 Task: Create a new address book entry with the given details.
Action: Mouse moved to (14, 109)
Screenshot: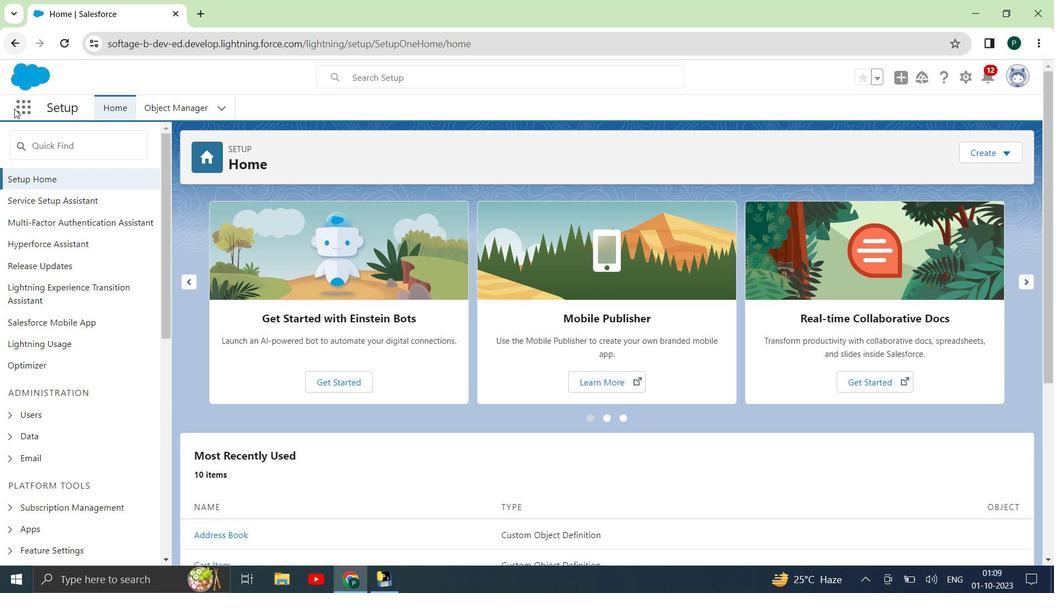 
Action: Mouse pressed left at (14, 109)
Screenshot: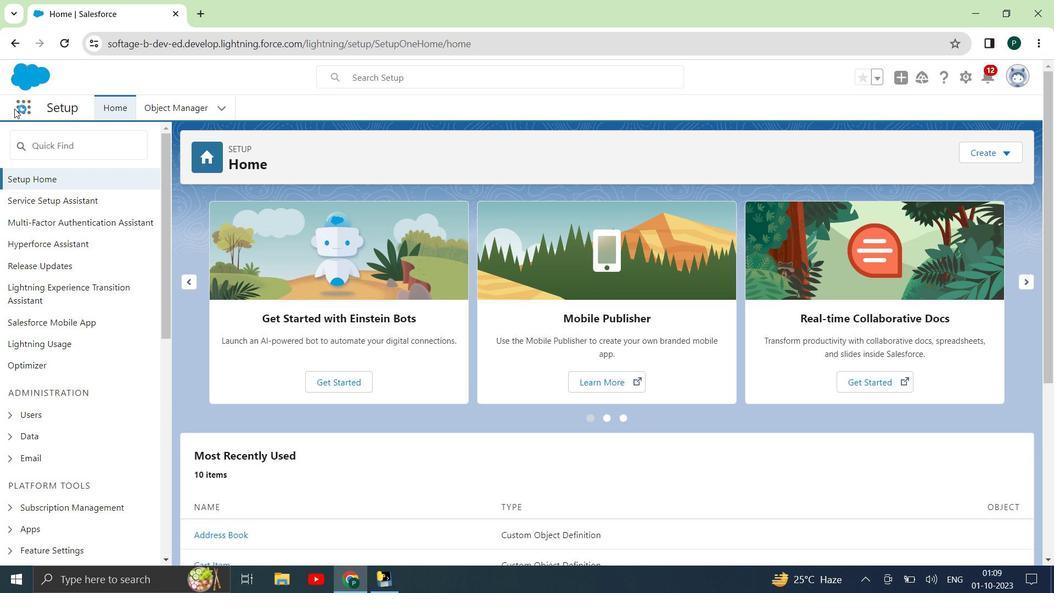 
Action: Mouse moved to (18, 108)
Screenshot: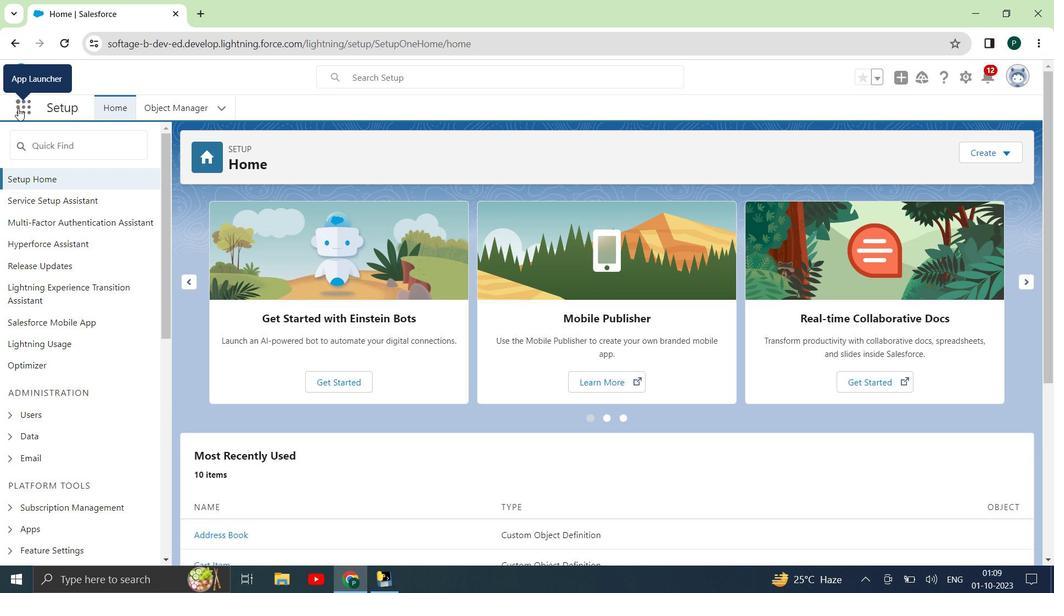 
Action: Mouse pressed left at (18, 108)
Screenshot: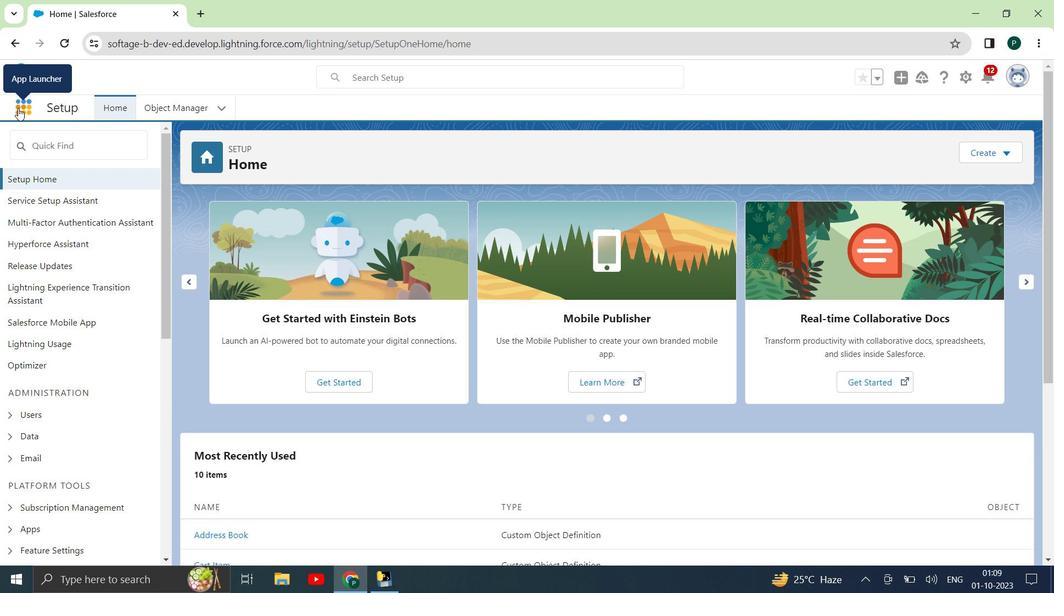 
Action: Mouse moved to (44, 349)
Screenshot: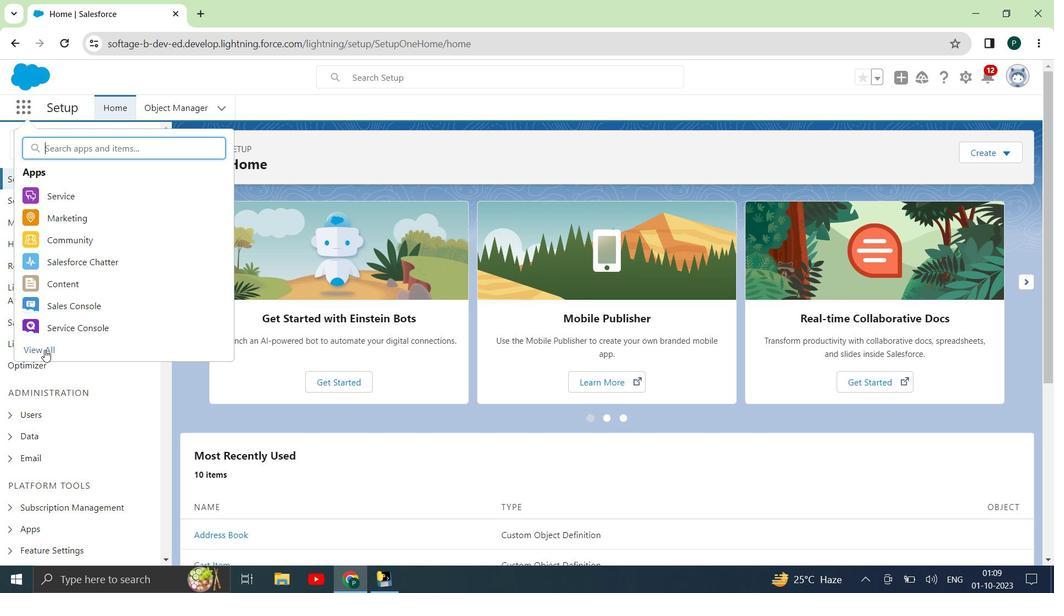 
Action: Mouse pressed left at (44, 349)
Screenshot: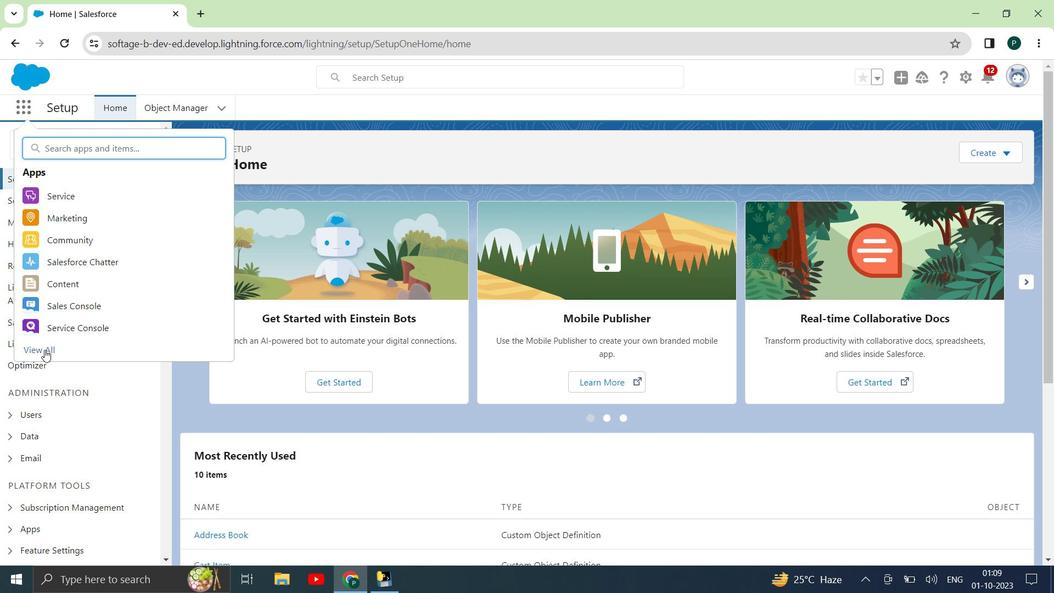 
Action: Mouse moved to (190, 370)
Screenshot: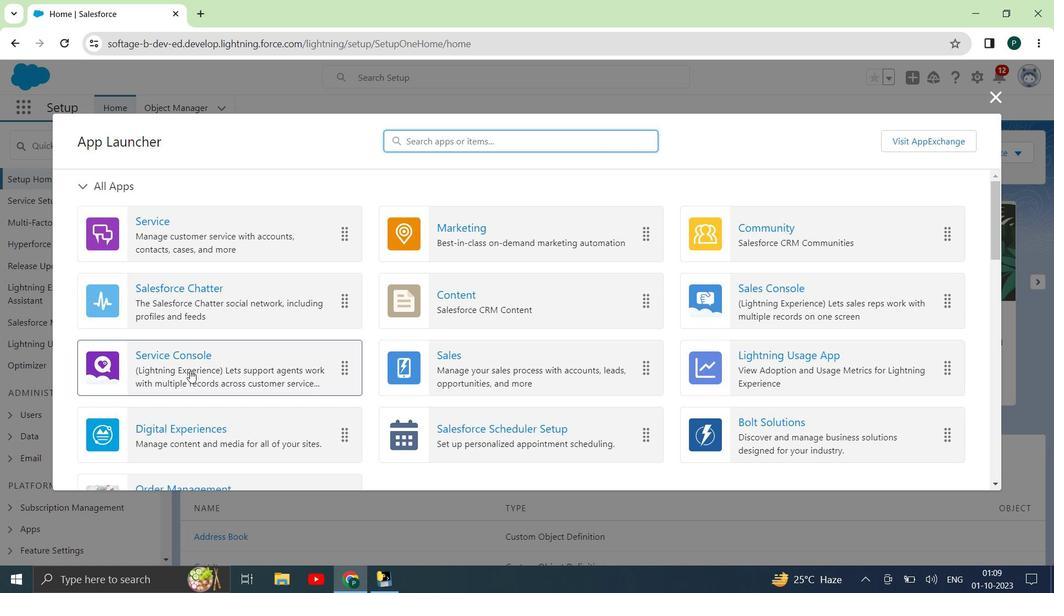 
Action: Mouse scrolled (190, 370) with delta (0, 0)
Screenshot: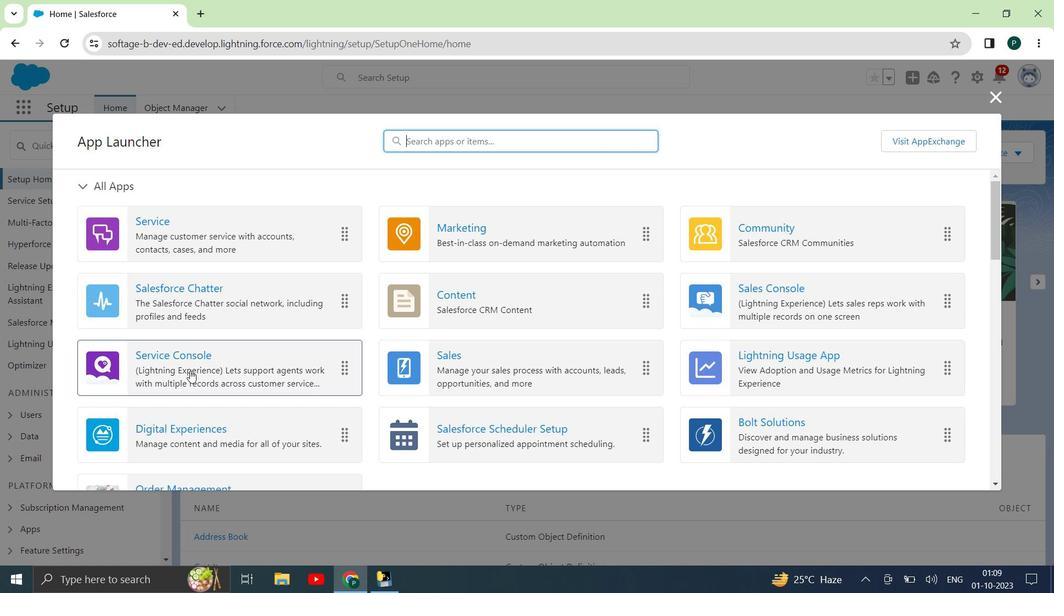 
Action: Mouse scrolled (190, 370) with delta (0, 0)
Screenshot: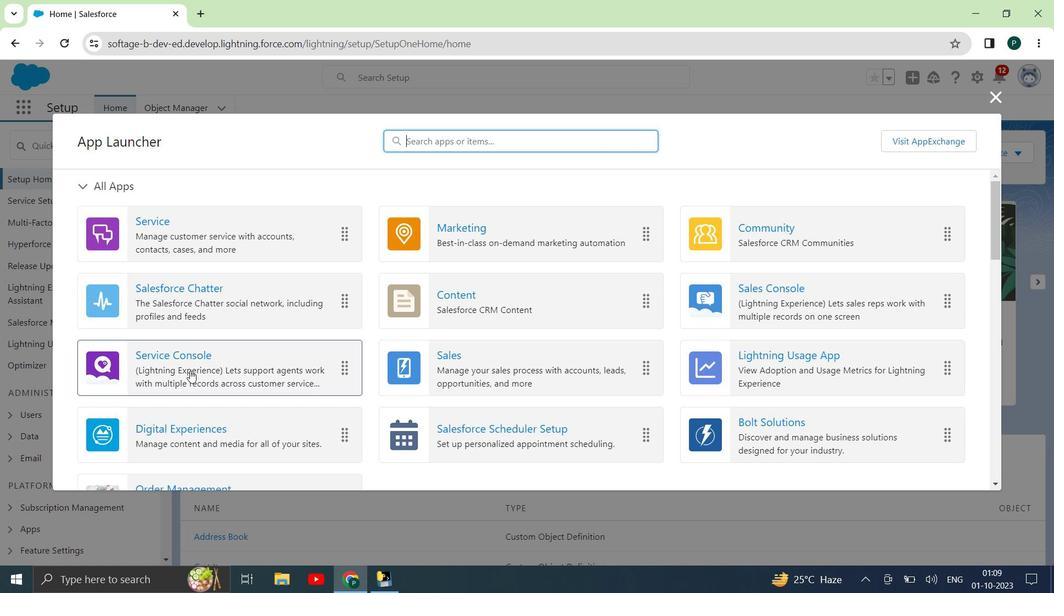 
Action: Mouse scrolled (190, 370) with delta (0, 0)
Screenshot: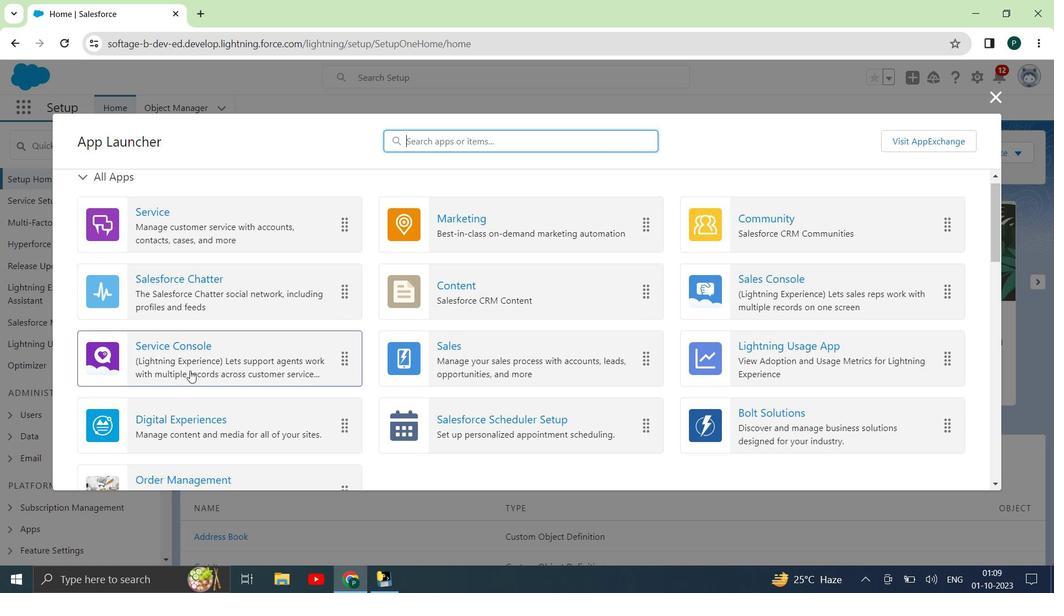 
Action: Mouse scrolled (190, 370) with delta (0, 0)
Screenshot: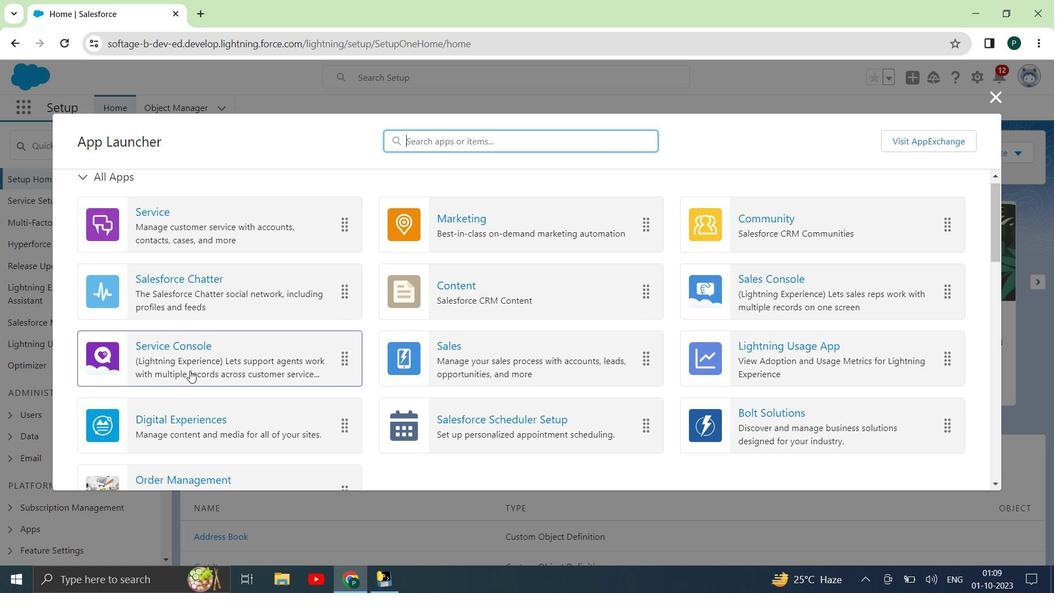 
Action: Mouse moved to (168, 213)
Screenshot: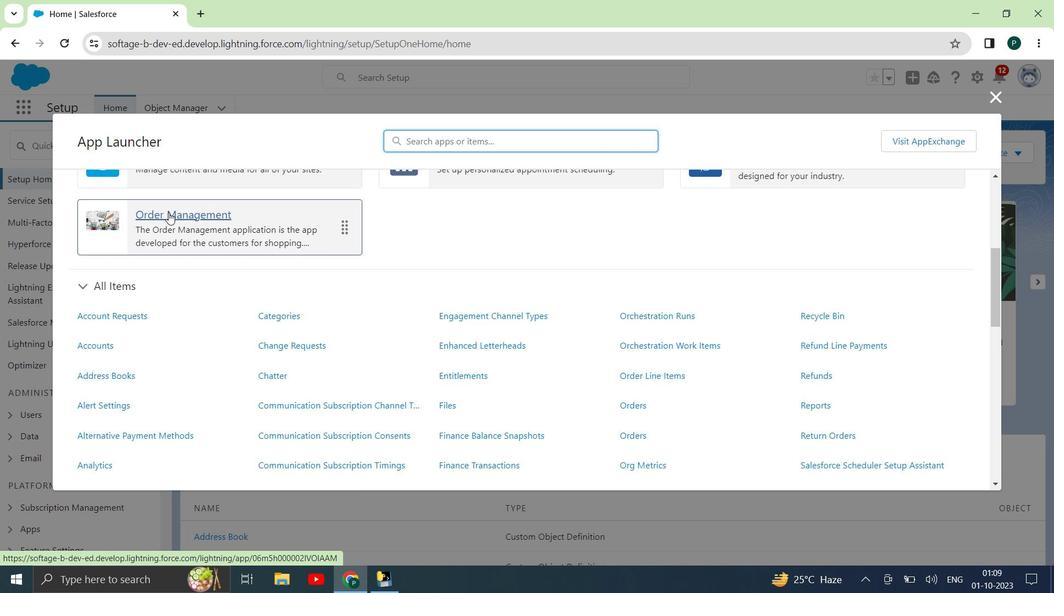 
Action: Mouse pressed left at (168, 213)
Screenshot: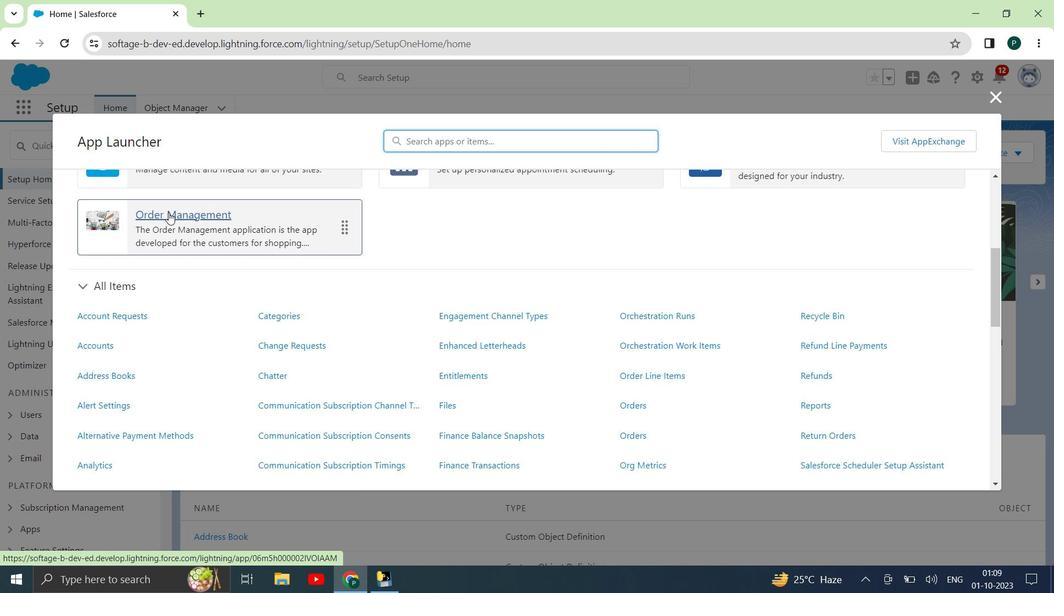 
Action: Mouse moved to (949, 180)
Screenshot: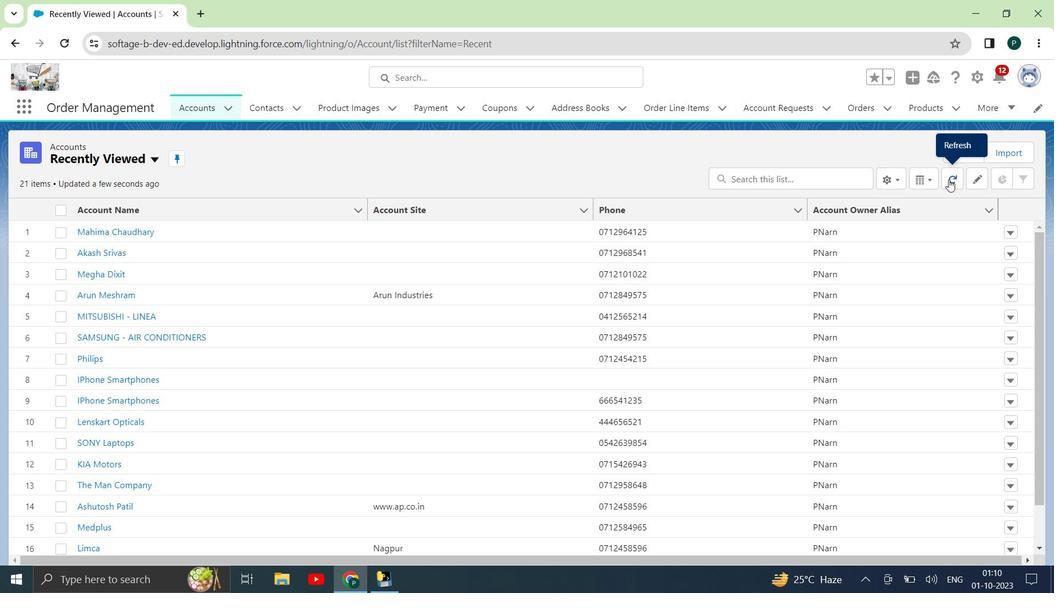 
Action: Mouse pressed left at (949, 180)
Screenshot: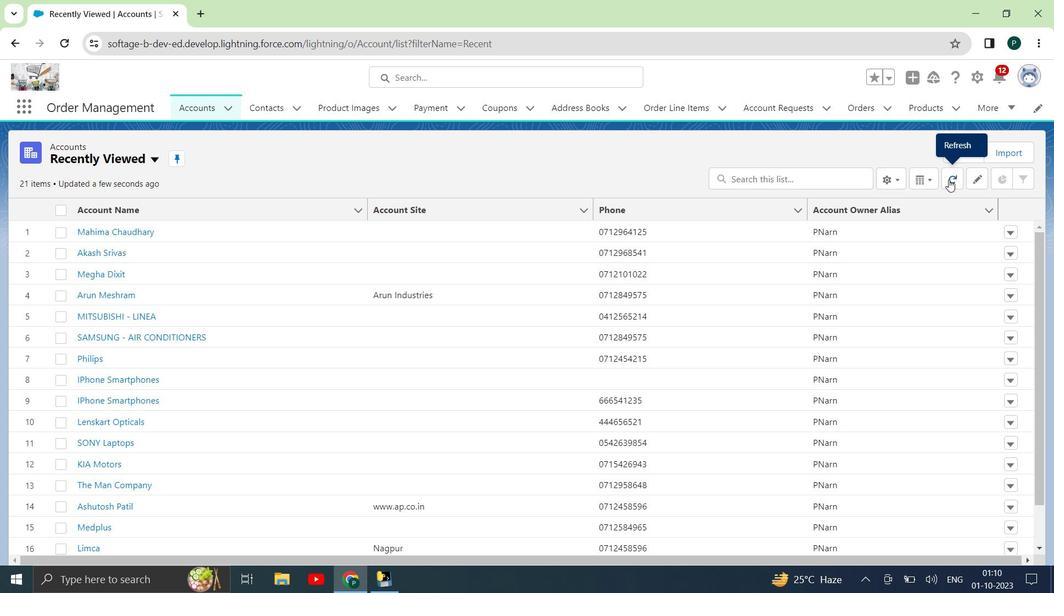 
Action: Mouse pressed left at (949, 180)
Screenshot: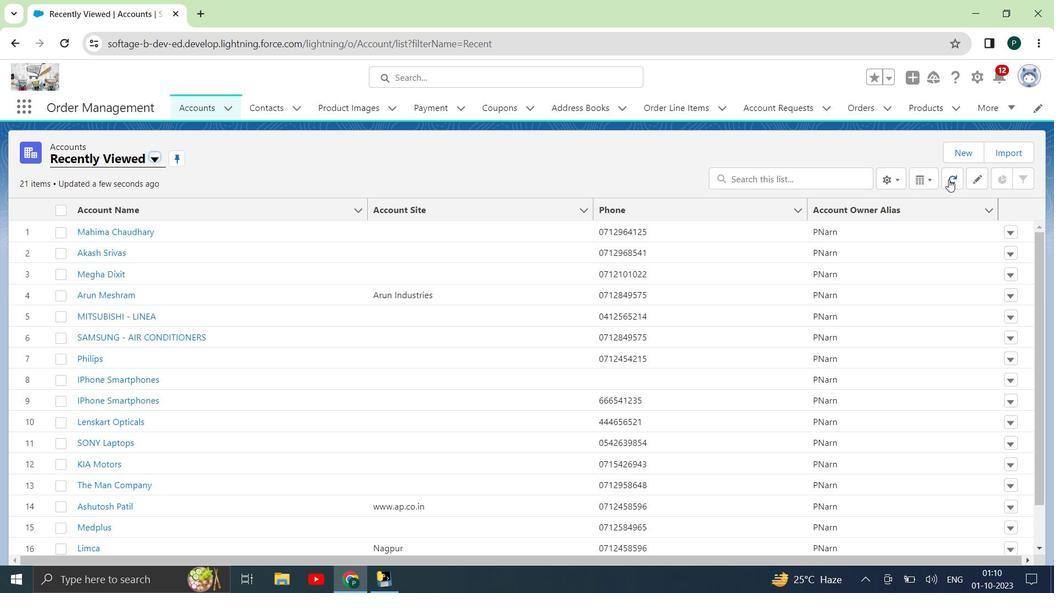 
Action: Mouse moved to (569, 108)
Screenshot: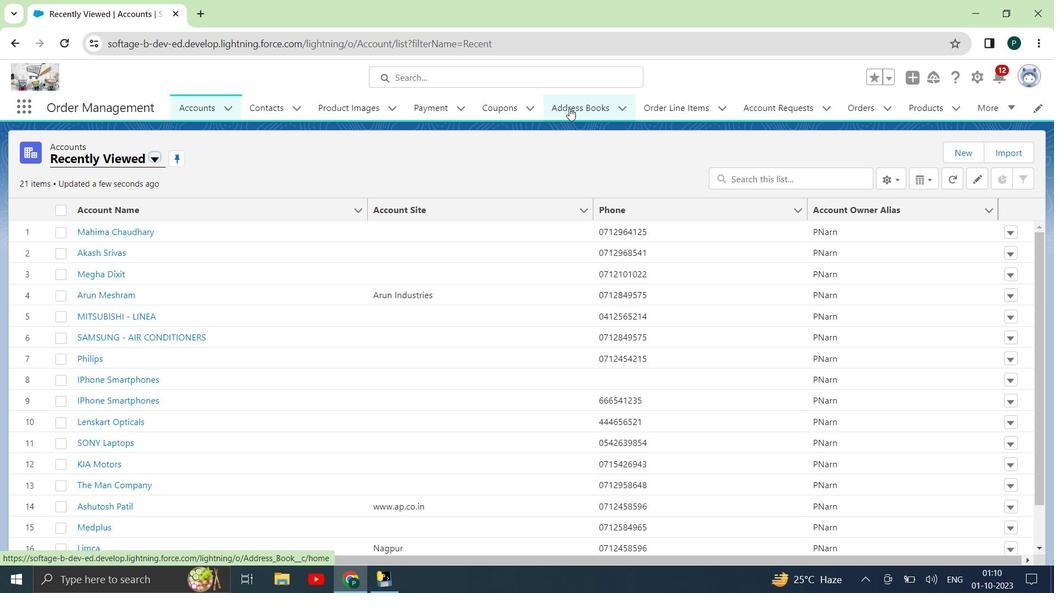 
Action: Mouse pressed left at (569, 108)
Screenshot: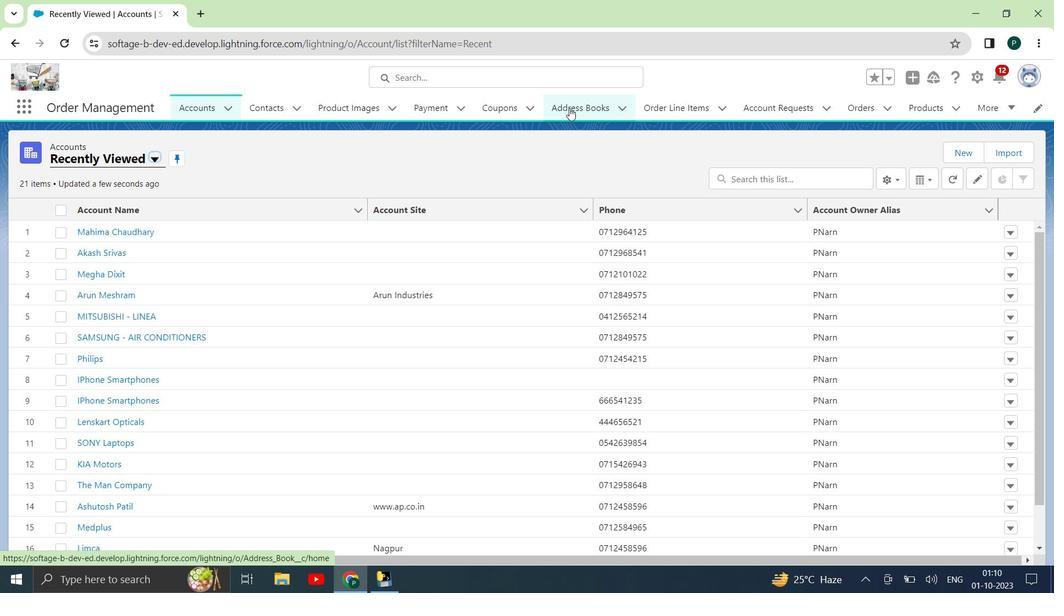 
Action: Mouse moved to (637, 246)
Screenshot: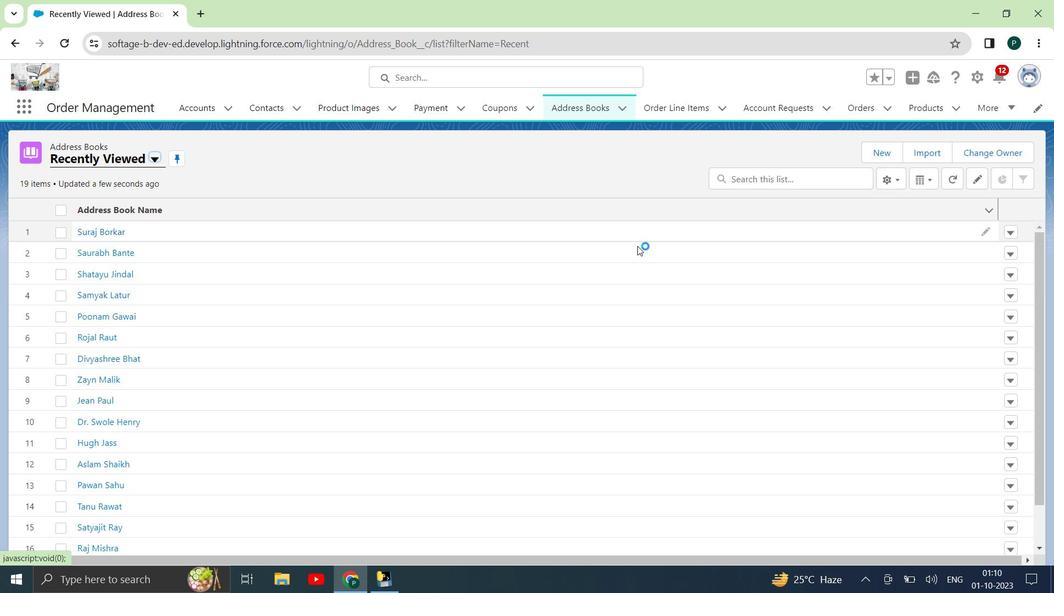 
Action: Mouse scrolled (637, 246) with delta (0, 0)
Screenshot: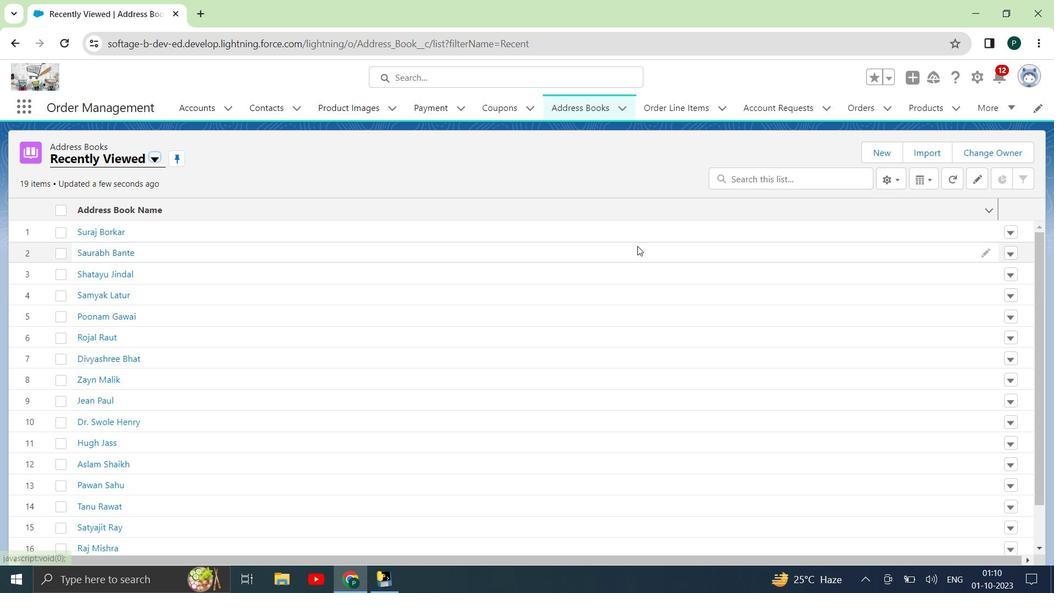 
Action: Mouse scrolled (637, 246) with delta (0, 0)
Screenshot: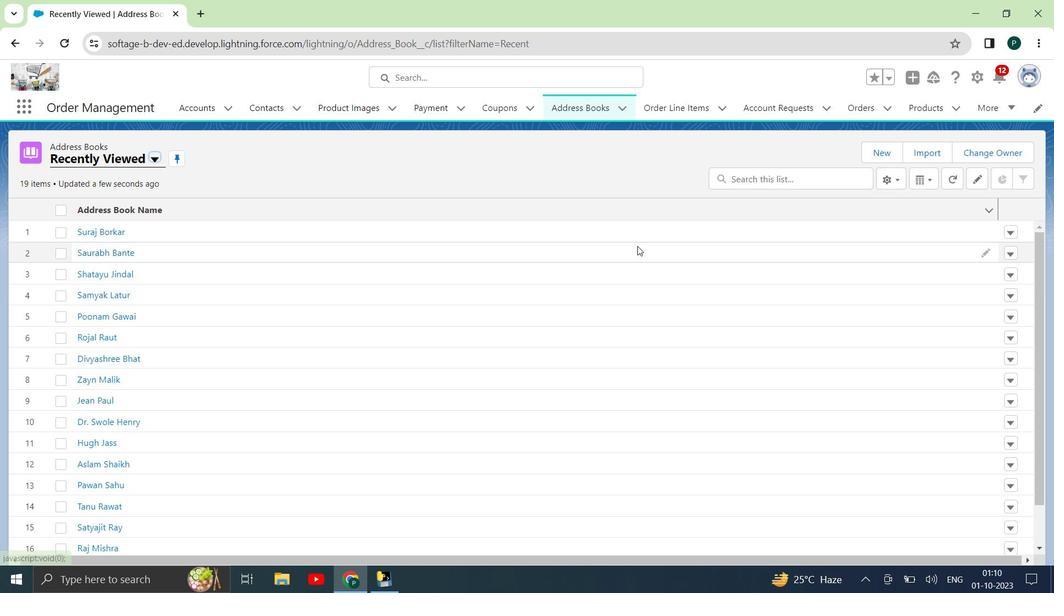 
Action: Mouse scrolled (637, 246) with delta (0, 0)
Screenshot: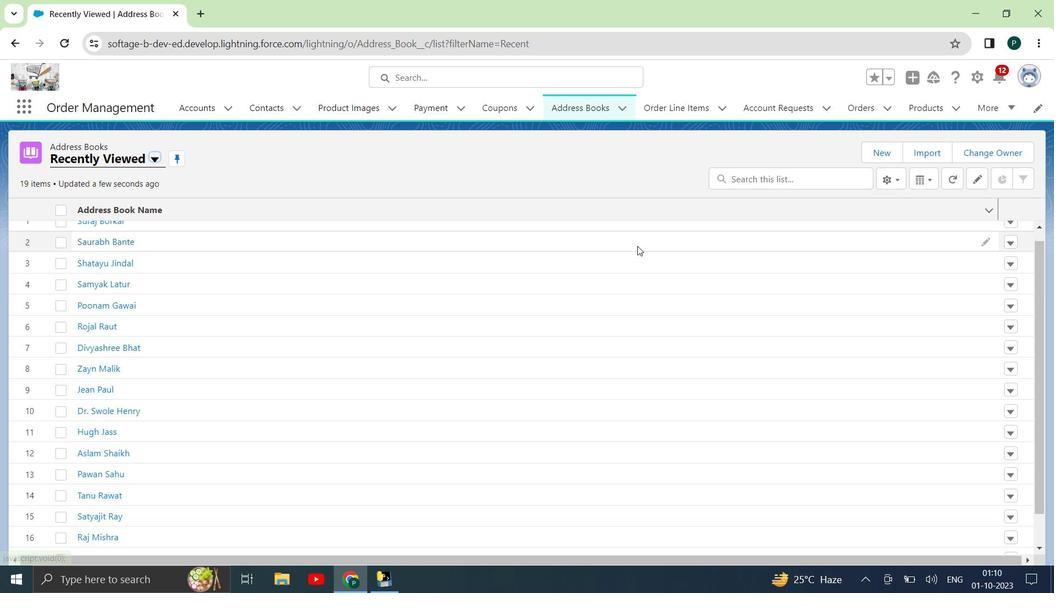 
Action: Mouse scrolled (637, 246) with delta (0, 0)
Screenshot: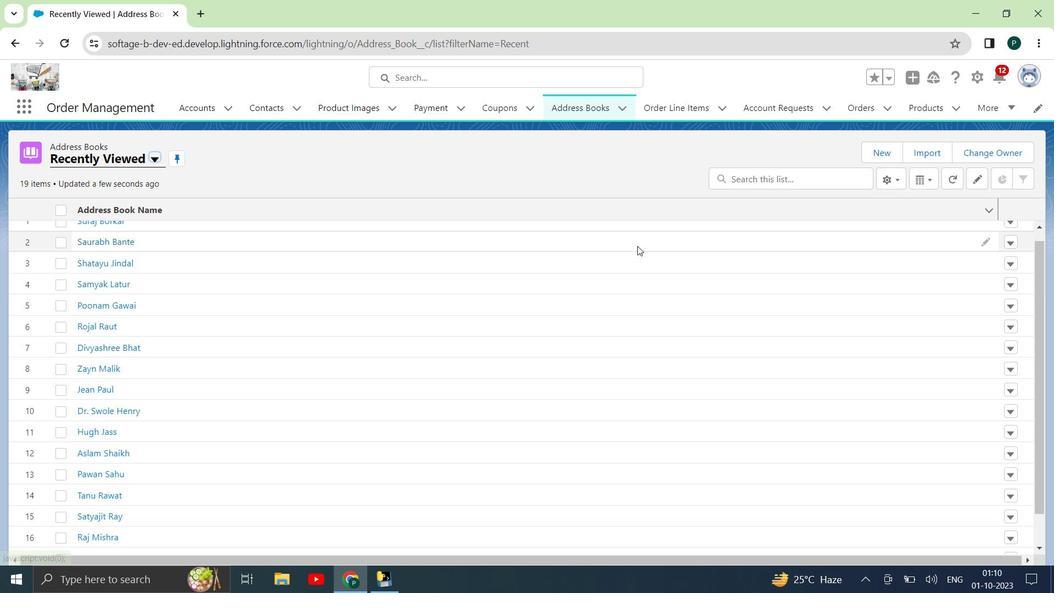 
Action: Mouse scrolled (637, 246) with delta (0, 0)
Screenshot: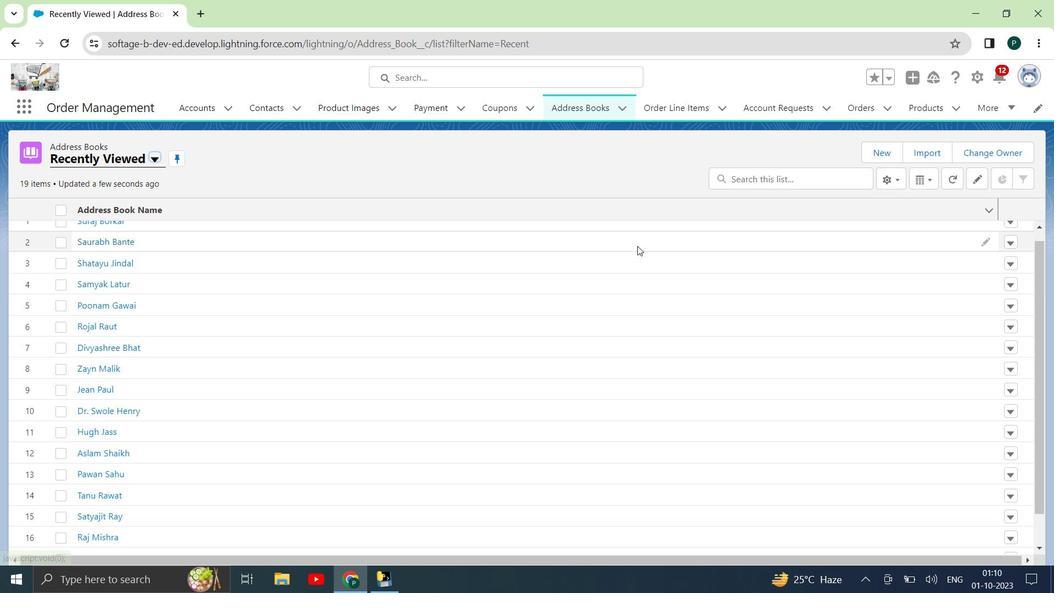 
Action: Mouse scrolled (637, 246) with delta (0, 0)
Screenshot: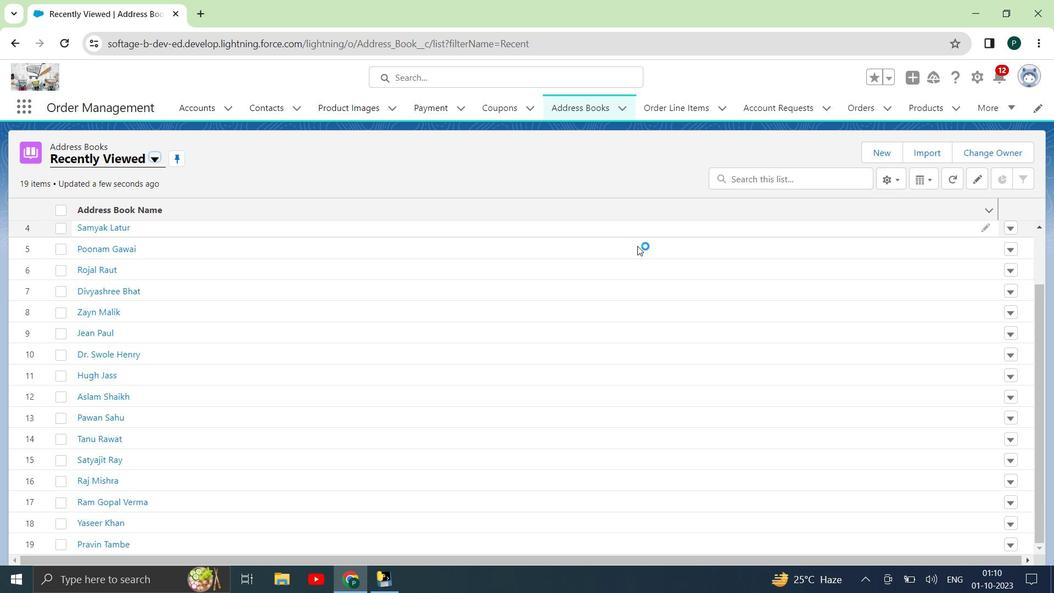 
Action: Mouse scrolled (637, 246) with delta (0, 0)
Screenshot: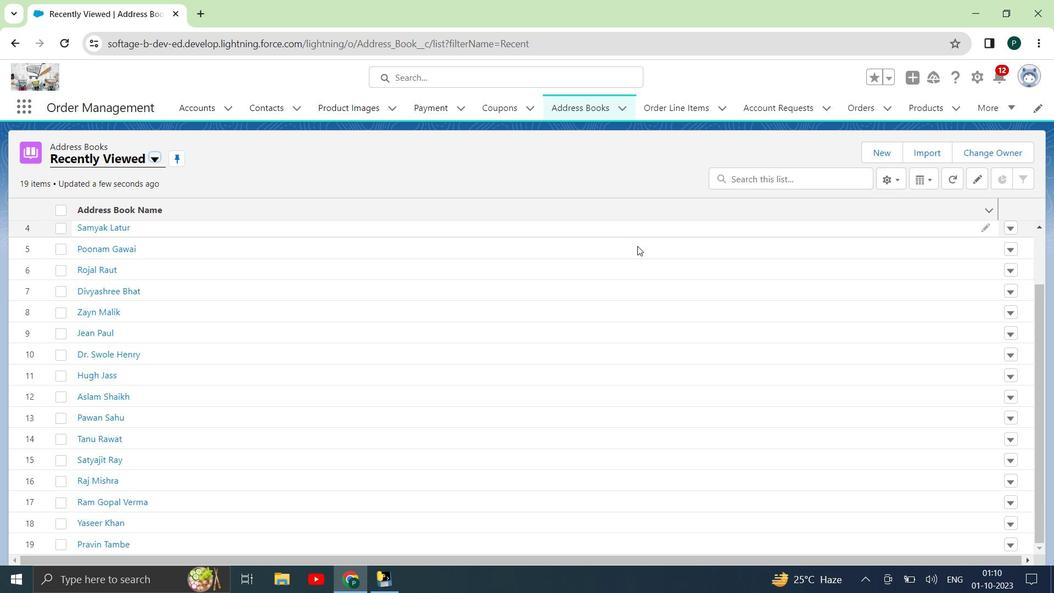 
Action: Mouse scrolled (637, 246) with delta (0, 0)
Screenshot: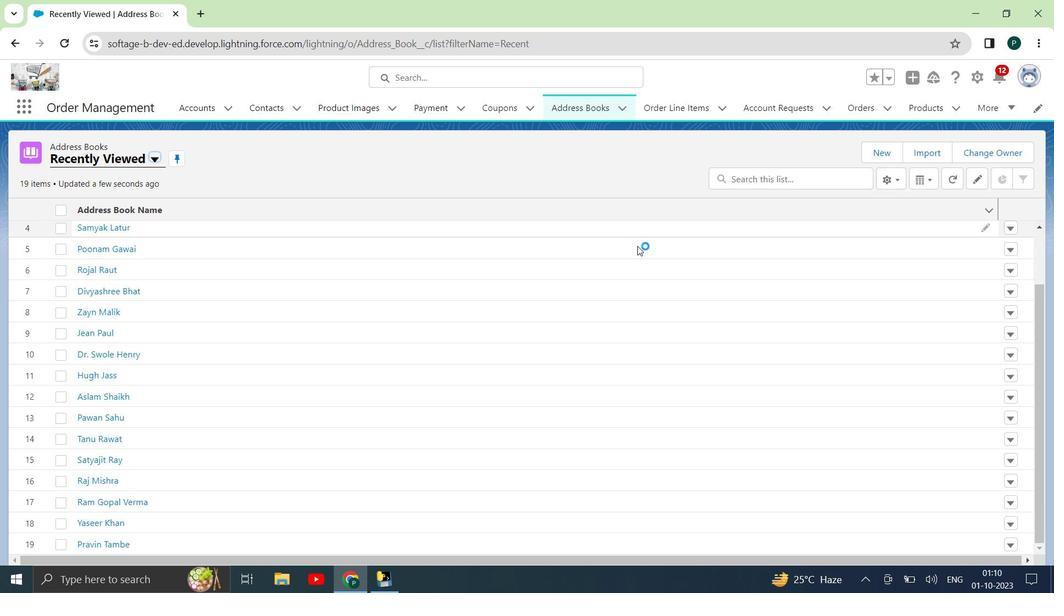 
Action: Mouse moved to (631, 260)
Screenshot: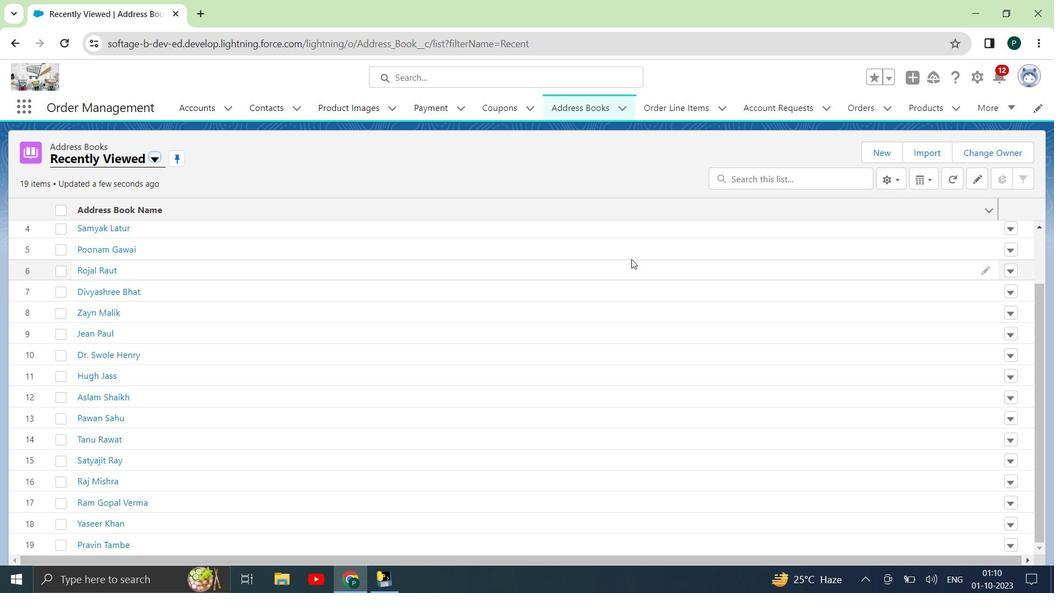 
Action: Mouse scrolled (631, 260) with delta (0, 0)
Screenshot: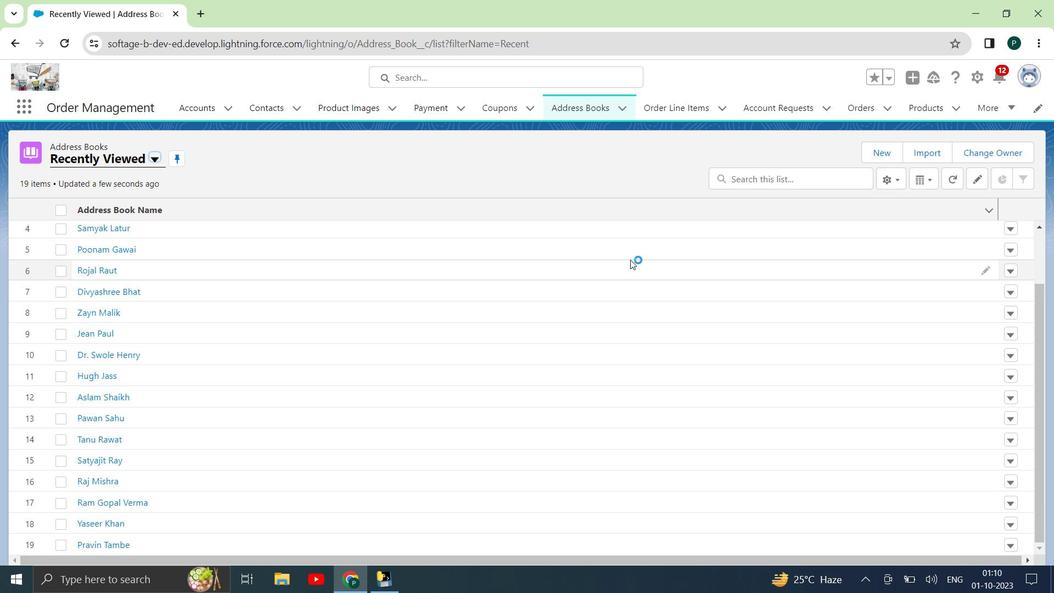 
Action: Mouse scrolled (631, 260) with delta (0, 0)
Screenshot: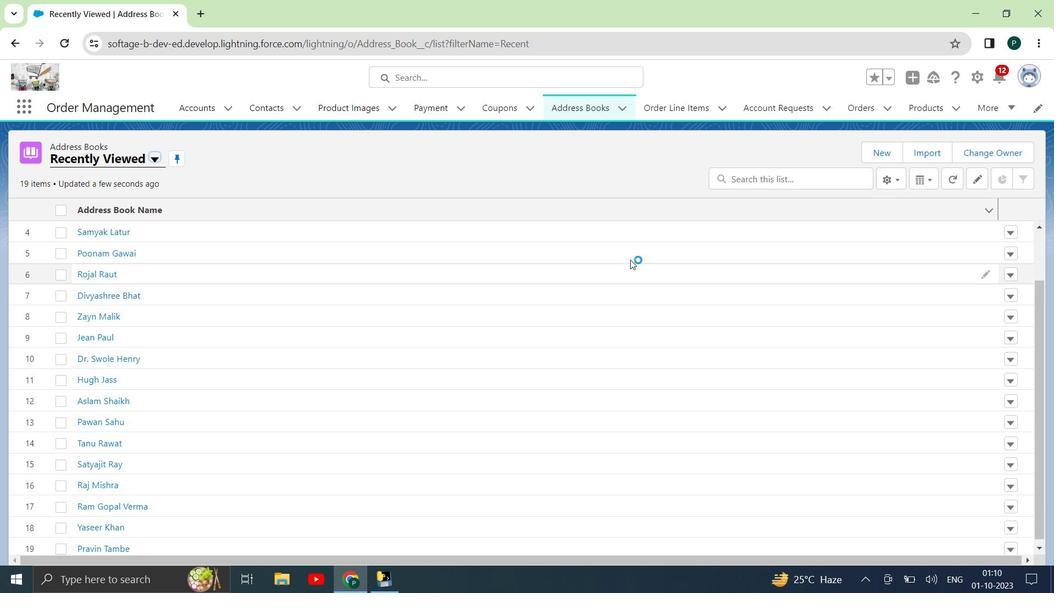 
Action: Mouse scrolled (631, 260) with delta (0, 0)
Screenshot: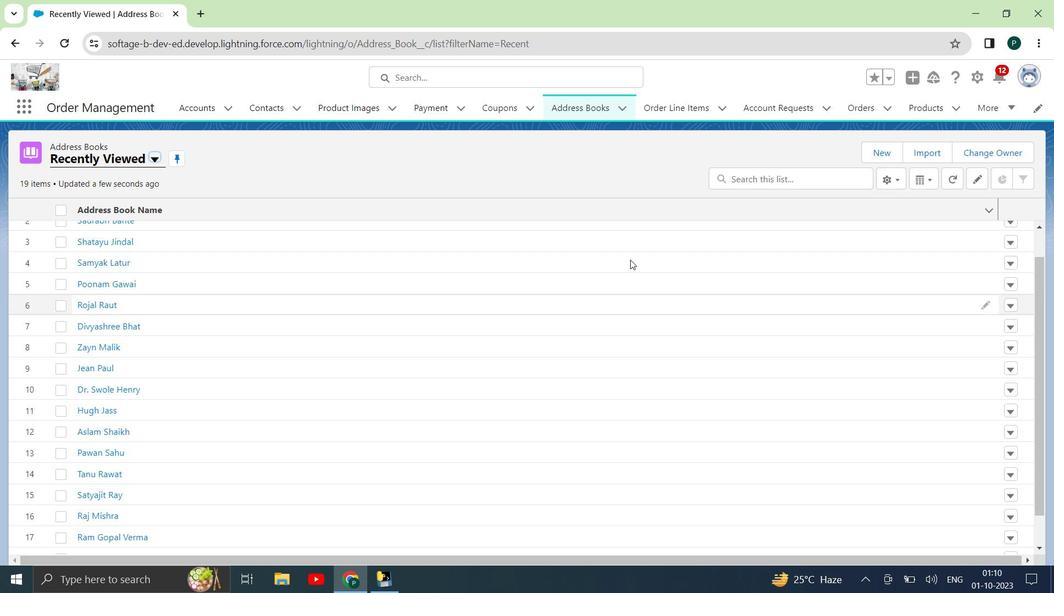 
Action: Mouse scrolled (631, 260) with delta (0, 0)
Screenshot: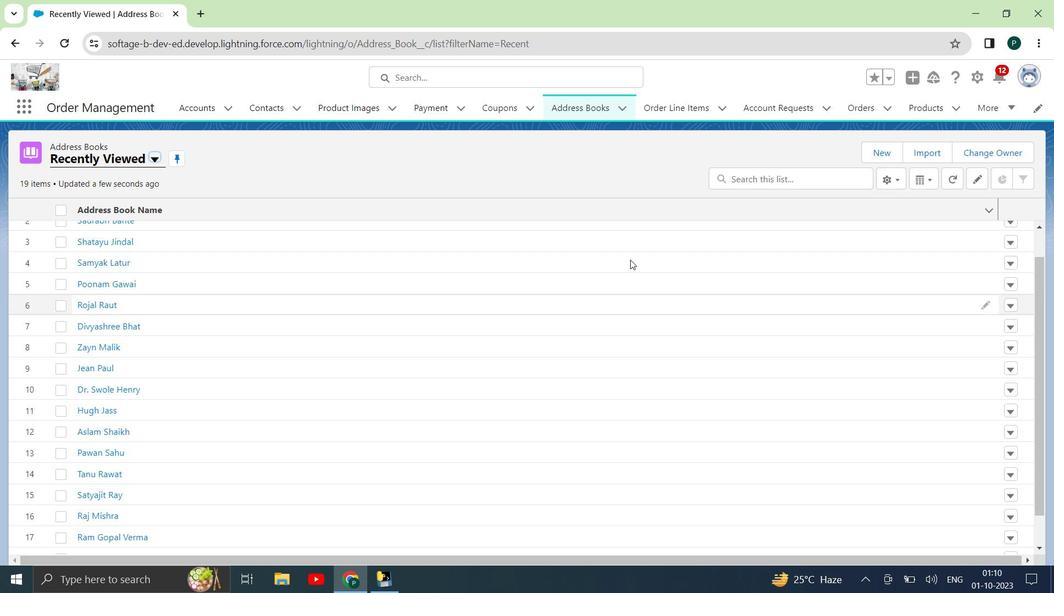 
Action: Mouse scrolled (631, 260) with delta (0, 0)
Screenshot: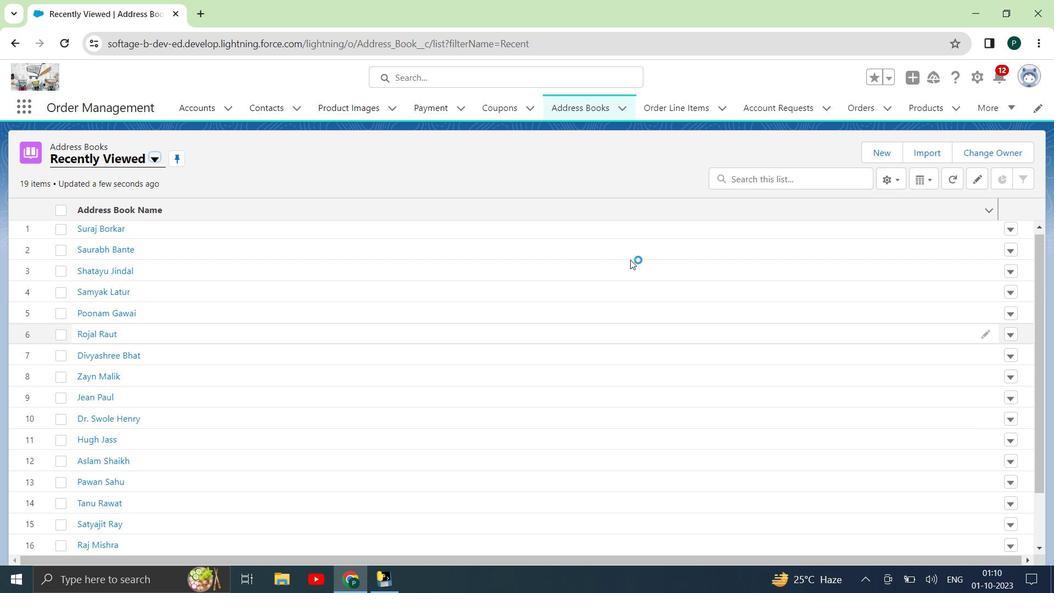 
Action: Mouse scrolled (631, 260) with delta (0, 0)
Screenshot: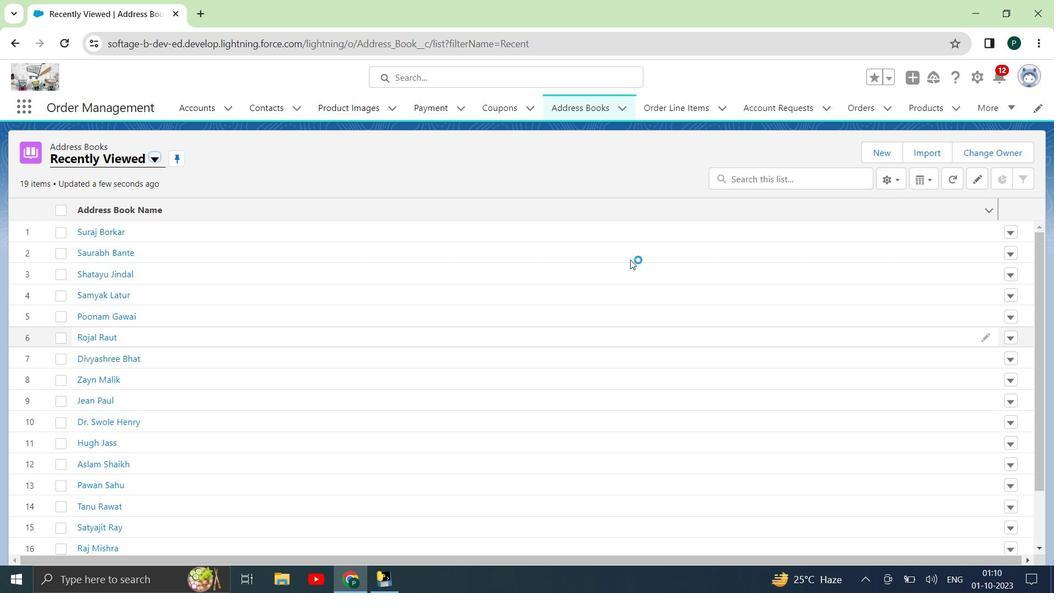 
Action: Mouse scrolled (631, 260) with delta (0, 0)
Screenshot: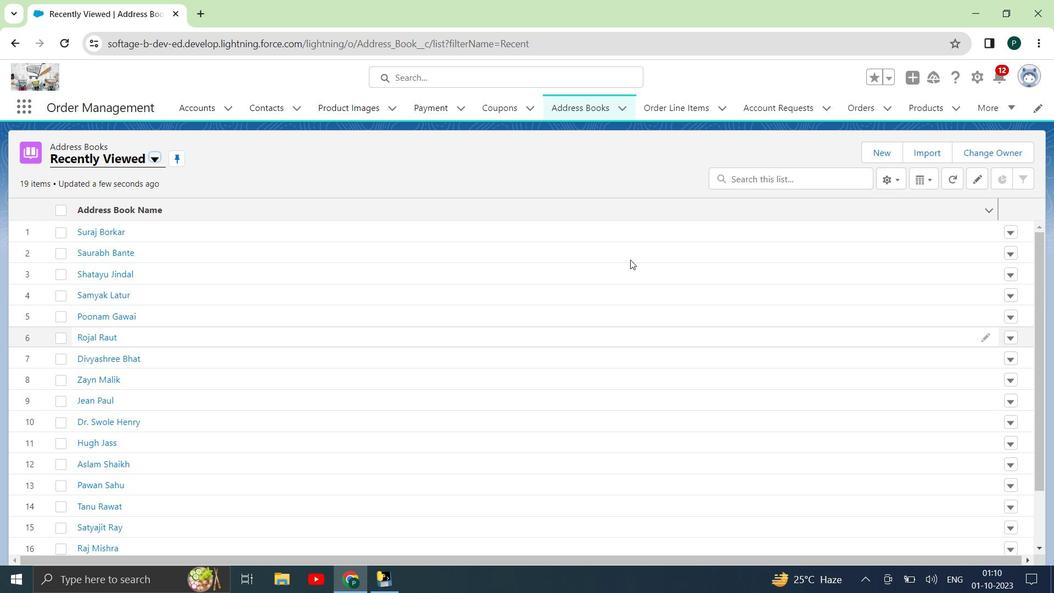 
Action: Mouse scrolled (631, 260) with delta (0, 0)
Screenshot: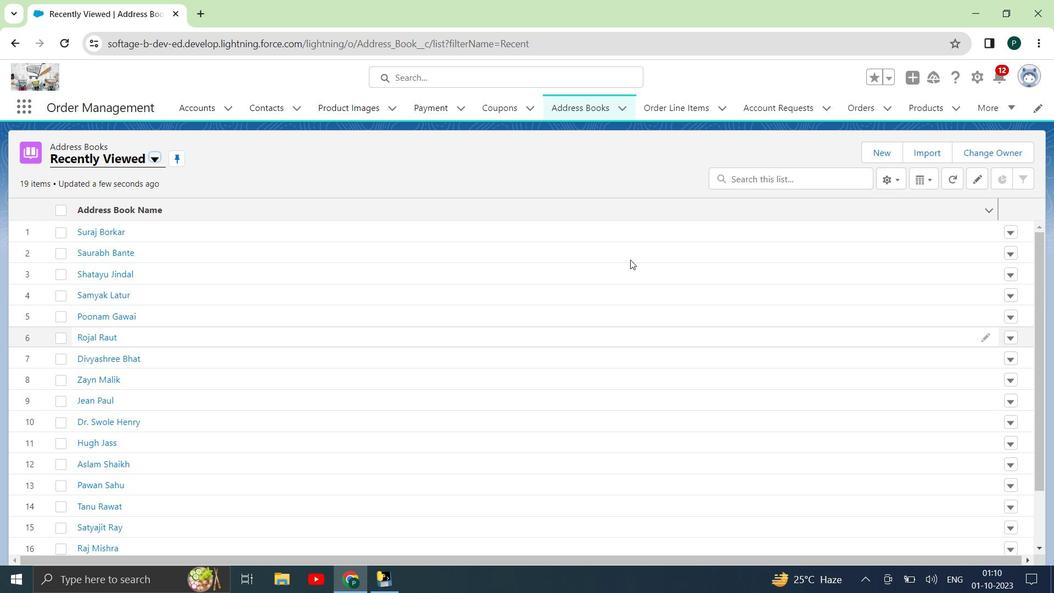 
Action: Mouse scrolled (631, 260) with delta (0, 0)
Screenshot: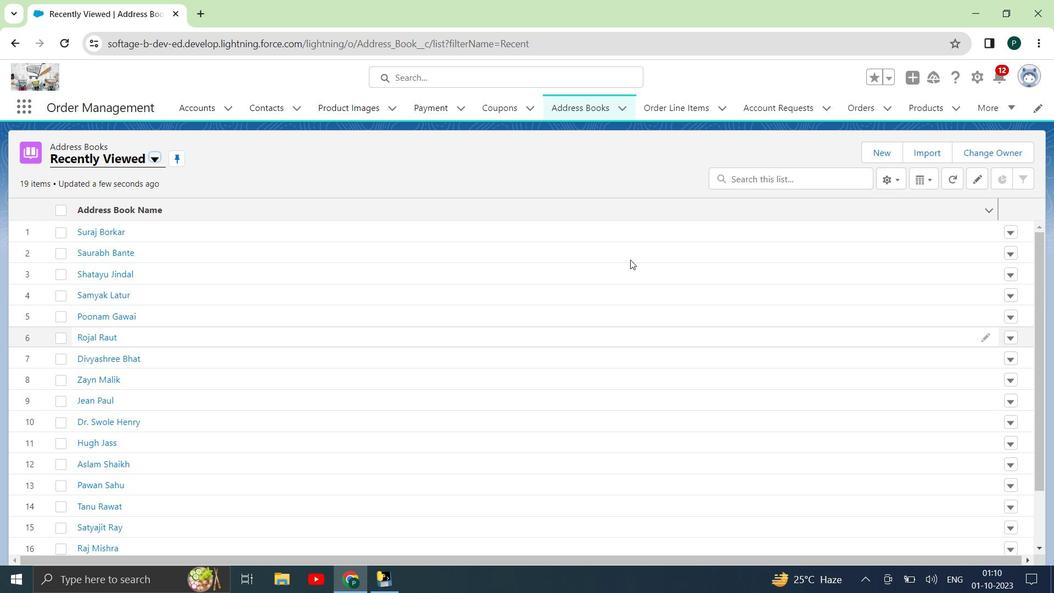 
Action: Mouse scrolled (631, 260) with delta (0, 0)
Screenshot: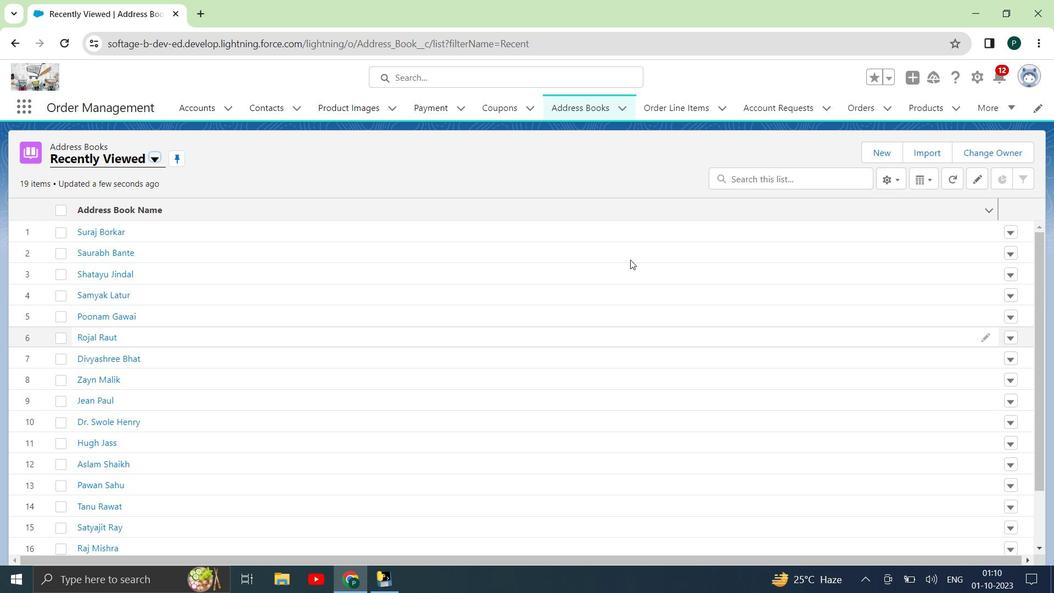 
Action: Mouse scrolled (631, 260) with delta (0, 0)
Screenshot: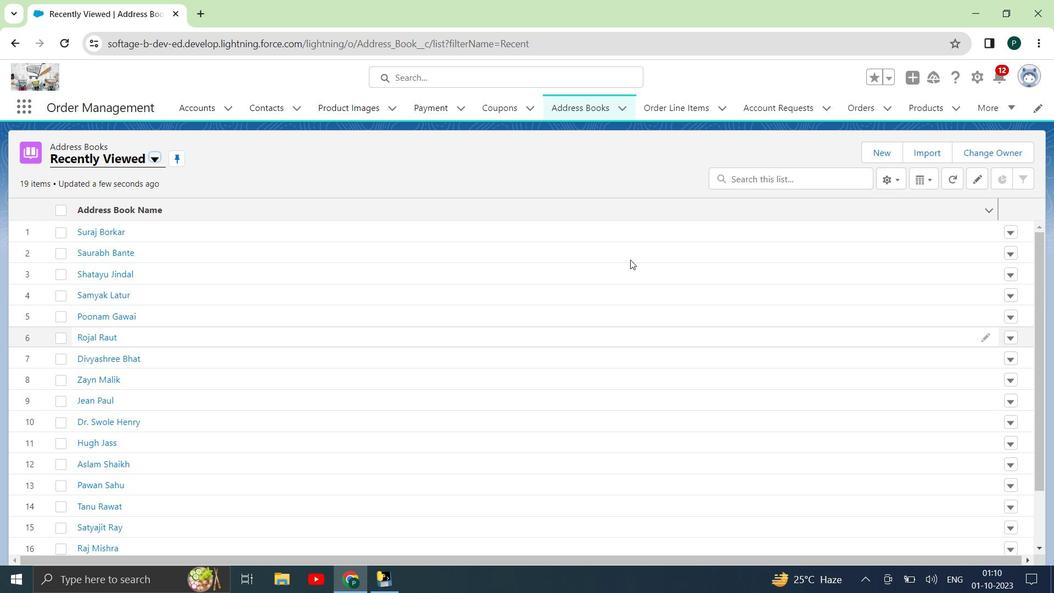
Action: Mouse moved to (885, 149)
Screenshot: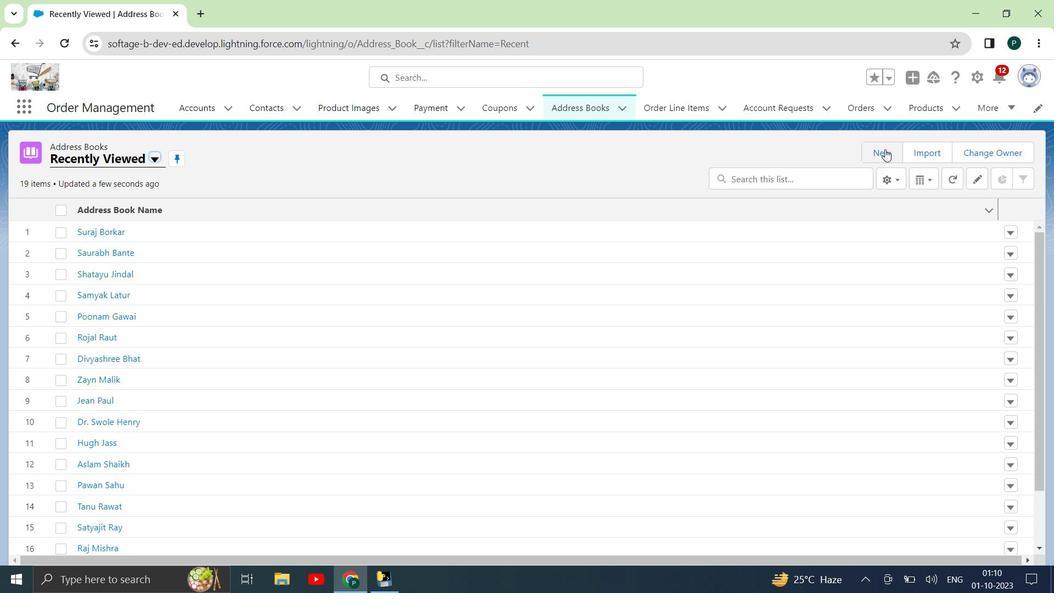 
Action: Mouse pressed left at (885, 149)
Screenshot: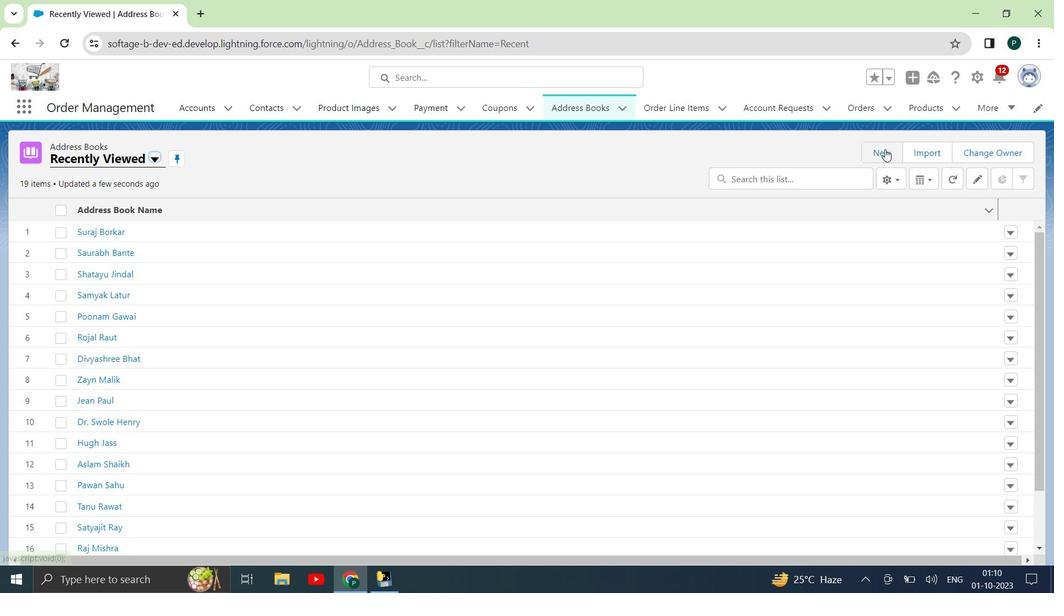 
Action: Mouse moved to (650, 261)
Screenshot: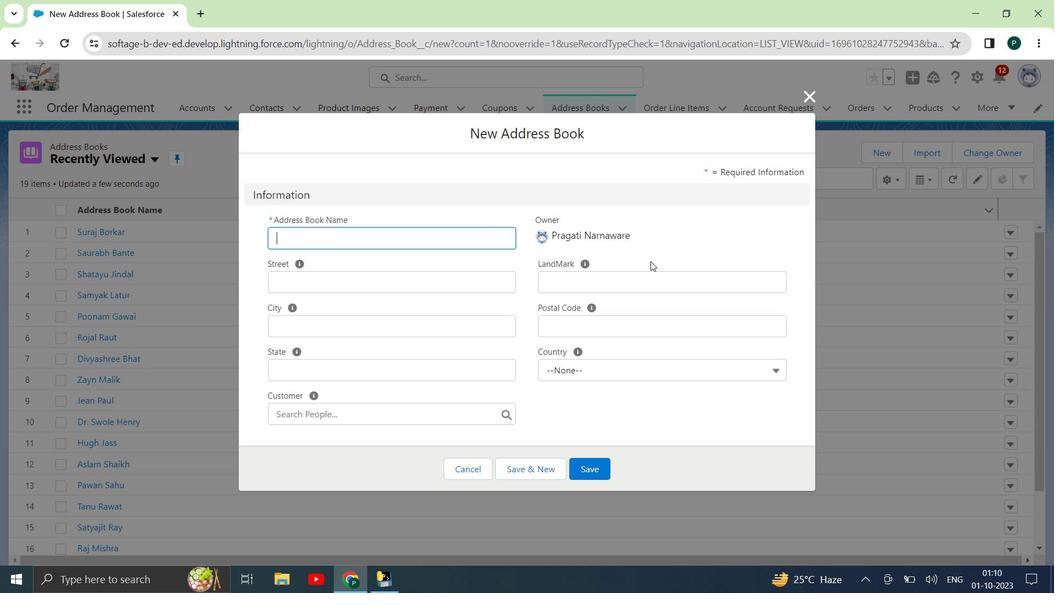 
Action: Mouse scrolled (650, 261) with delta (0, 0)
Screenshot: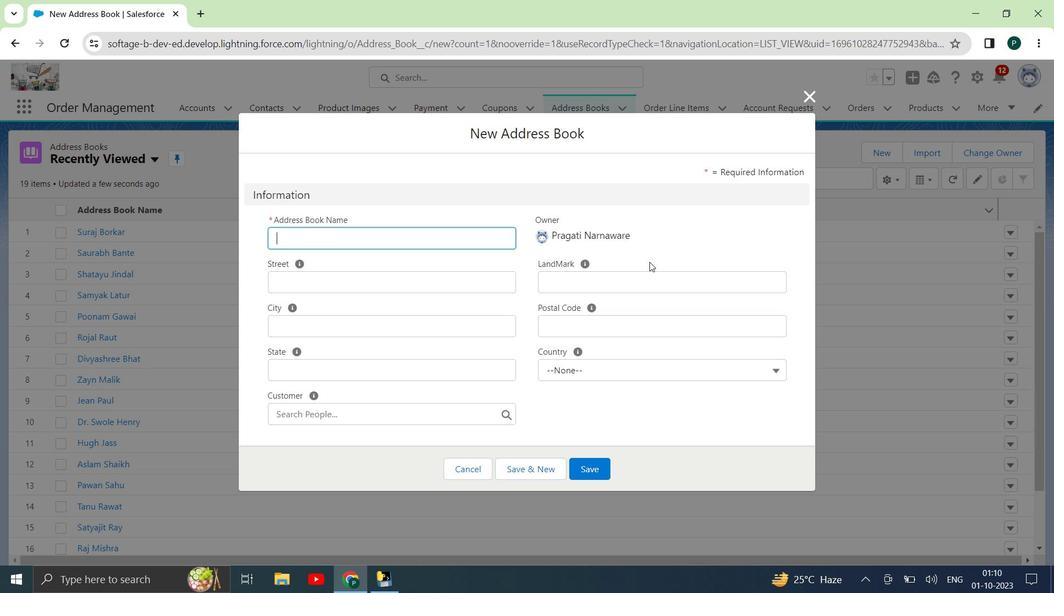 
Action: Mouse scrolled (650, 261) with delta (0, 0)
Screenshot: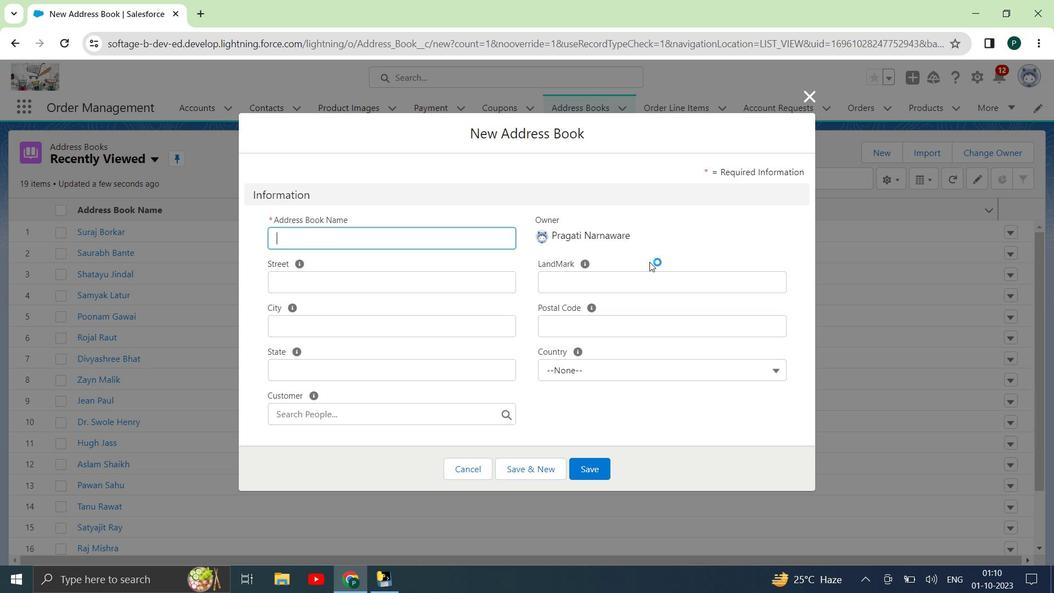 
Action: Mouse scrolled (650, 261) with delta (0, 0)
Screenshot: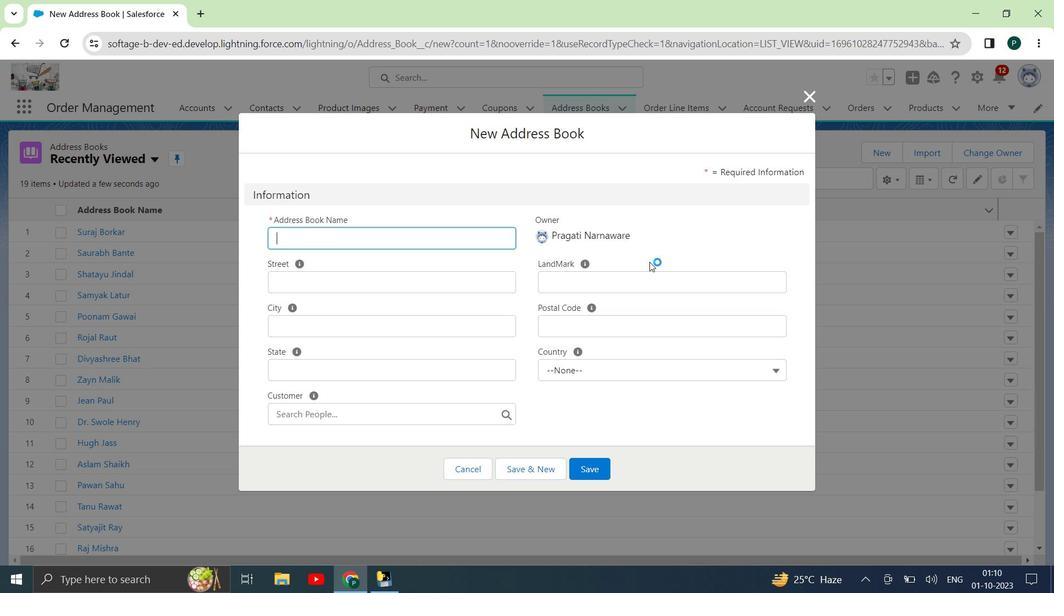 
Action: Mouse scrolled (650, 261) with delta (0, 0)
Screenshot: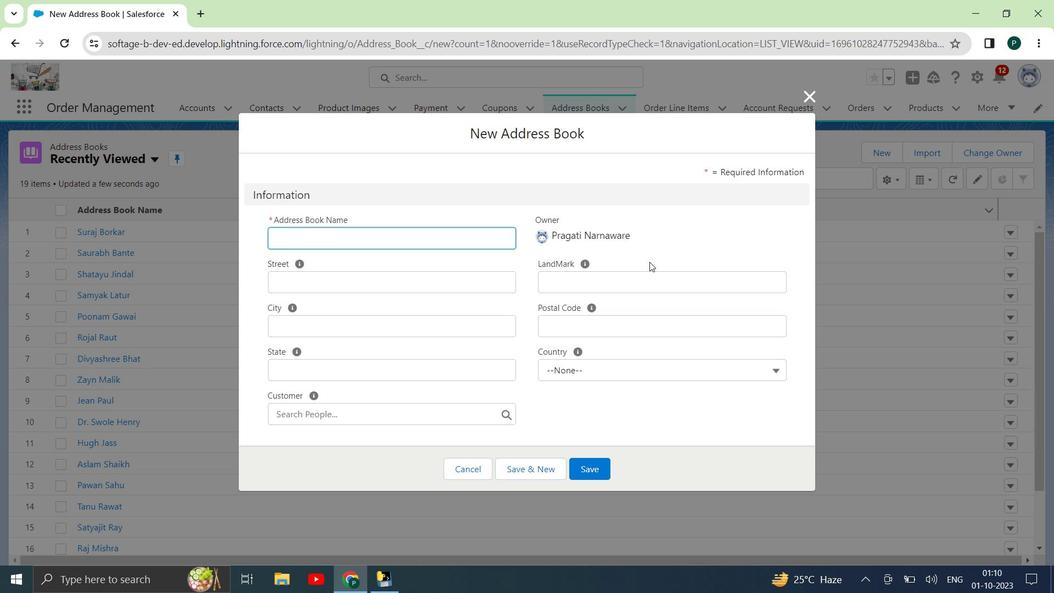 
Action: Mouse scrolled (650, 261) with delta (0, 0)
Screenshot: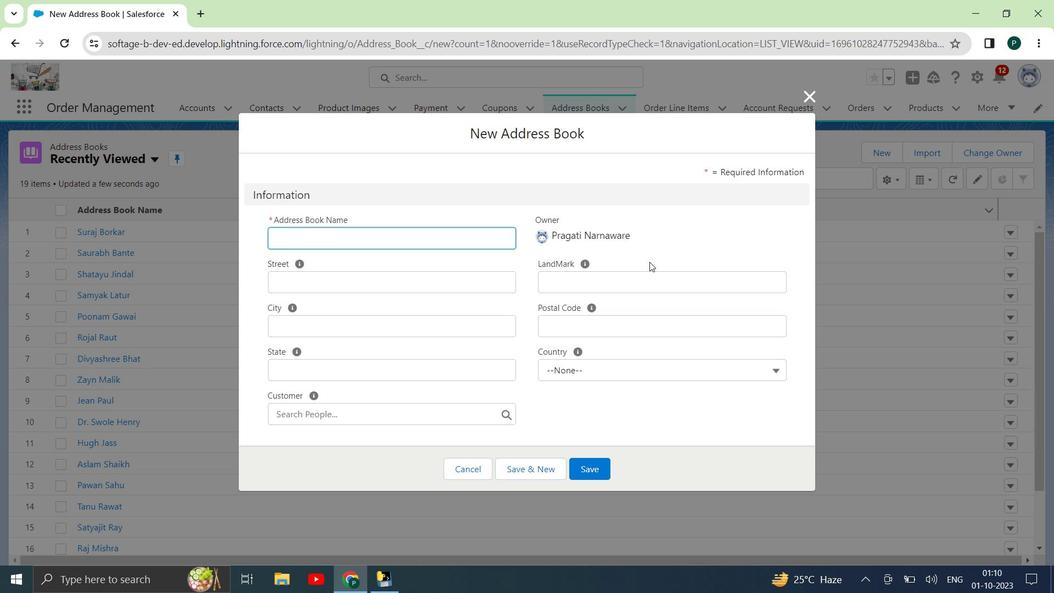 
Action: Mouse scrolled (650, 261) with delta (0, 0)
Screenshot: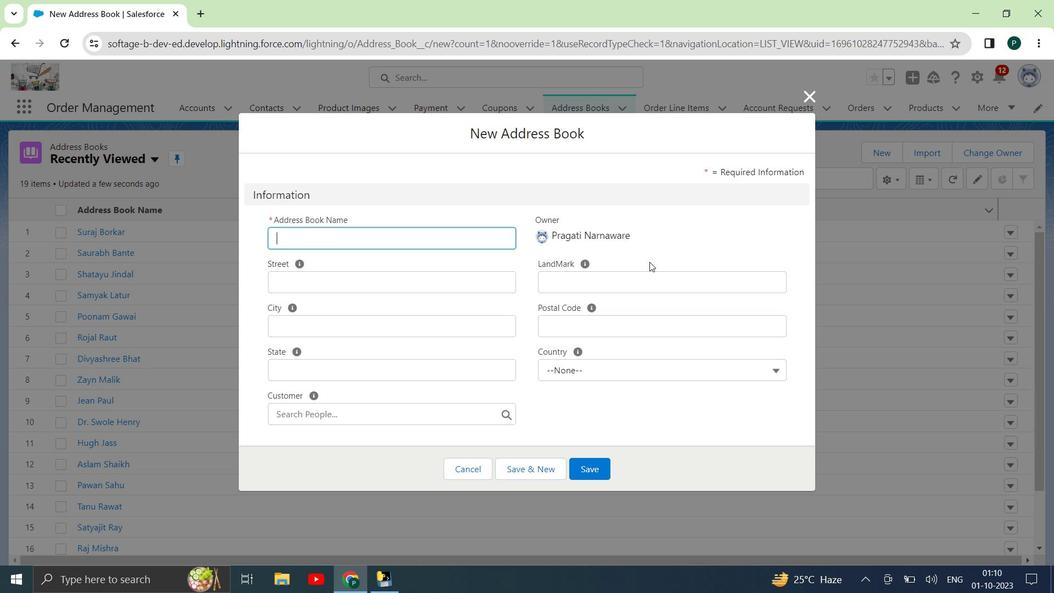 
Action: Mouse scrolled (650, 261) with delta (0, 0)
Screenshot: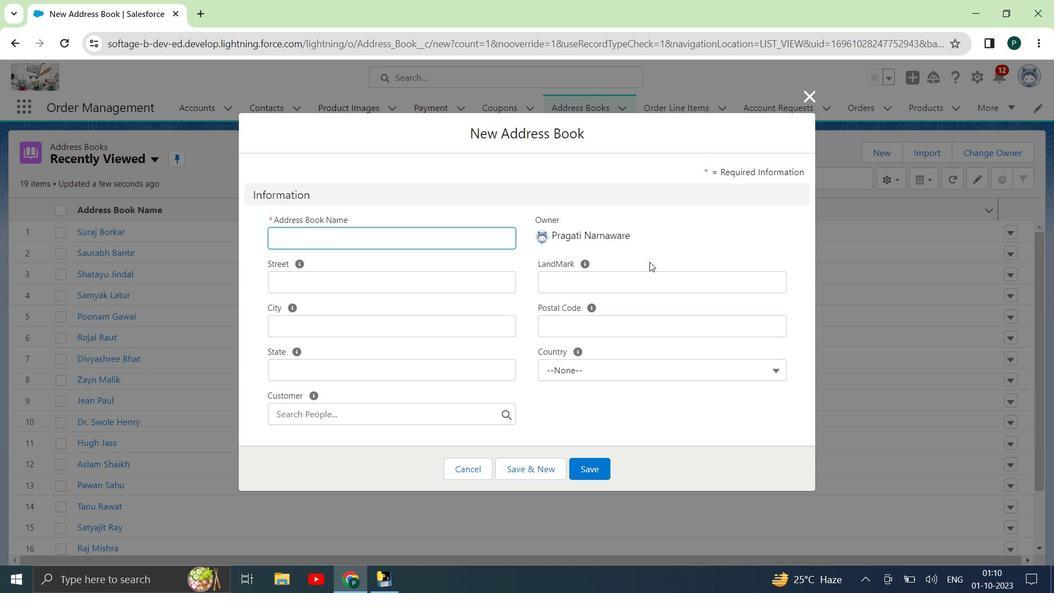 
Action: Mouse scrolled (650, 261) with delta (0, 0)
Screenshot: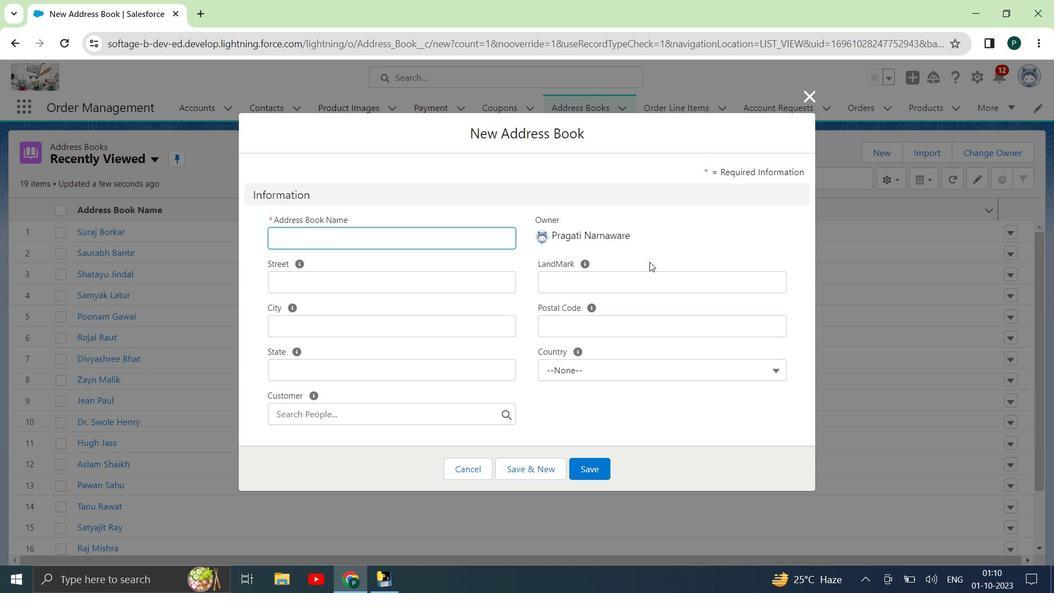 
Action: Mouse scrolled (650, 261) with delta (0, 0)
Screenshot: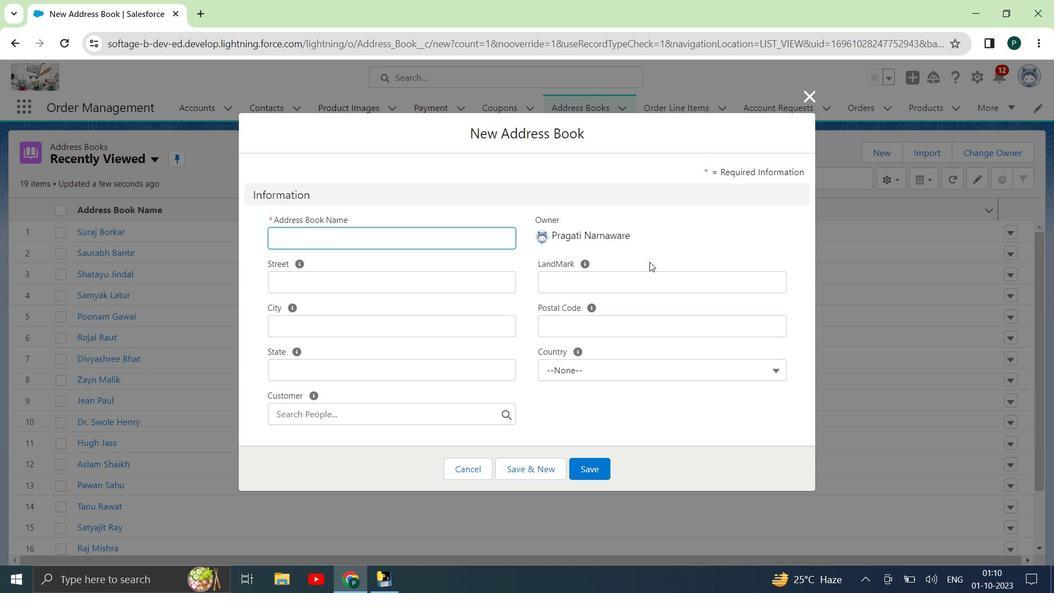 
Action: Mouse scrolled (650, 261) with delta (0, 0)
Screenshot: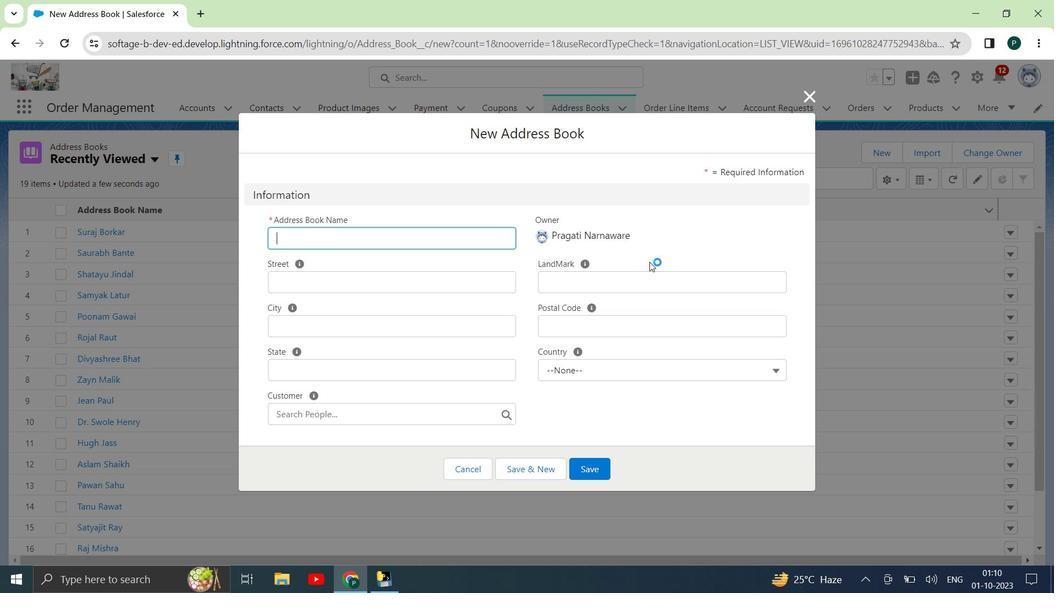 
Action: Mouse moved to (351, 239)
Screenshot: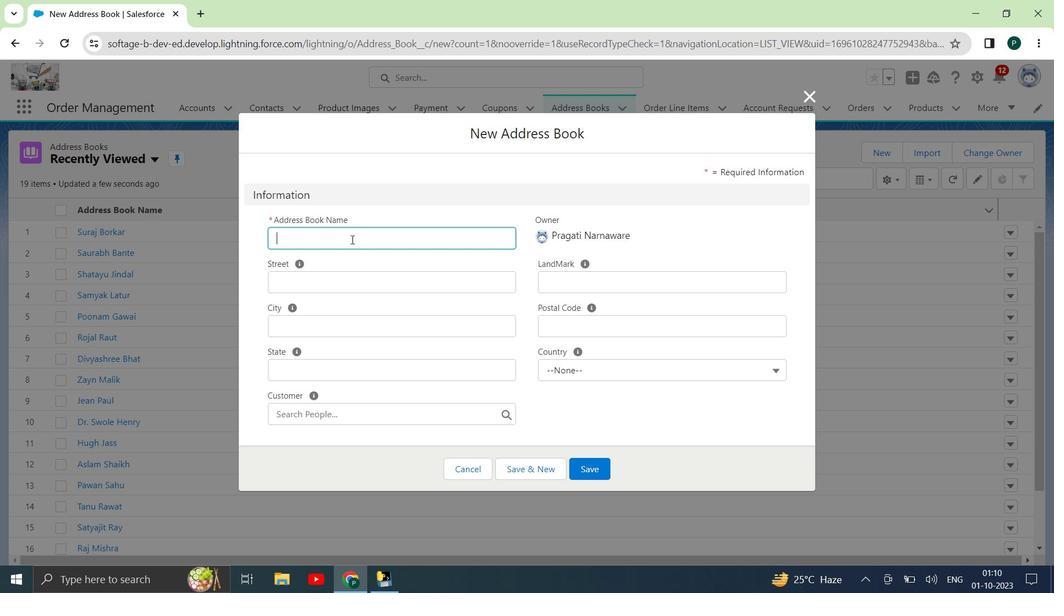 
Action: Mouse pressed left at (351, 239)
Screenshot: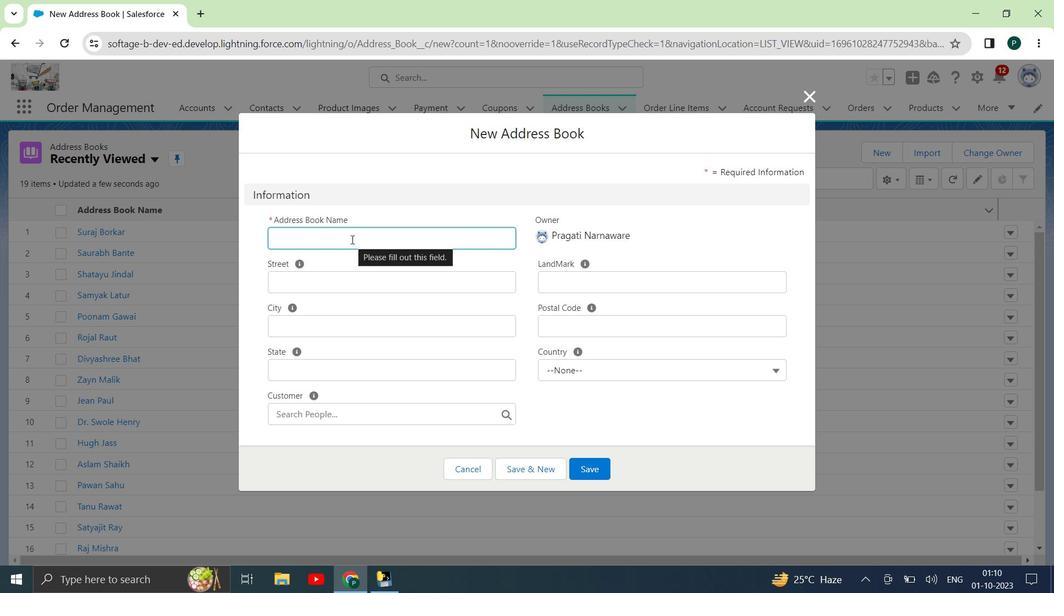 
Action: Key pressed <Key.shift><Key.shift><Key.shift><Key.shift><Key.shift><Key.shift><Key.shift><Key.shift><Key.shift><Key.shift><Key.shift>Barapatra<Key.space><Key.shift_r><Key.shift_r><Key.shift_r><Key.shift_r><Key.shift_r><Key.shift_r><Key.shift_r><Key.shift_r><Key.shift_r><Key.shift_r><Key.shift_r><Key.shift_r><Key.shift_r><Key.shift_r><Key.shift_r><Key.shift_r><Key.shift_r><Key.shift_r><Key.shift_r><Key.shift><Key.shift><Key.shift><Key.shift><Key.shift><Key.shift><Key.shift><Key.shift><Key.shift>Bante
Screenshot: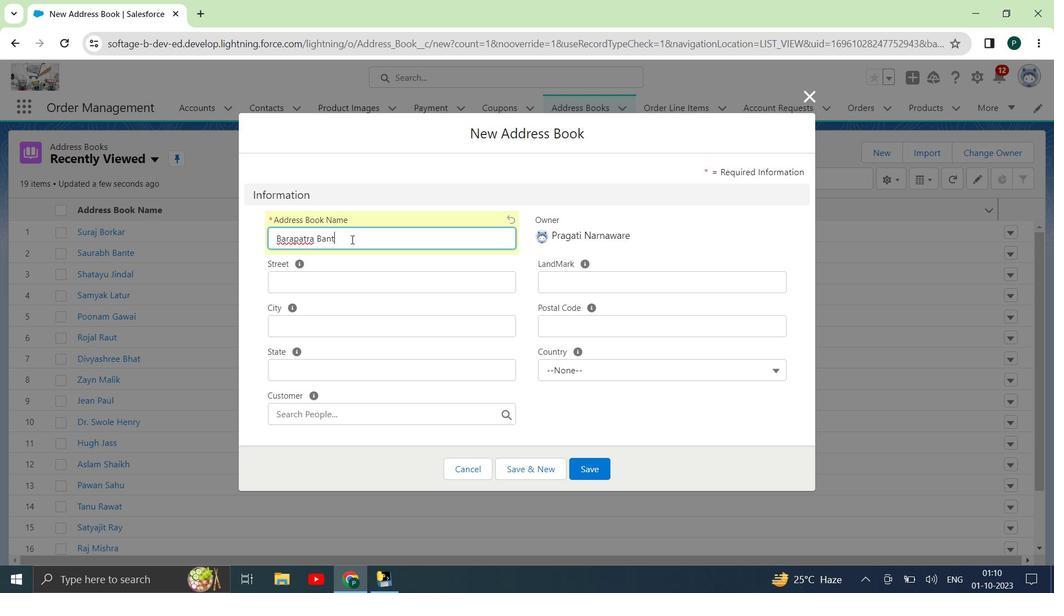
Action: Mouse moved to (355, 275)
Screenshot: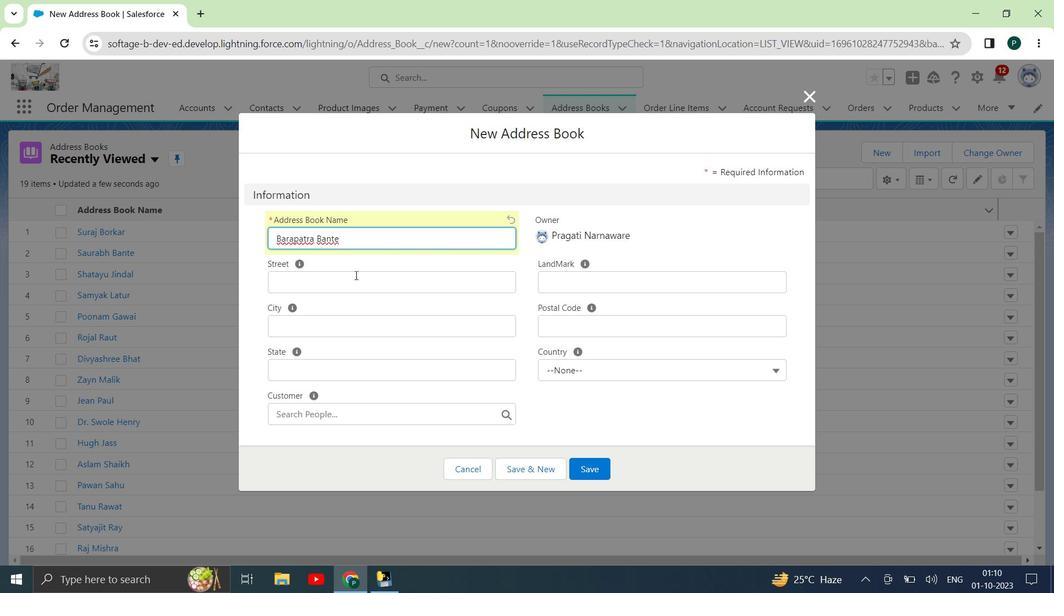 
Action: Mouse pressed left at (355, 275)
Screenshot: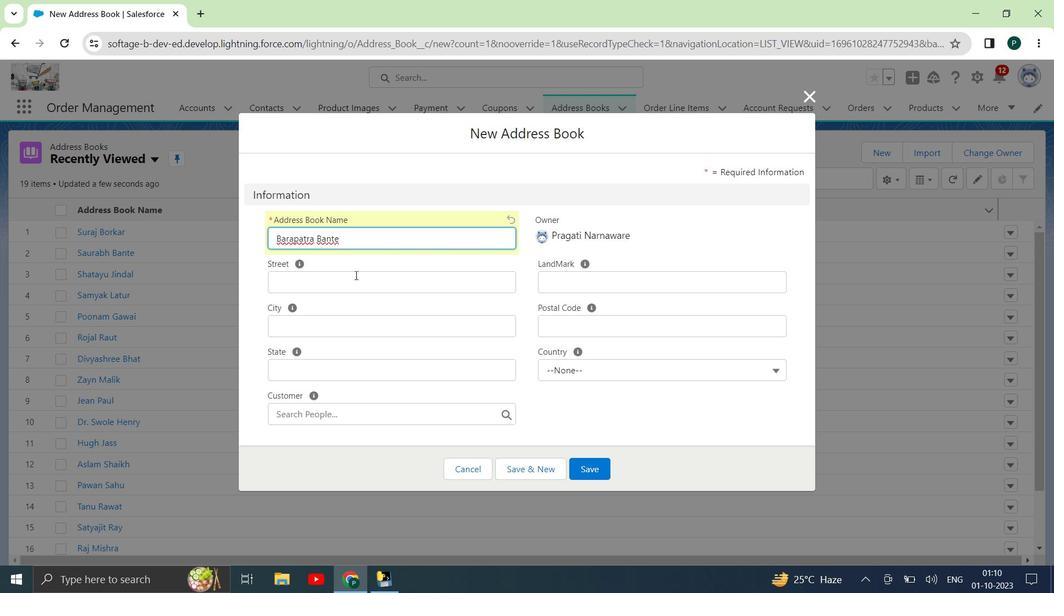 
Action: Mouse moved to (354, 279)
Screenshot: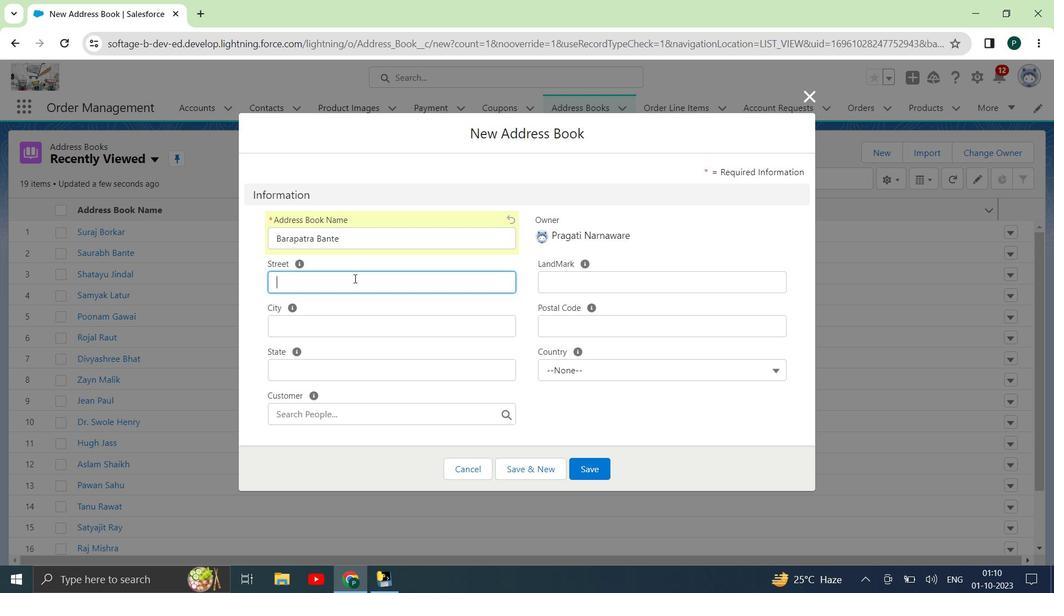 
Action: Key pressed <Key.shift><Key.shift><Key.shift><Key.shift><Key.shift><Key.shift>19/<Key.shift>A<Key.space><Key.shift><Key.shift><Key.shift><Key.shift><Key.shift><Key.shift><Key.shift><Key.shift>SA<Key.backspace>amtas<Key.backspace><Key.space><Key.shift_r>Layout<Key.space><Key.backspace>,<Key.space><Key.shift>North<Key.space><Key.shift><Key.shift><Key.shift><Key.shift><Key.shift><Key.shift><Key.shift><Key.shift><Key.shift><Key.shift><Key.shift><Key.shift><Key.shift><Key.shift><Key.shift><Key.shift><Key.shift><Key.shift>Ambazari<Key.space><Key.shift>Road
Screenshot: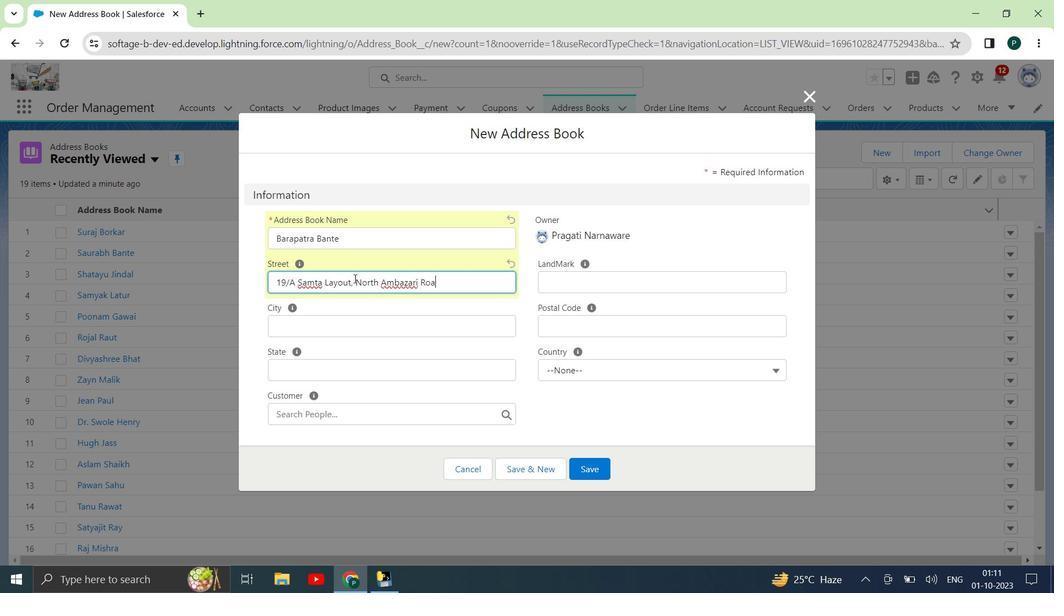 
Action: Mouse moved to (402, 332)
Screenshot: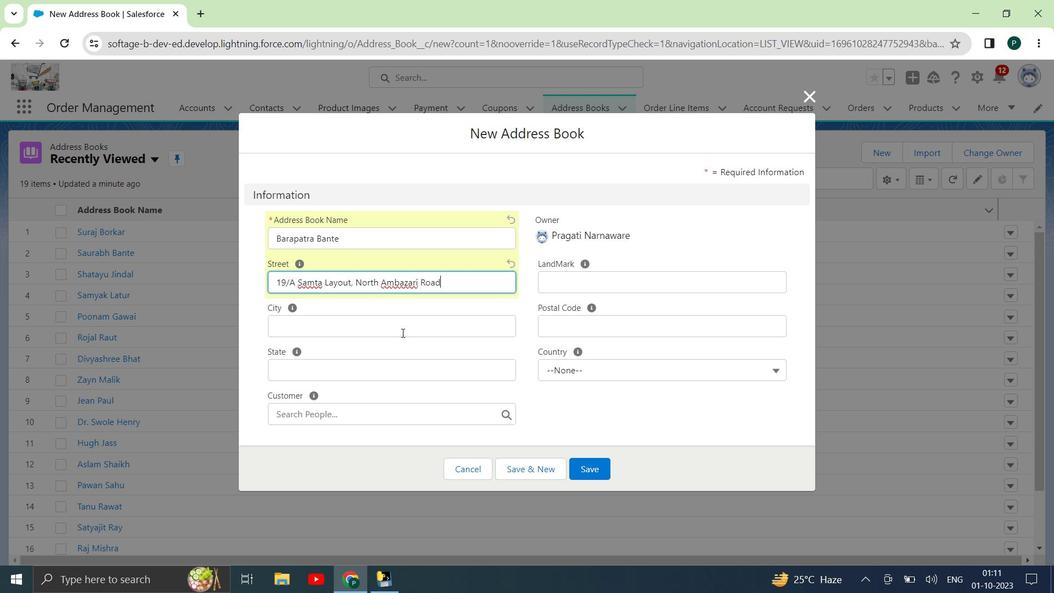 
Action: Mouse pressed left at (402, 332)
Screenshot: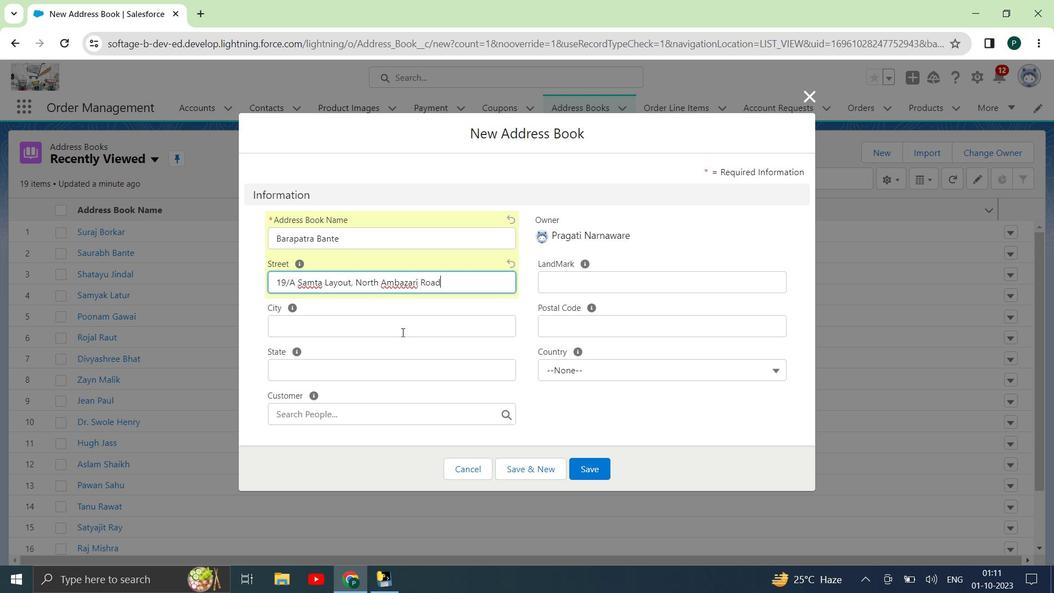 
Action: Key pressed <Key.shift>Nagpur
Screenshot: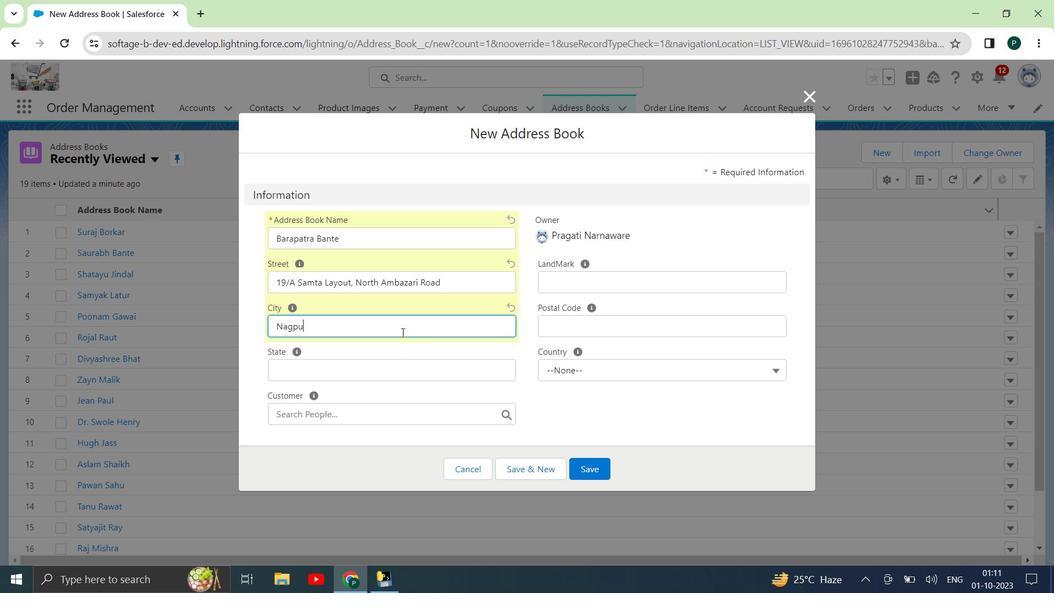 
Action: Mouse moved to (381, 373)
Screenshot: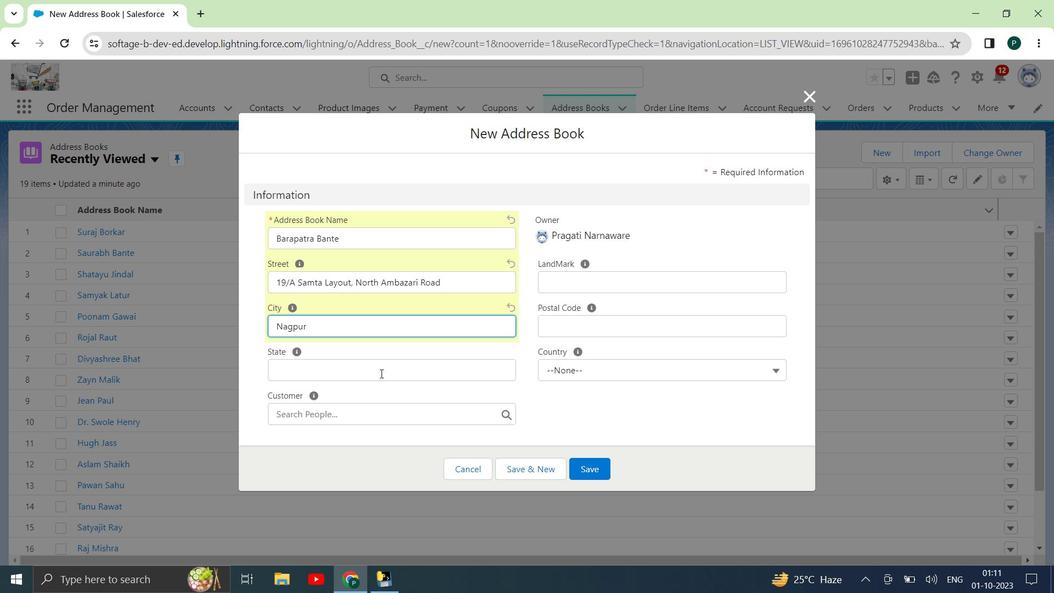 
Action: Mouse pressed left at (381, 373)
Screenshot: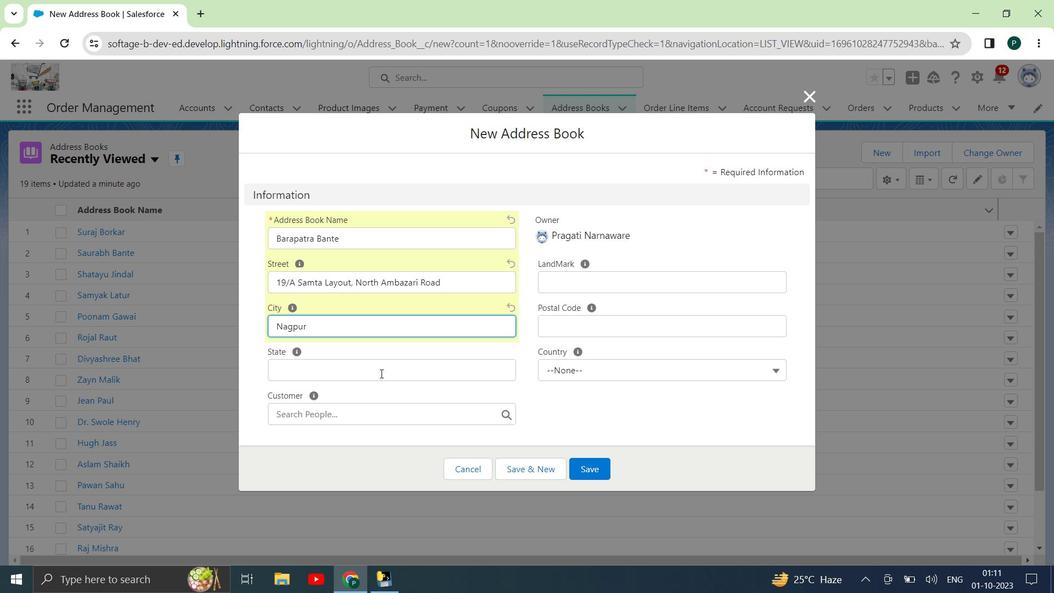 
Action: Key pressed <Key.shift>Maharashtra
Screenshot: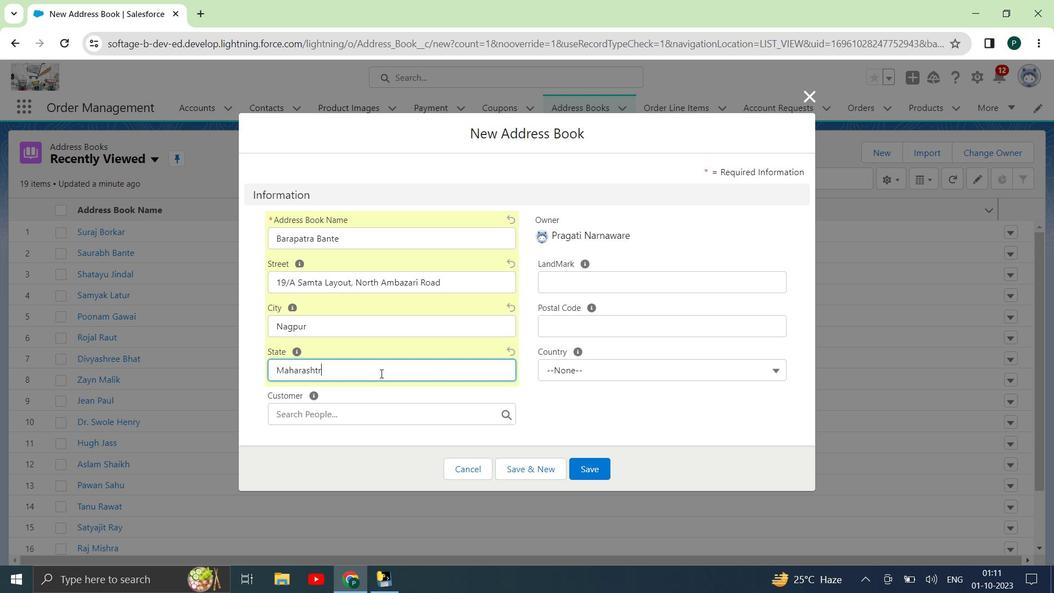 
Action: Mouse moved to (342, 419)
Screenshot: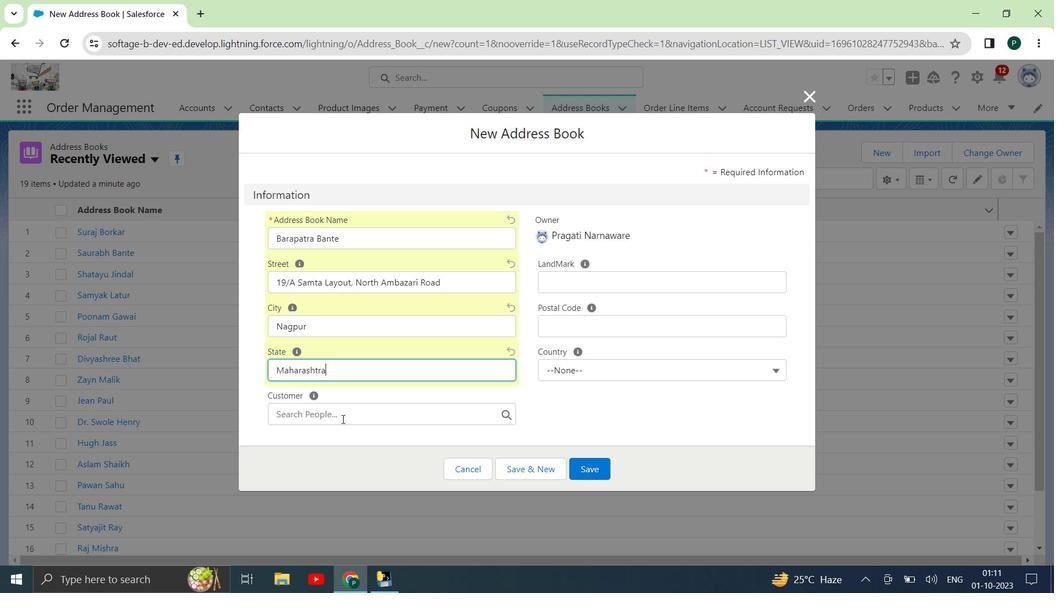
Action: Mouse pressed left at (342, 419)
Screenshot: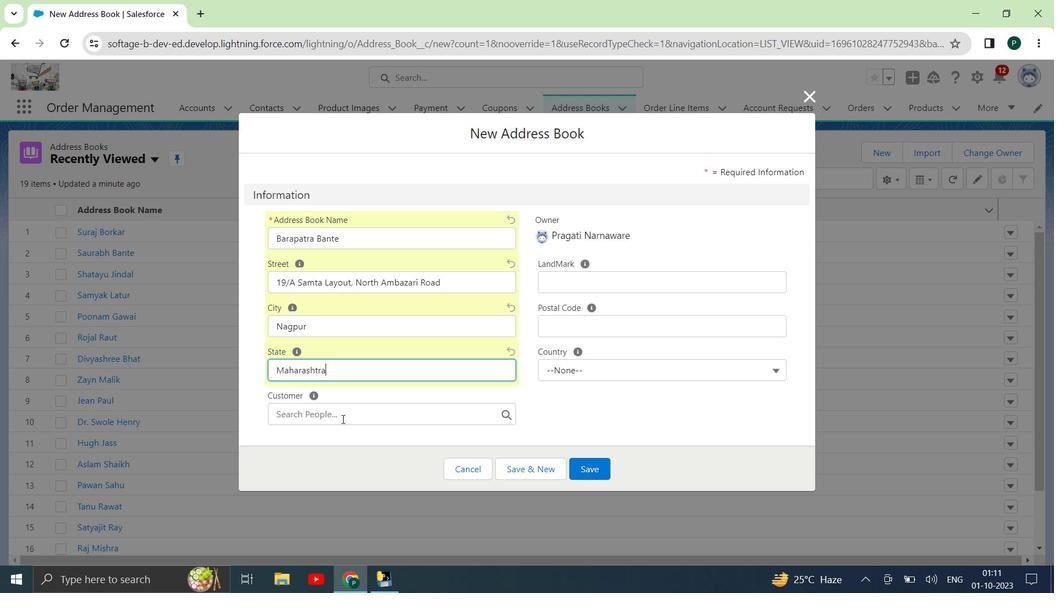 
Action: Mouse scrolled (342, 419) with delta (0, 0)
Screenshot: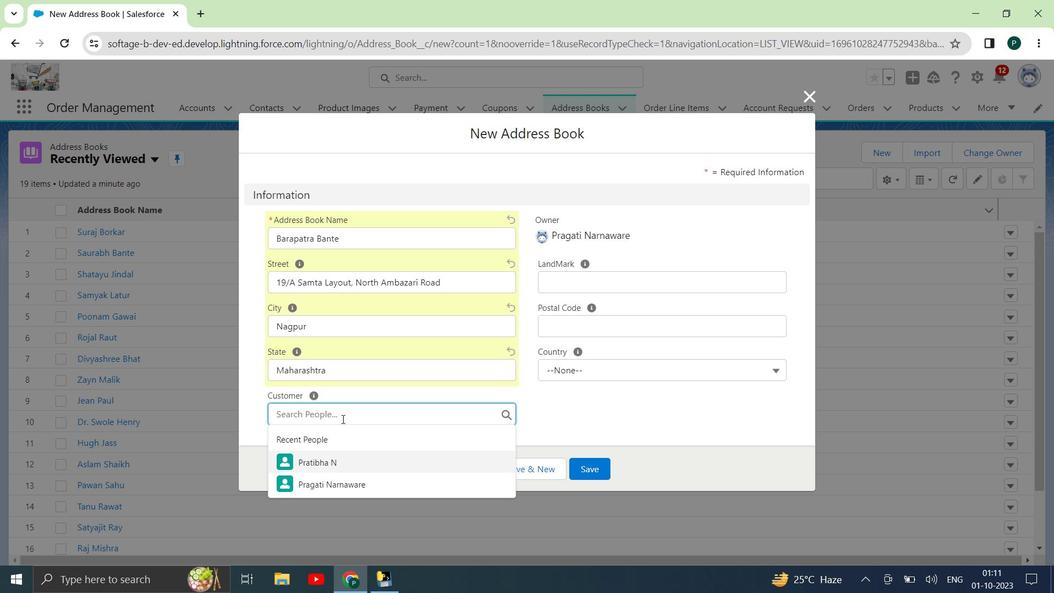 
Action: Mouse scrolled (342, 419) with delta (0, 0)
Screenshot: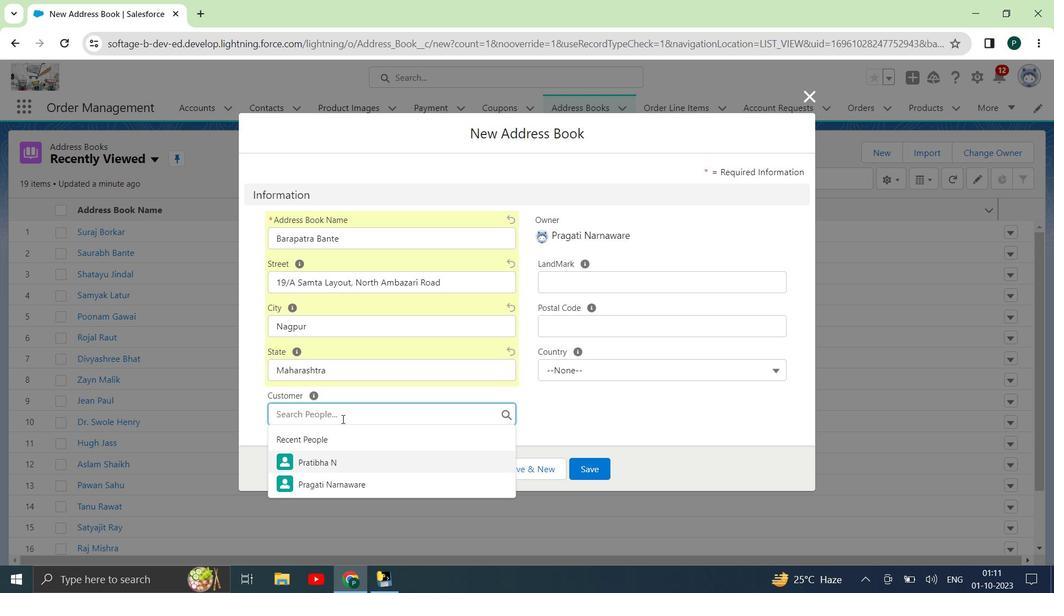 
Action: Mouse moved to (382, 414)
Screenshot: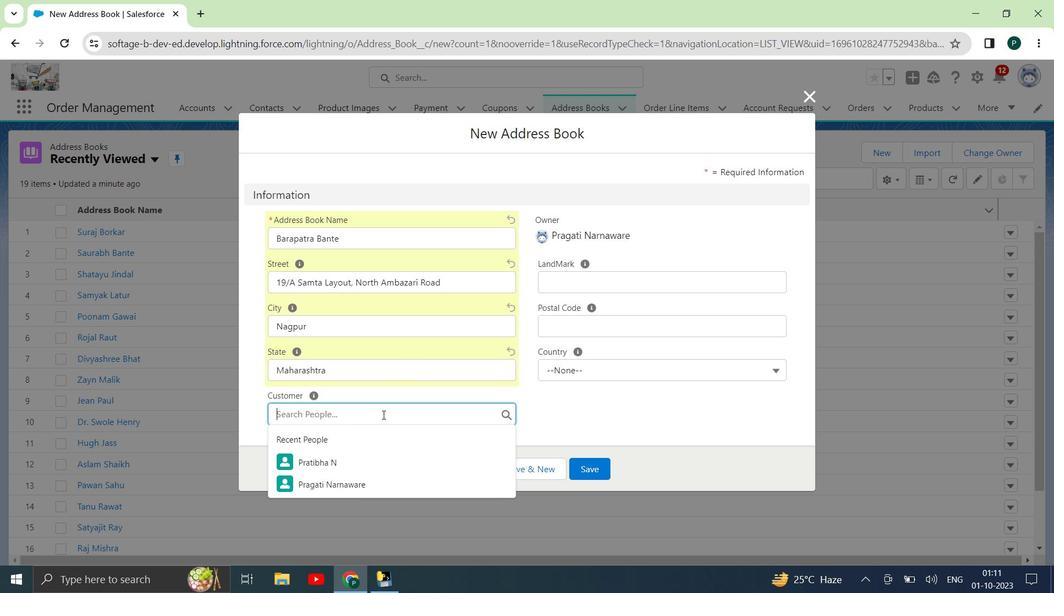 
Action: Mouse pressed left at (382, 414)
Screenshot: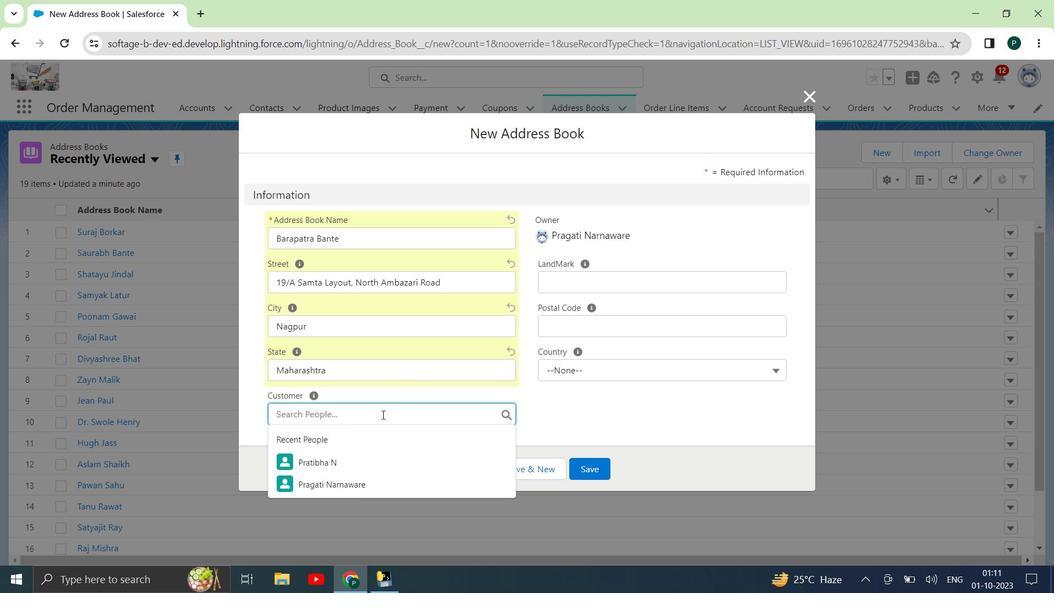 
Action: Mouse moved to (566, 275)
Screenshot: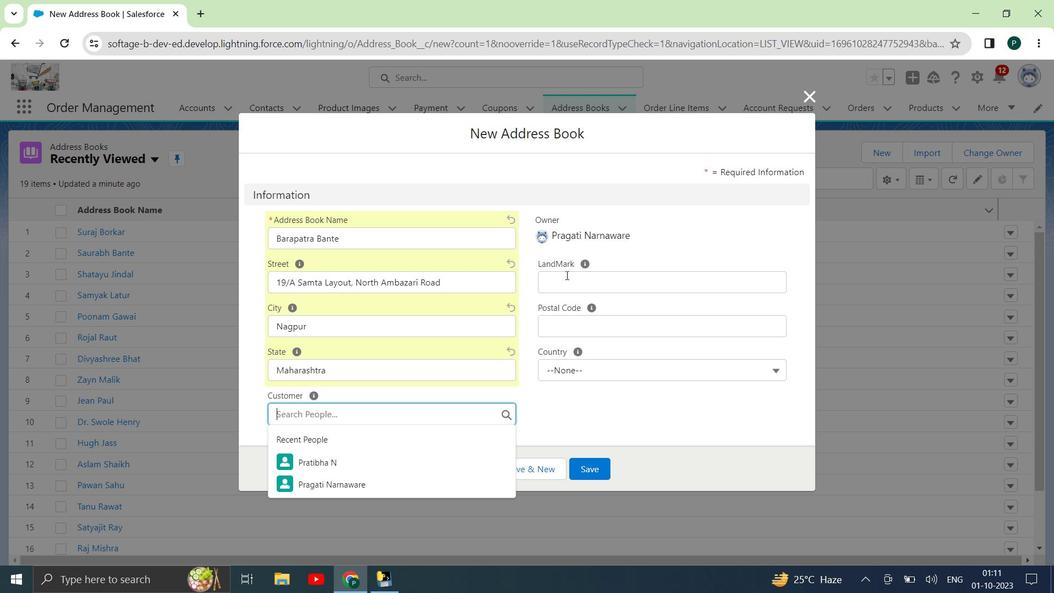 
Action: Mouse pressed left at (566, 275)
Screenshot: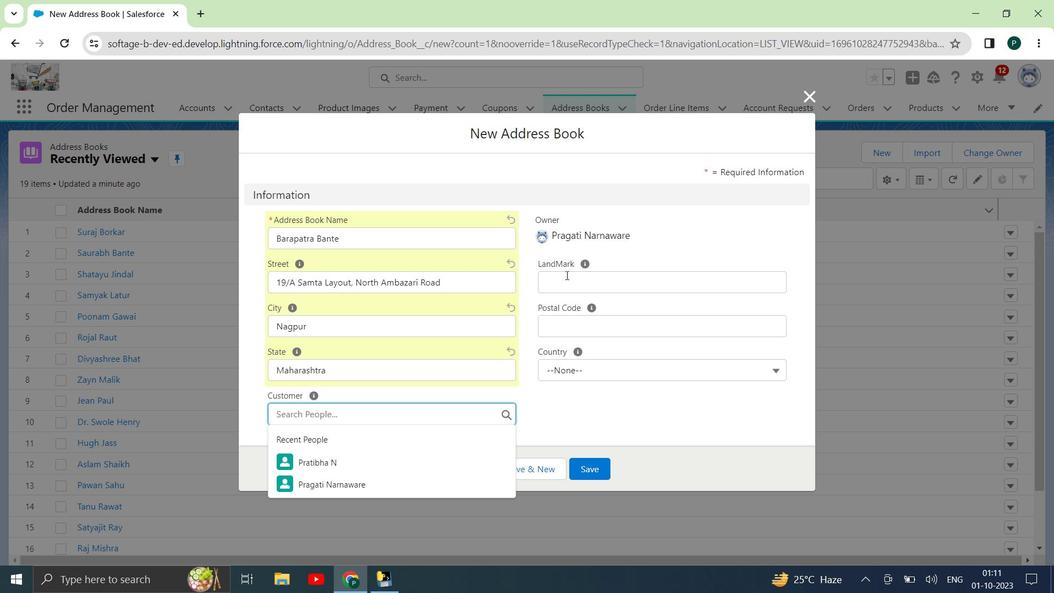 
Action: Key pressed <Key.shift><Key.shift><Key.shift>Nit<Key.space><Key.shift>Swimming<Key.space><Key.shift>Pool
Screenshot: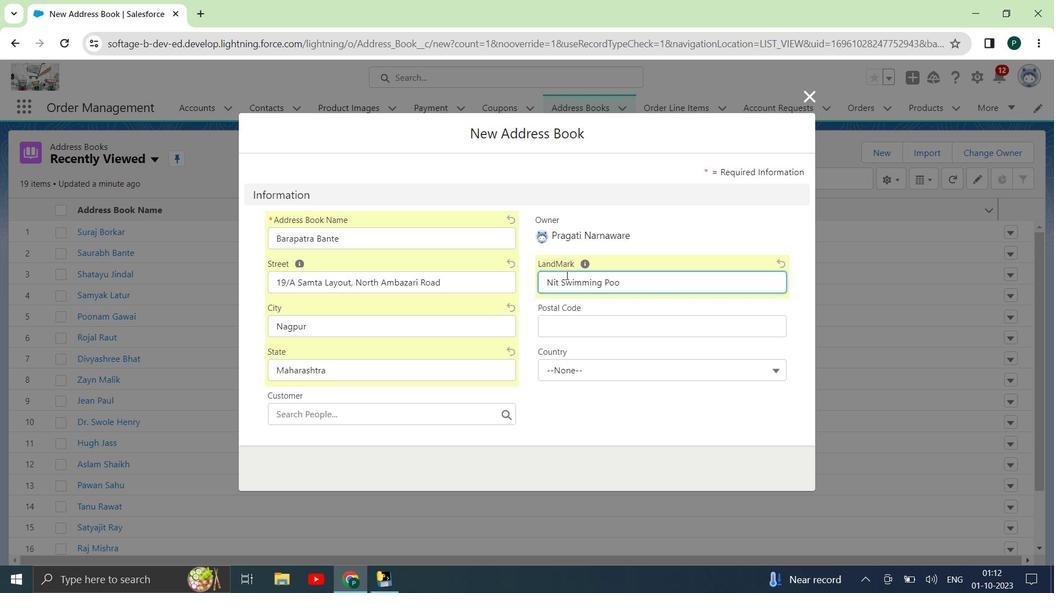 
Action: Mouse moved to (620, 327)
Screenshot: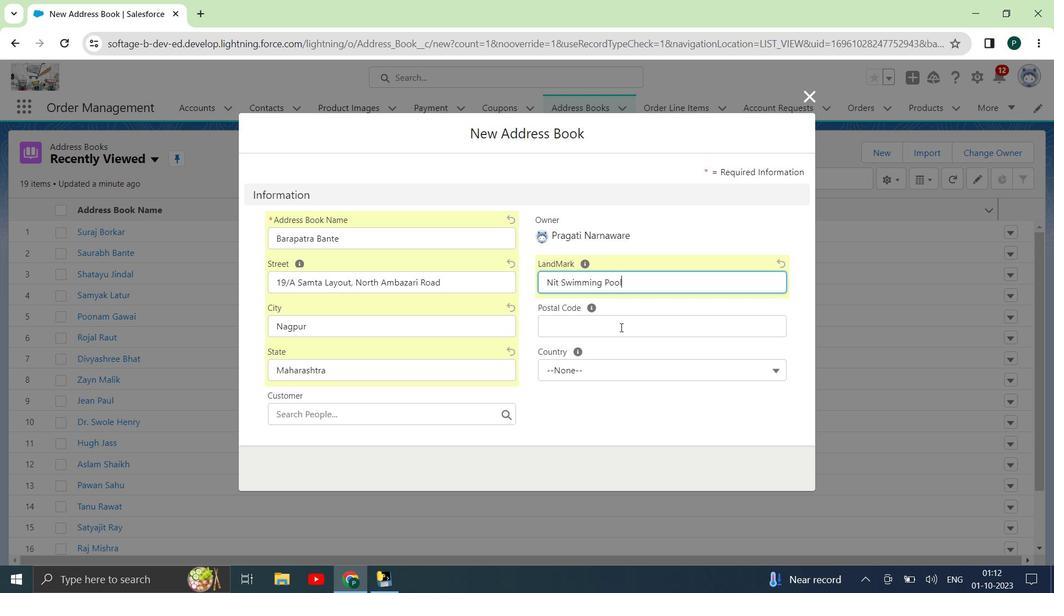 
Action: Mouse pressed left at (620, 327)
Screenshot: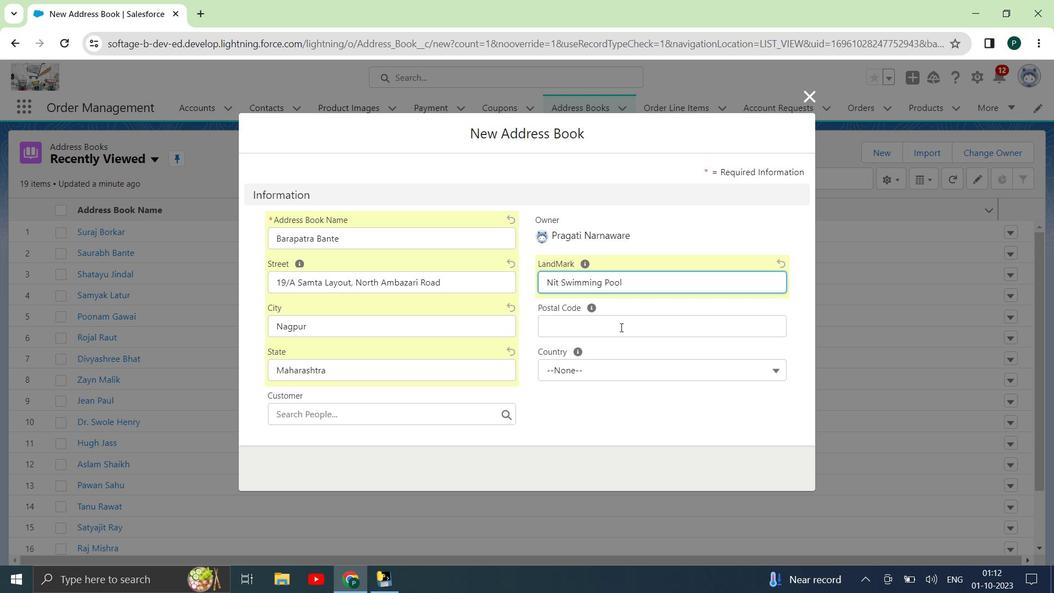 
Action: Key pressed 441120
Screenshot: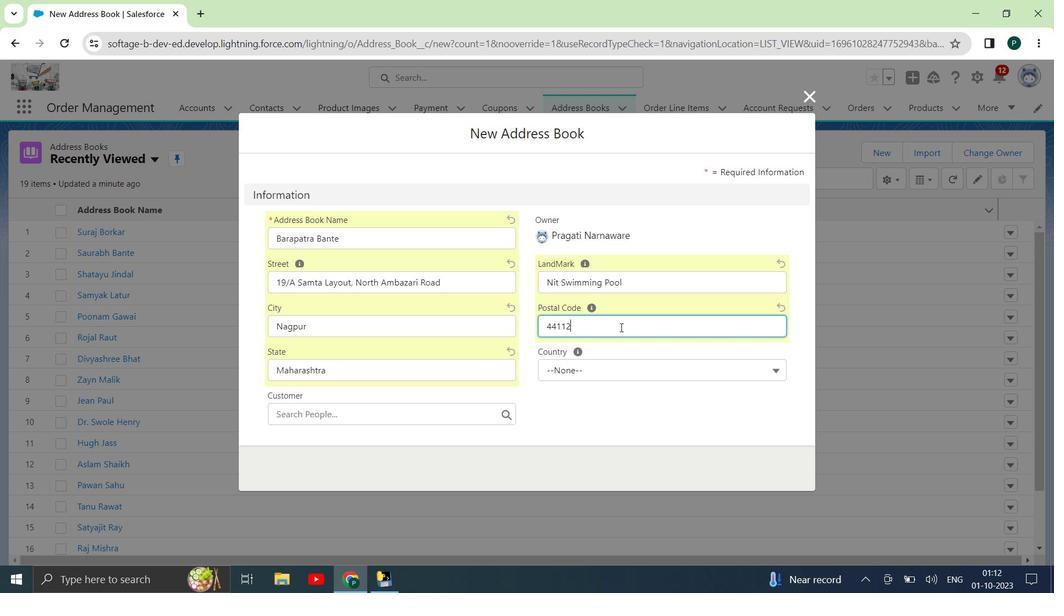
Action: Mouse moved to (599, 364)
Screenshot: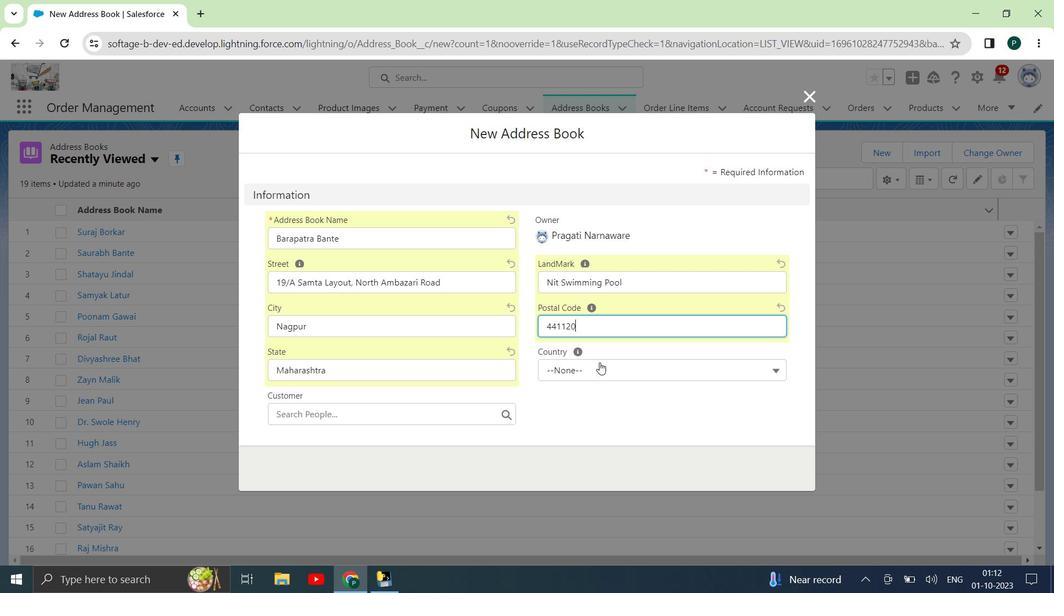 
Action: Mouse pressed left at (599, 364)
Screenshot: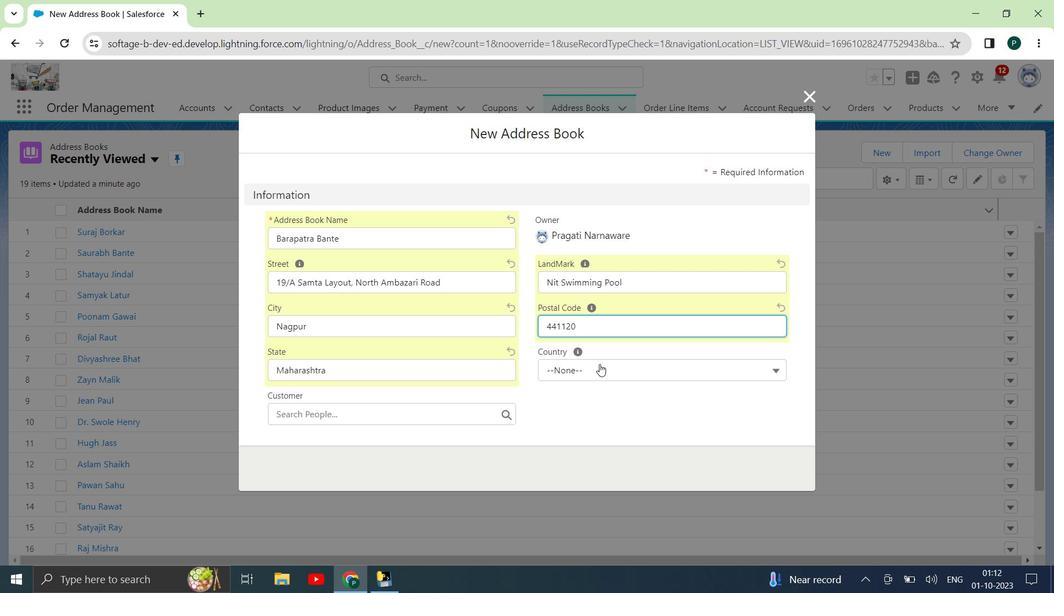 
Action: Mouse moved to (594, 194)
Screenshot: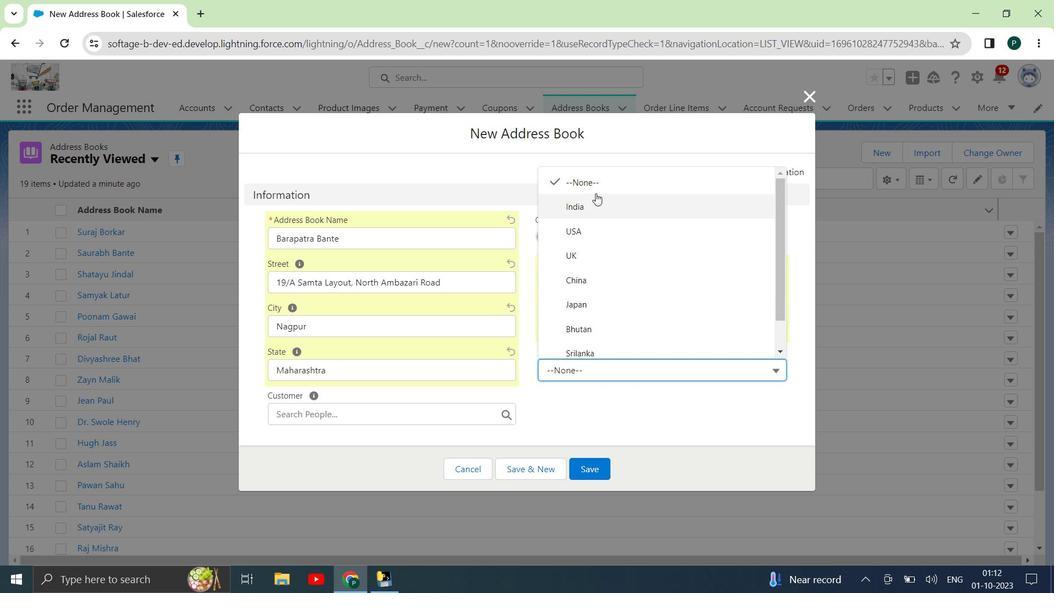 
Action: Mouse pressed left at (594, 194)
Screenshot: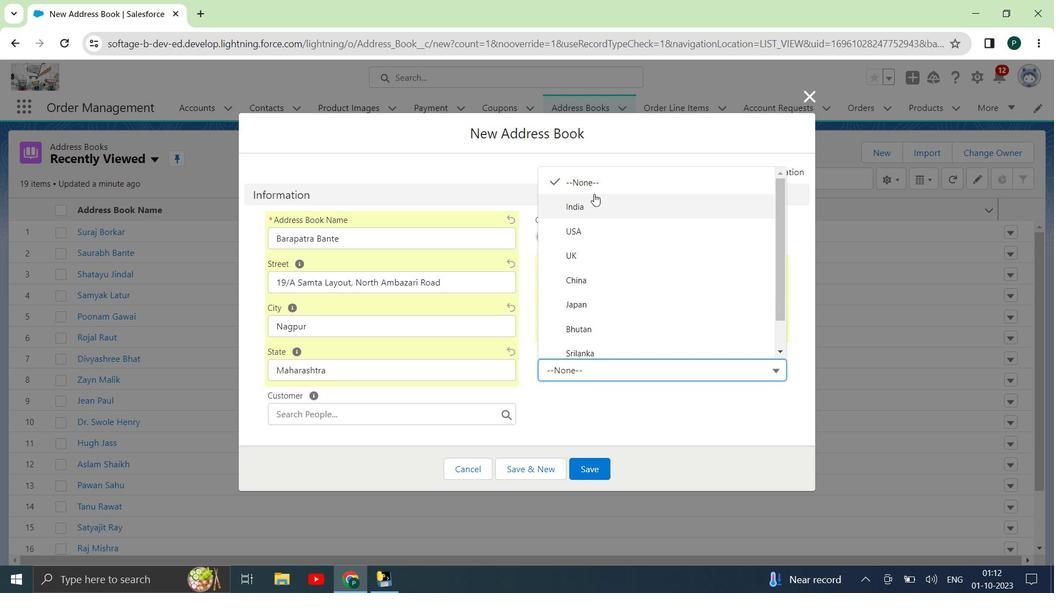 
Action: Mouse moved to (458, 286)
Screenshot: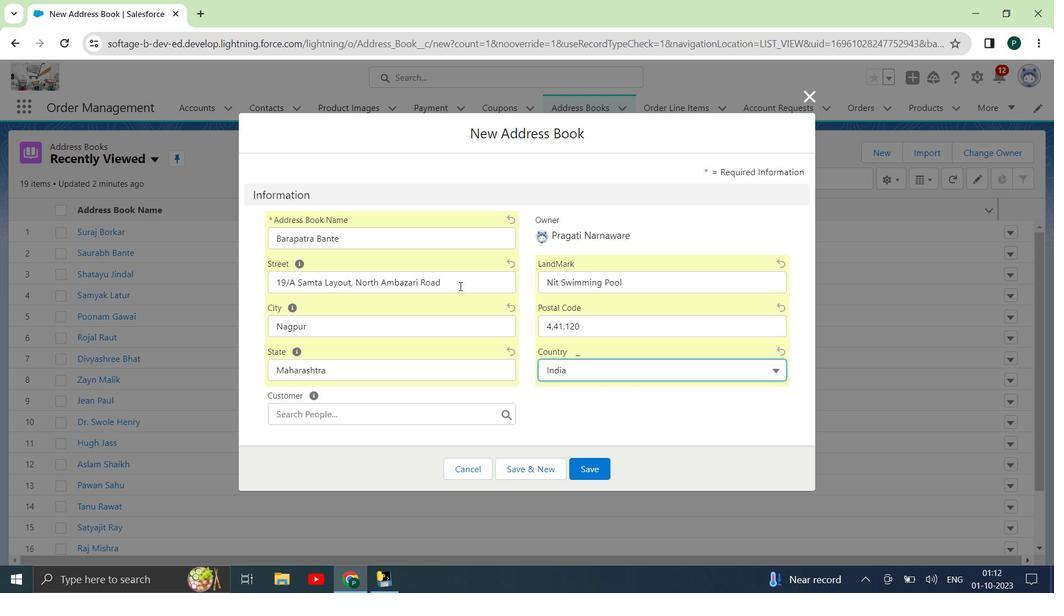 
Action: Mouse scrolled (458, 286) with delta (0, 0)
Screenshot: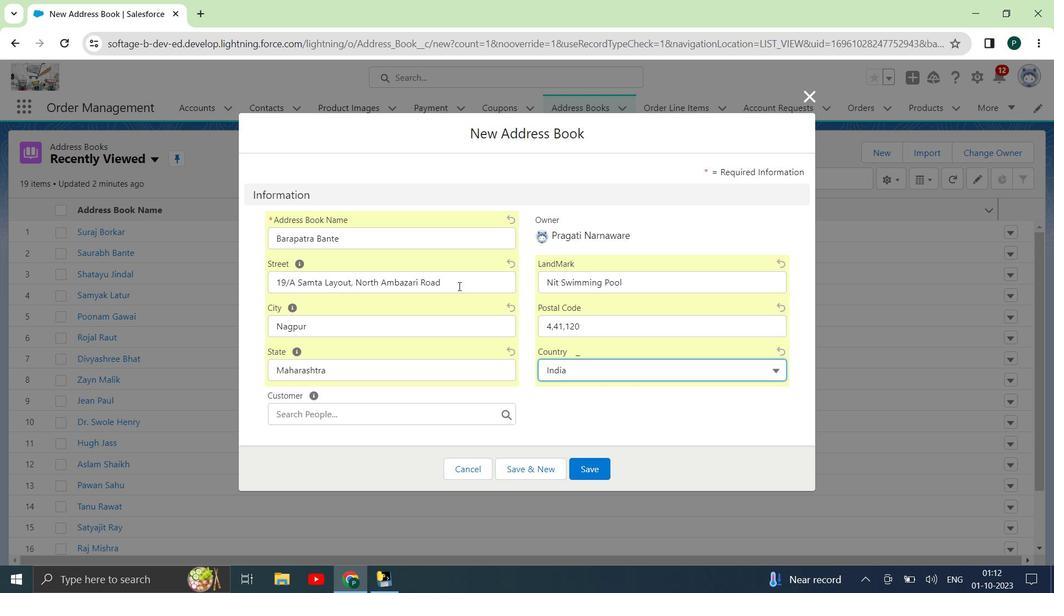 
Action: Mouse scrolled (458, 286) with delta (0, 0)
Screenshot: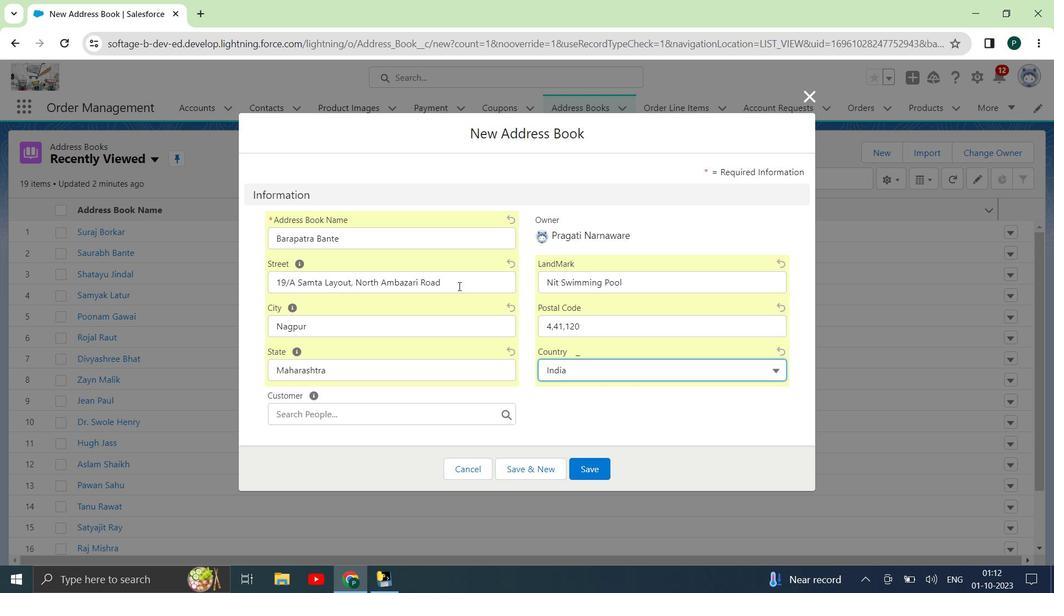 
Action: Mouse scrolled (458, 286) with delta (0, 0)
Screenshot: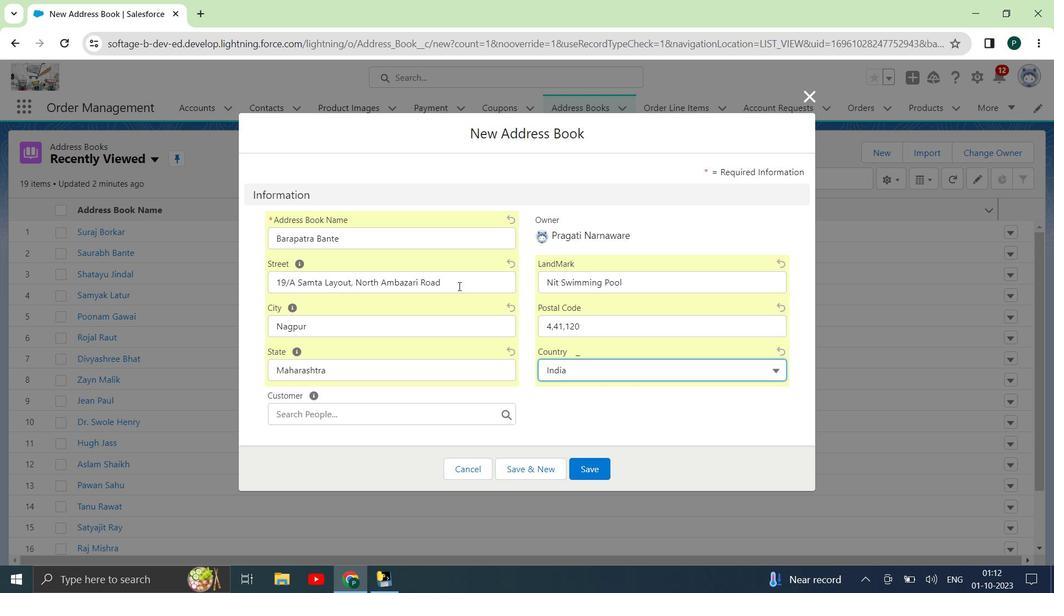 
Action: Mouse scrolled (458, 286) with delta (0, 0)
Screenshot: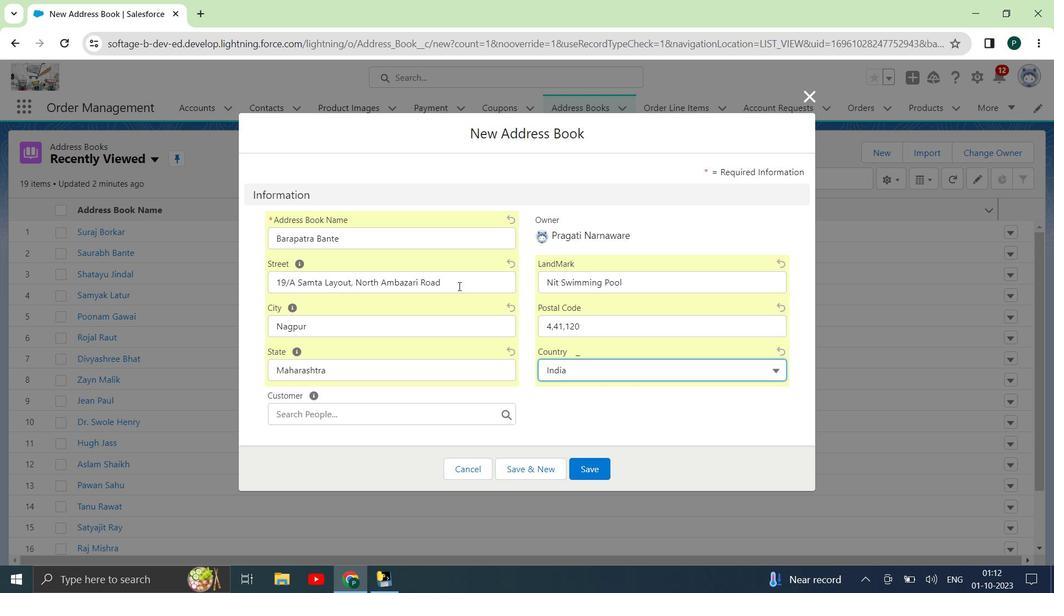 
Action: Mouse scrolled (458, 286) with delta (0, 0)
Screenshot: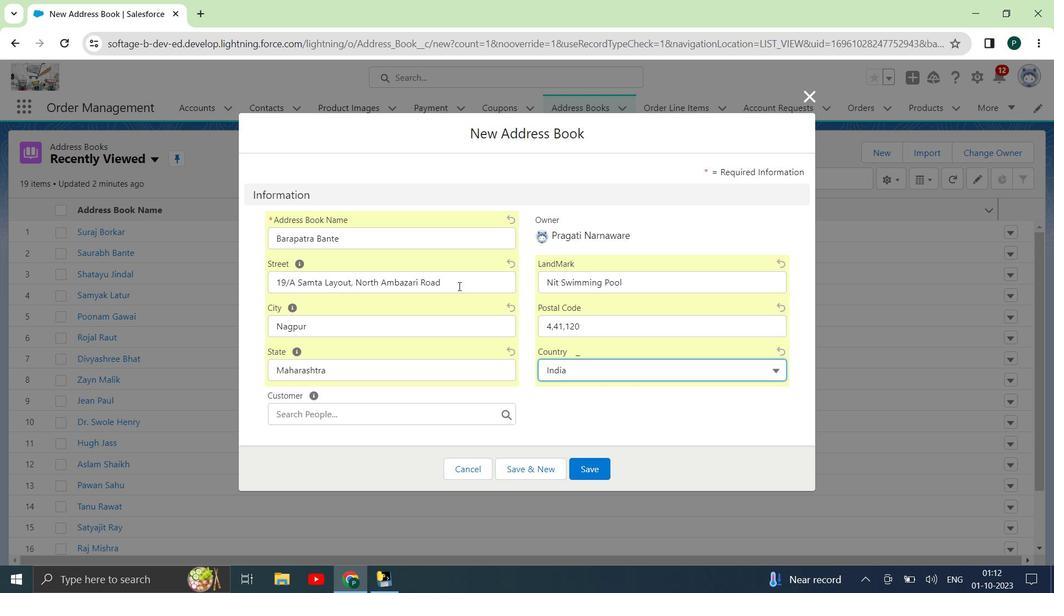 
Action: Mouse scrolled (458, 285) with delta (0, 0)
Screenshot: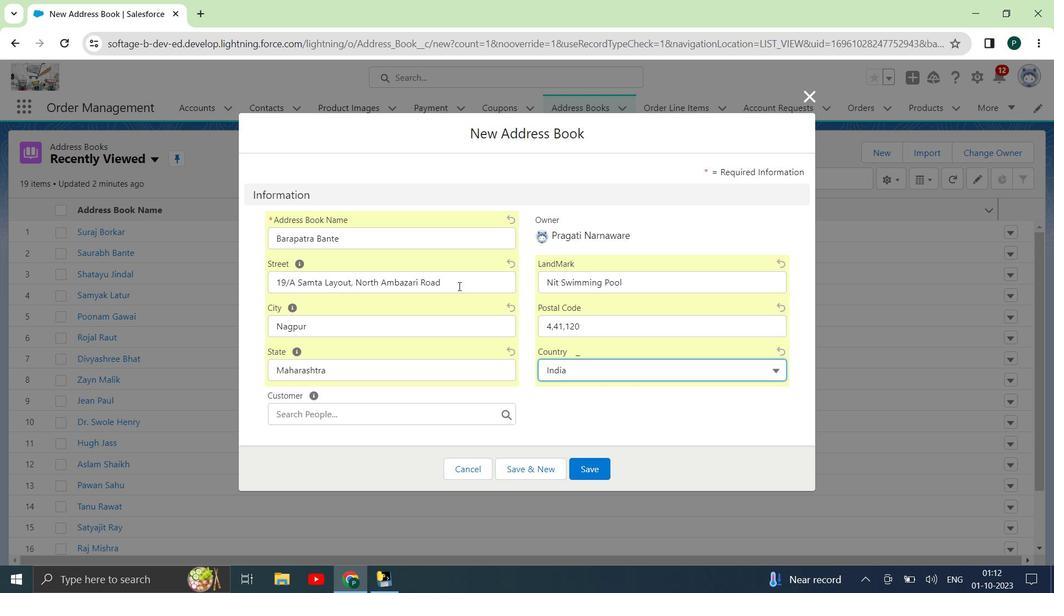 
Action: Mouse scrolled (458, 285) with delta (0, 0)
Screenshot: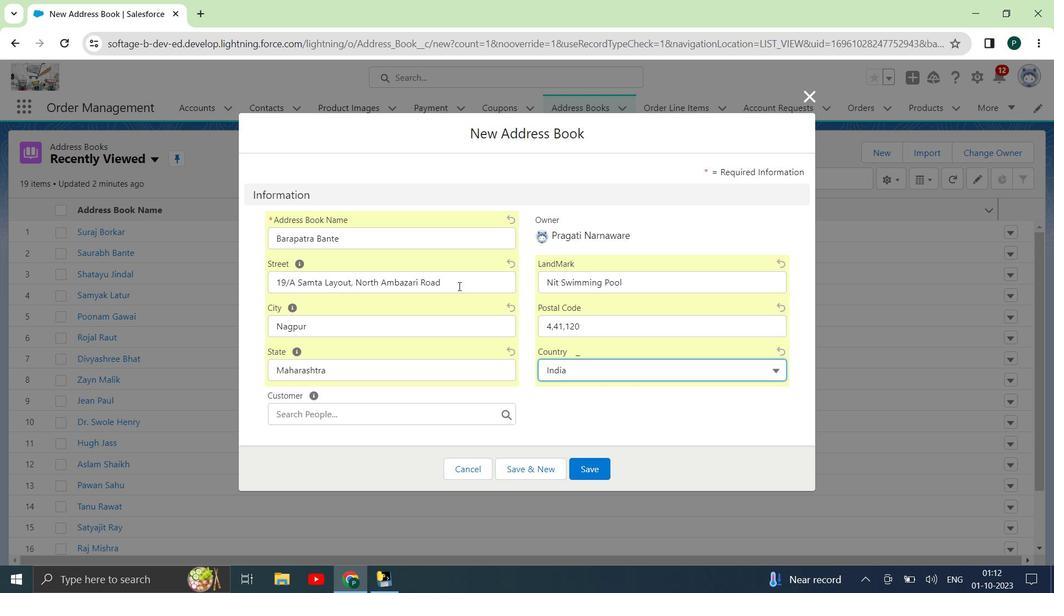 
Action: Mouse scrolled (458, 285) with delta (0, 0)
Screenshot: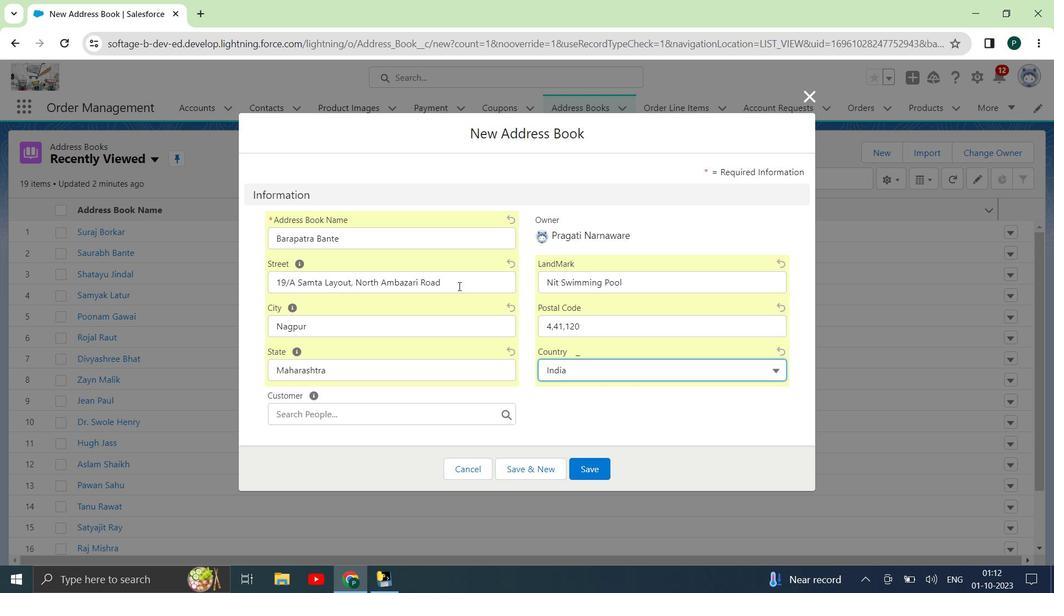 
Action: Mouse scrolled (458, 285) with delta (0, 0)
Screenshot: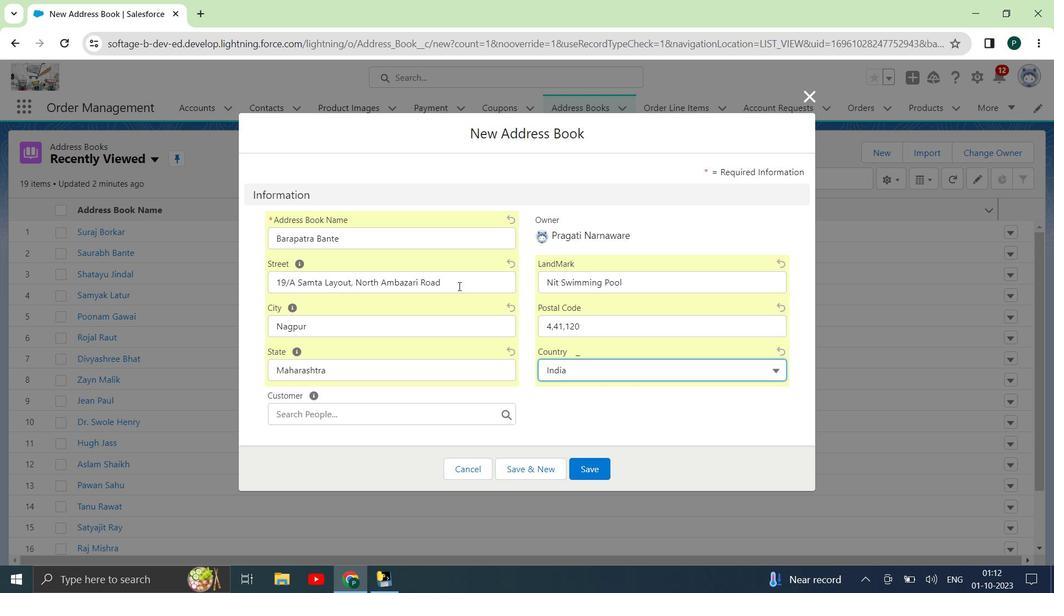 
Action: Mouse scrolled (458, 285) with delta (0, 0)
Screenshot: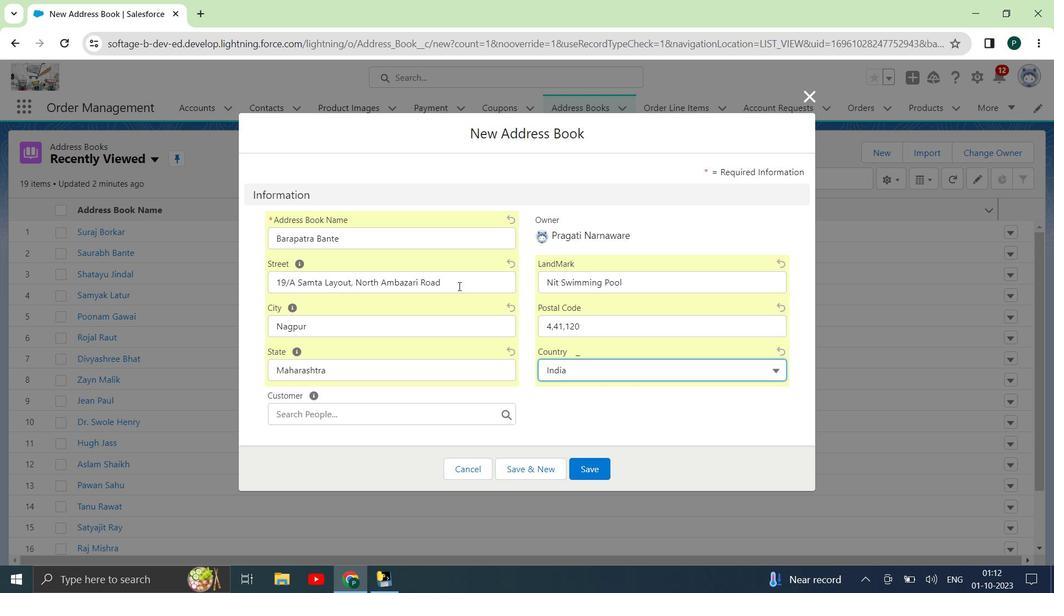 
Action: Mouse moved to (601, 469)
Screenshot: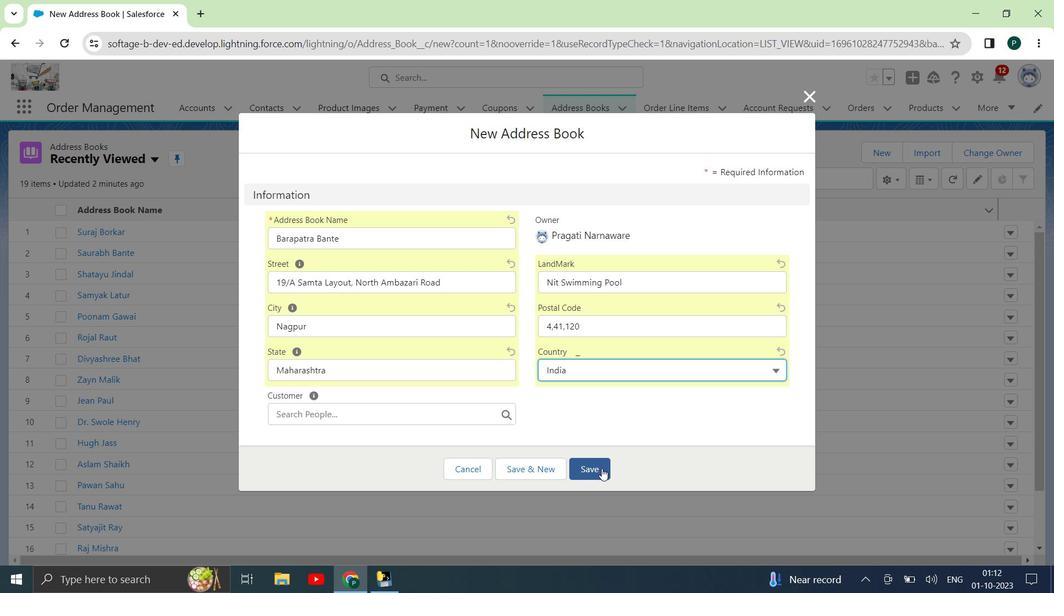 
Action: Mouse pressed left at (601, 469)
Screenshot: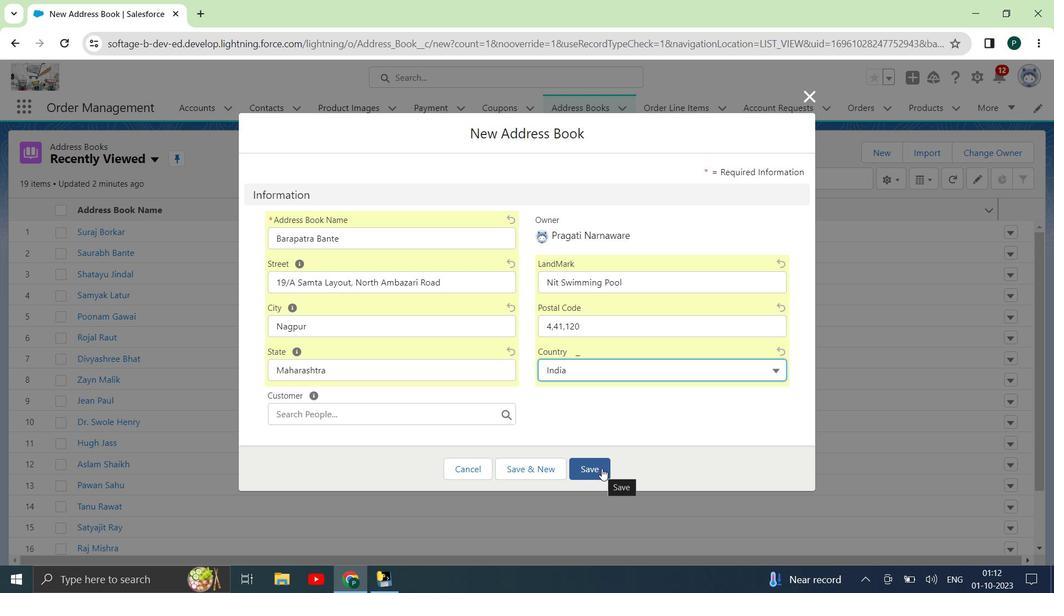 
Action: Mouse moved to (336, 397)
Screenshot: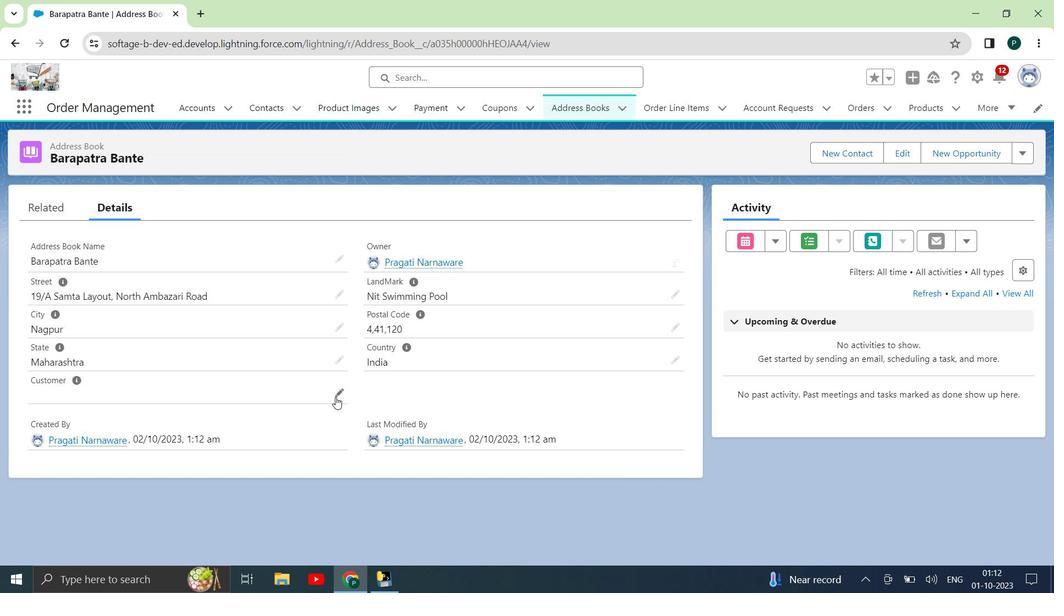 
Action: Mouse pressed left at (336, 397)
Screenshot: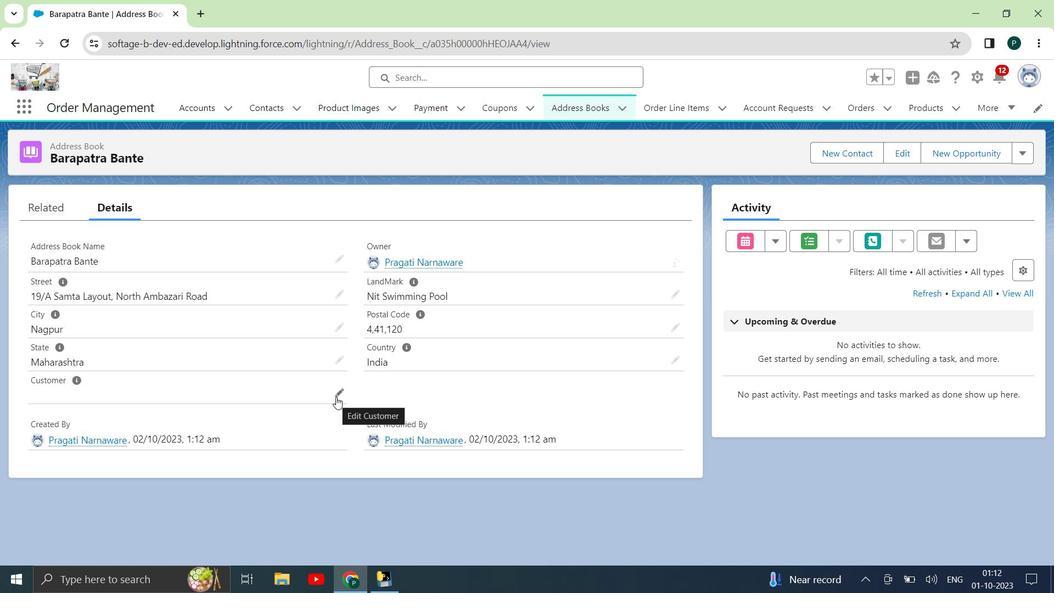
Action: Mouse moved to (209, 432)
Screenshot: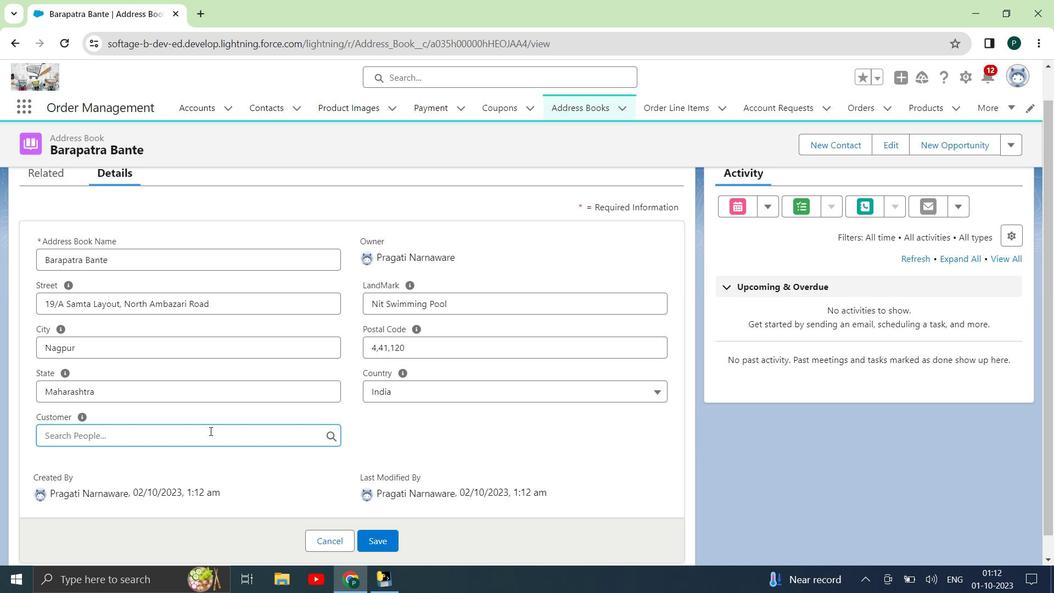 
Action: Mouse pressed left at (209, 432)
Screenshot: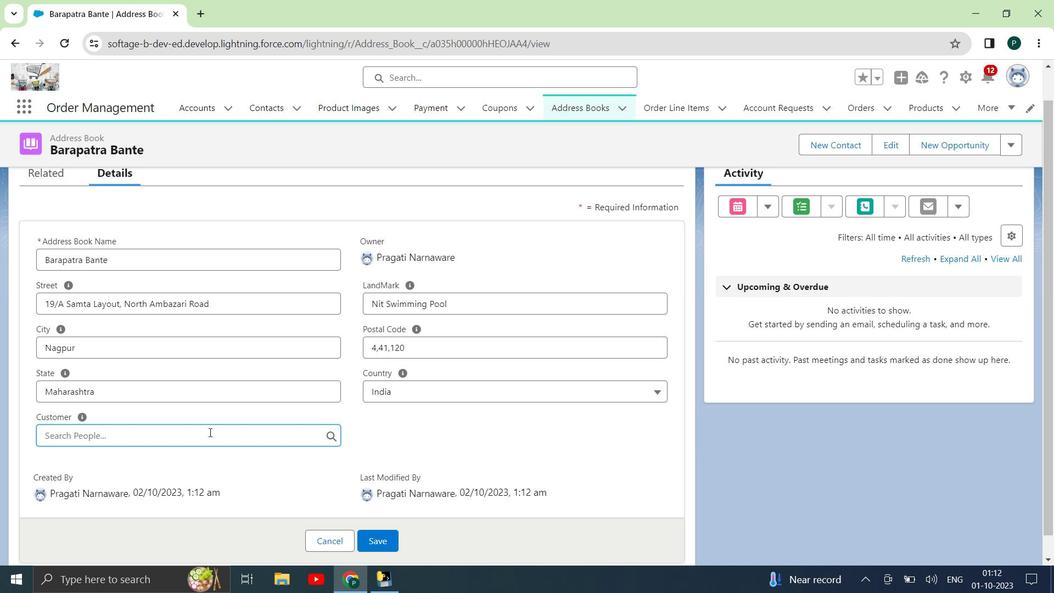
Action: Mouse moved to (307, 432)
Screenshot: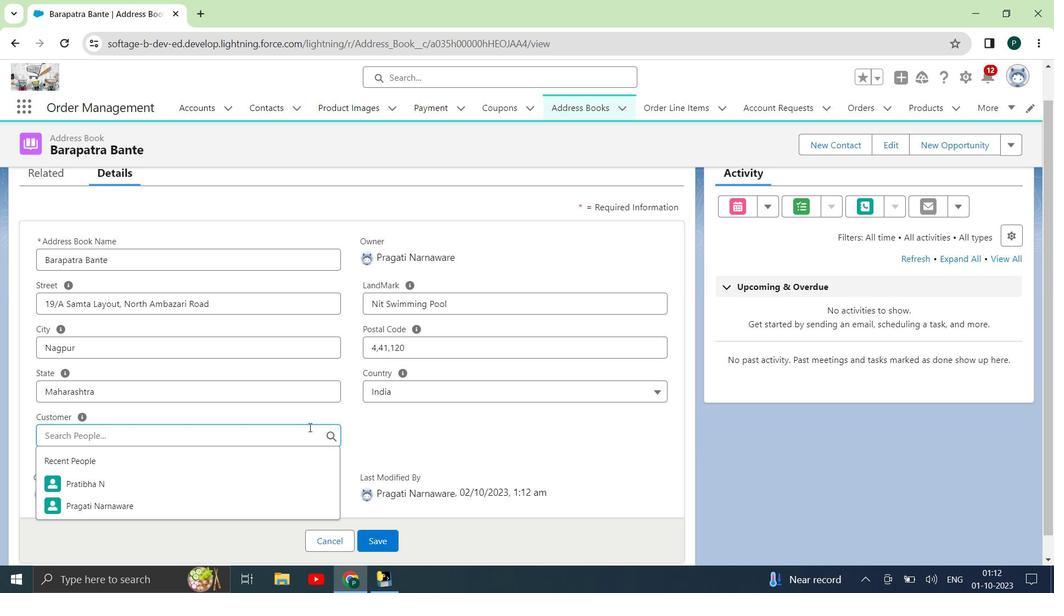 
Action: Mouse pressed left at (307, 432)
Screenshot: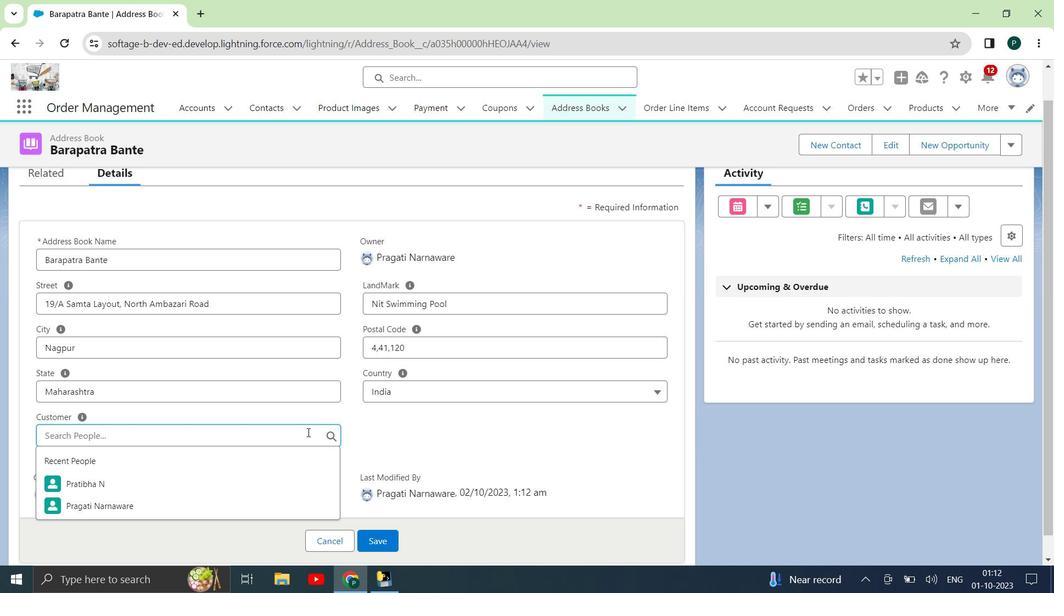 
Action: Mouse moved to (376, 539)
Screenshot: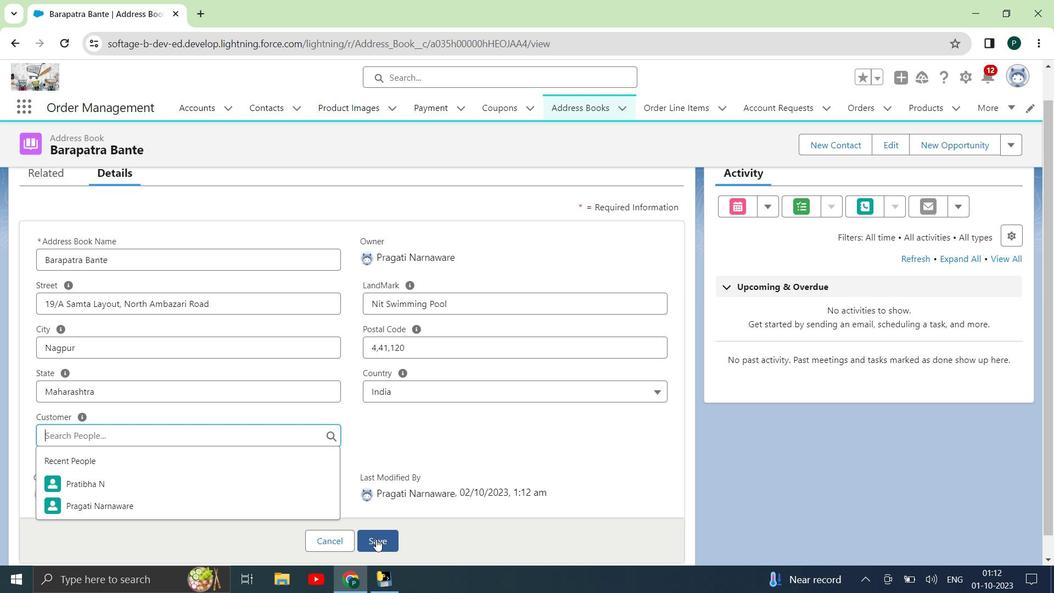 
Action: Mouse pressed left at (376, 539)
Screenshot: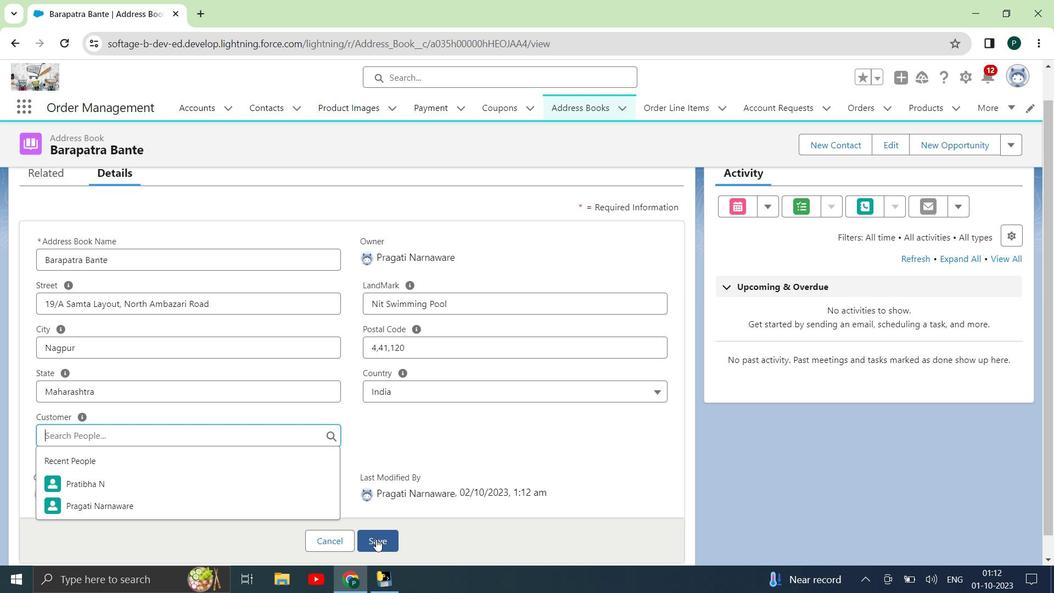
Action: Mouse moved to (589, 102)
Screenshot: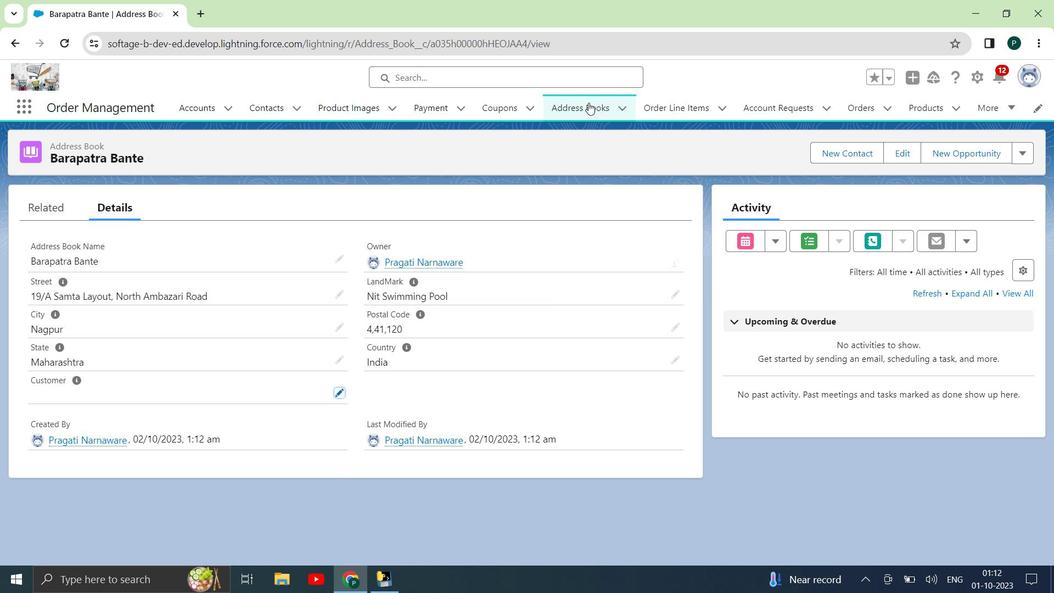 
Action: Mouse pressed left at (589, 102)
Screenshot: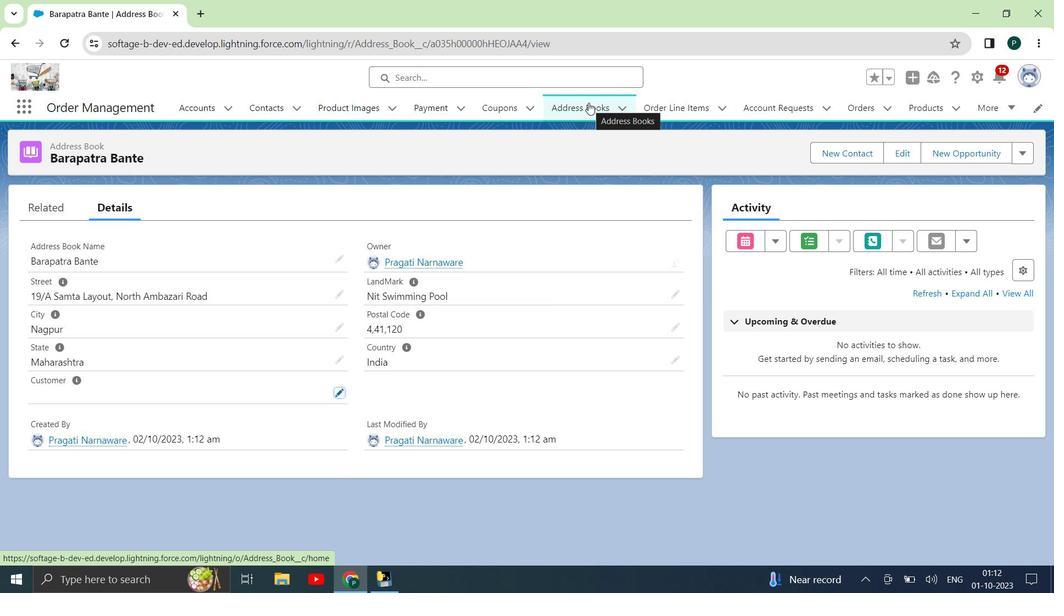 
Action: Mouse moved to (878, 150)
Screenshot: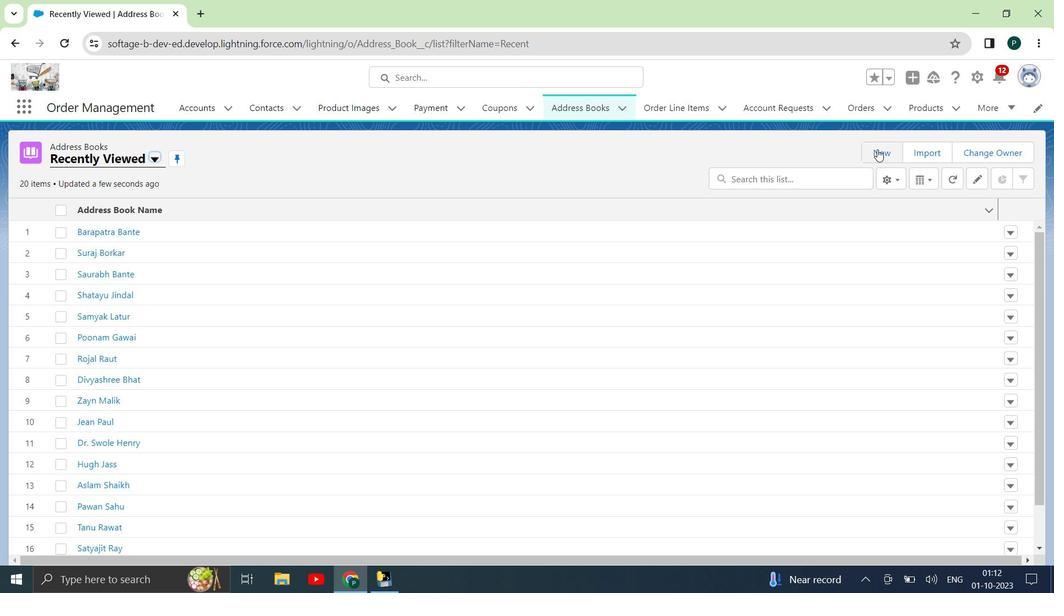 
Action: Mouse pressed left at (878, 150)
Screenshot: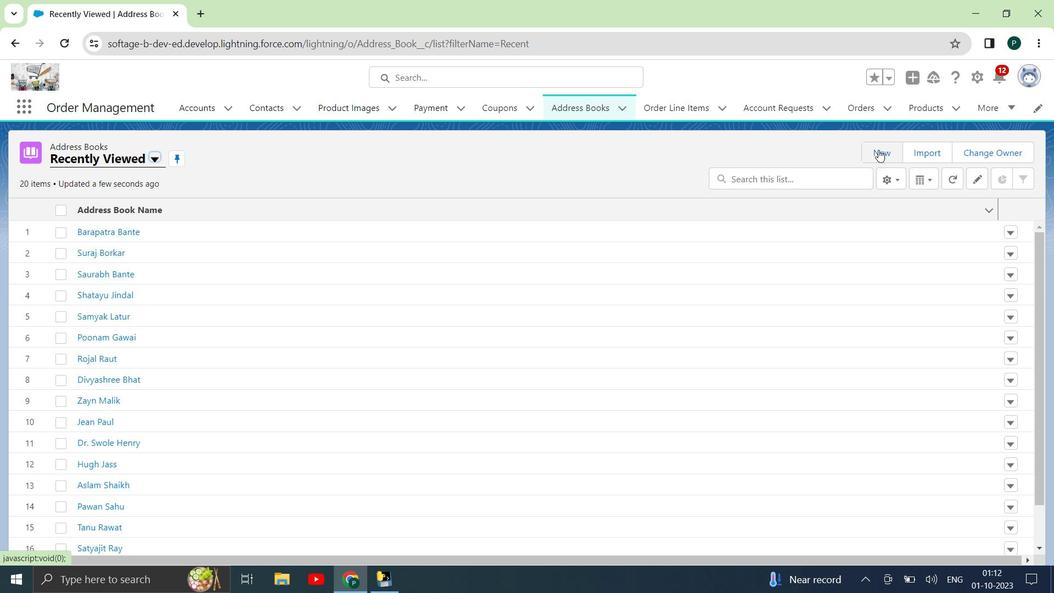 
Action: Mouse moved to (360, 233)
Screenshot: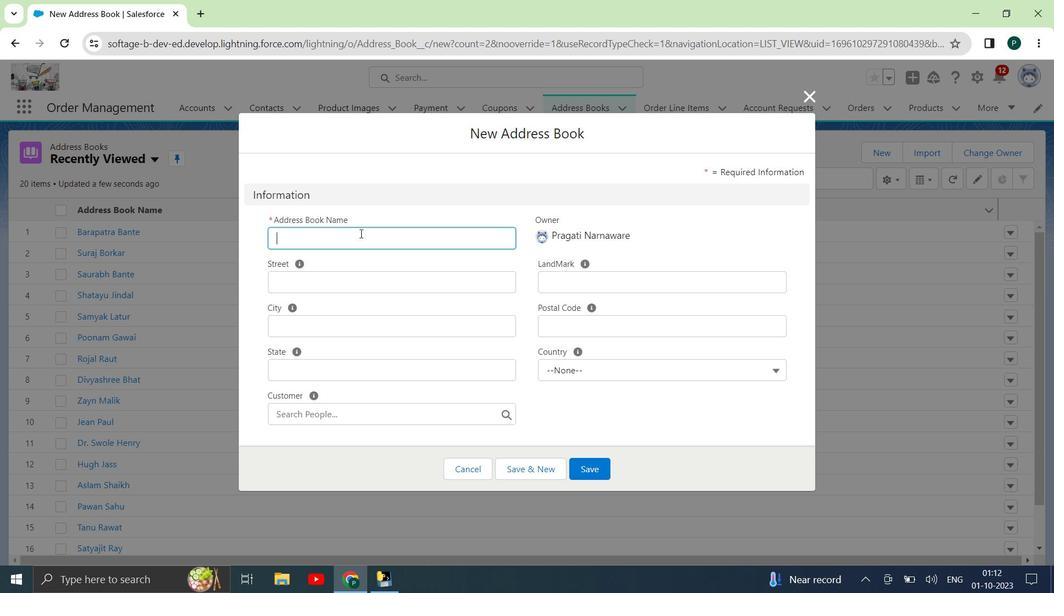 
Action: Mouse pressed left at (360, 233)
Screenshot: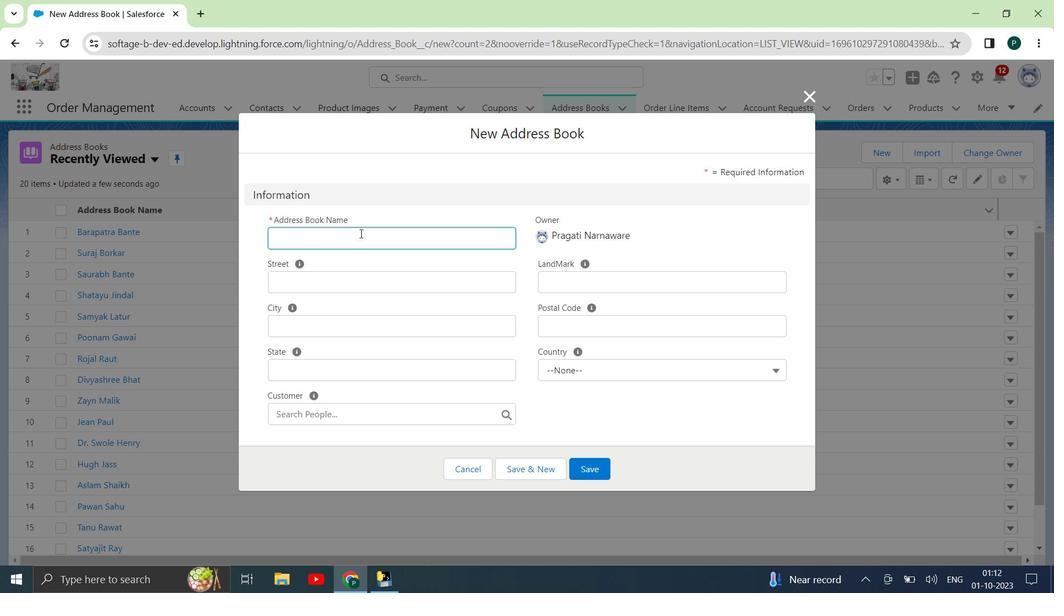 
Action: Key pressed <Key.shift>Tarak<Key.space><Key.shift>Mehta
Screenshot: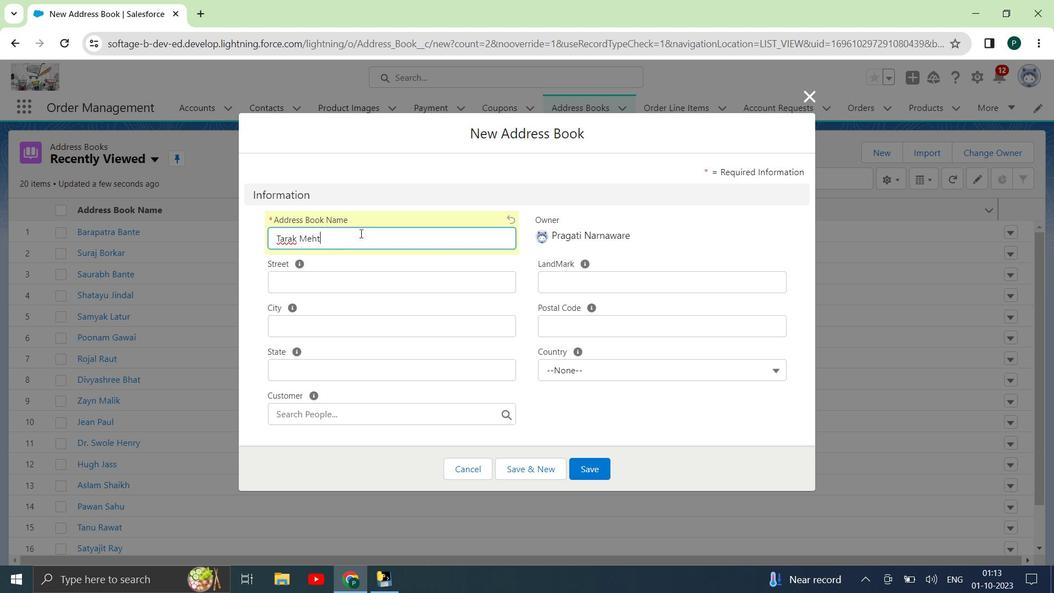 
Action: Mouse moved to (355, 291)
Screenshot: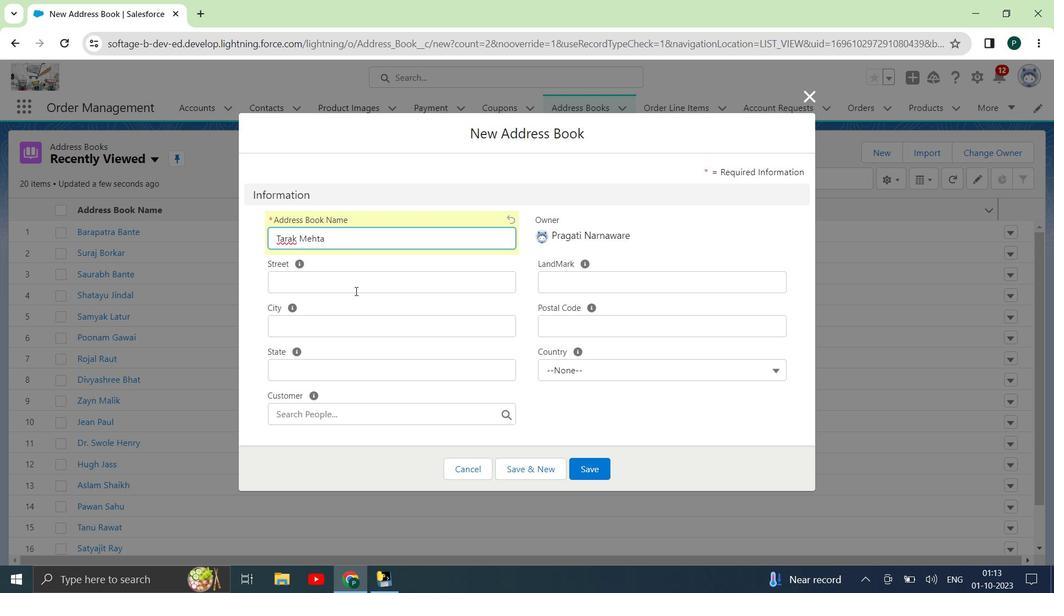 
Action: Mouse pressed left at (355, 291)
Screenshot: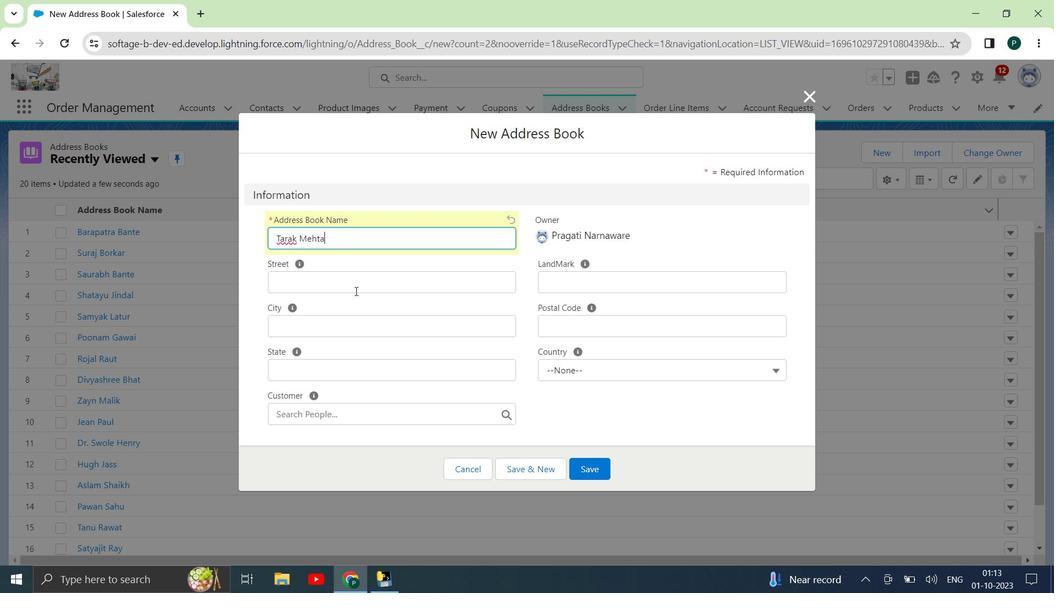 
Action: Key pressed <Key.shift><Key.shift><Key.shift><Key.shift><Key.shift><Key.shift><Key.shift><Key.shift><Key.shift><Key.shift><Key.shift><Key.shift><Key.shift><Key.shift><Key.shift><Key.shift><Key.shift><Key.shift><Key.shift><Key.shift><Key.shift><Key.shift><Key.shift>(8<Key.backspace><Key.backspace>98/<Key.shift>F<Key.space><Key.shift>Gokuldham<Key.space><Key.shift>Society,<Key.space><Key.shift>Goregaon<Key.space><Key.shift><Key.shift><Key.shift><Key.shift><Key.shift><Key.shift><Key.shift><Key.shift><Key.shift><Key.shift><Key.shift><Key.shift><Key.shift><Key.shift><Key.shift><Key.shift><Key.shift><Key.shift><Key.shift><Key.shift><Key.shift><Key.shift><Key.shift><Key.shift><Key.shift><Key.shift><Key.shift><Key.shift><Key.shift><Key.shift><Key.shift><Key.shift><Key.shift><Key.shift><Key.shift><Key.shift><Key.shift><Key.shift><Key.shift><Key.shift><Key.shift><Key.shift><Key.shift><Key.shift><Key.shift><Key.shift><Key.shift><Key.shift><Key.shift><Key.shift><Key.shift><Key.shift><Key.shift><Key.shift><Key.shift><Key.shift><Key.shift><Key.shift><Key.shift><Key.shift><Key.shift><Key.shift><Key.shift><Key.shift><Key.shift><Key.shift><Key.shift><Key.shift><Key.shift><Key.shift><Key.shift><Key.shift><Key.shift><Key.shift><Key.shift><Key.shift><Key.shift><Key.shift><Key.backspace>.<Key.space><Key.shift>Forest<Key.space><Key.shift><Key.shift><Key.shift><Key.shift><Key.shift><Key.shift><Key.shift><Key.shift><Key.shift><Key.shift>Gaurd<Key.space><Key.backspace><Key.backspace><Key.backspace><Key.backspace><Key.backspace>uard<Key.space><Key.shift>Gate<Key.space>n<Key.backspace><Key.shift>Number<Key.space>54
Screenshot: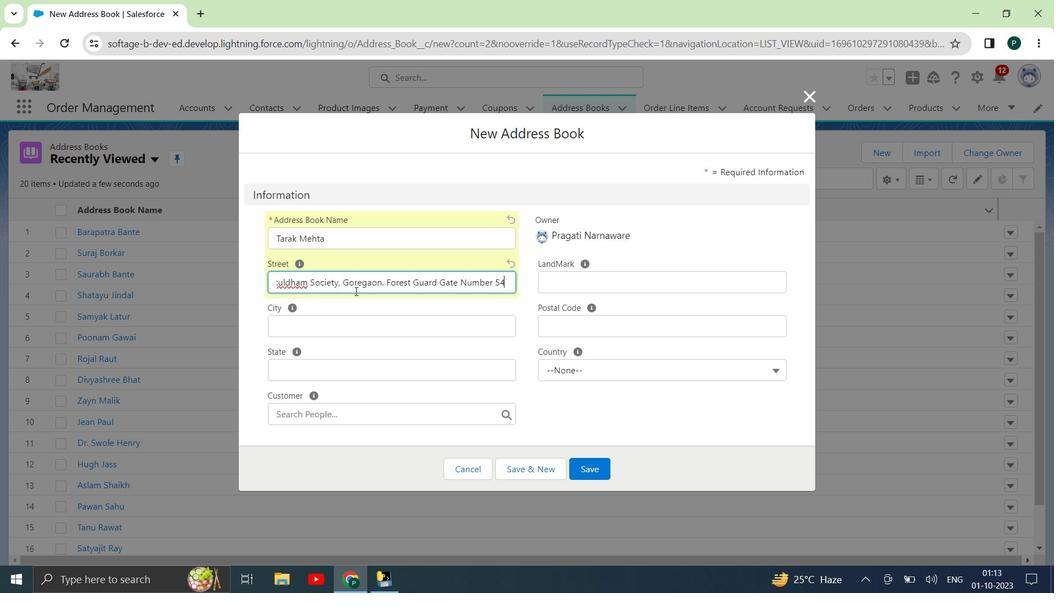 
Action: Mouse moved to (561, 283)
Screenshot: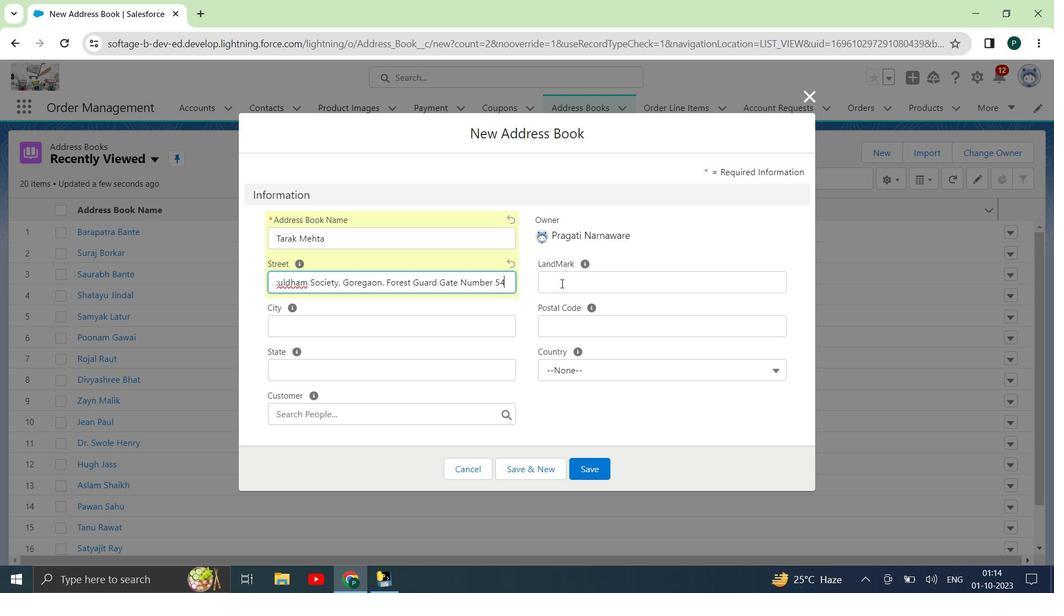 
Action: Mouse pressed left at (561, 283)
Screenshot: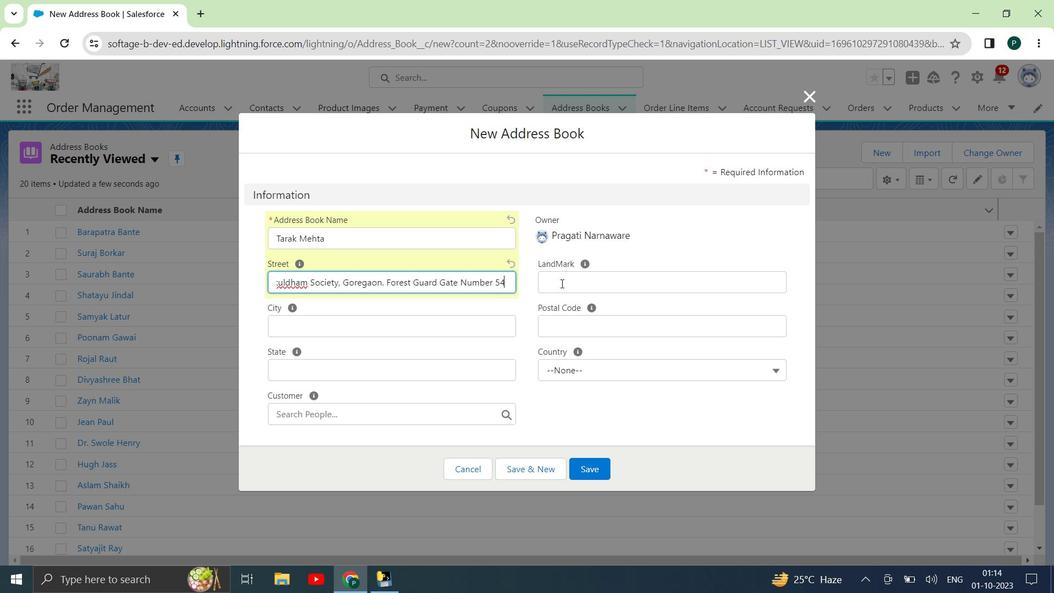 
Action: Key pressed <Key.shift_r><Key.shift_r><Key.shift_r><Key.shift_r><Key.shift_r><Key.shift_r>KL<Key.backspace><Key.backspace><Key.shift_r>LI<Key.shift_r>?<Key.backspace><Key.shift><Key.shift><Key.shift><Key.shift><Key.shift><Key.shift>C<Key.space><Key.shift>S<Key.shift><Key.shift><Key.shift><Key.shift><Key.shift><Key.shift><Key.shift><Key.shift><Key.shift><Key.shift><Key.shift><Key.shift><Key.shift><Key.shift><Key.shift><Key.shift>Q<Key.caps_lock>UARE
Screenshot: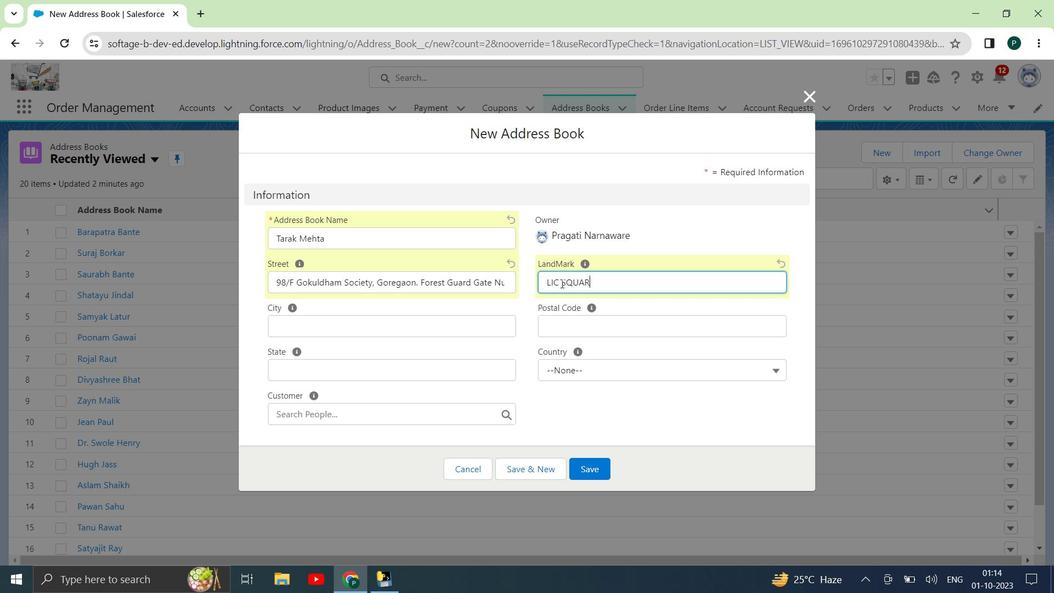 
Action: Mouse moved to (424, 322)
Screenshot: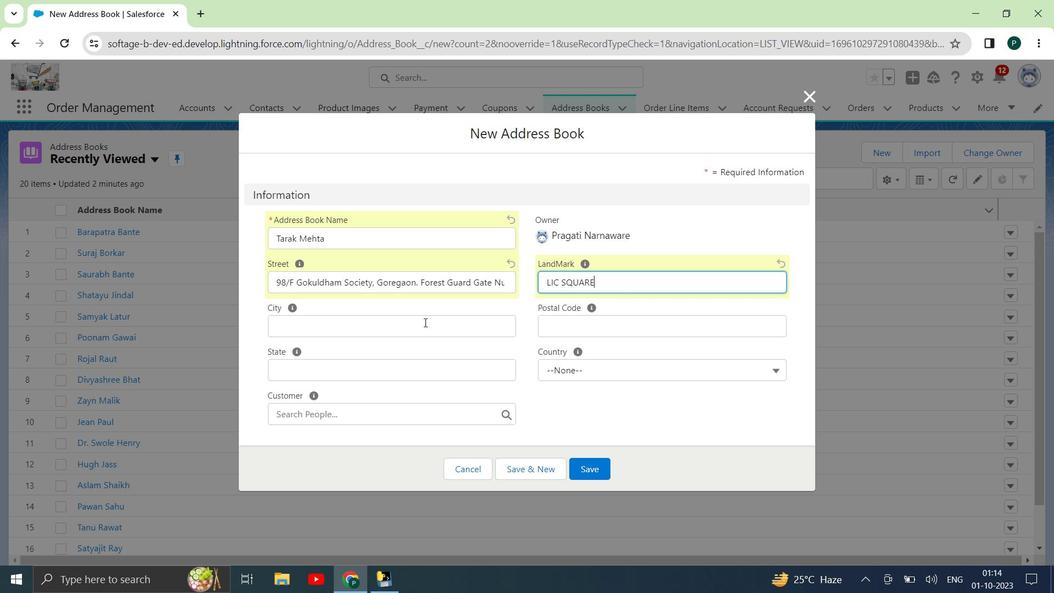 
Action: Mouse pressed left at (424, 322)
Screenshot: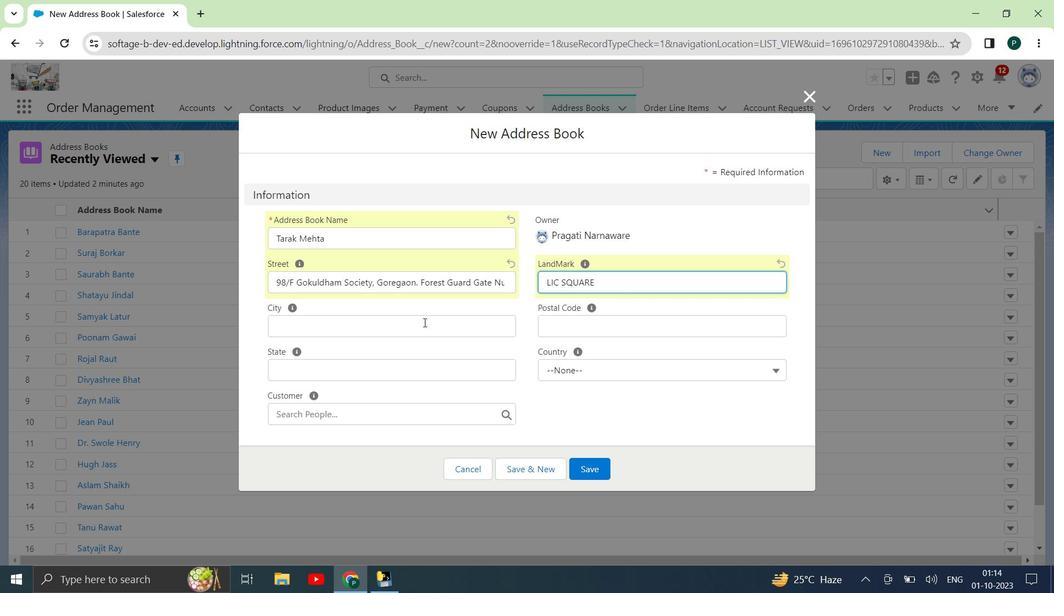 
Action: Key pressed <Key.shift>kANPUR<Key.backspace><Key.backspace><Key.backspace><Key.backspace><Key.backspace><Key.backspace><Key.backspace><Key.backspace><Key.backspace><Key.backspace><Key.backspace><Key.backspace><Key.backspace><Key.backspace><Key.backspace><Key.backspace><Key.backspace><Key.backspace><Key.caps_lock>k<Key.backspace><Key.shift>Kanpur
Screenshot: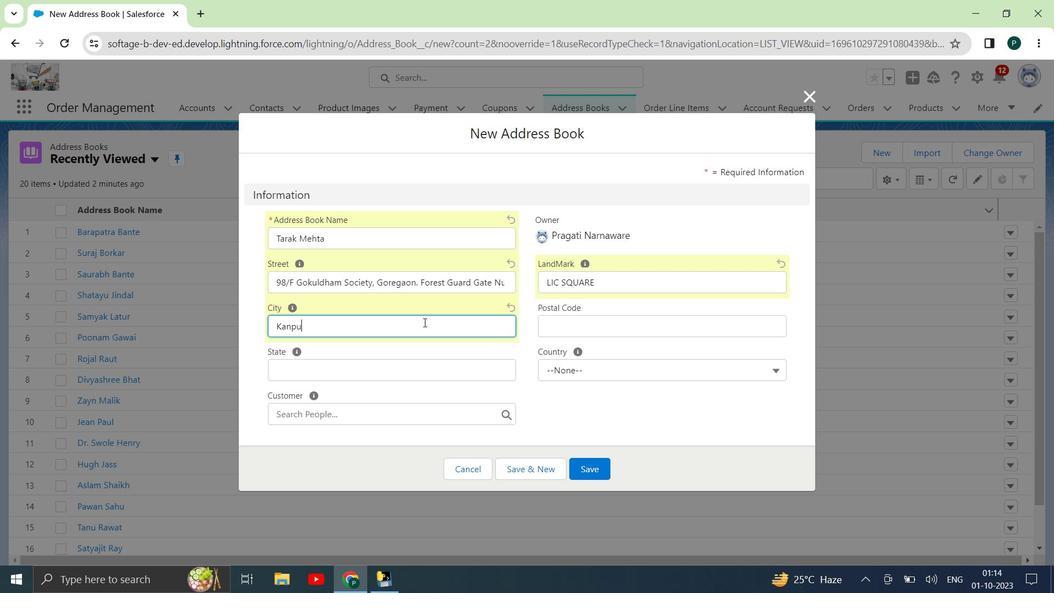 
Action: Mouse moved to (661, 332)
Screenshot: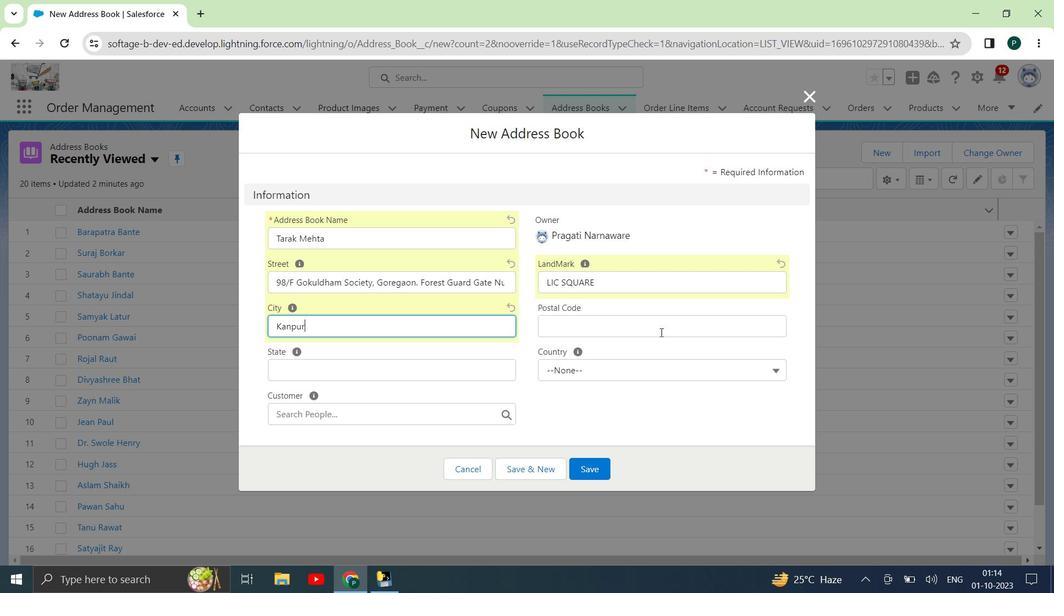 
Action: Mouse pressed left at (661, 332)
Screenshot: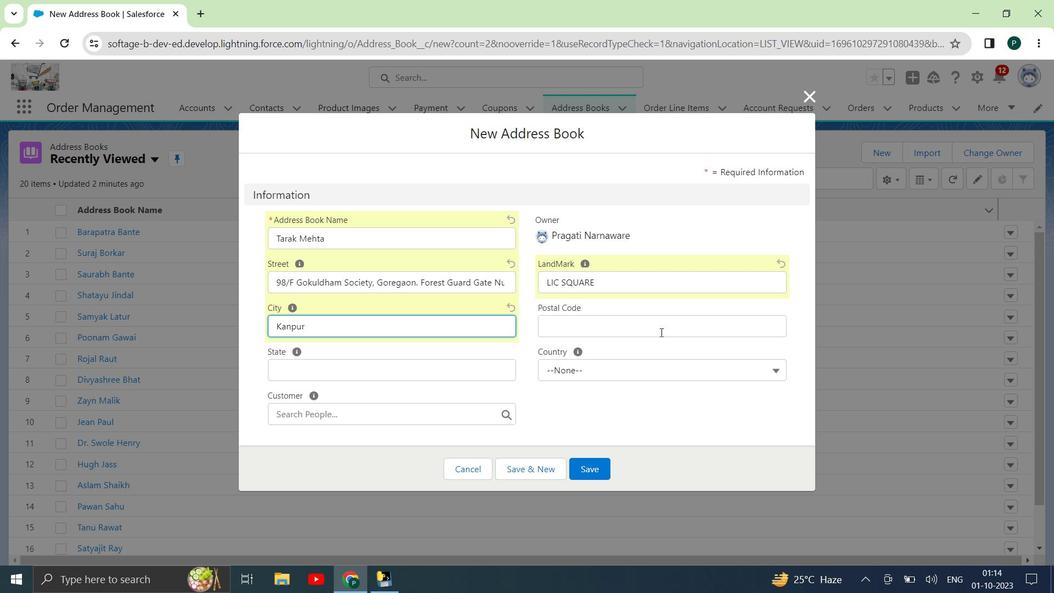 
Action: Key pressed 778510
Screenshot: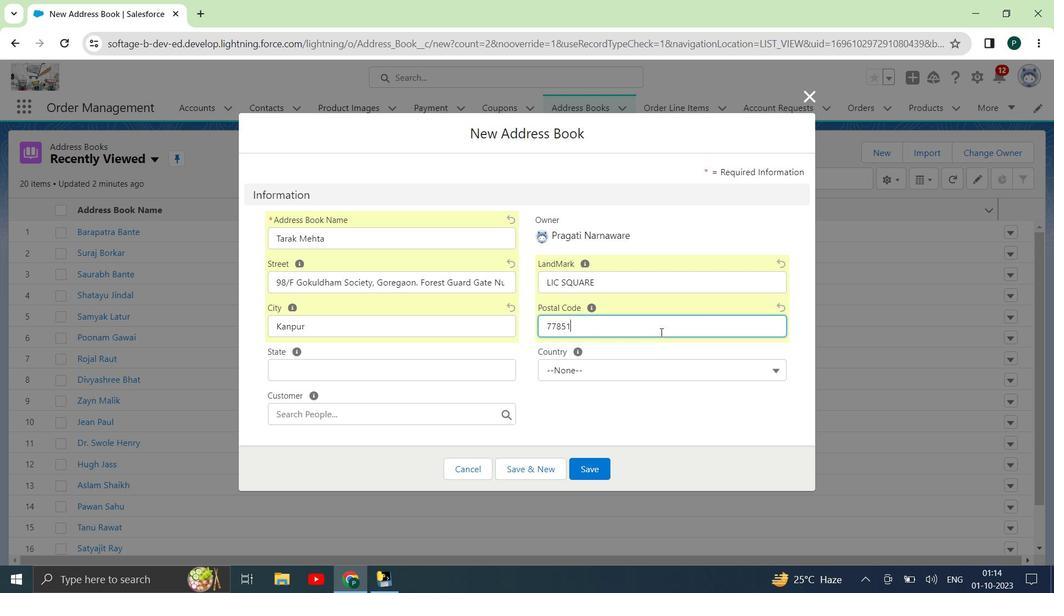 
Action: Mouse moved to (458, 367)
Screenshot: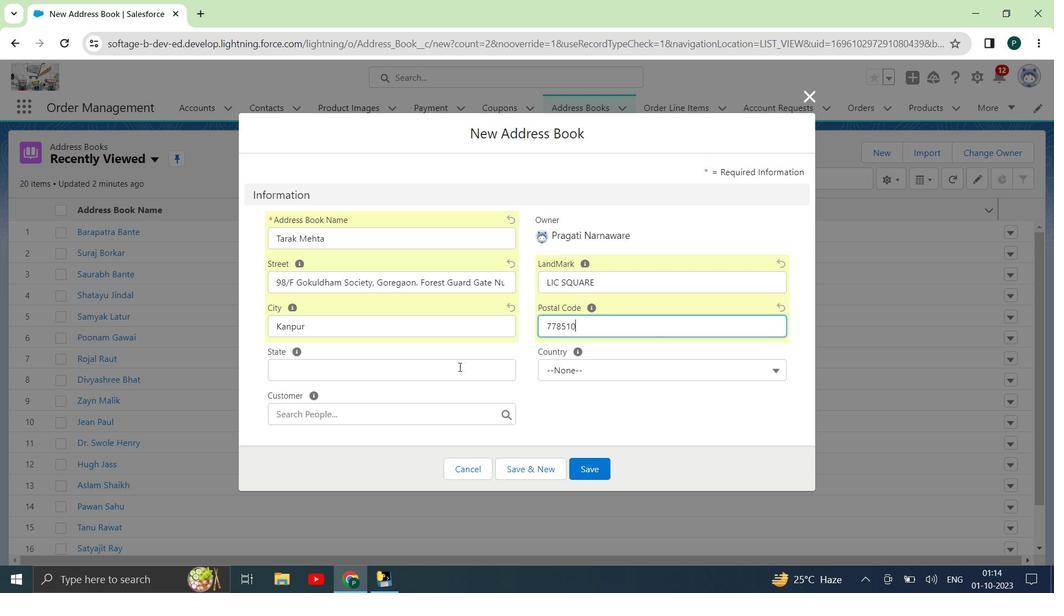 
Action: Mouse pressed left at (458, 367)
Screenshot: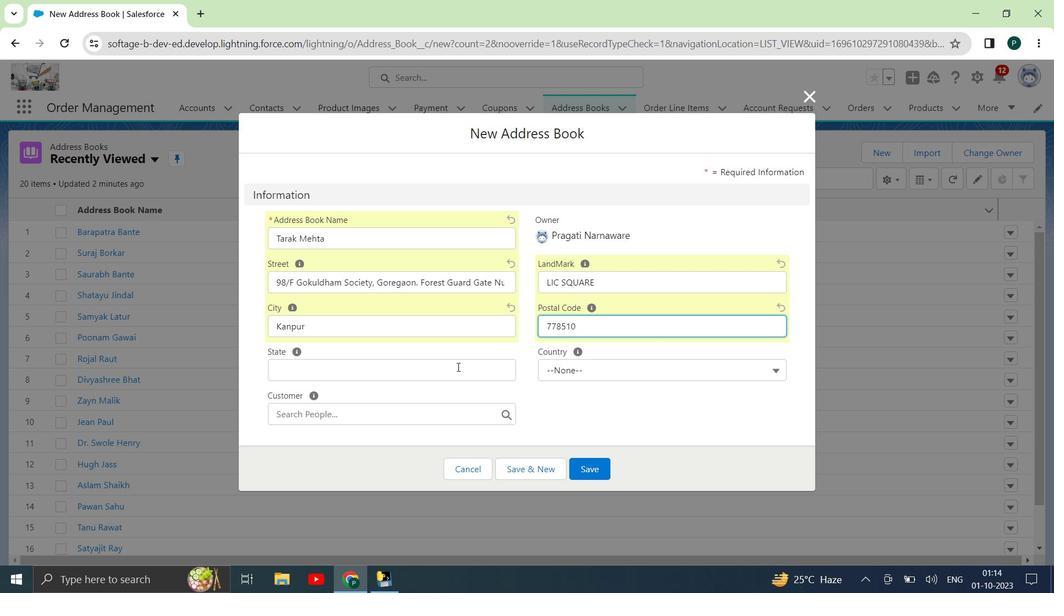 
Action: Key pressed <Key.shift>Uttar<Key.space><Key.shift>Pradesh
Screenshot: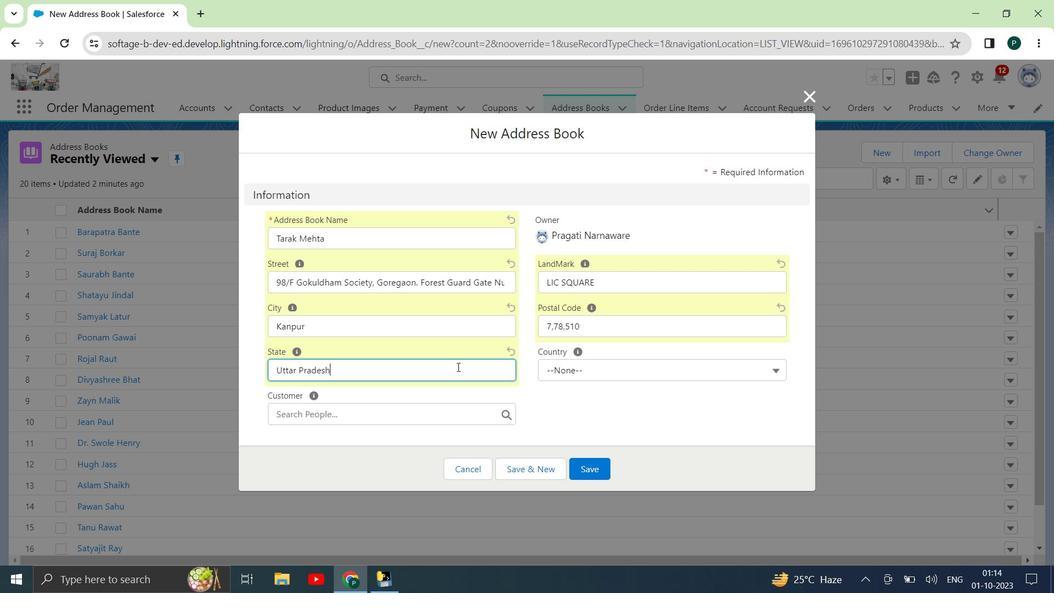 
Action: Mouse moved to (649, 365)
Screenshot: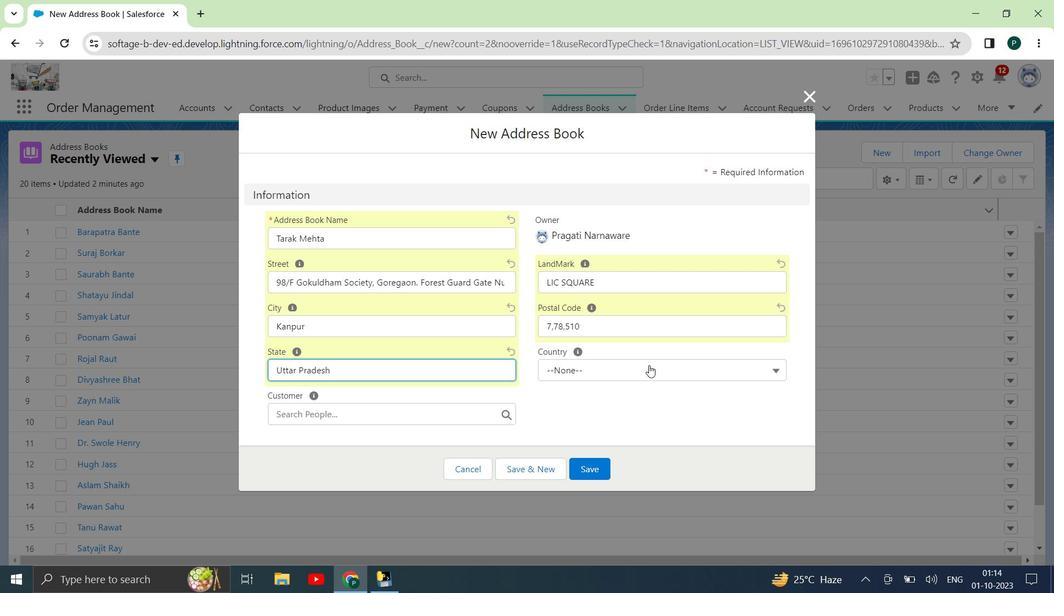 
Action: Mouse pressed left at (649, 365)
Screenshot: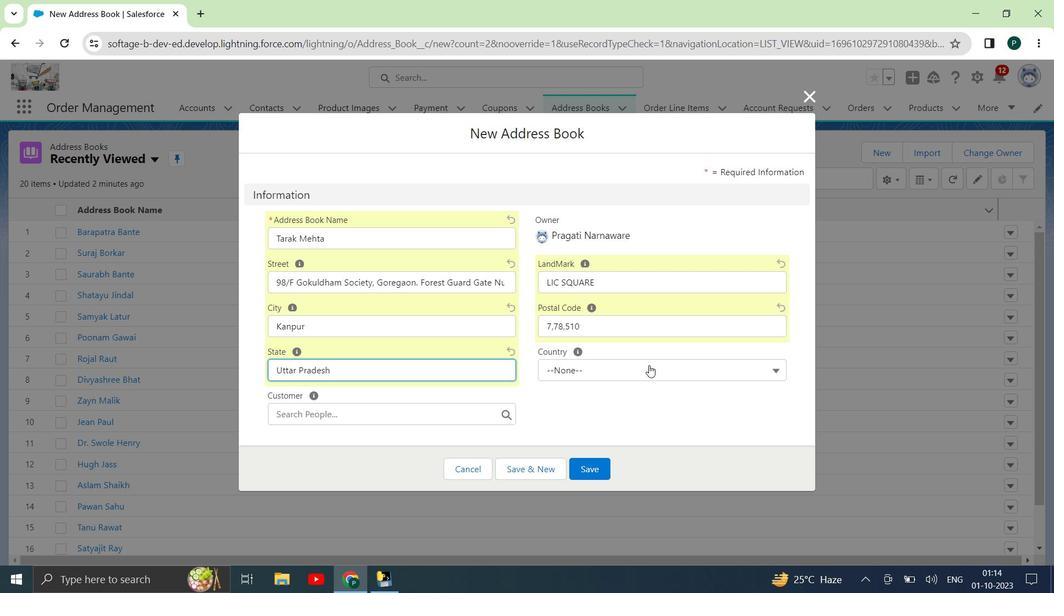 
Action: Mouse moved to (612, 214)
Screenshot: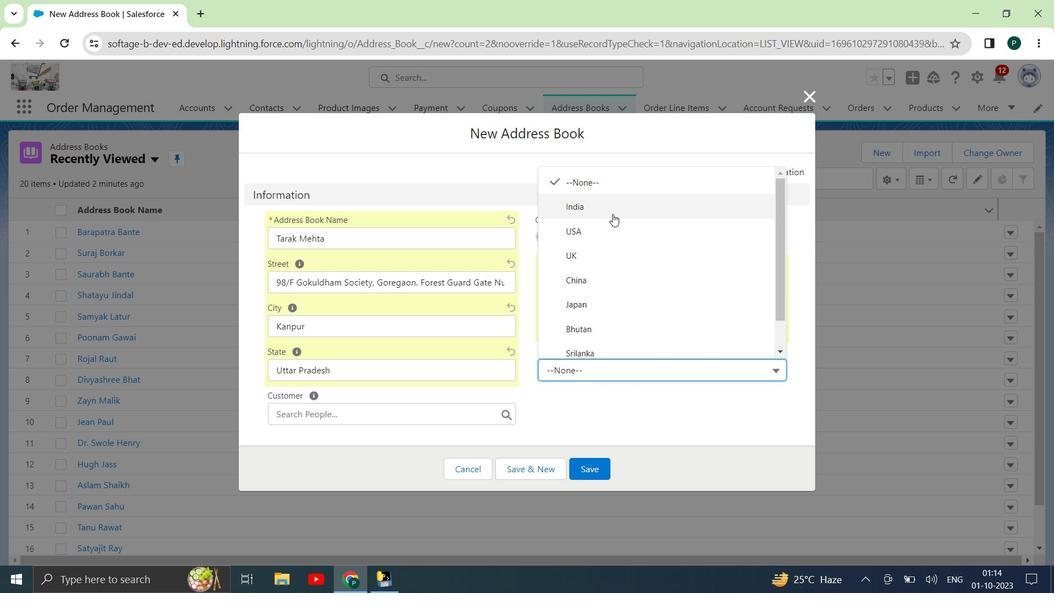 
Action: Mouse pressed left at (612, 214)
Screenshot: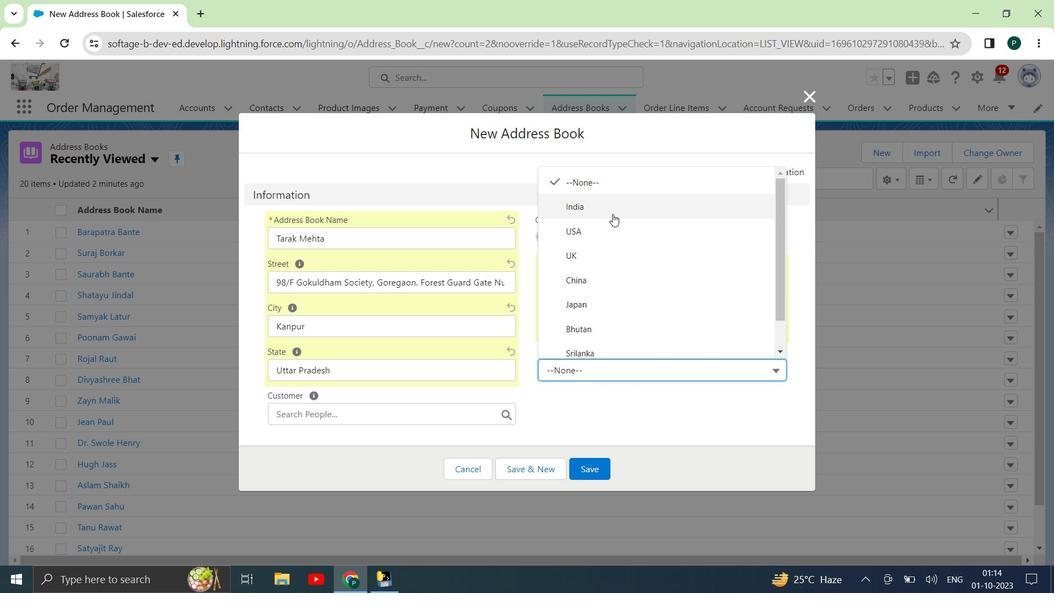 
Action: Mouse moved to (606, 469)
Screenshot: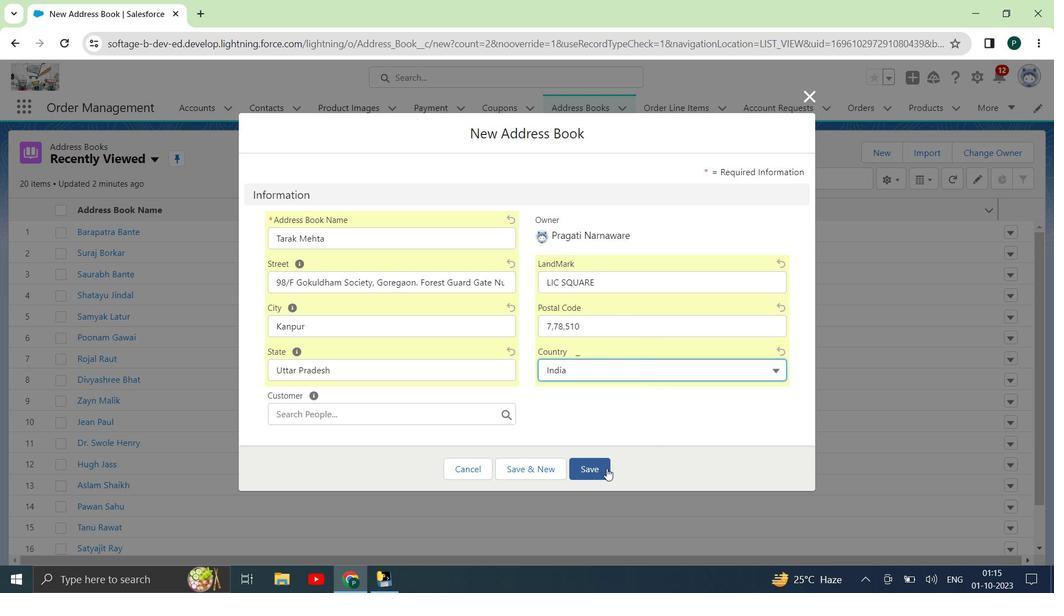 
Action: Mouse pressed left at (606, 469)
Screenshot: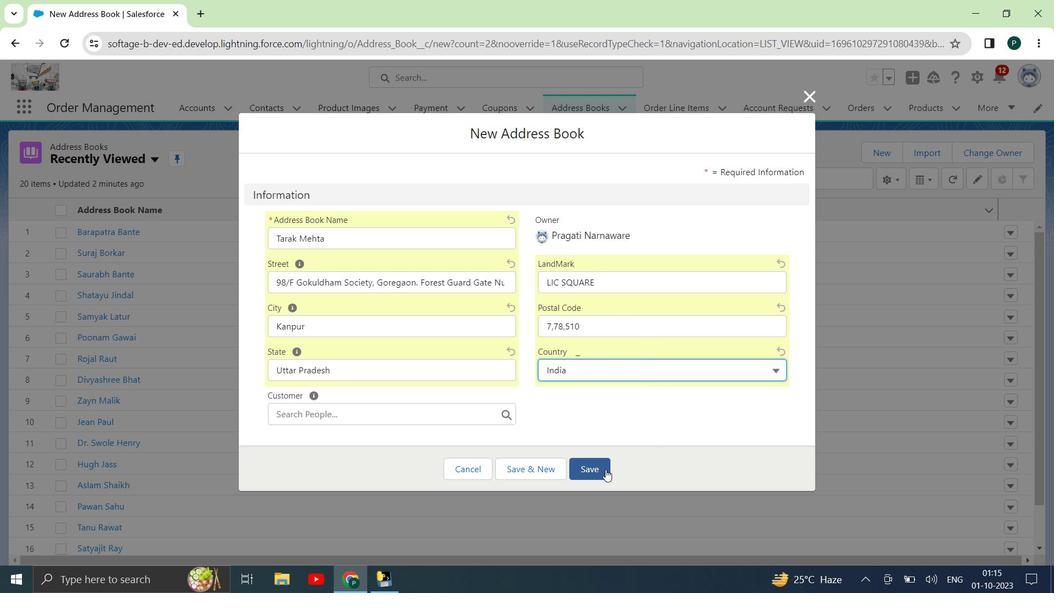 
Action: Mouse moved to (580, 107)
Screenshot: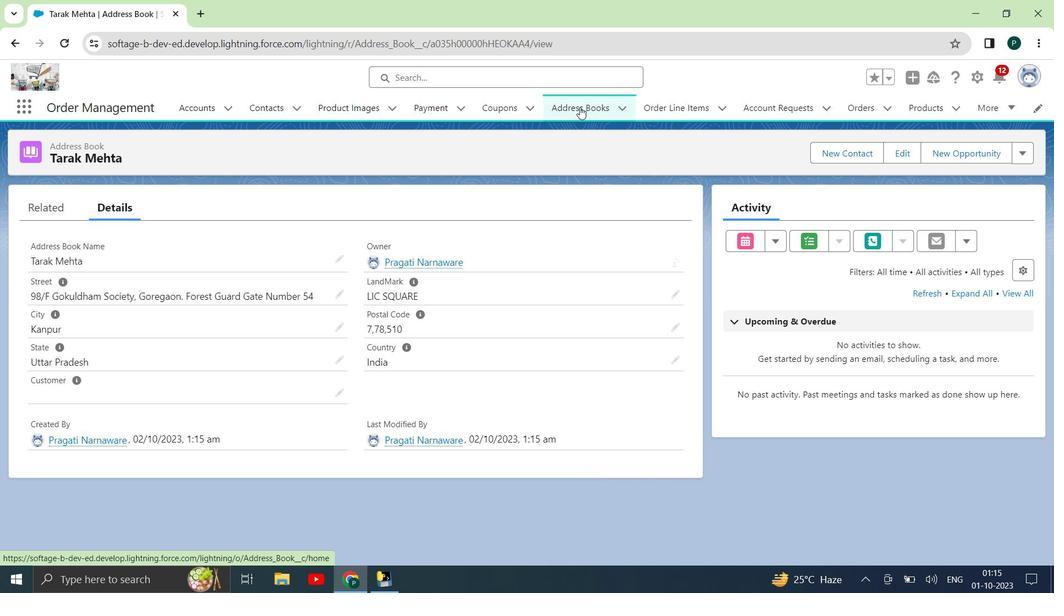 
Action: Mouse pressed left at (580, 107)
Screenshot: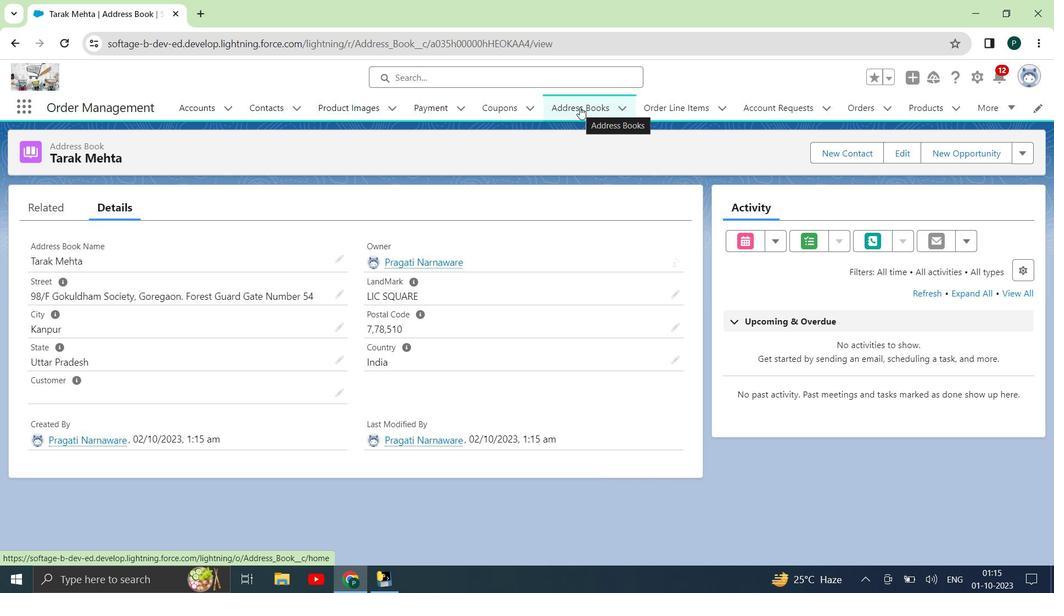 
Action: Mouse moved to (617, 252)
Screenshot: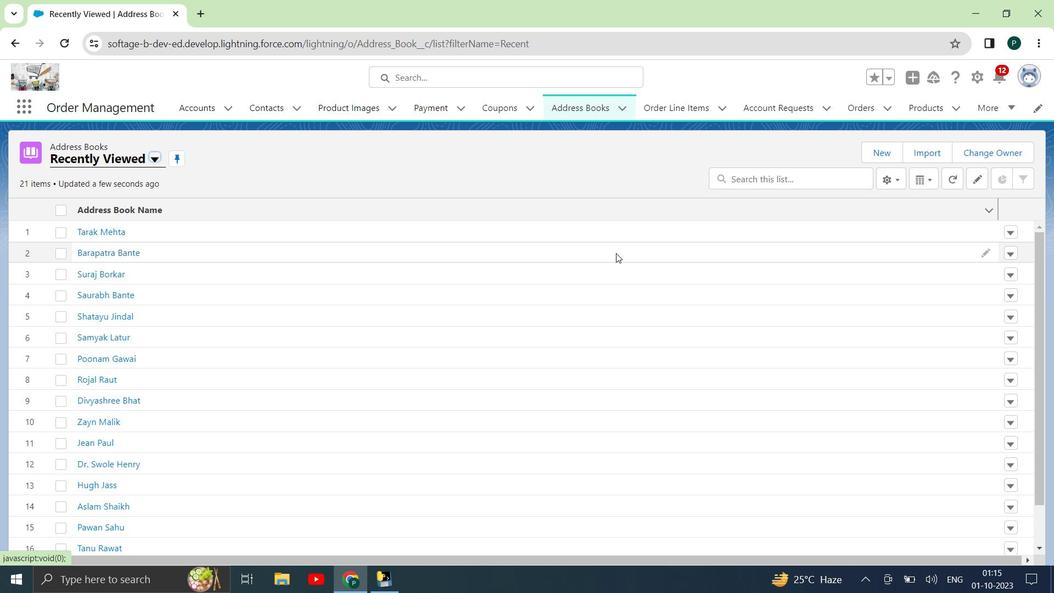 
Action: Mouse scrolled (617, 253) with delta (0, 0)
Screenshot: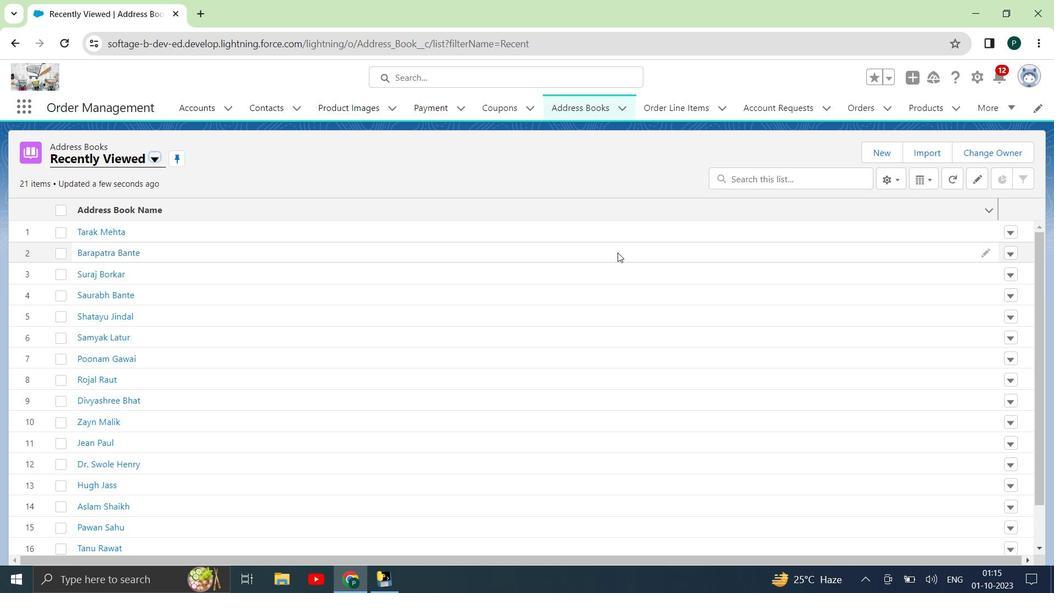 
Action: Mouse scrolled (617, 253) with delta (0, 0)
Screenshot: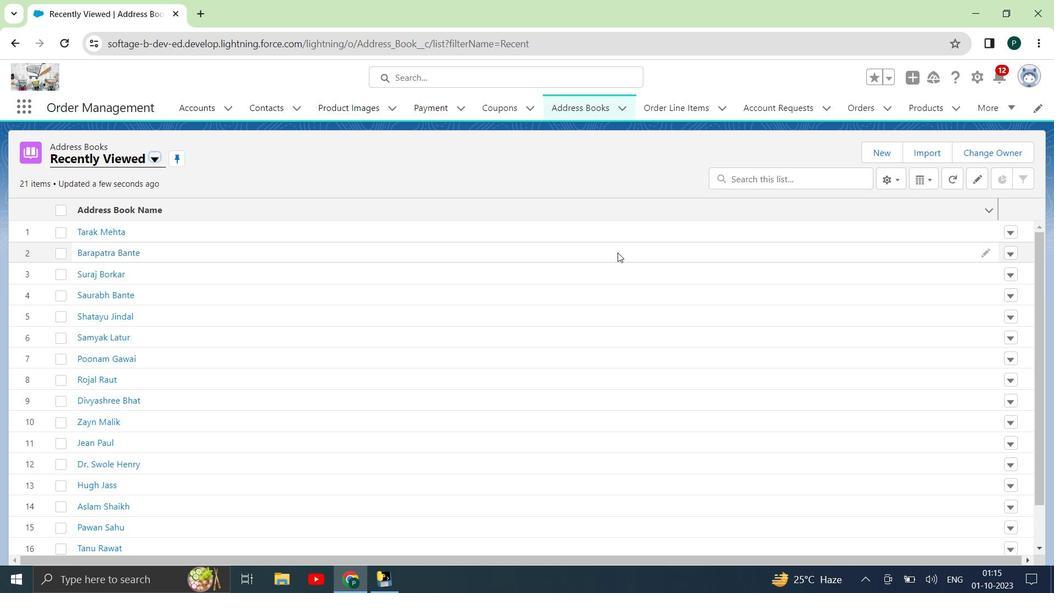 
Action: Mouse scrolled (617, 253) with delta (0, 0)
Screenshot: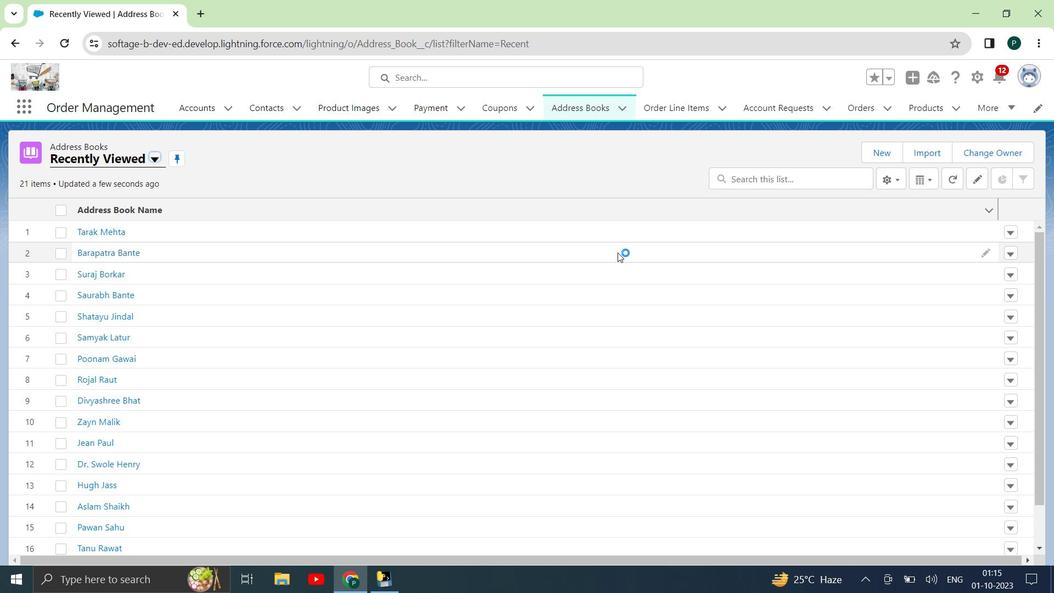 
Action: Mouse scrolled (617, 253) with delta (0, 0)
Screenshot: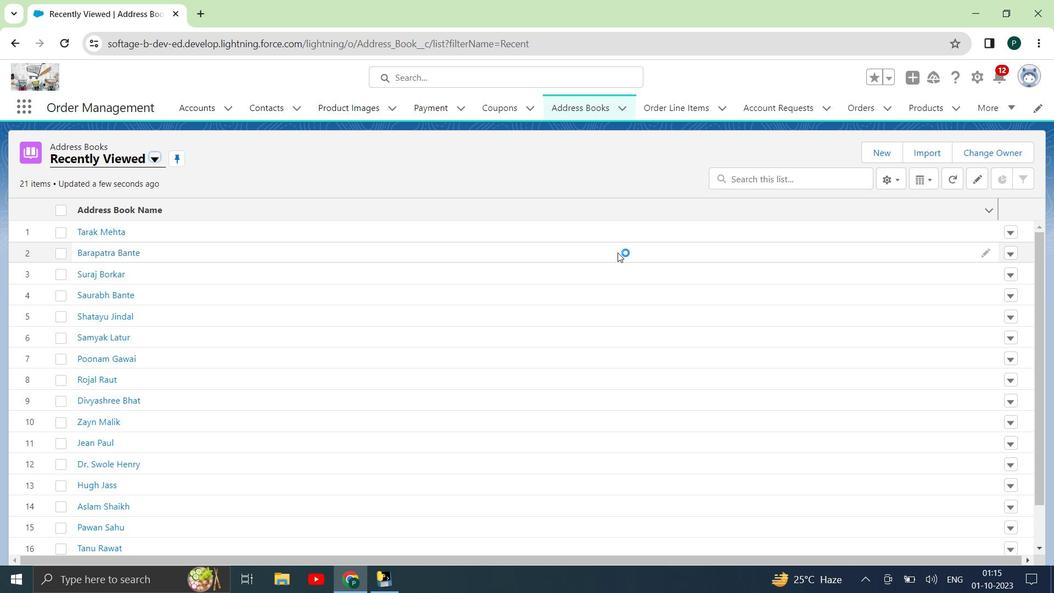 
Action: Mouse scrolled (617, 253) with delta (0, 0)
Screenshot: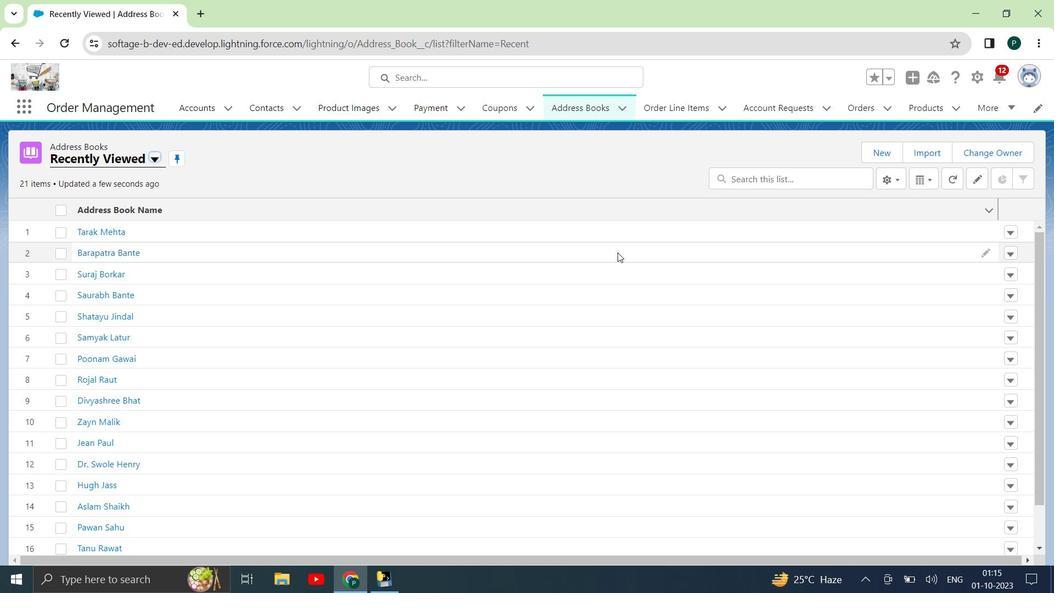 
Action: Mouse scrolled (617, 253) with delta (0, 0)
Screenshot: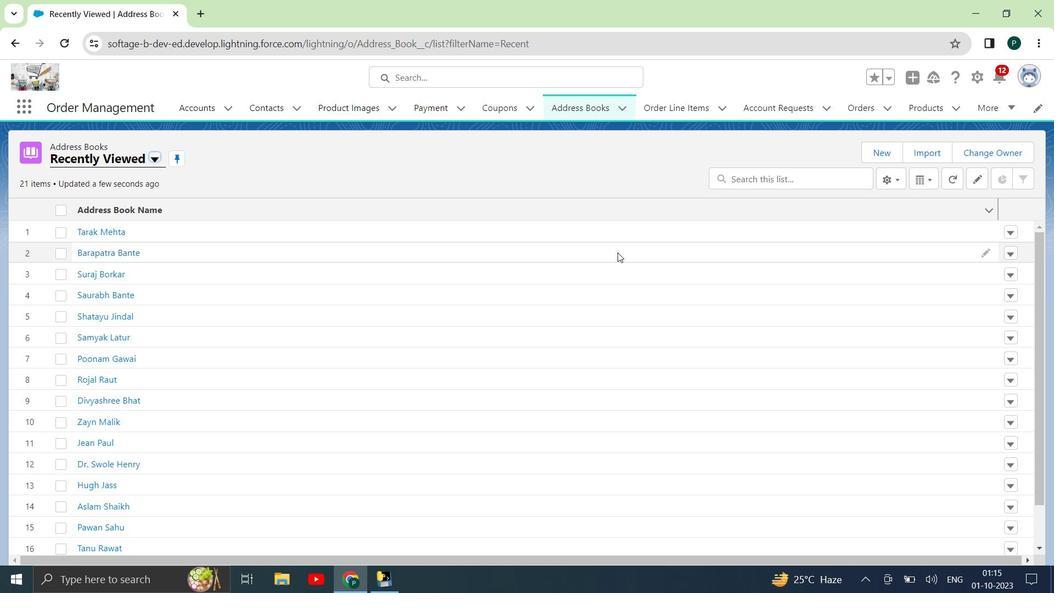 
Action: Mouse moved to (952, 181)
Screenshot: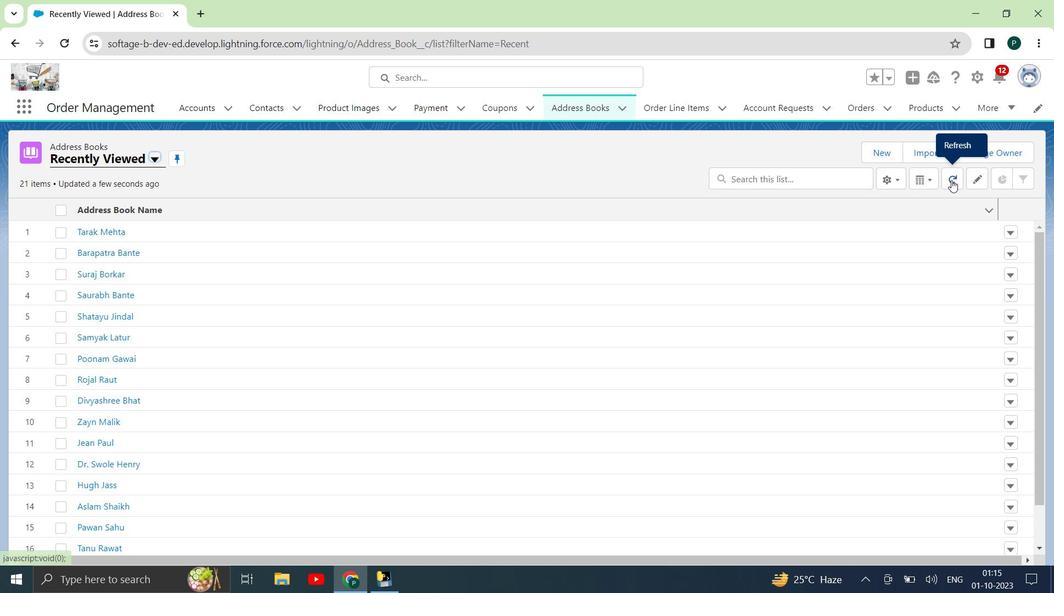 
Action: Mouse pressed left at (952, 181)
Screenshot: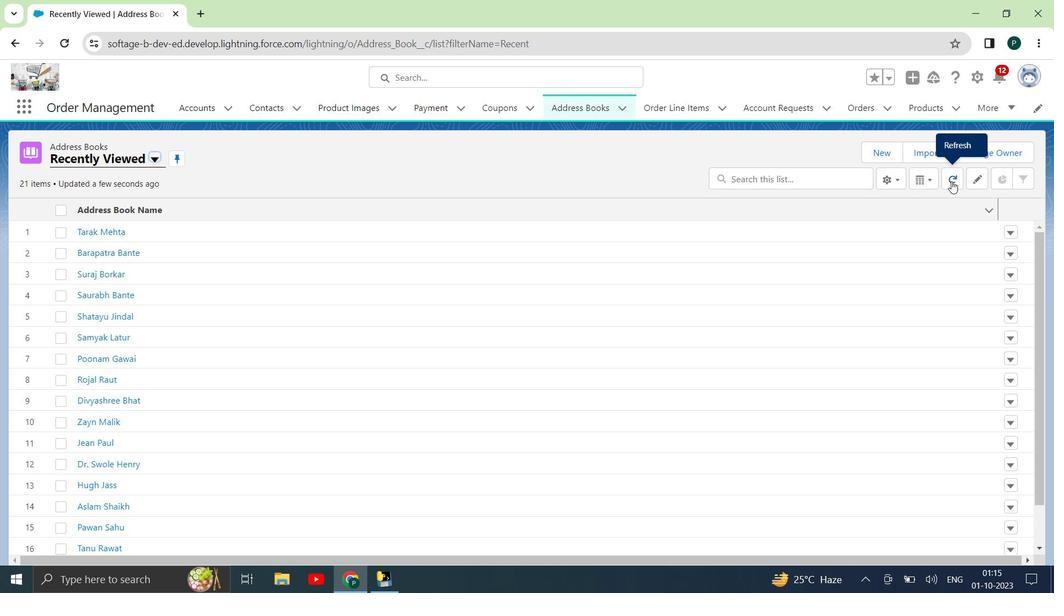 
Action: Mouse moved to (873, 156)
Screenshot: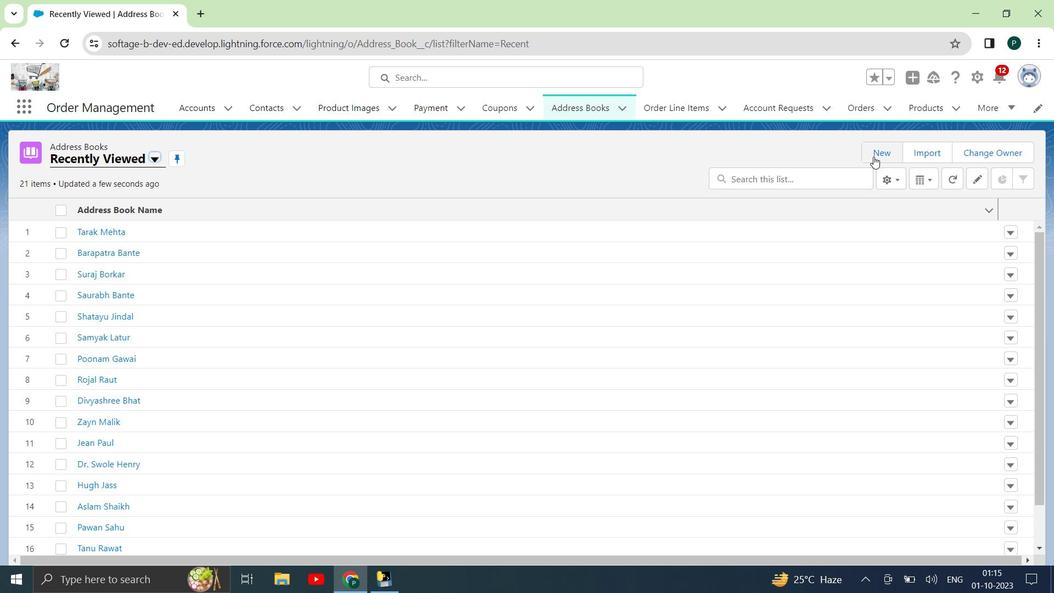
Action: Mouse pressed left at (873, 156)
Screenshot: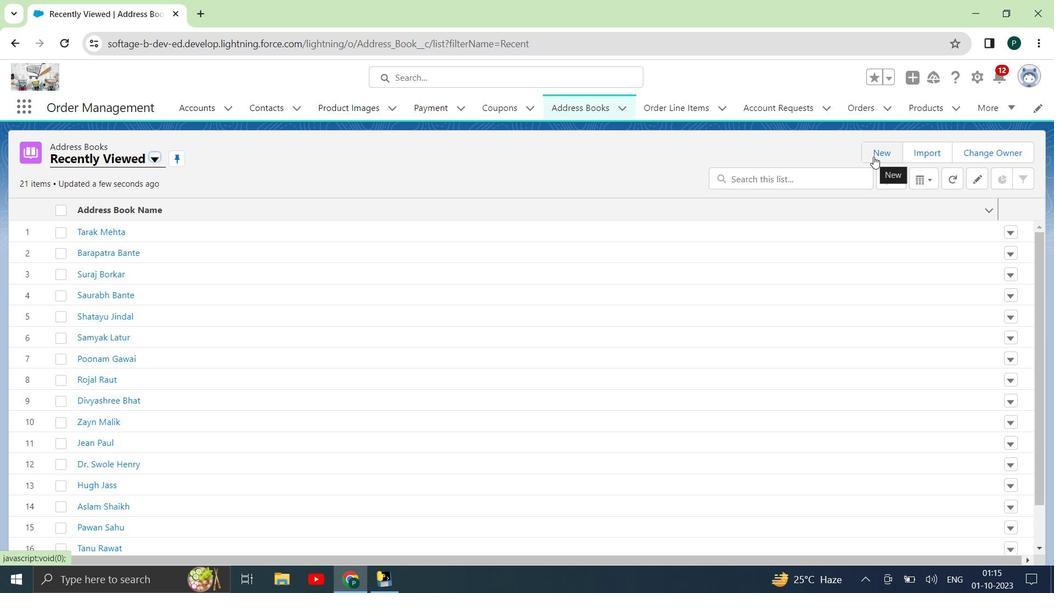 
Action: Mouse moved to (356, 238)
Screenshot: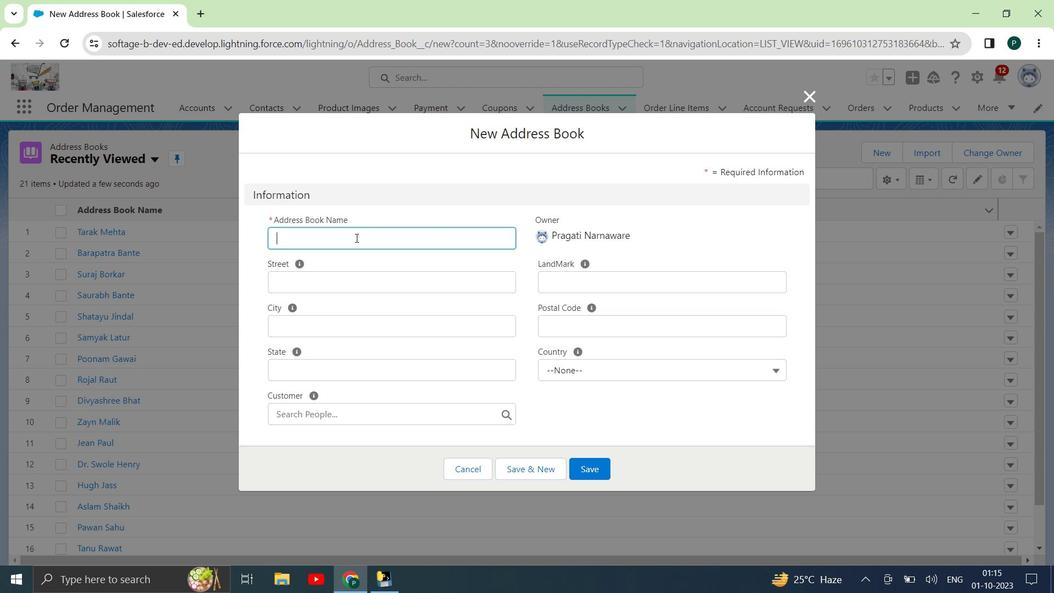 
Action: Mouse pressed left at (356, 238)
Screenshot: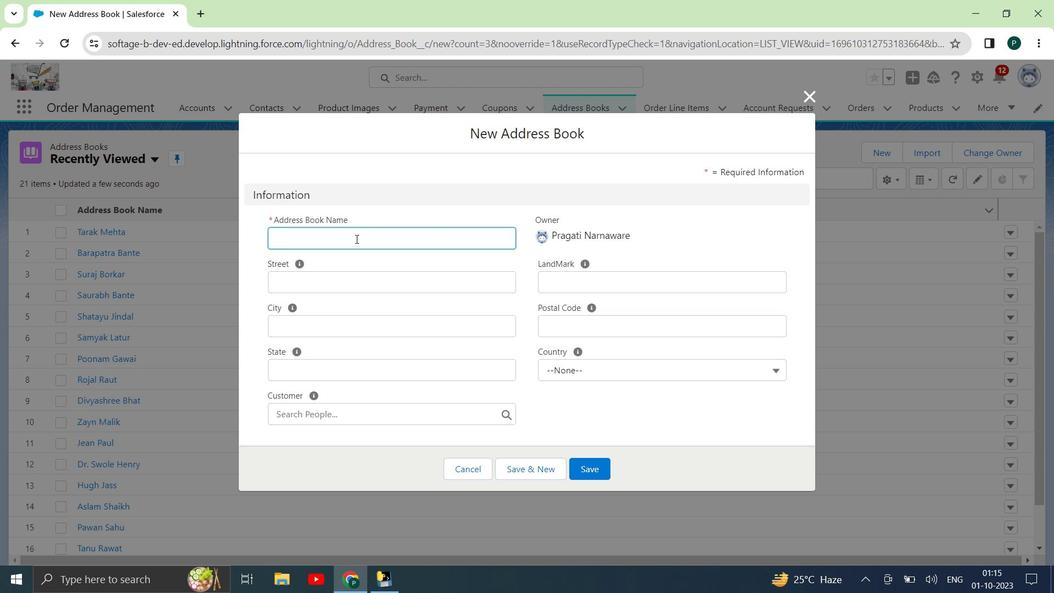 
Action: Key pressed <Key.shift>Iyer<Key.space><Key.shift><Key.shift><Key.shift>Mehta
Screenshot: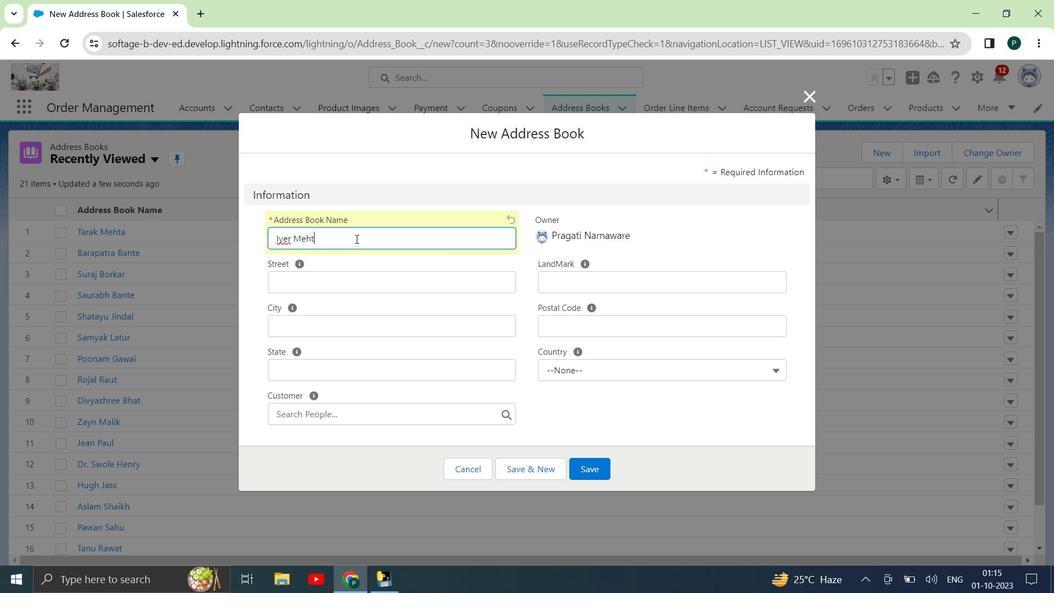 
Action: Mouse moved to (392, 283)
Screenshot: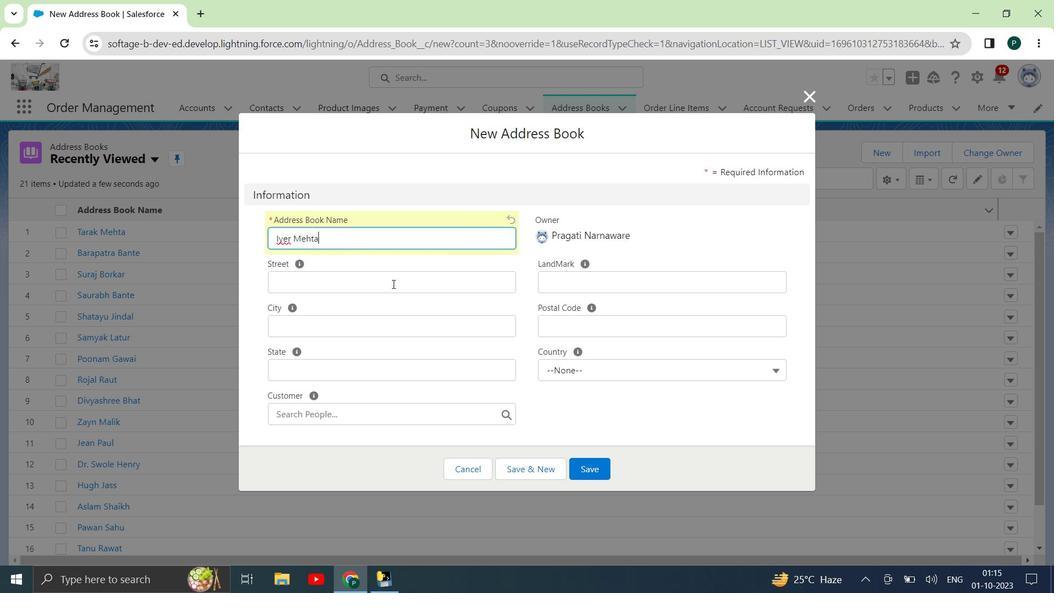 
Action: Mouse pressed left at (392, 283)
Screenshot: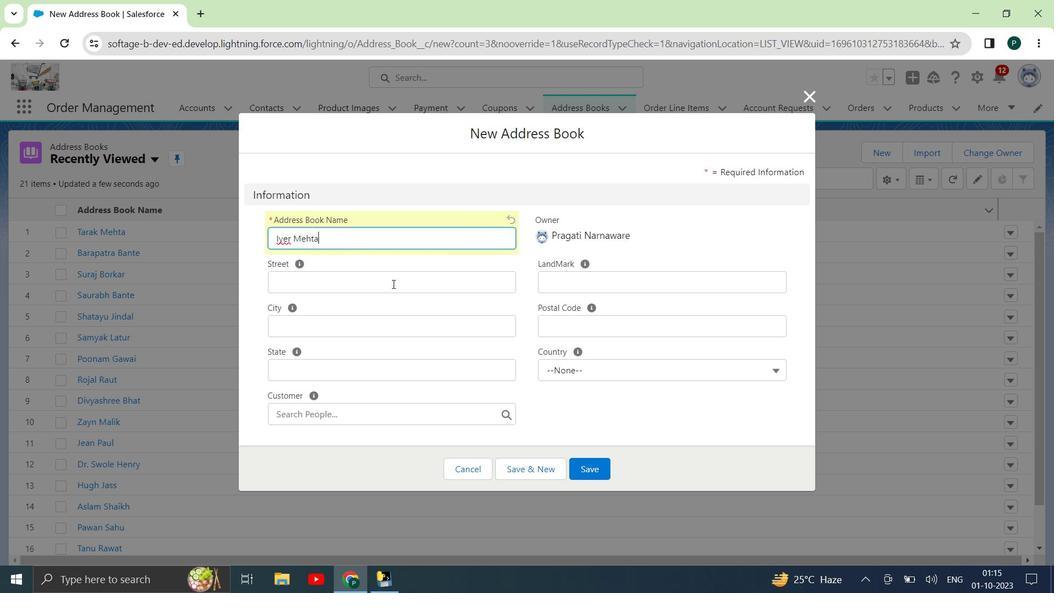 
Action: Key pressed 75/<Key.shift>J<Key.space><Key.shift><Key.shift><Key.shift><Key.shift><Key.shift><Key.shift><Key.shift><Key.shift><Key.shift><Key.shift><Key.shift><Key.shift><Key.shift><Key.shift><Key.shift><Key.shift><Key.shift><Key.shift><Key.shift><Key.shift><Key.shift>Jaipur<Key.space><Key.shift>Complex,<Key.space><Key.shift><Key.shift><Key.shift><Key.shift><Key.shift><Key.shift>Ran<Key.backspace>mson<Key.space>and<Key.space><Key.shift>Ware
Screenshot: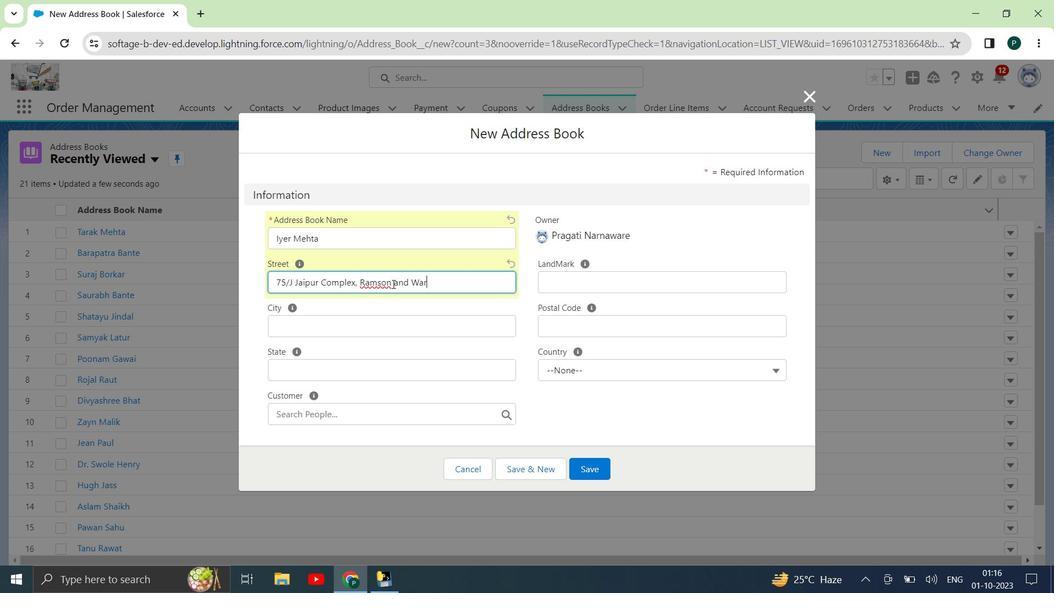 
Action: Mouse moved to (462, 322)
Screenshot: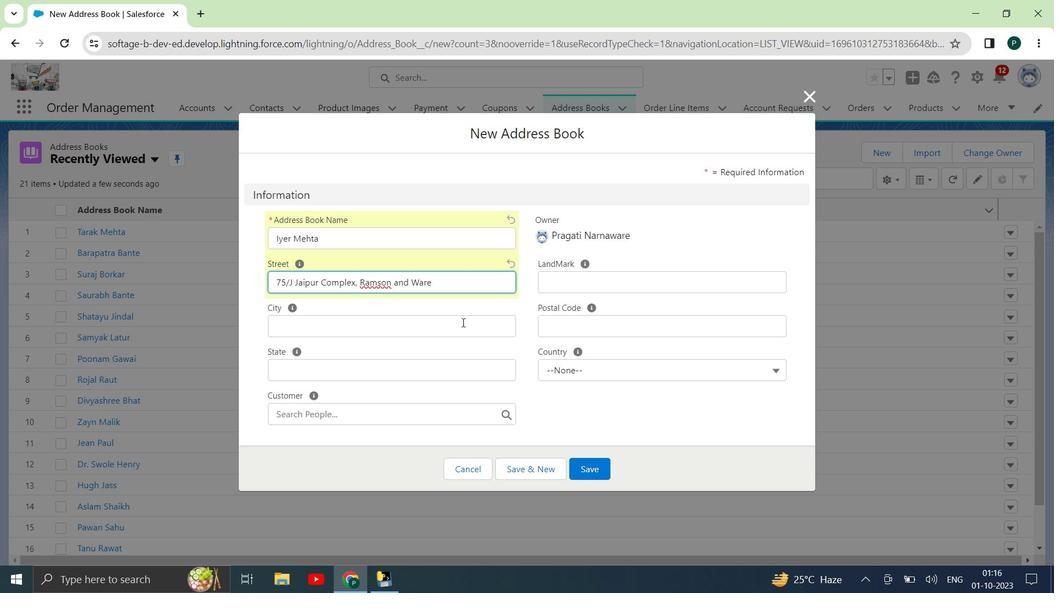 
Action: Mouse pressed left at (462, 322)
Screenshot: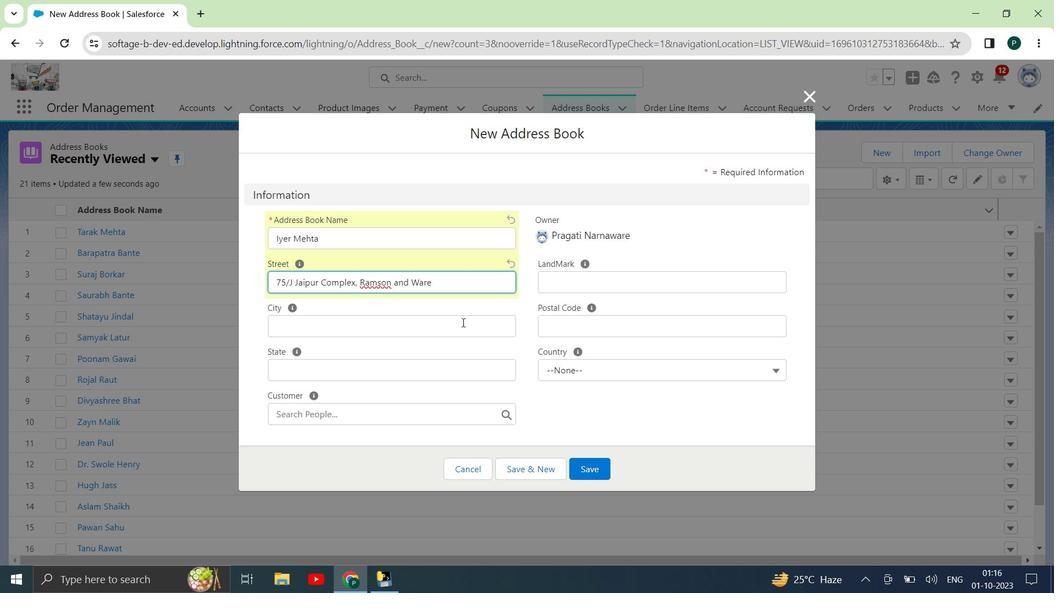 
Action: Key pressed <Key.shift>Bhopal
Screenshot: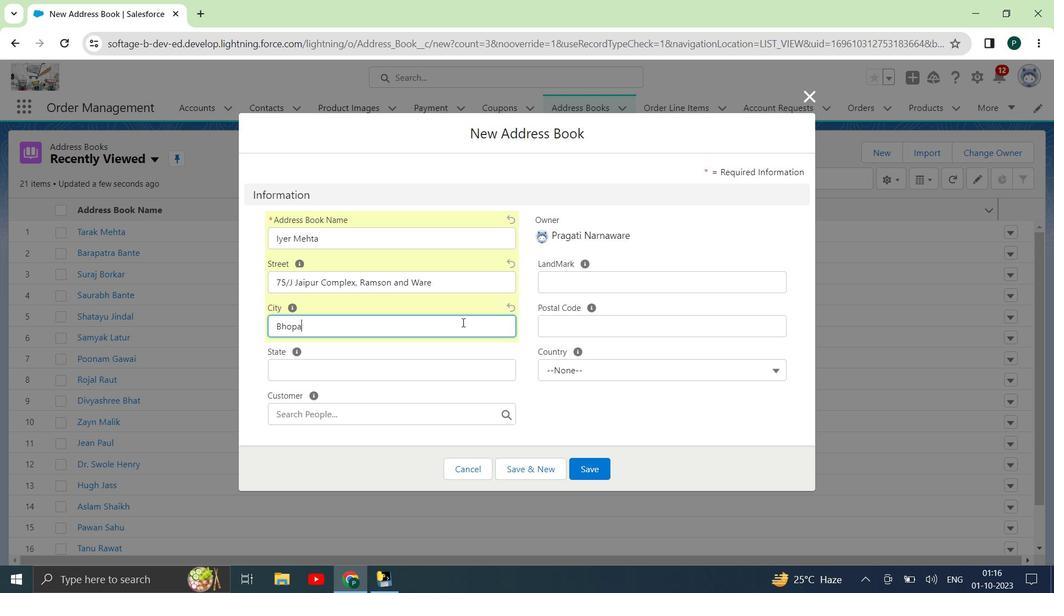 
Action: Mouse moved to (334, 375)
Screenshot: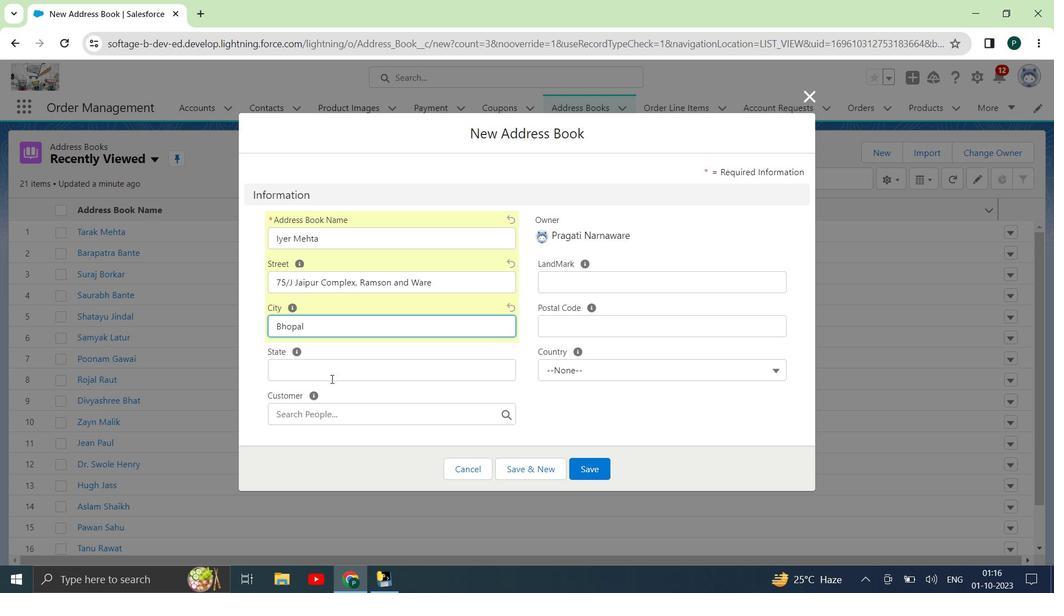
Action: Mouse pressed left at (334, 375)
Screenshot: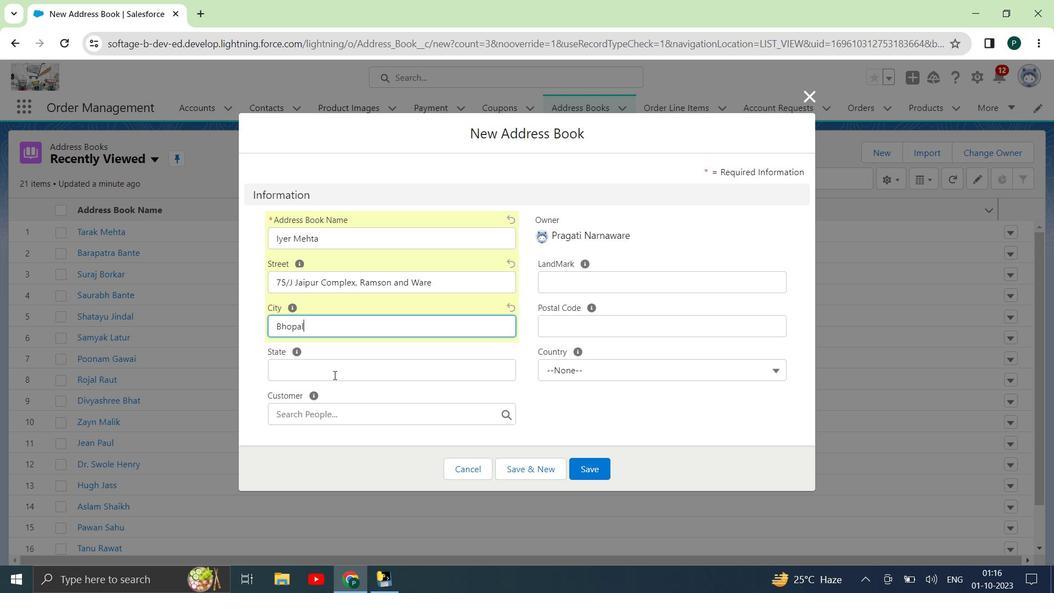 
Action: Key pressed <Key.shift><Key.shift><Key.shift><Key.shift><Key.shift><Key.shift><Key.shift>Madhya<Key.space><Key.shift>Pradesh
Screenshot: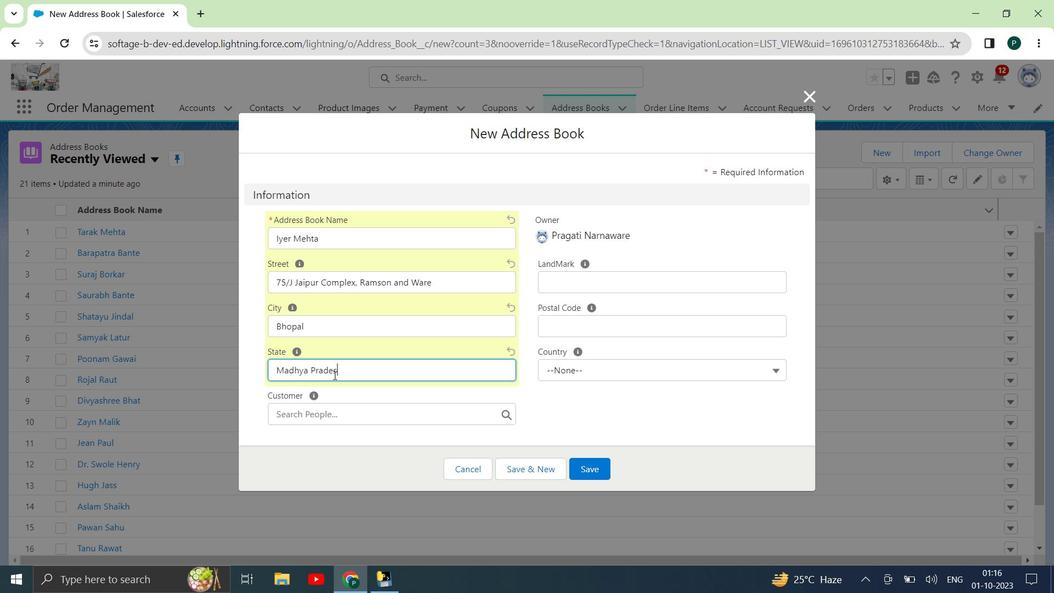 
Action: Mouse moved to (576, 277)
Screenshot: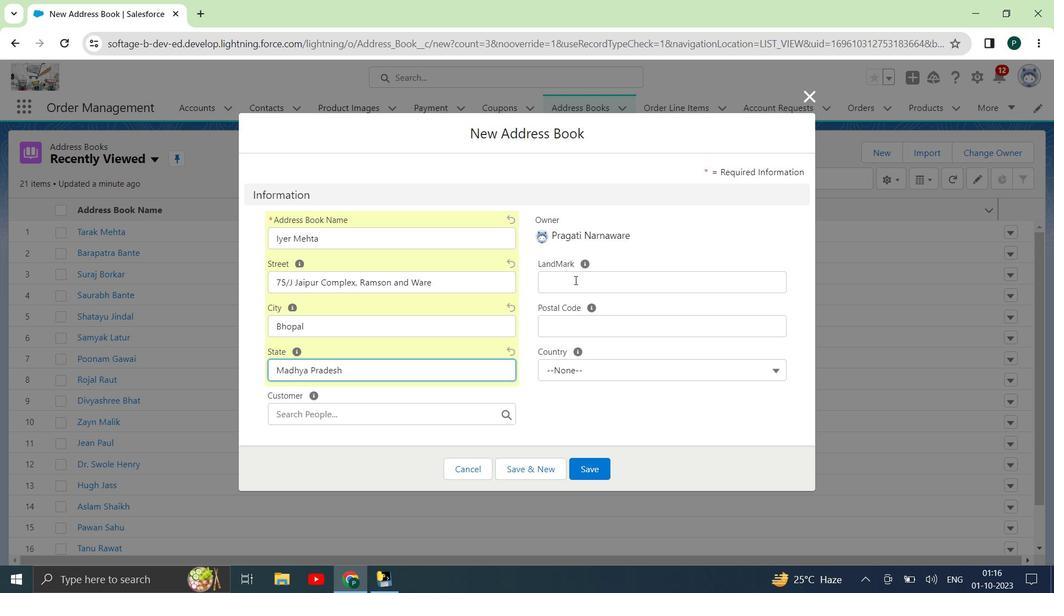 
Action: Mouse pressed left at (576, 277)
Screenshot: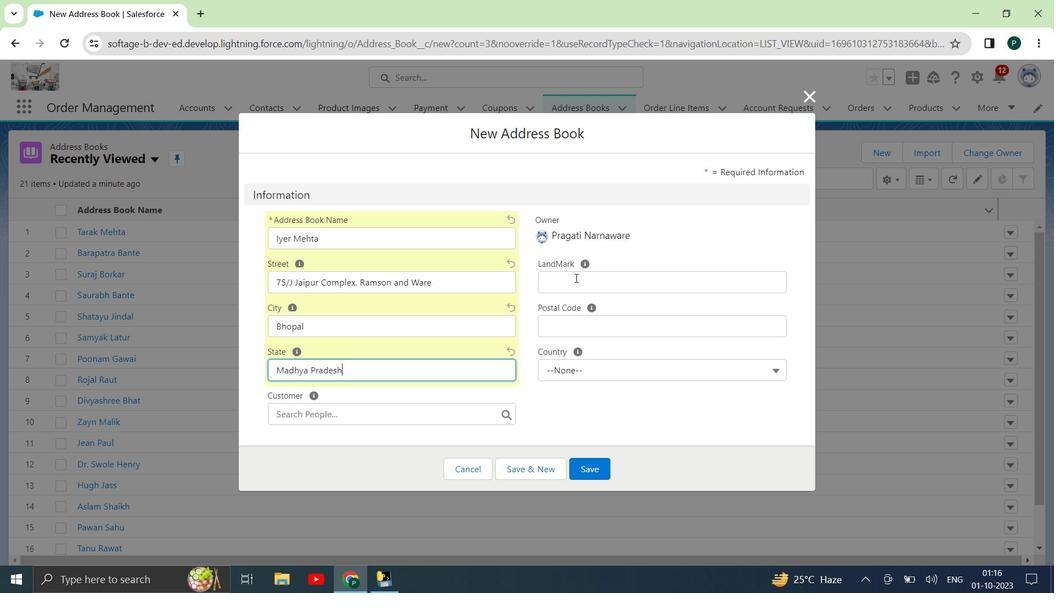 
Action: Key pressed <Key.shift><Key.shift><Key.shift><Key.shift><Key.shift><Key.shift><Key.shift><Key.shift><Key.shift><Key.shift><Key.shift><Key.shift><Key.shift><Key.shift><Key.shift><Key.shift><Key.shift><Key.shift><Key.shift><Key.shift><Key.shift><Key.shift><Key.shift><Key.shift><Key.shift><Key.shift><Key.shift><Key.shift><Key.shift><Key.shift><Key.shift><Key.shift><Key.shift><Key.shift><Key.shift><Key.shift><Key.shift><Key.shift><Key.shift><Key.shift><Key.shift><Key.shift><Key.shift><Key.shift><Key.shift><Key.shift><Key.shift><Key.shift><Key.shift><Key.shift><Key.shift><Key.shift><Key.shift><Key.shift><Key.shift><Key.shift><Key.shift><Key.shift><Key.shift><Key.shift><Key.shift><Key.shift><Key.shift><Key.shift><Key.shift><Key.shift><Key.shift><Key.shift><Key.shift><Key.shift><Key.shift>Hawa<Key.space><Key.shift><Key.shift><Key.shift><Key.shift><Key.shift><Key.shift><Key.shift><Key.shift><Key.shift>Mahal
Screenshot: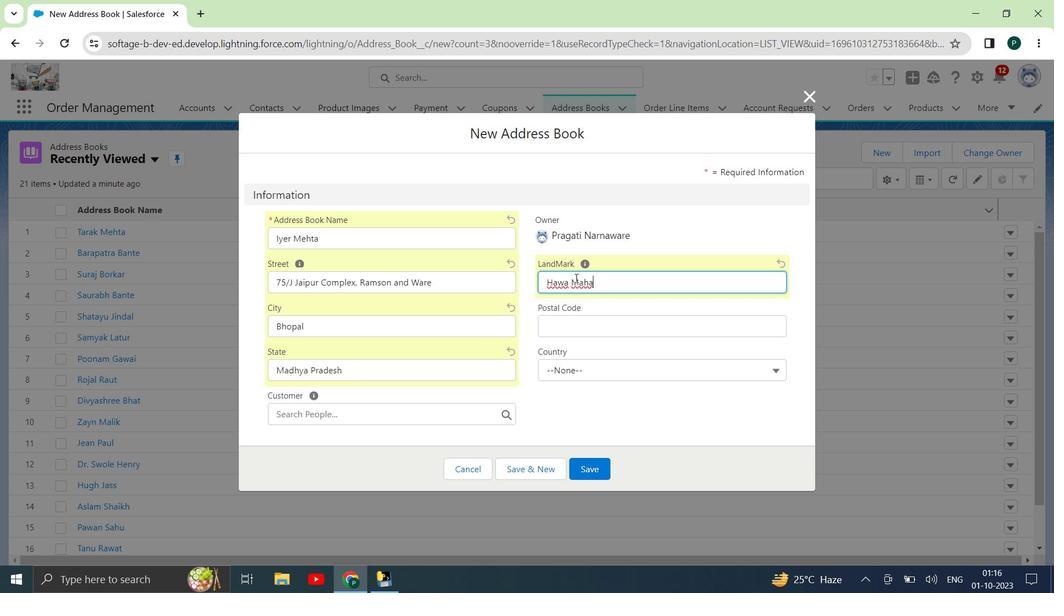 
Action: Mouse moved to (622, 330)
Screenshot: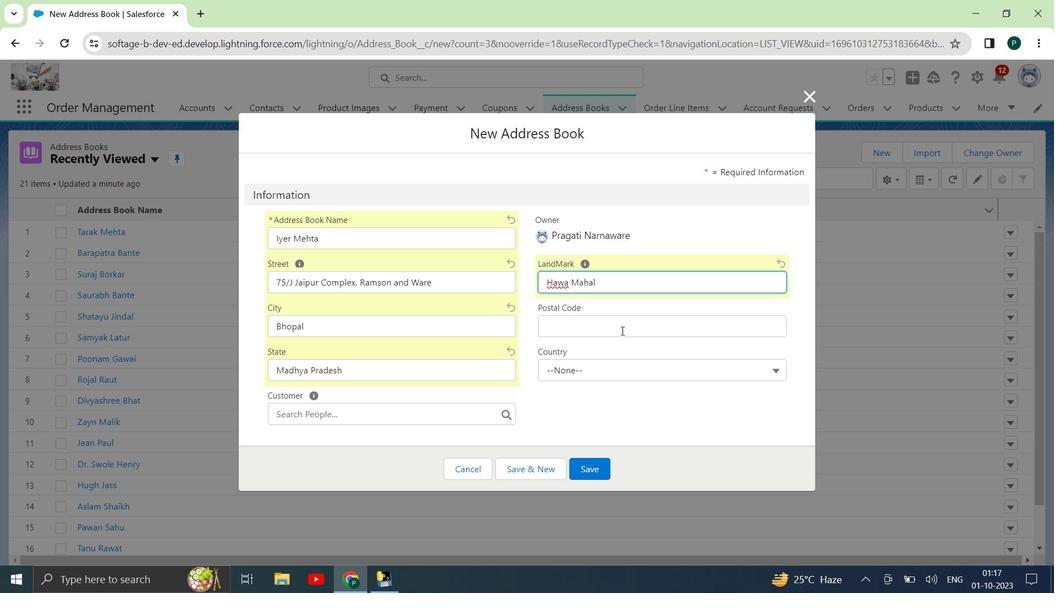
Action: Mouse pressed left at (622, 330)
Screenshot: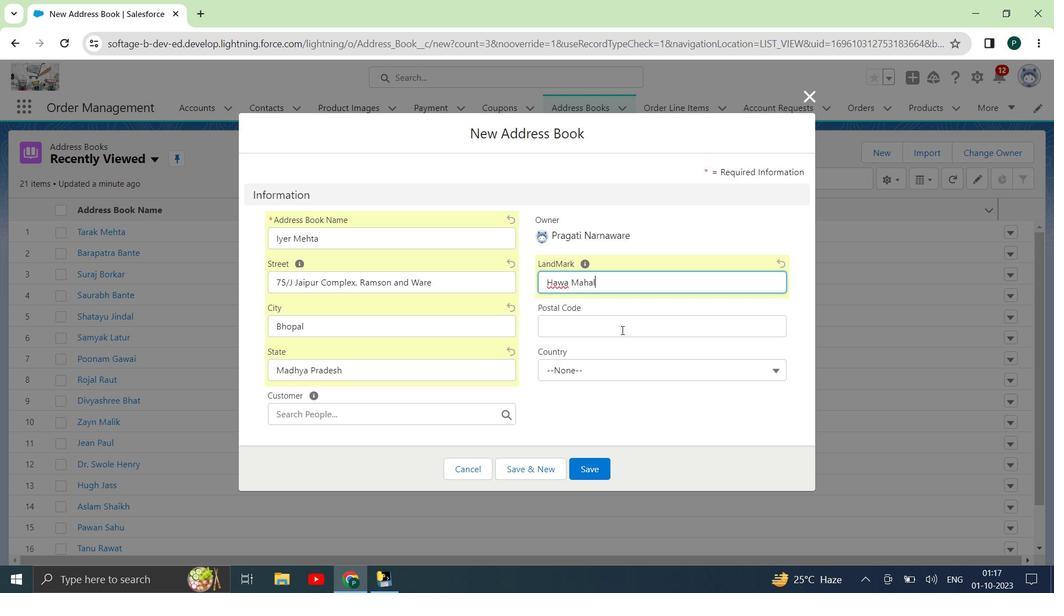 
Action: Key pressed 759510
Screenshot: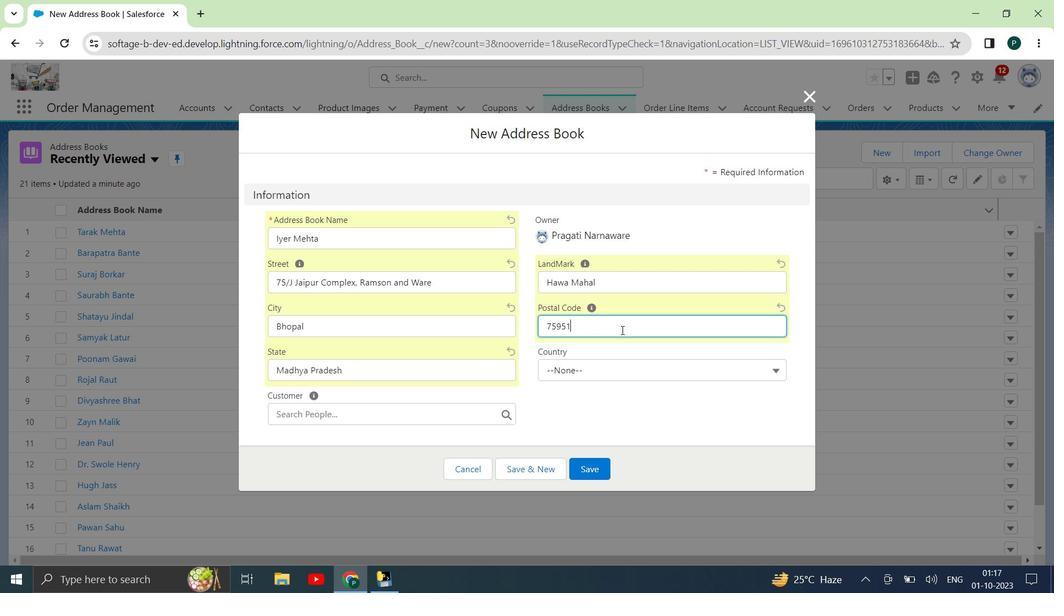 
Action: Mouse moved to (619, 368)
Screenshot: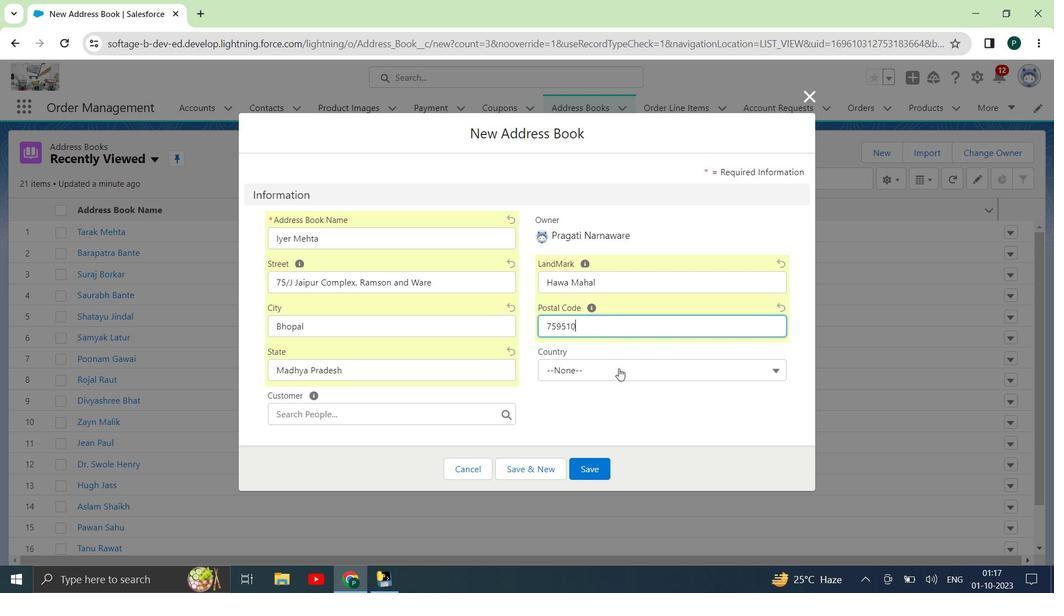 
Action: Mouse pressed left at (619, 368)
Screenshot: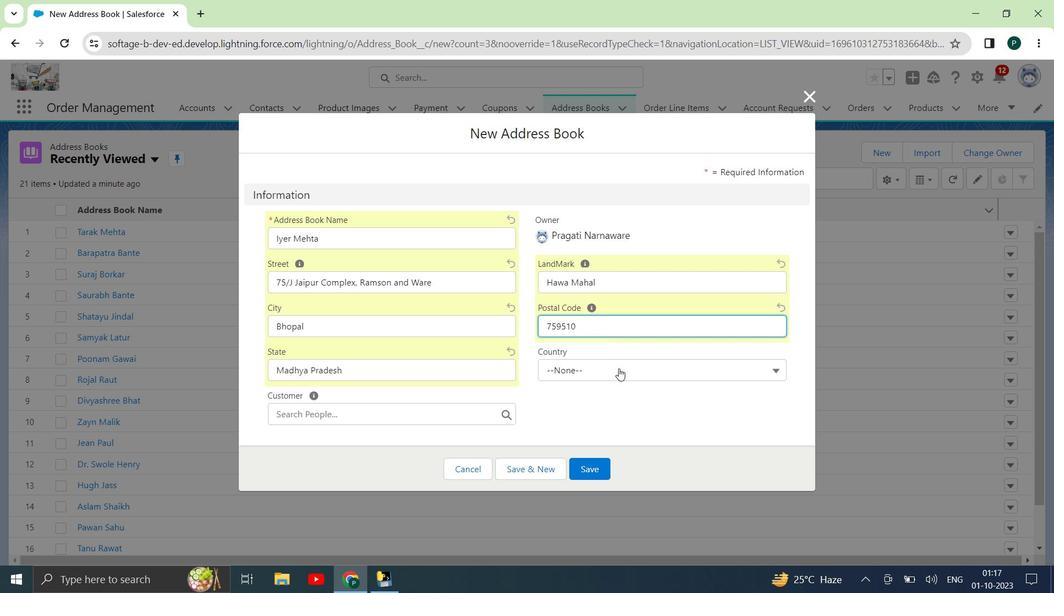 
Action: Mouse moved to (650, 208)
Screenshot: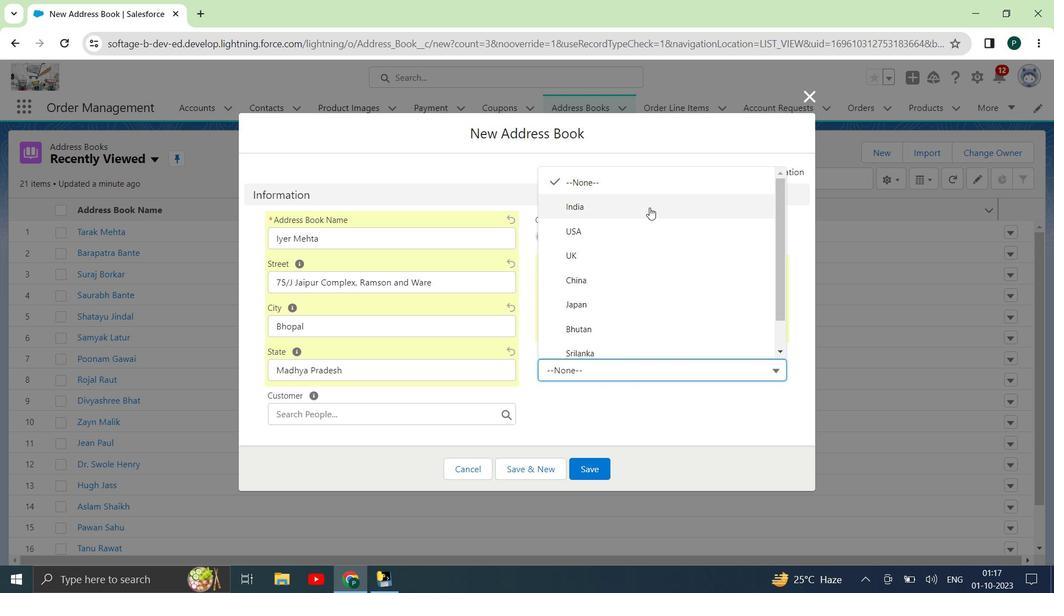 
Action: Mouse pressed left at (650, 208)
Screenshot: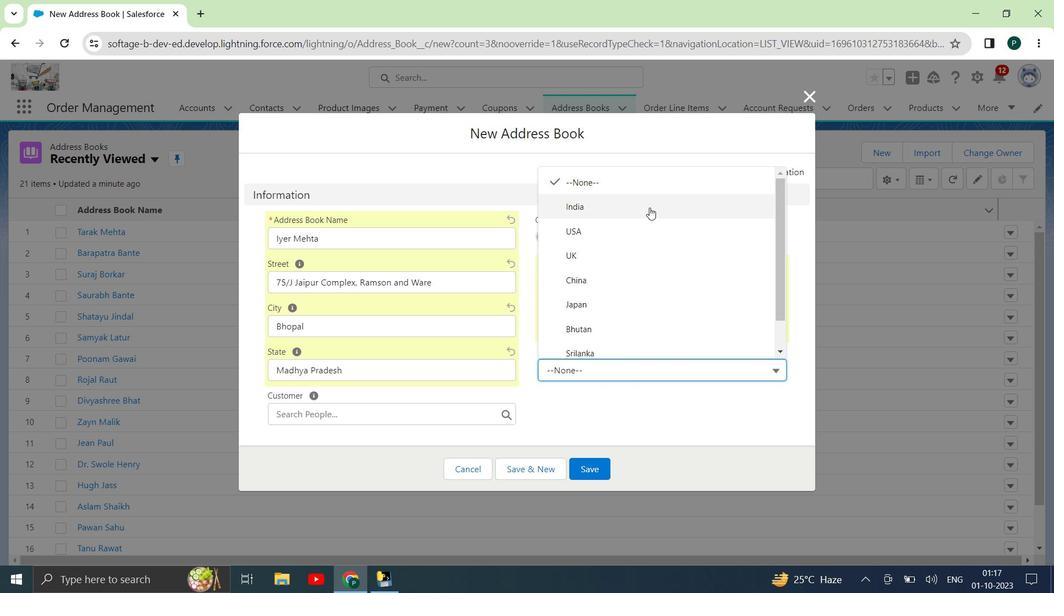 
Action: Mouse moved to (578, 472)
Screenshot: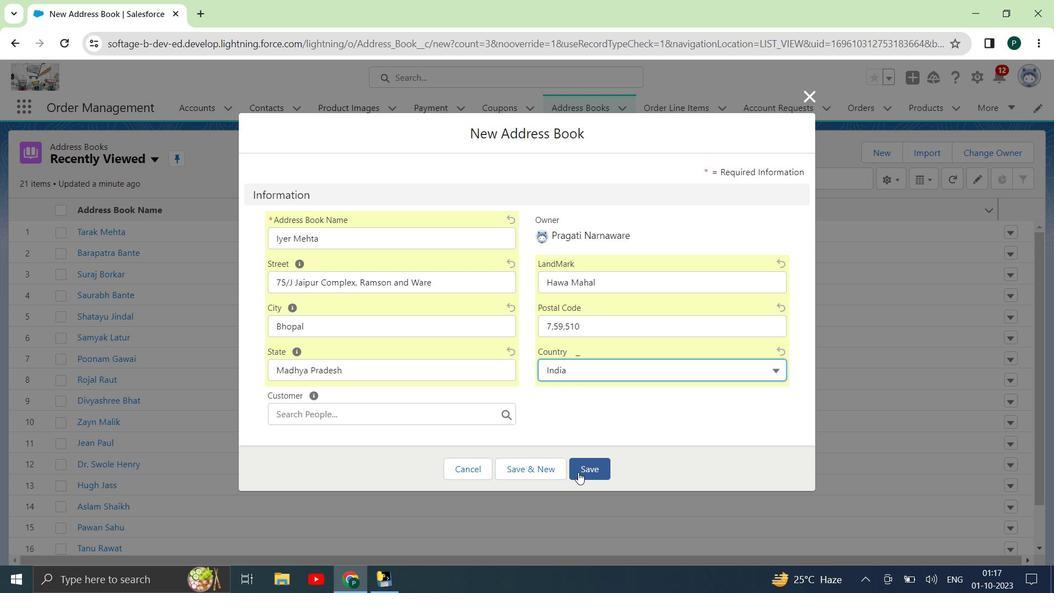 
Action: Mouse pressed left at (578, 472)
Screenshot: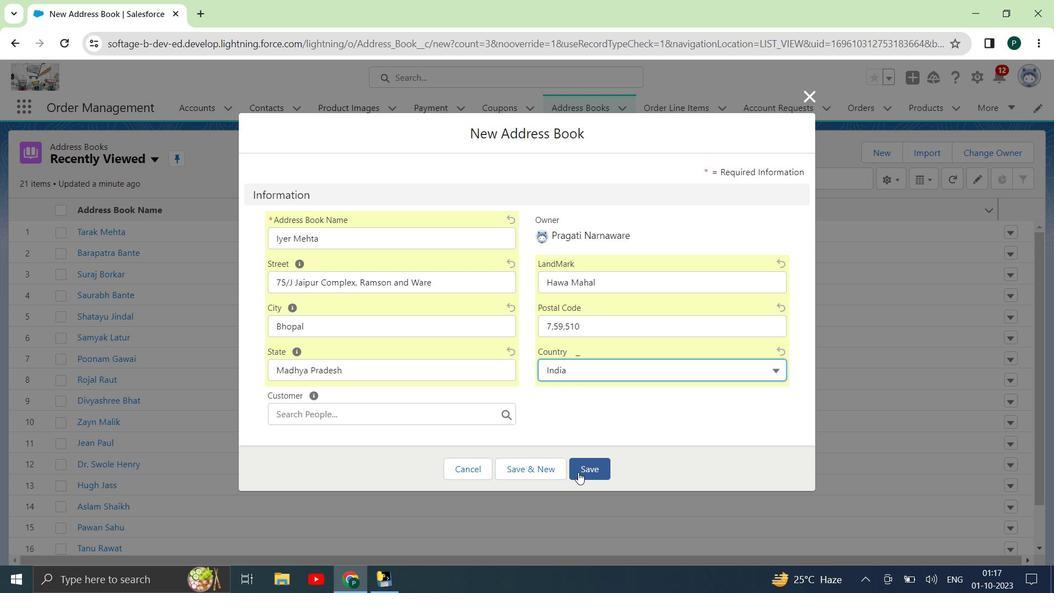 
Action: Mouse moved to (843, 149)
Screenshot: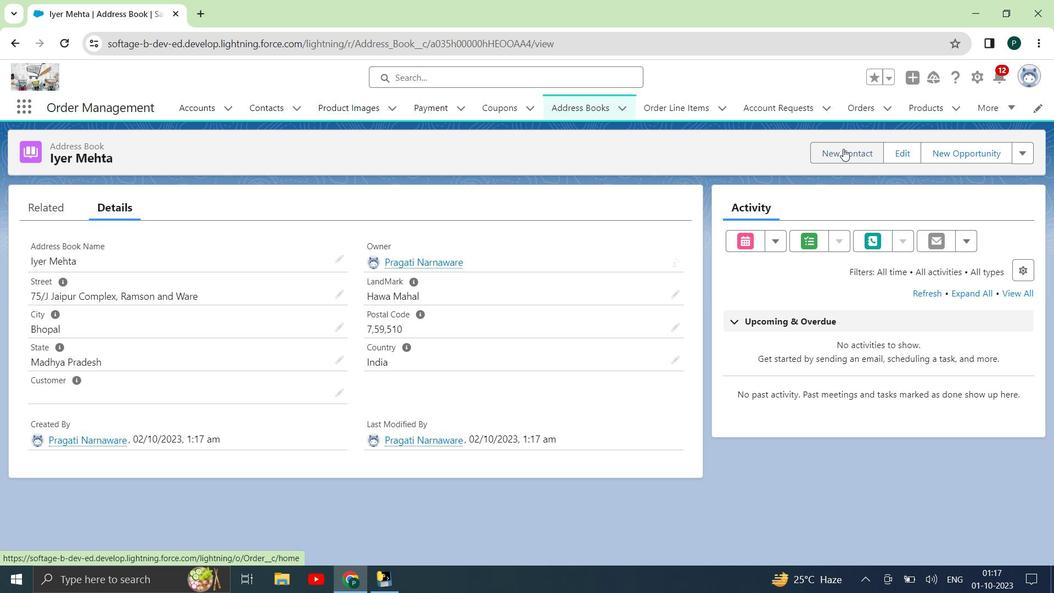 
Action: Mouse pressed left at (843, 149)
Screenshot: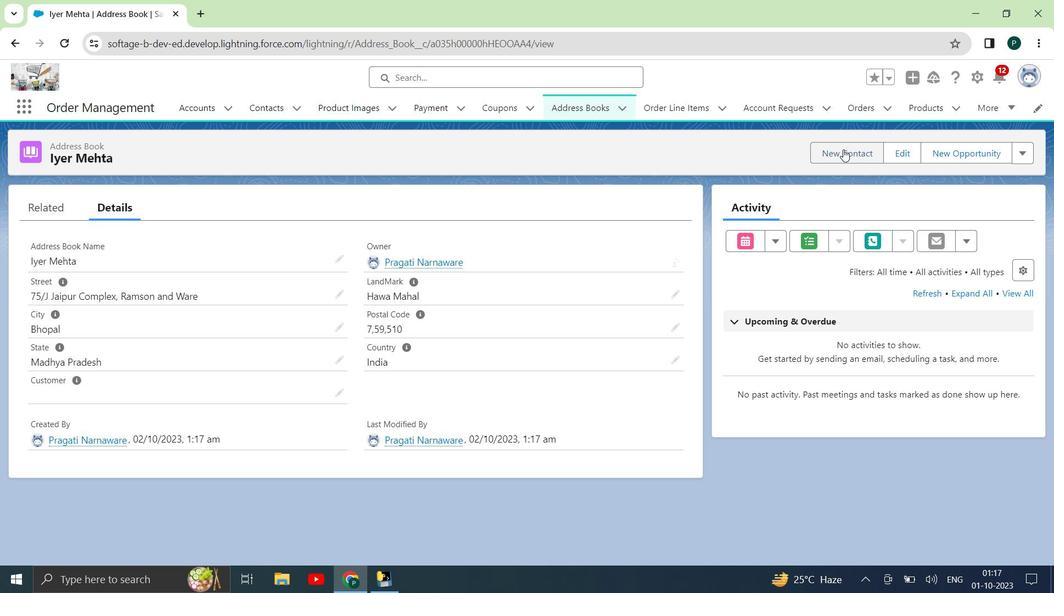 
Action: Mouse moved to (669, 287)
Screenshot: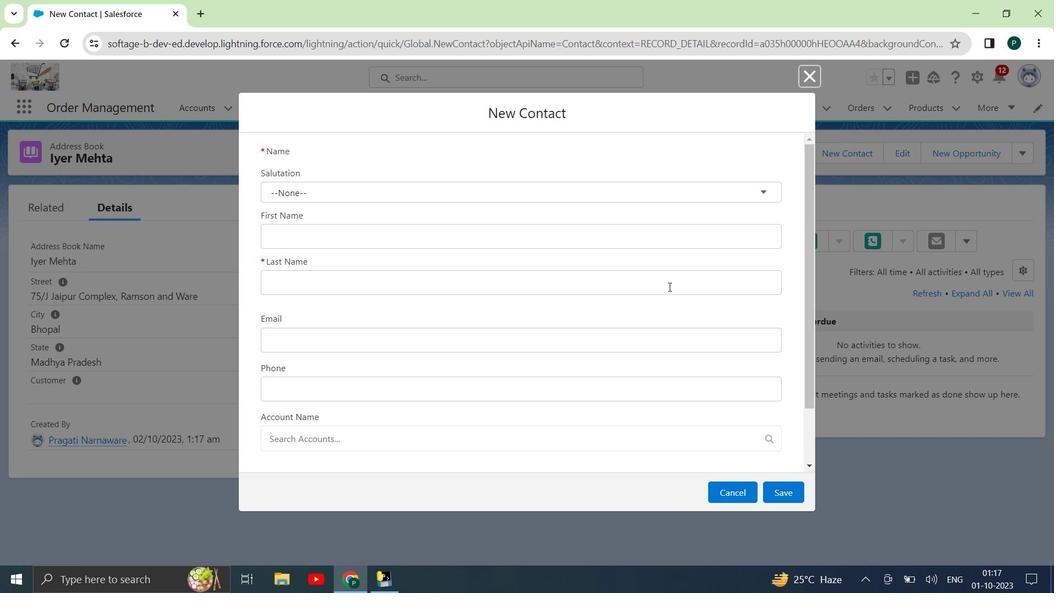 
Action: Mouse scrolled (669, 286) with delta (0, 0)
Screenshot: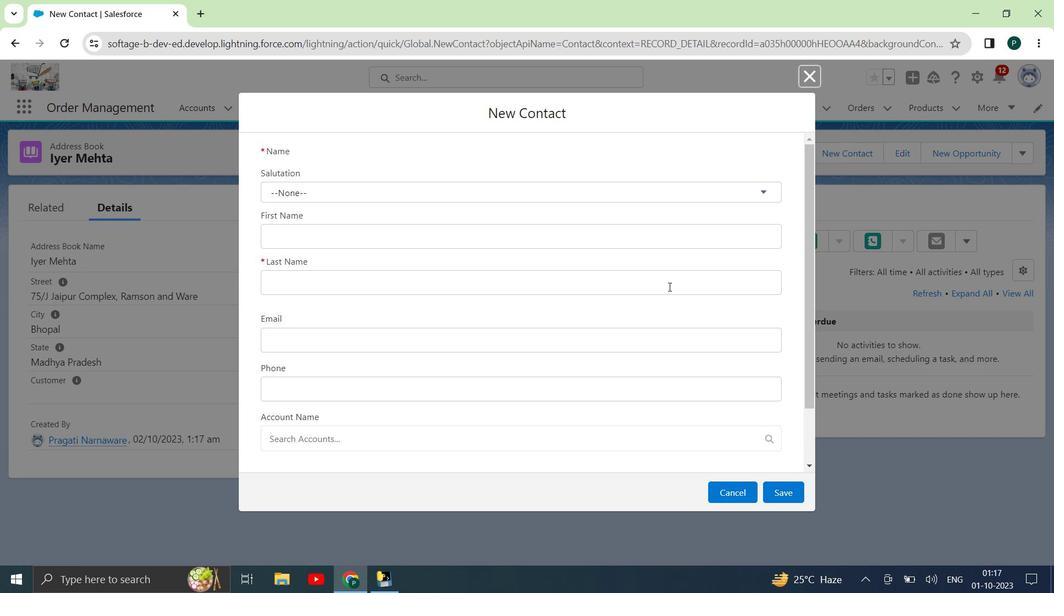 
Action: Mouse scrolled (669, 286) with delta (0, 0)
Screenshot: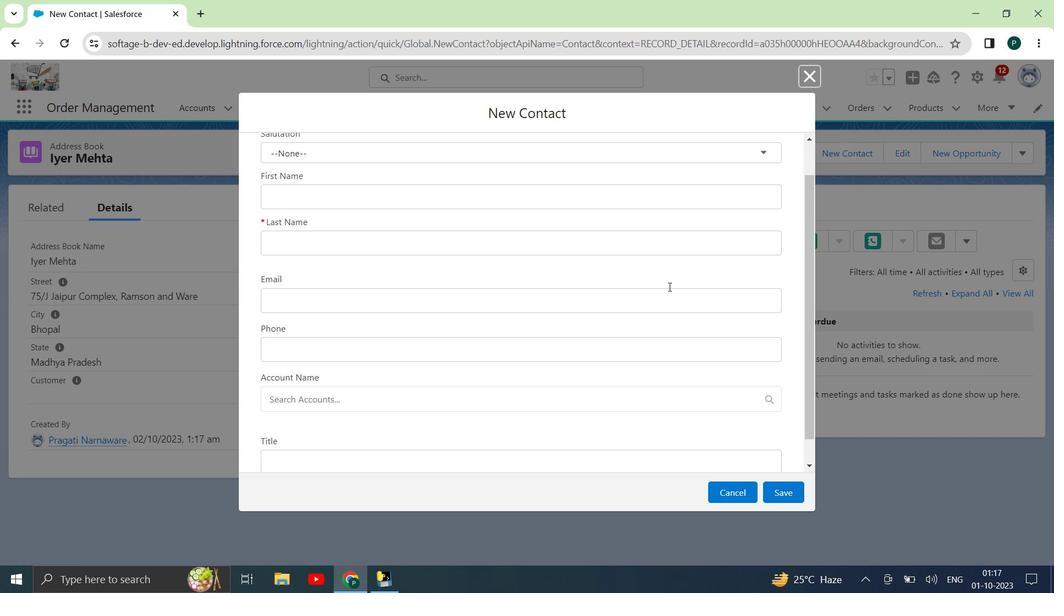 
Action: Mouse scrolled (669, 286) with delta (0, 0)
Screenshot: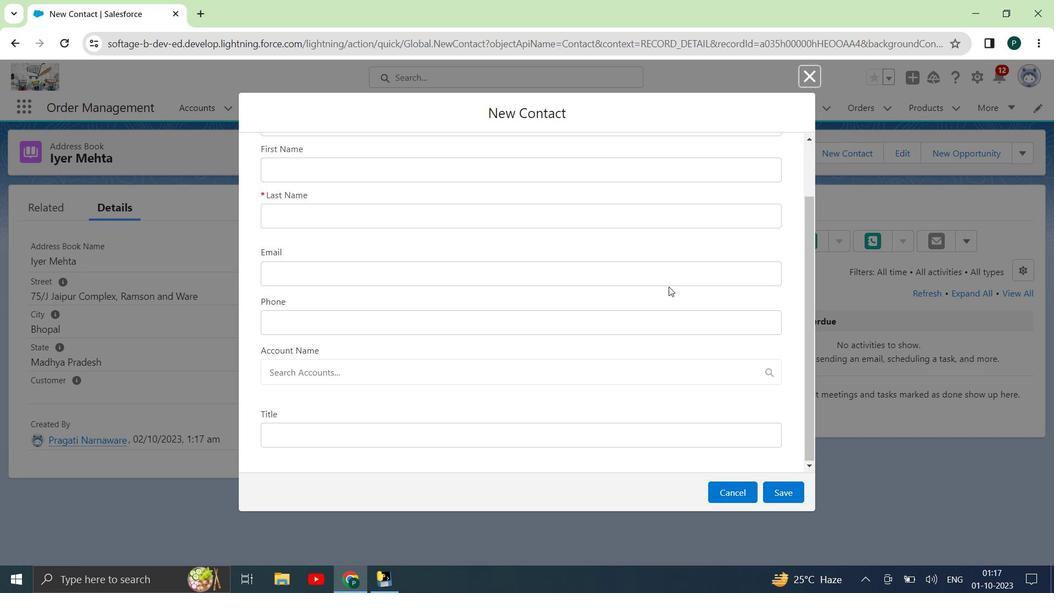 
Action: Mouse scrolled (669, 286) with delta (0, 0)
Screenshot: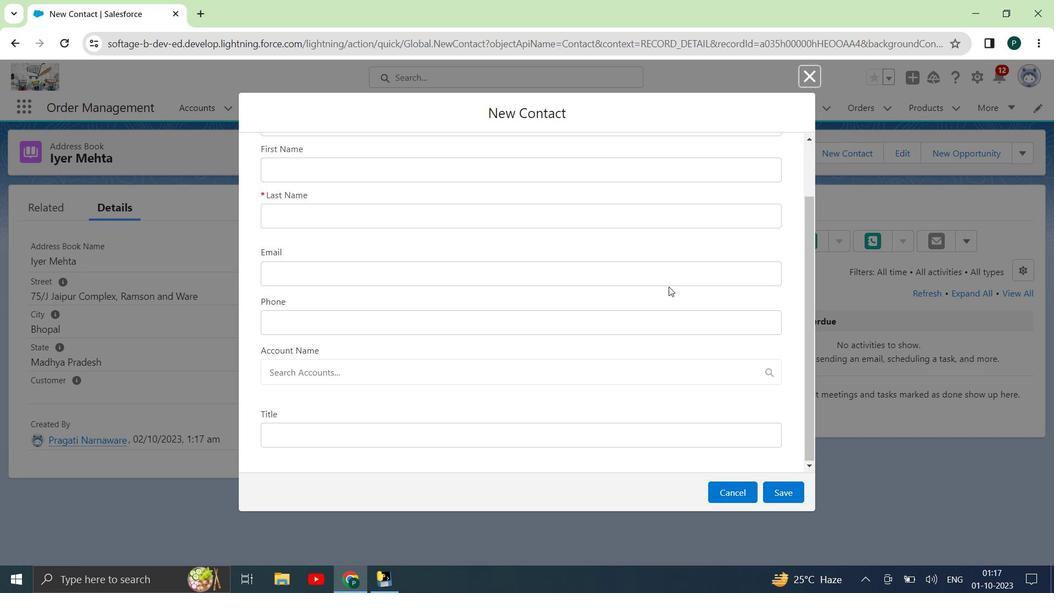 
Action: Mouse scrolled (669, 286) with delta (0, 0)
Screenshot: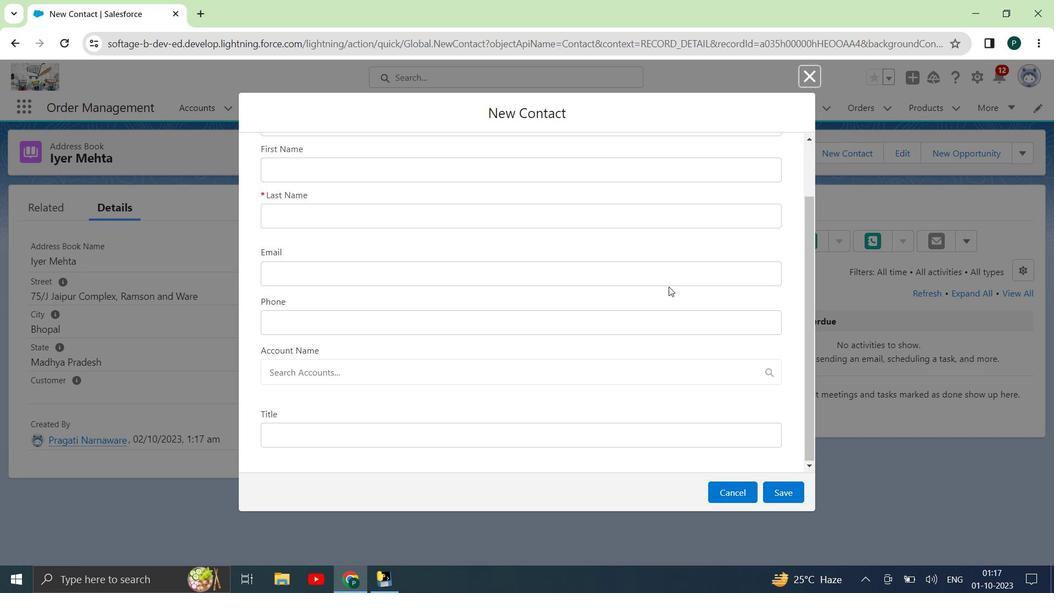 
Action: Mouse scrolled (669, 286) with delta (0, 0)
Screenshot: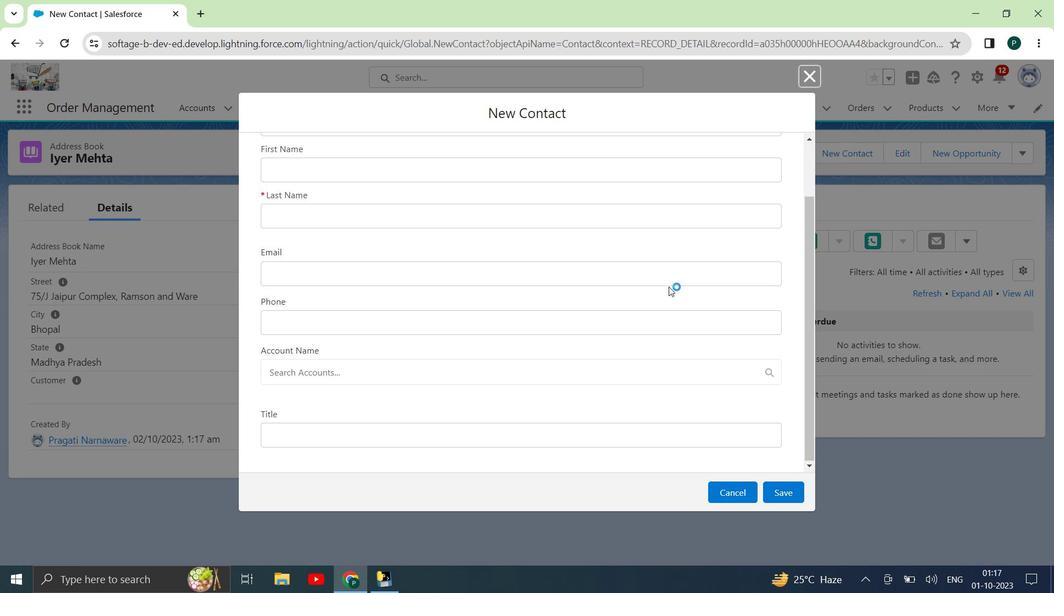 
Action: Mouse scrolled (669, 286) with delta (0, 0)
Screenshot: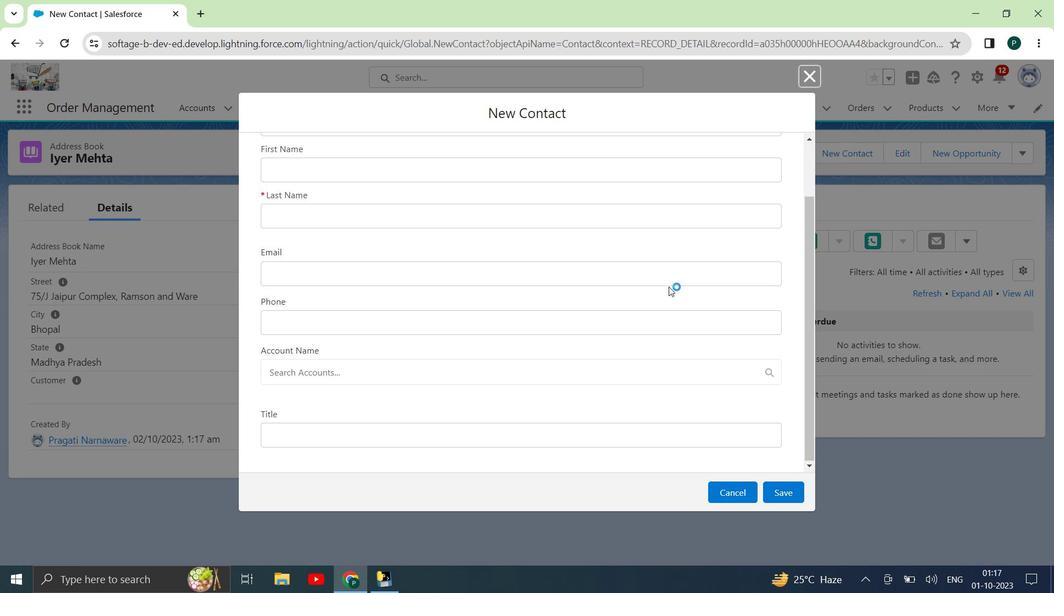 
Action: Mouse scrolled (669, 287) with delta (0, 0)
Screenshot: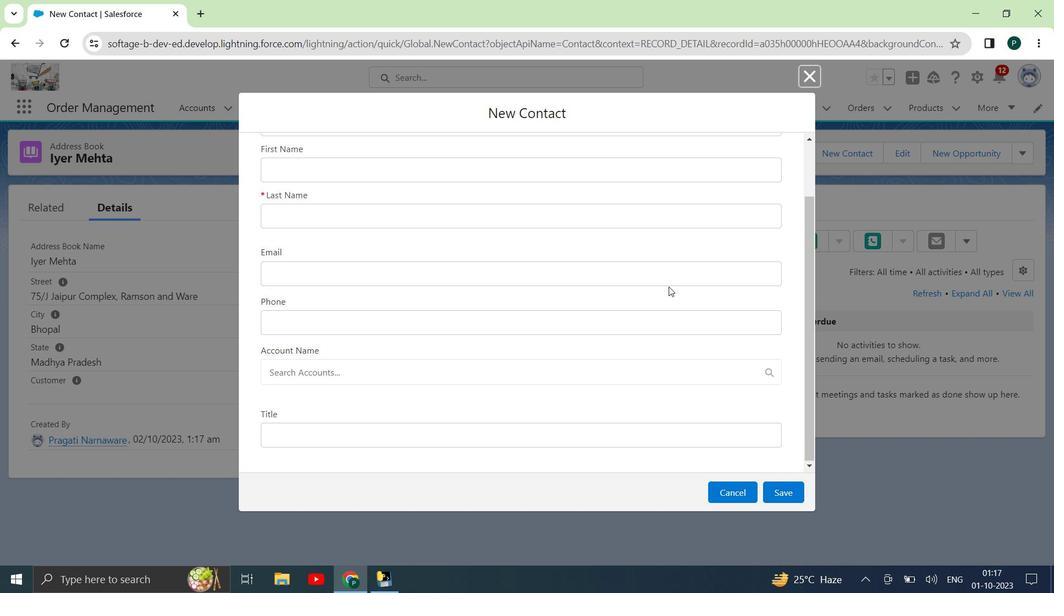 
Action: Mouse scrolled (669, 286) with delta (0, 0)
Screenshot: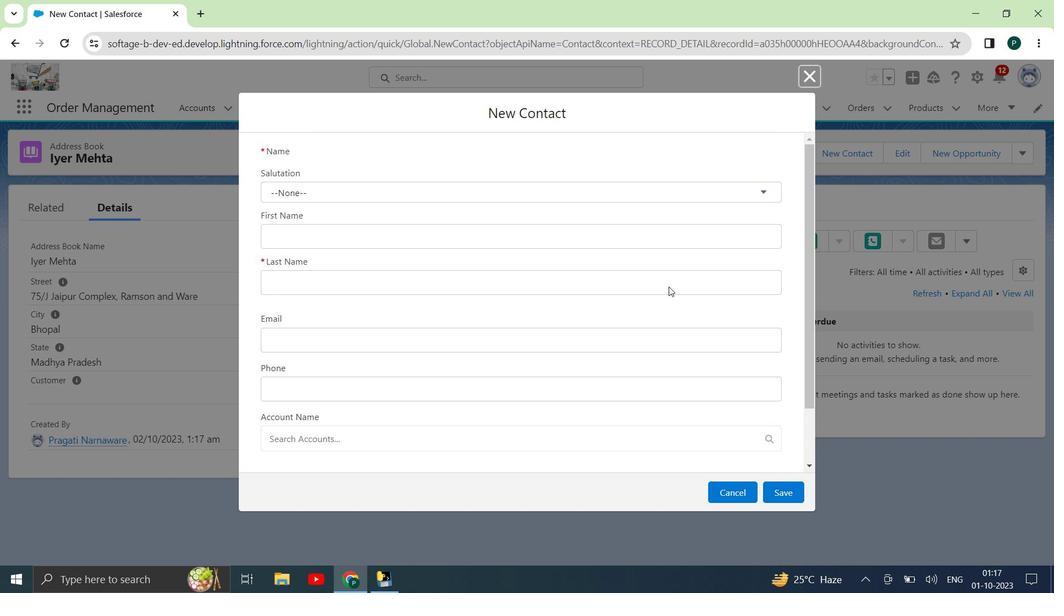 
Action: Mouse scrolled (669, 286) with delta (0, 0)
Screenshot: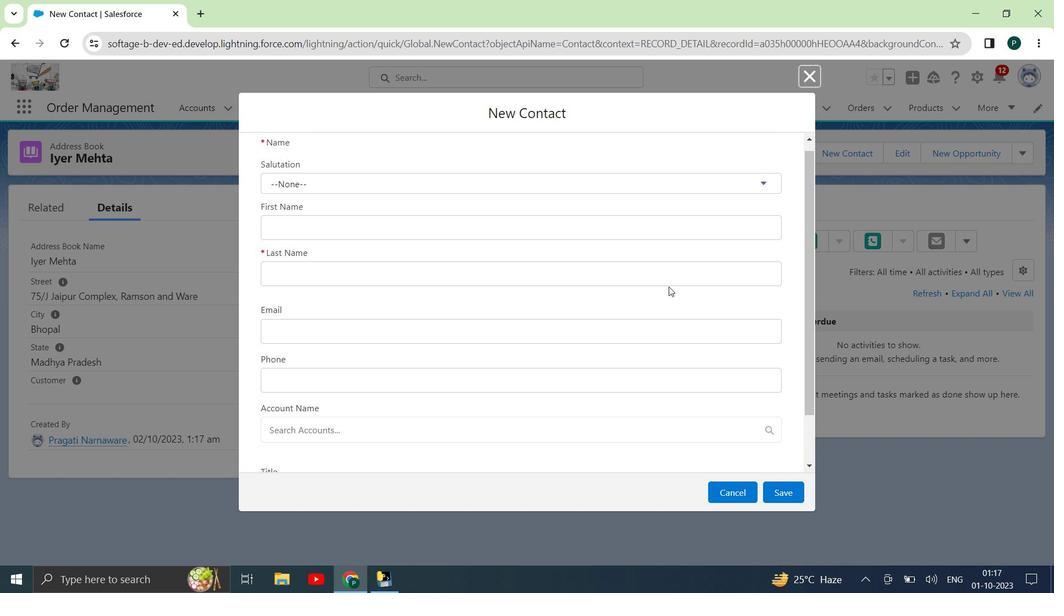 
Action: Mouse scrolled (669, 287) with delta (0, 0)
Screenshot: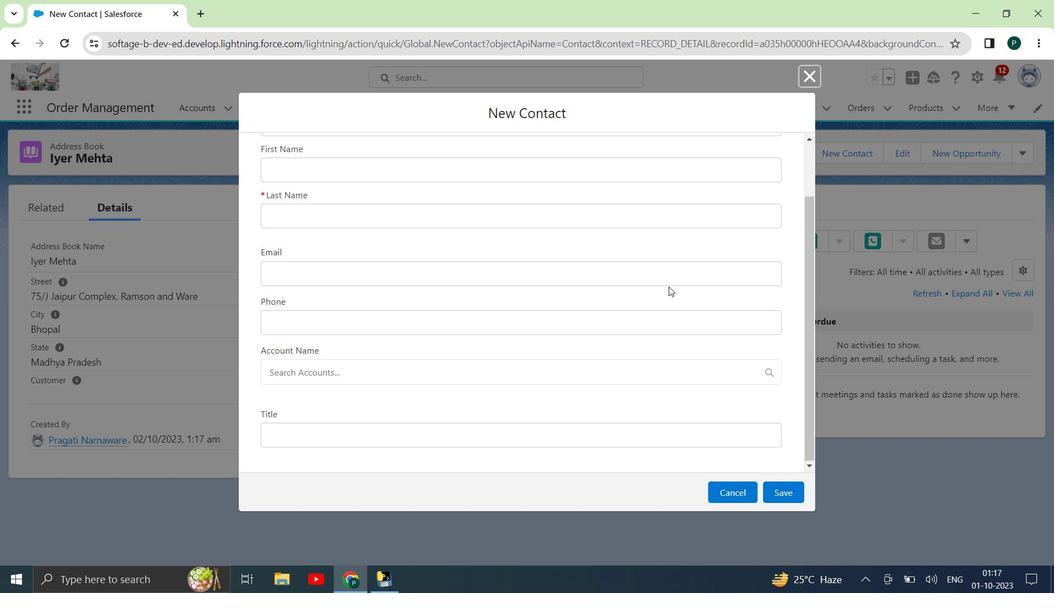 
Action: Mouse scrolled (669, 287) with delta (0, 0)
Screenshot: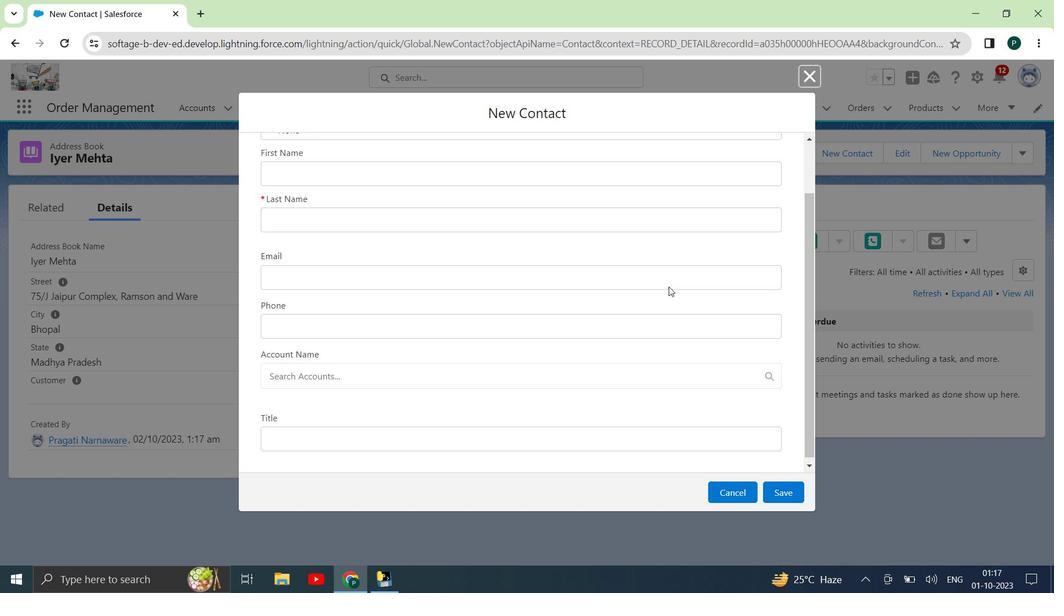 
Action: Mouse scrolled (669, 287) with delta (0, 0)
Screenshot: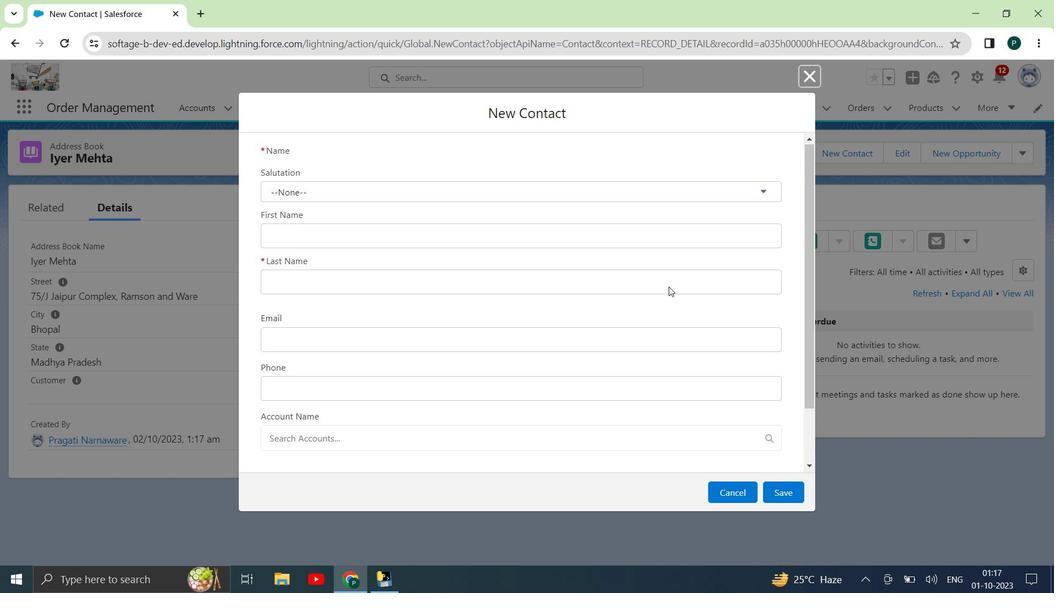 
Action: Mouse scrolled (669, 287) with delta (0, 0)
Screenshot: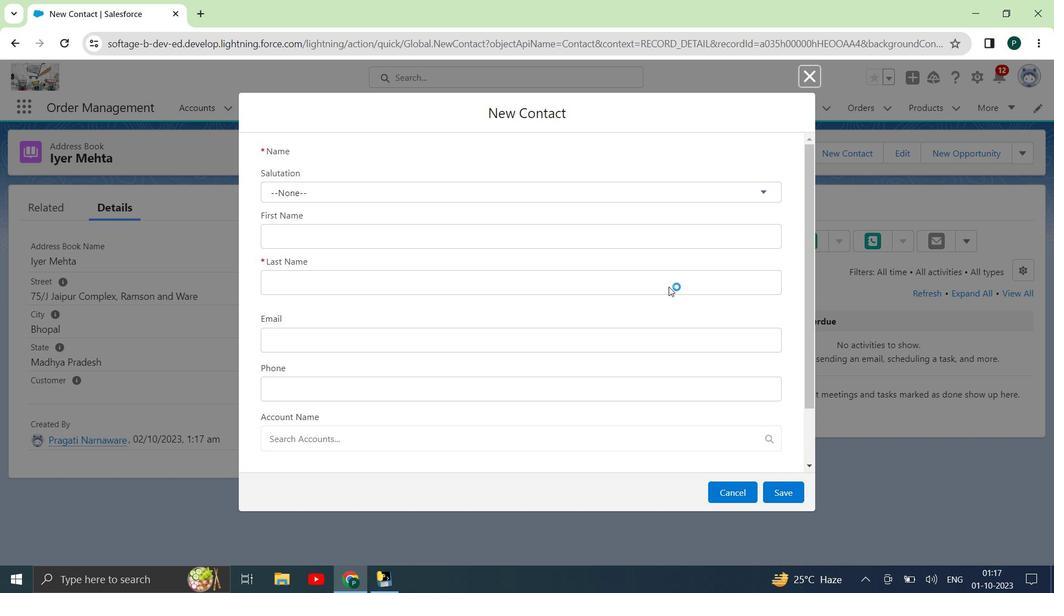
Action: Mouse scrolled (669, 287) with delta (0, 0)
Screenshot: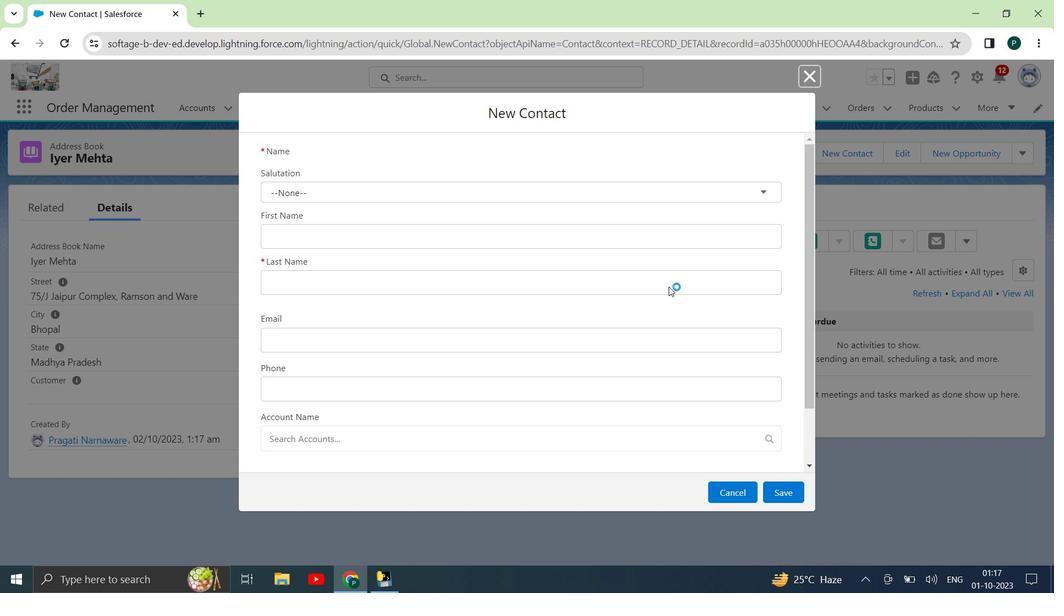 
Action: Mouse moved to (814, 74)
Screenshot: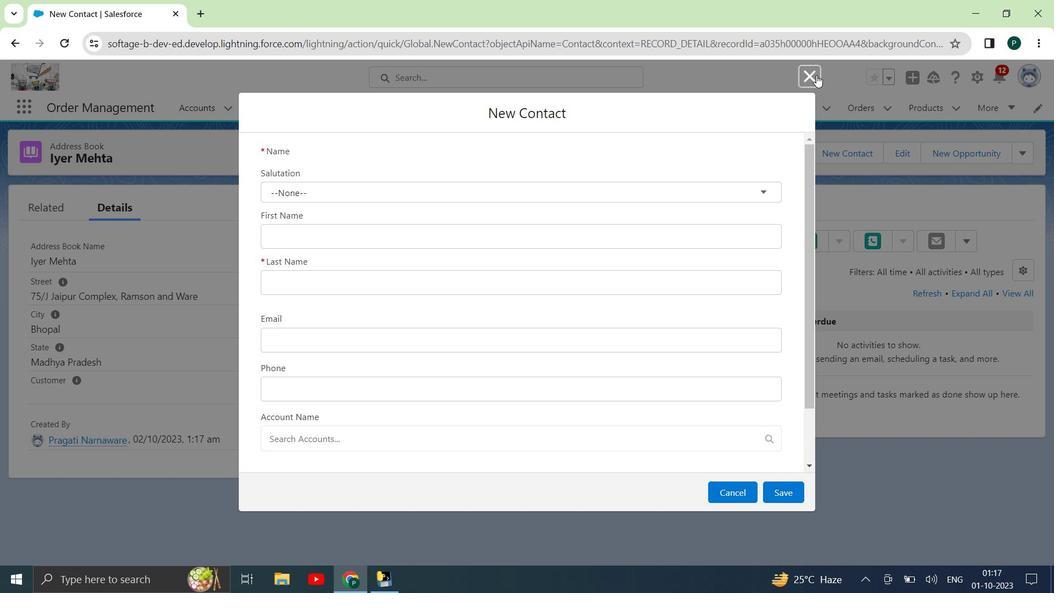 
Action: Mouse pressed left at (814, 74)
Screenshot: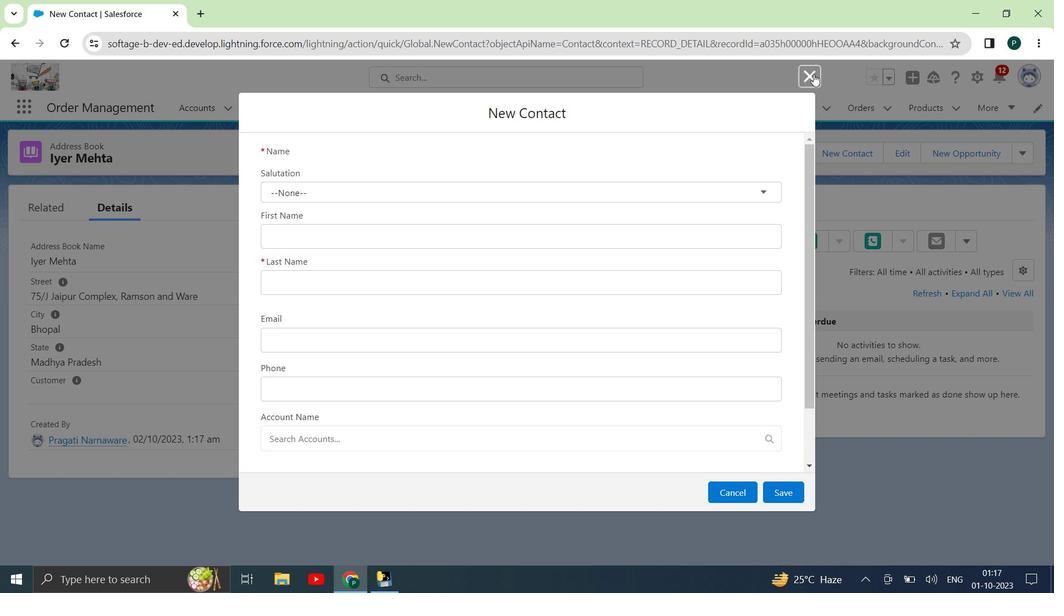 
Action: Mouse moved to (577, 108)
Screenshot: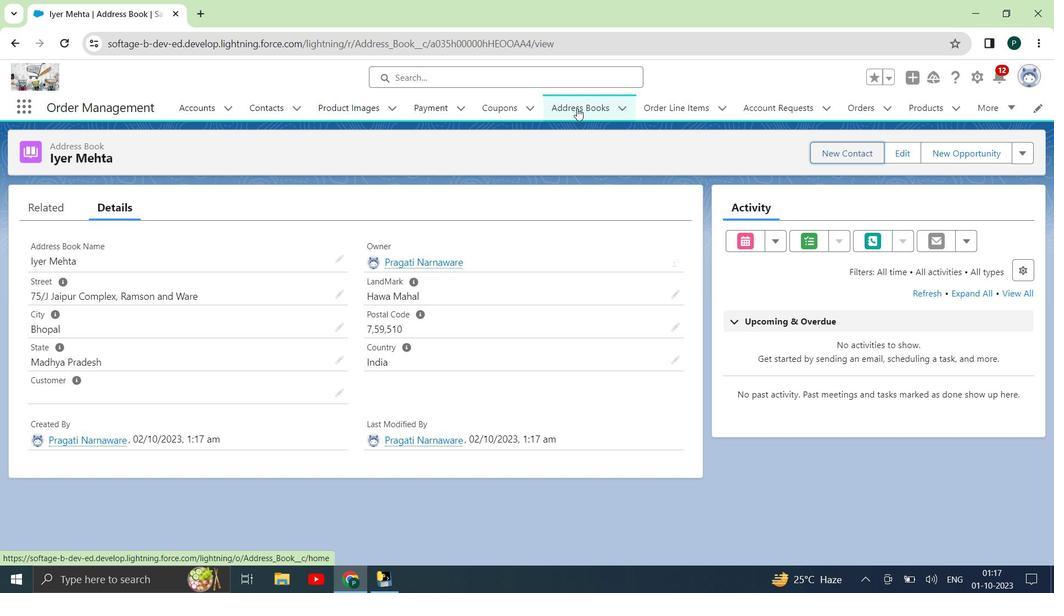 
Action: Mouse pressed left at (577, 108)
Screenshot: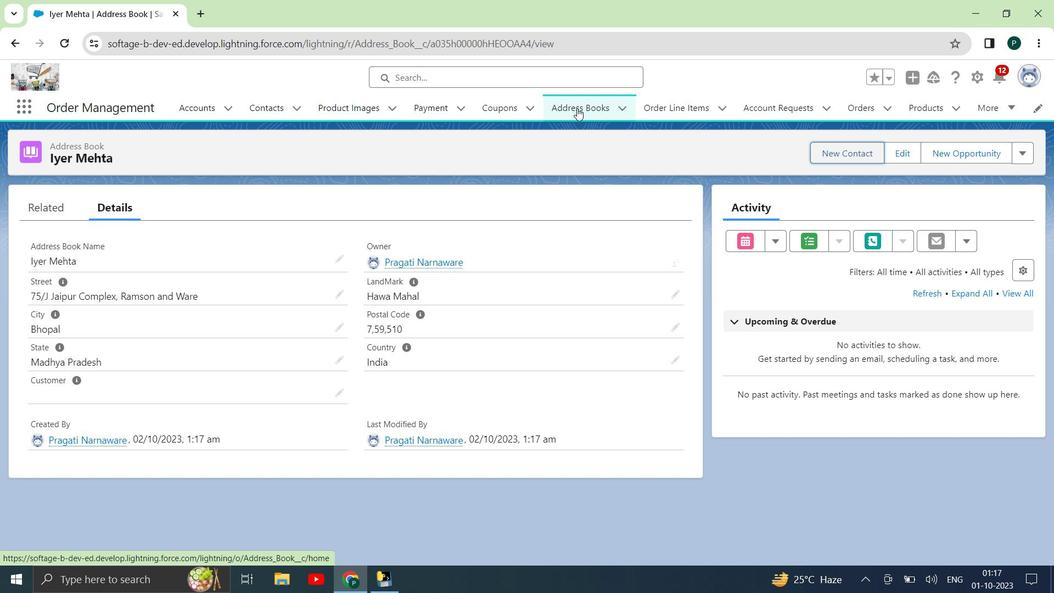 
Action: Mouse moved to (884, 159)
Screenshot: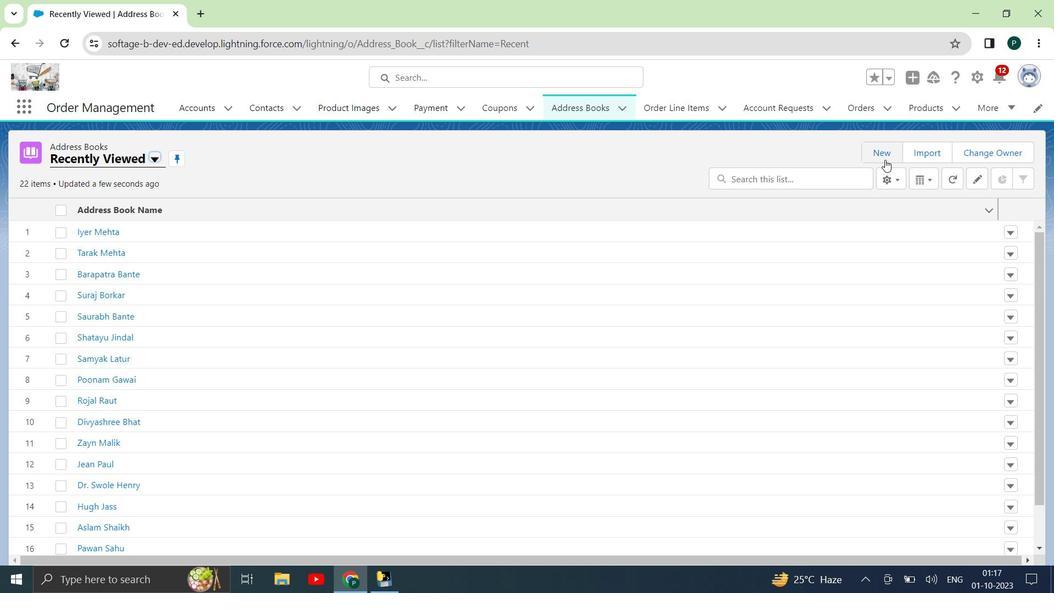 
Action: Mouse pressed left at (884, 159)
Screenshot: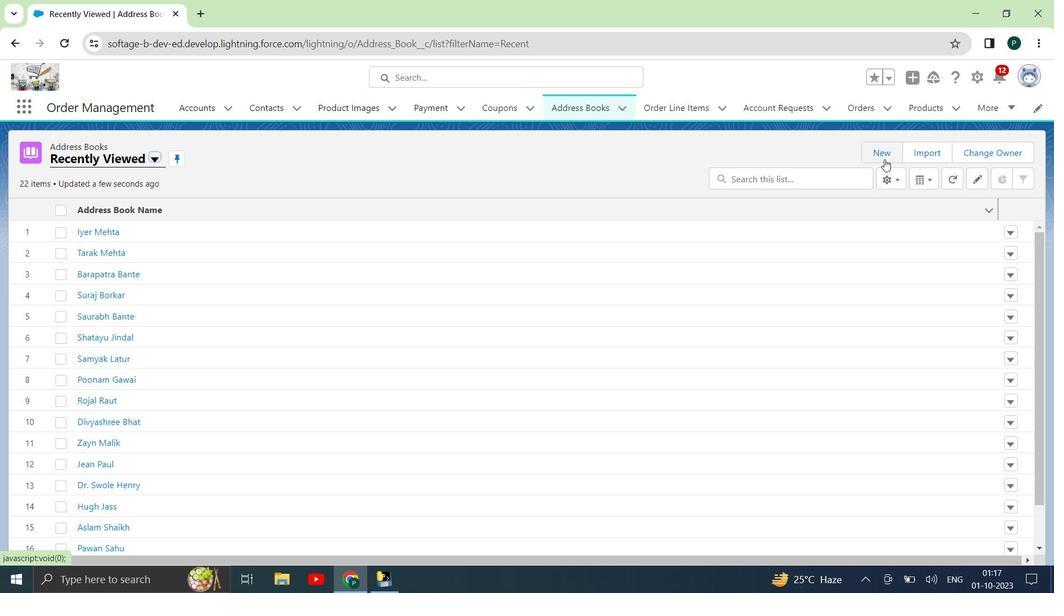 
Action: Mouse moved to (448, 237)
Screenshot: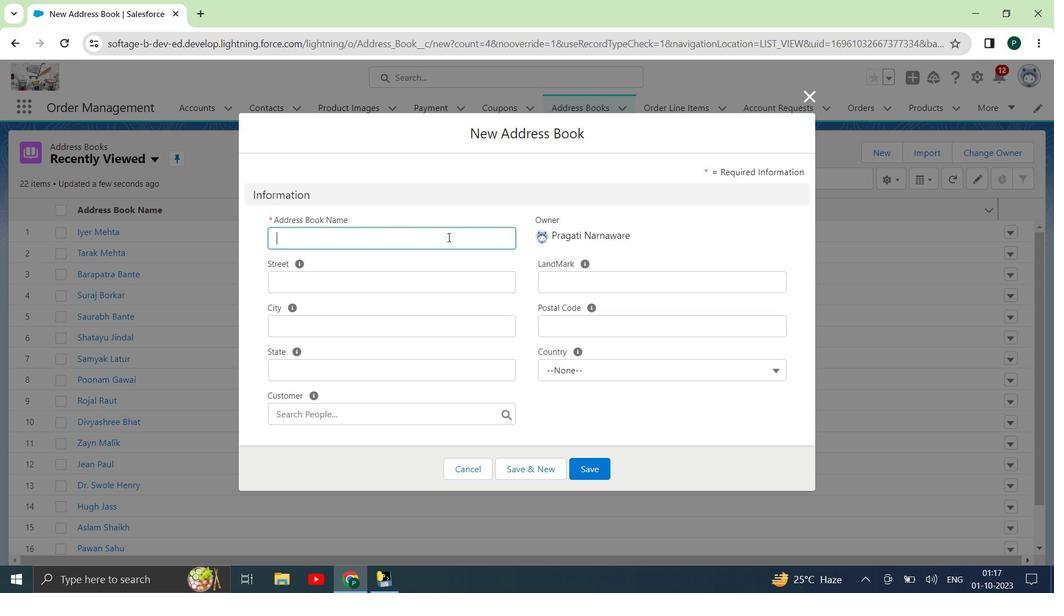 
Action: Mouse pressed left at (448, 237)
Screenshot: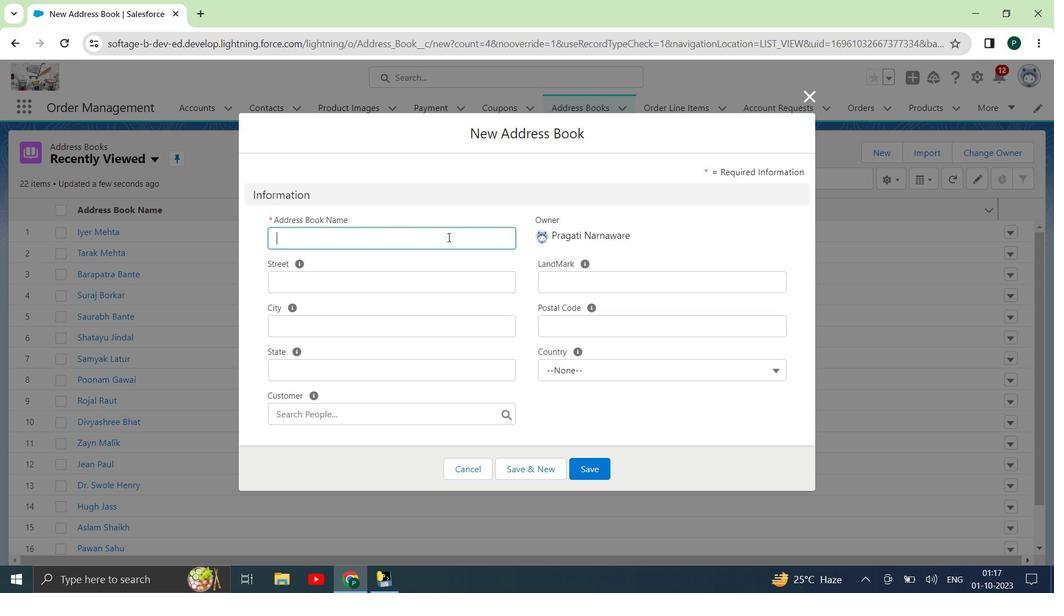 
Action: Key pressed <Key.shift>Batuk<Key.space><Key.shift>Patil
Screenshot: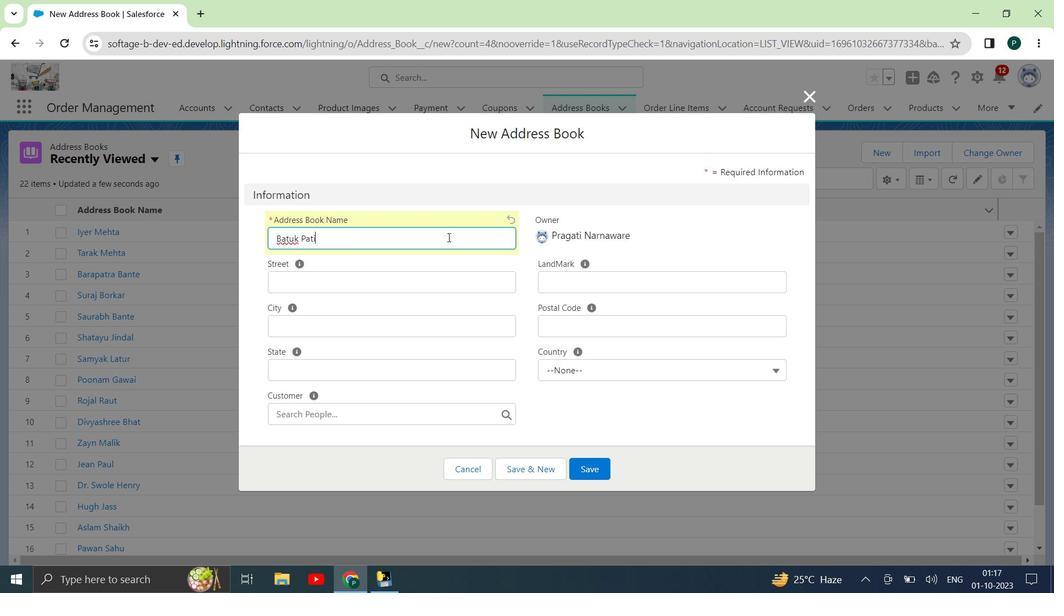 
Action: Mouse moved to (422, 275)
Screenshot: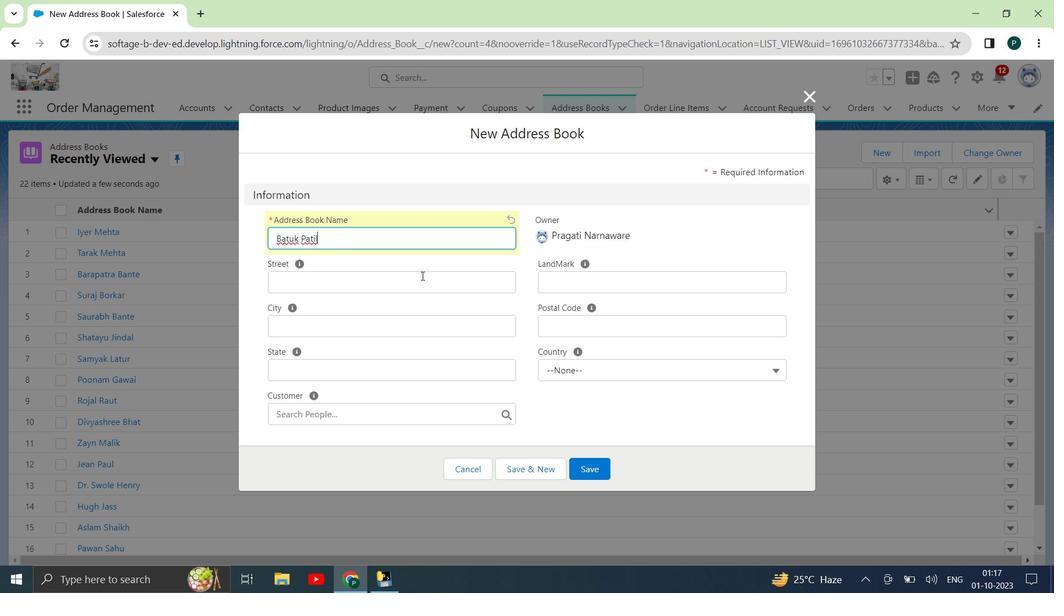 
Action: Mouse pressed left at (422, 275)
Screenshot: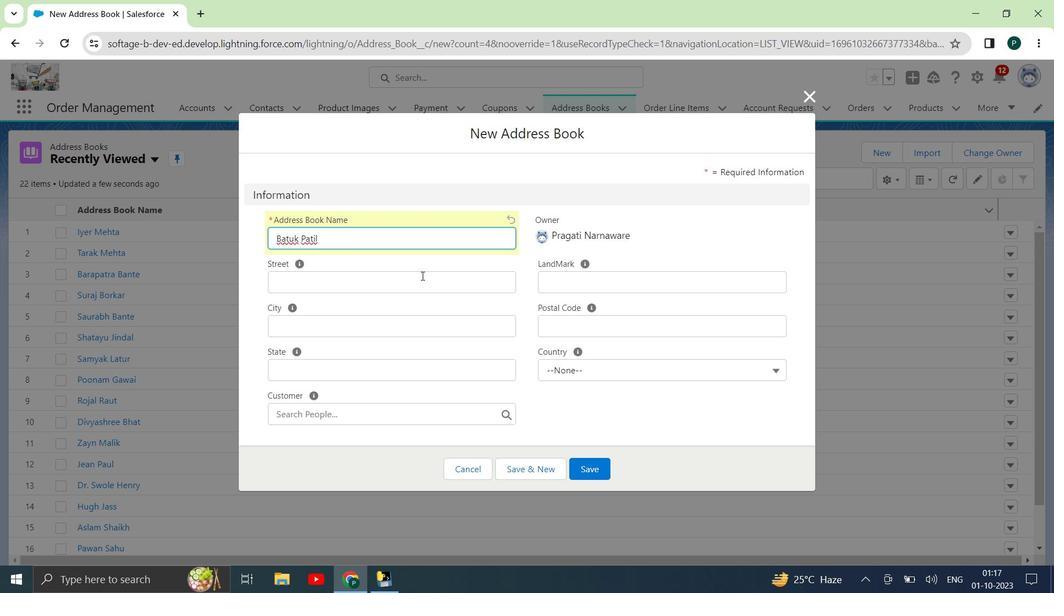 
Action: Key pressed 65/<Key.shift><Key.shift><Key.shift><Key.shift><Key.shift>Z<Key.space><Key.shift><Key.shift>Mayank<Key.space><Key.shift>Road<Key.space><Key.backspace>,<Key.space><Key.shift><Key.shift>Hilltop<Key.space><Key.shift><Key.shift><Key.shift><Key.shift><Key.shift><Key.shift><Key.shift>Road.
Screenshot: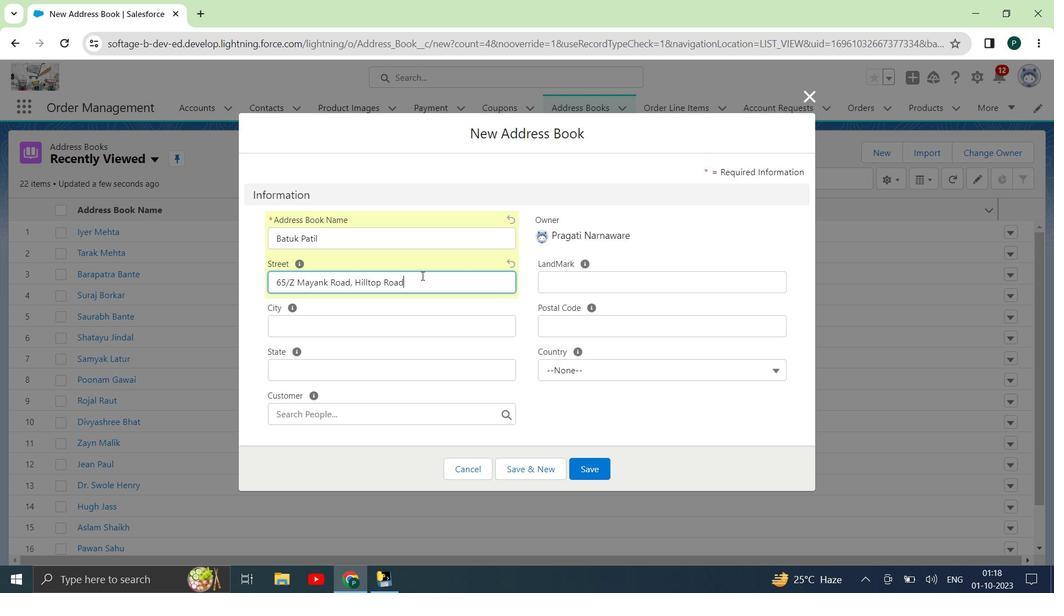 
Action: Mouse moved to (386, 330)
Screenshot: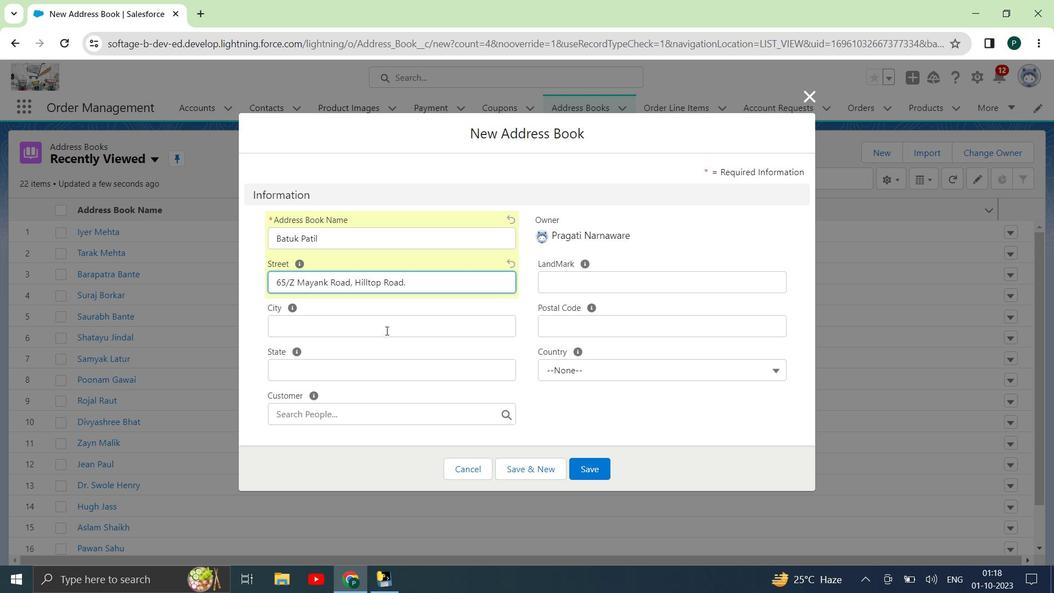 
Action: Mouse pressed left at (386, 330)
Screenshot: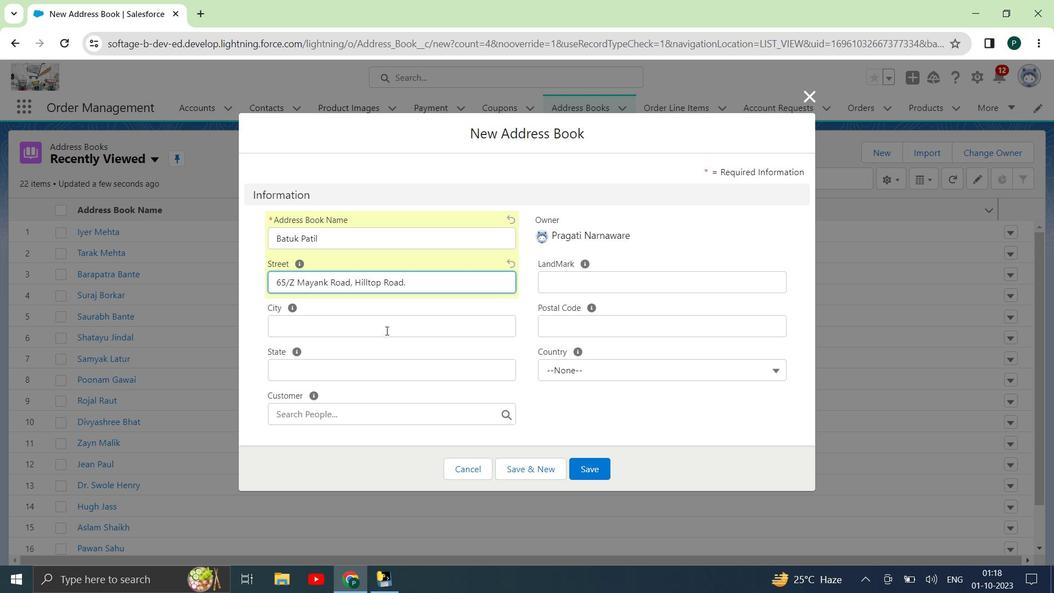 
Action: Key pressed <Key.shift><Key.shift><Key.shift><Key.shift><Key.shift><Key.shift><Key.shift><Key.shift><Key.shift><Key.shift><Key.shift><Key.shift><Key.shift><Key.shift><Key.shift><Key.shift><Key.shift><Key.shift><Key.shift><Key.shift><Key.shift><Key.shift><Key.shift><Key.shift><Key.shift><Key.shift><Key.shift><Key.shift><Key.shift><Key.shift><Key.shift><Key.shift><Key.shift><Key.shift><Key.shift><Key.shift><Key.shift><Key.shift><Key.shift><Key.shift><Key.shift><Key.shift><Key.shift><Key.shift><Key.shift><Key.shift><Key.shift><Key.shift><Key.shift><Key.shift><Key.shift><Key.shift><Key.shift><Key.shift><Key.shift><Key.shift><Key.shift><Key.shift><Key.shift><Key.shift><Key.shift><Key.shift><Key.shift><Key.shift><Key.shift><Key.shift><Key.shift><Key.shift><Key.shift><Key.shift><Key.shift><Key.shift><Key.shift><Key.shift><Key.shift><Key.shift><Key.shift><Key.shift><Key.shift><Key.shift><Key.shift><Key.shift><Key.shift><Key.shift><Key.shift><Key.shift><Key.shift><Key.shift><Key.shift><Key.shift><Key.shift><Key.shift>m<Key.backspace><Key.shift>Ratlam
Screenshot: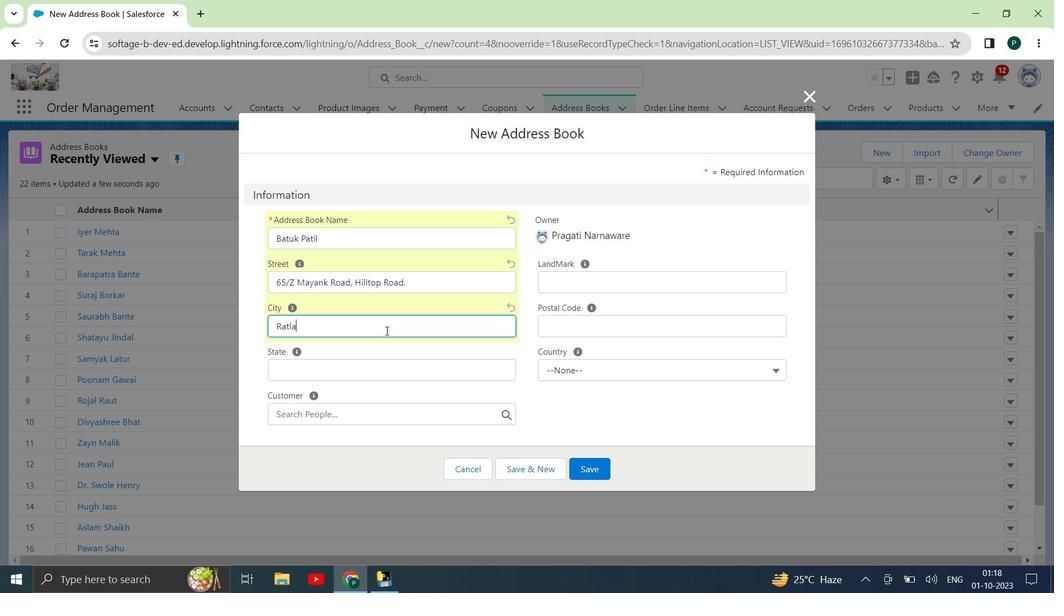 
Action: Mouse moved to (572, 287)
Screenshot: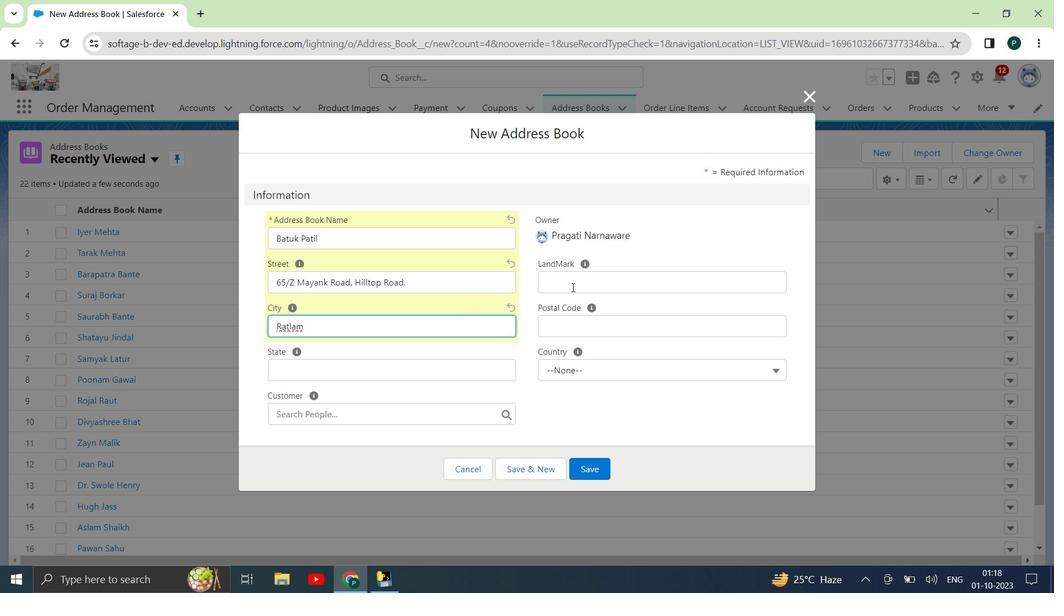 
Action: Mouse pressed left at (572, 287)
Screenshot: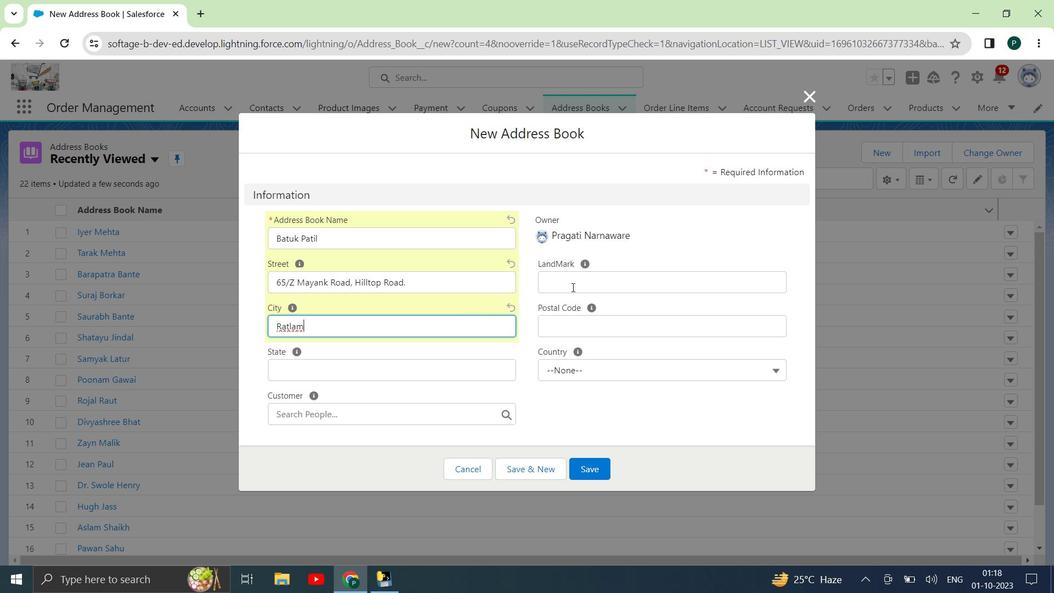 
Action: Key pressed <Key.shift><Key.shift><Key.shift><Key.shift><Key.shift><Key.shift><Key.shift><Key.shift><Key.shift>K<Key.backspace><Key.backspace><Key.shift>Hospital<Key.space><Key.shift>Road<Key.space>
Screenshot: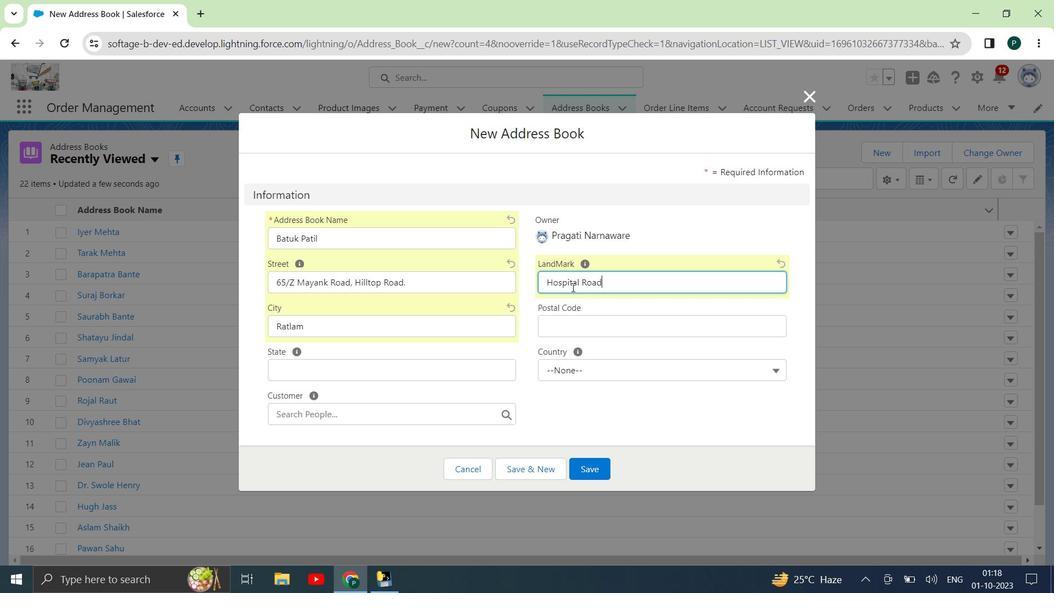 
Action: Mouse moved to (442, 326)
Screenshot: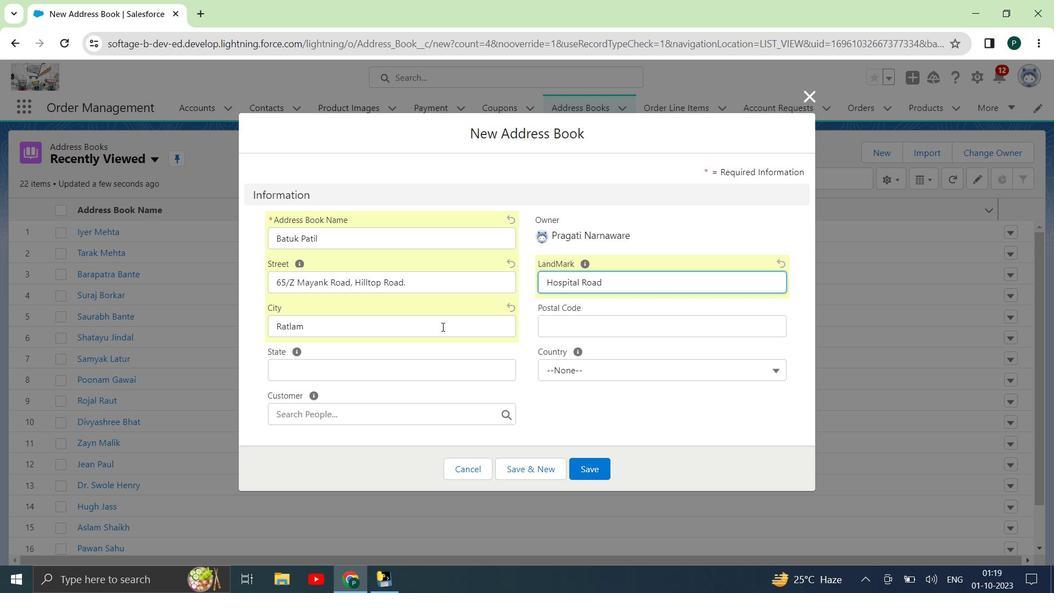 
Action: Mouse pressed left at (442, 326)
Screenshot: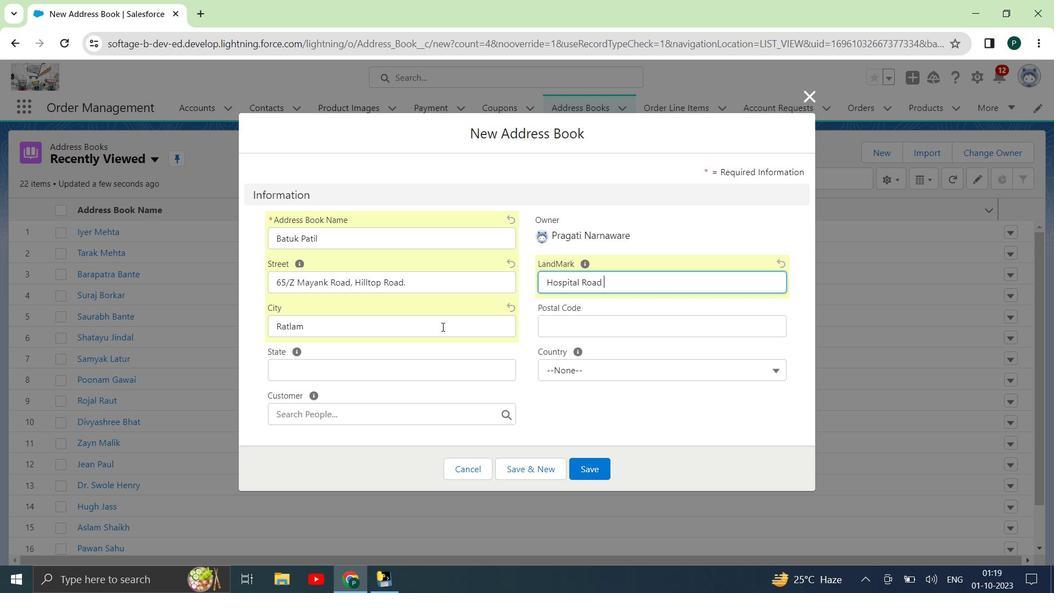 
Action: Mouse moved to (376, 372)
Screenshot: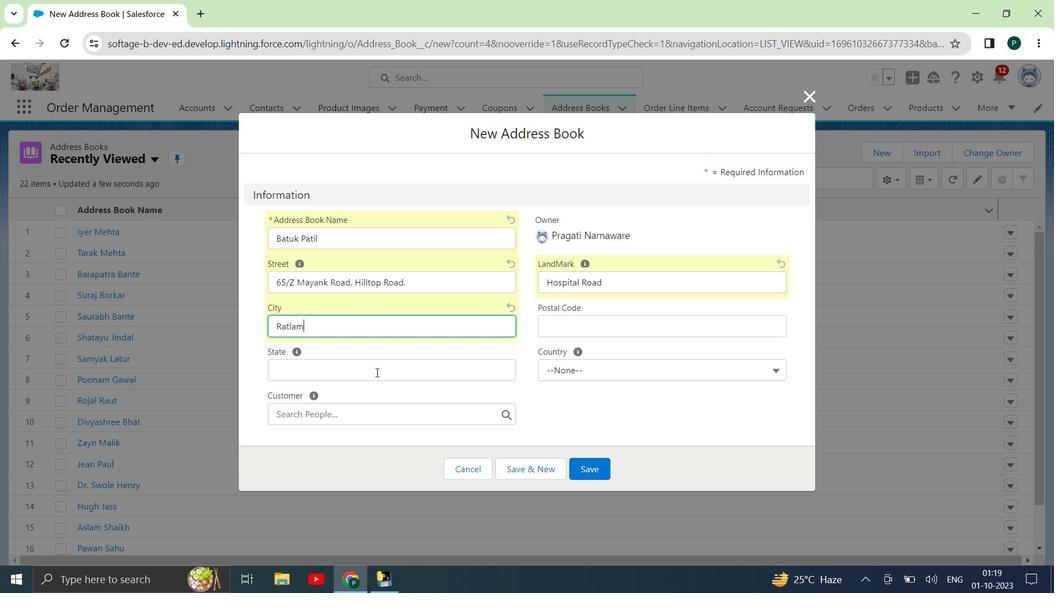 
Action: Mouse pressed left at (376, 372)
Screenshot: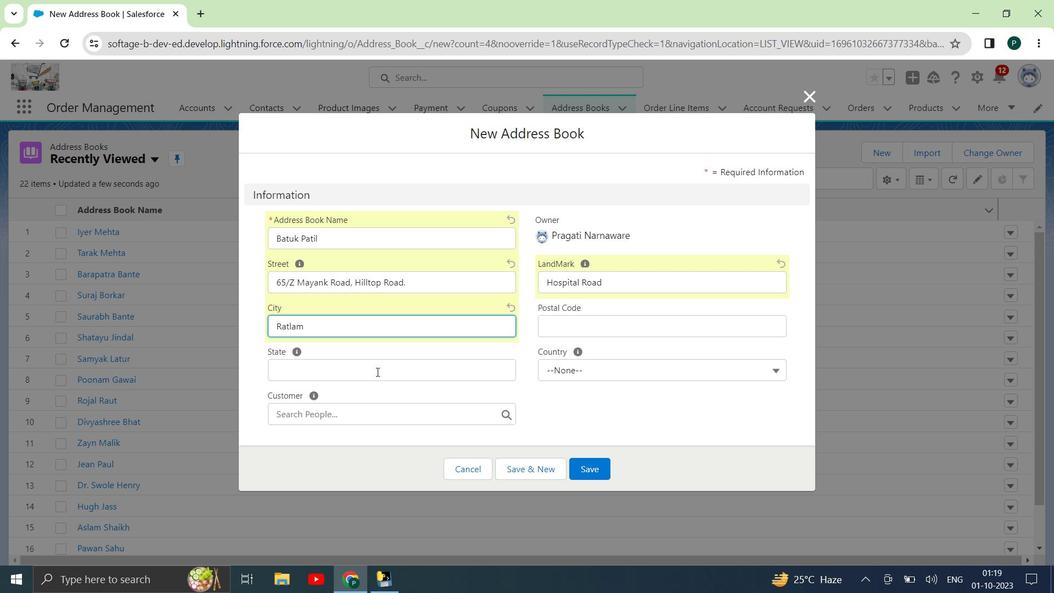 
Action: Key pressed <Key.shift><Key.shift><Key.shift><Key.shift><Key.shift><Key.shift><Key.shift><Key.shift><Key.shift><Key.shift><Key.shift><Key.shift><Key.shift><Key.shift><Key.shift><Key.shift>Madhya<Key.space><Key.shift>Pradesh
Screenshot: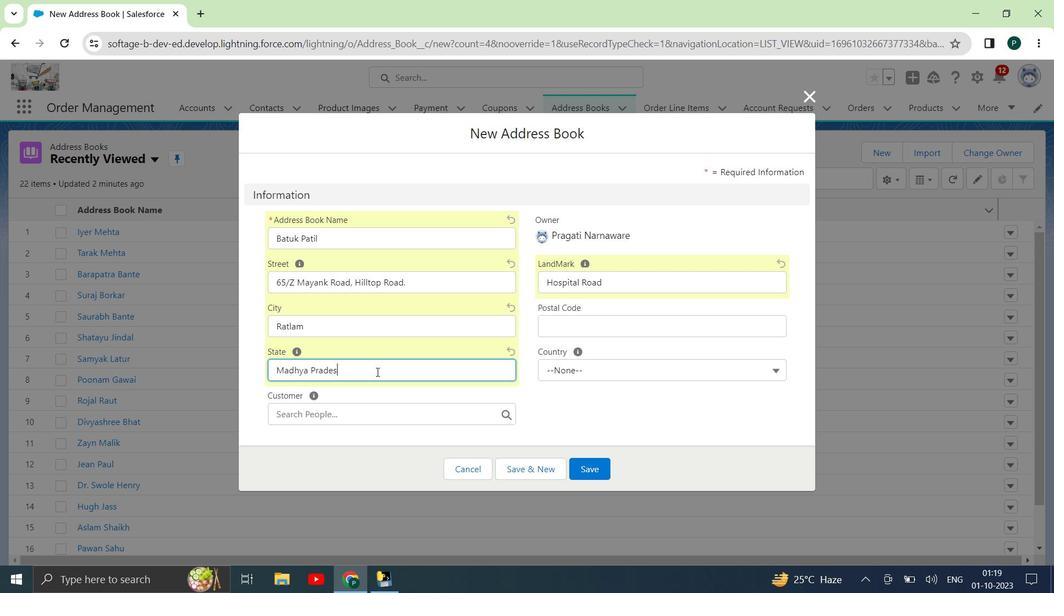 
Action: Mouse moved to (595, 322)
Screenshot: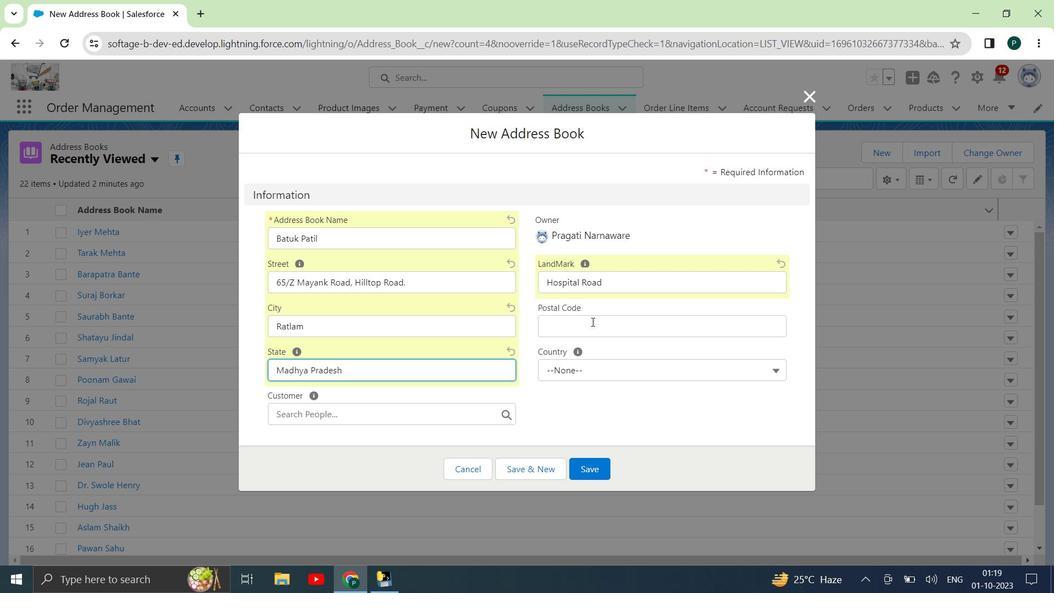 
Action: Mouse pressed left at (595, 322)
Screenshot: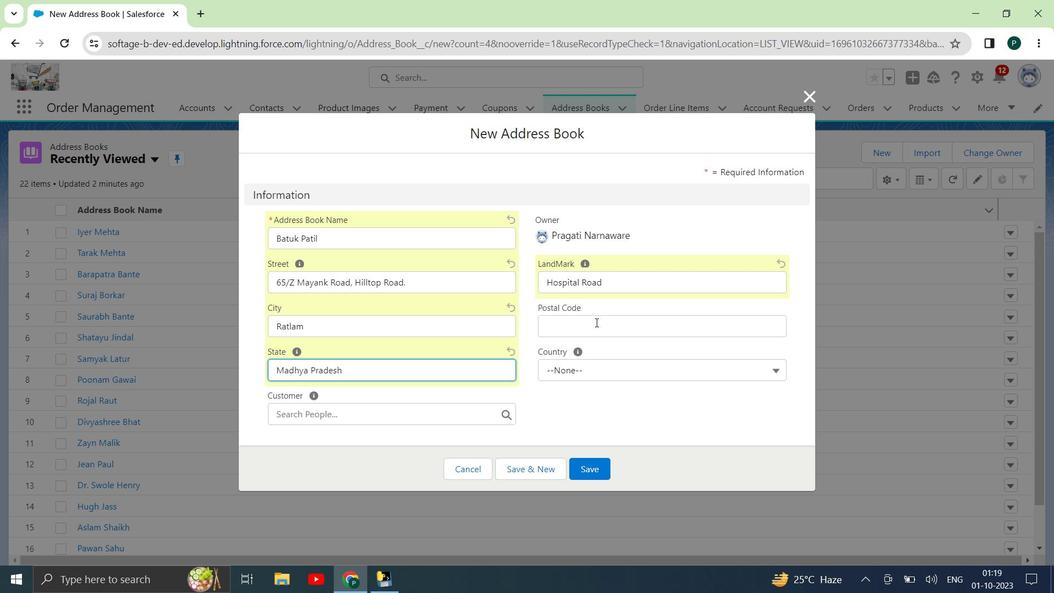 
Action: Key pressed 475860
Screenshot: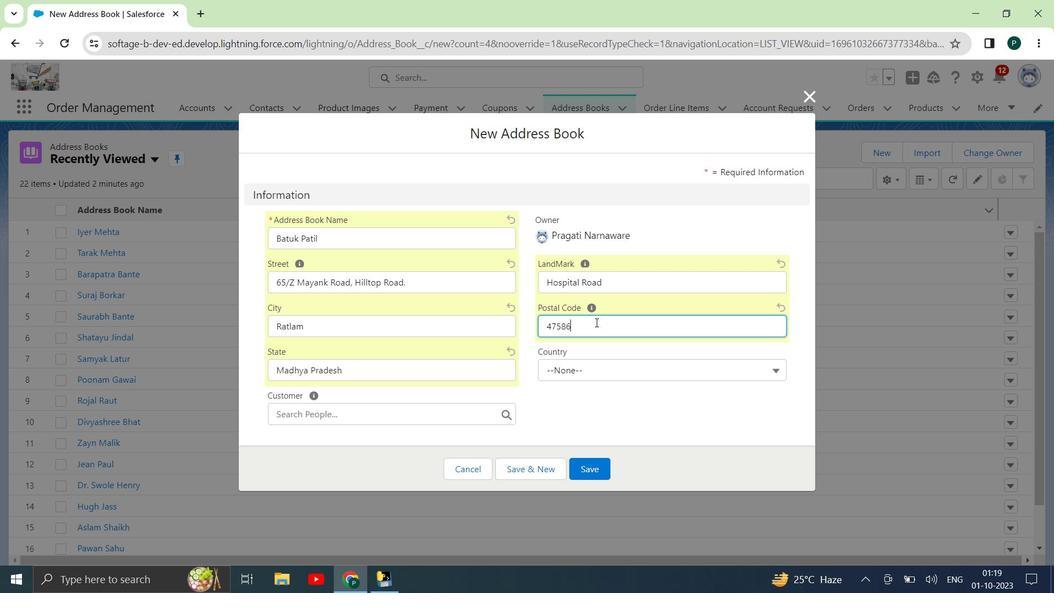
Action: Mouse moved to (623, 366)
Screenshot: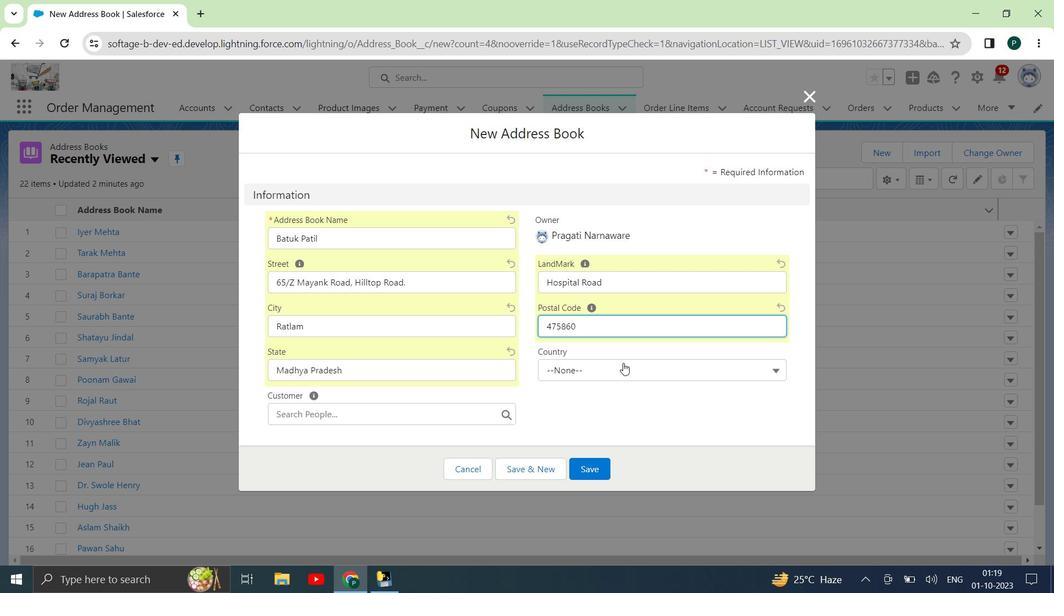
Action: Mouse pressed left at (623, 366)
Screenshot: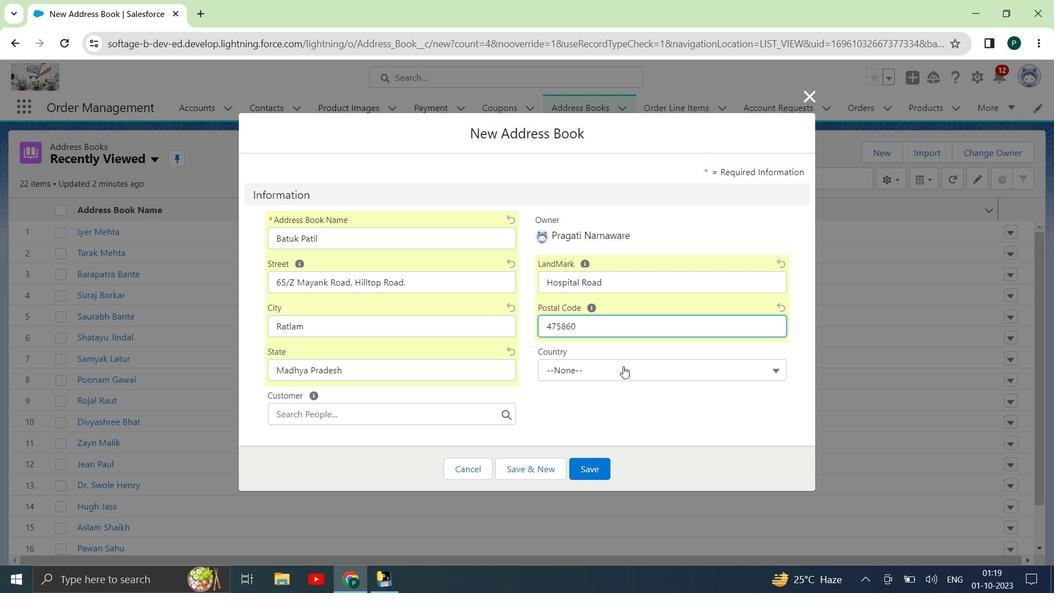 
Action: Mouse moved to (637, 280)
Screenshot: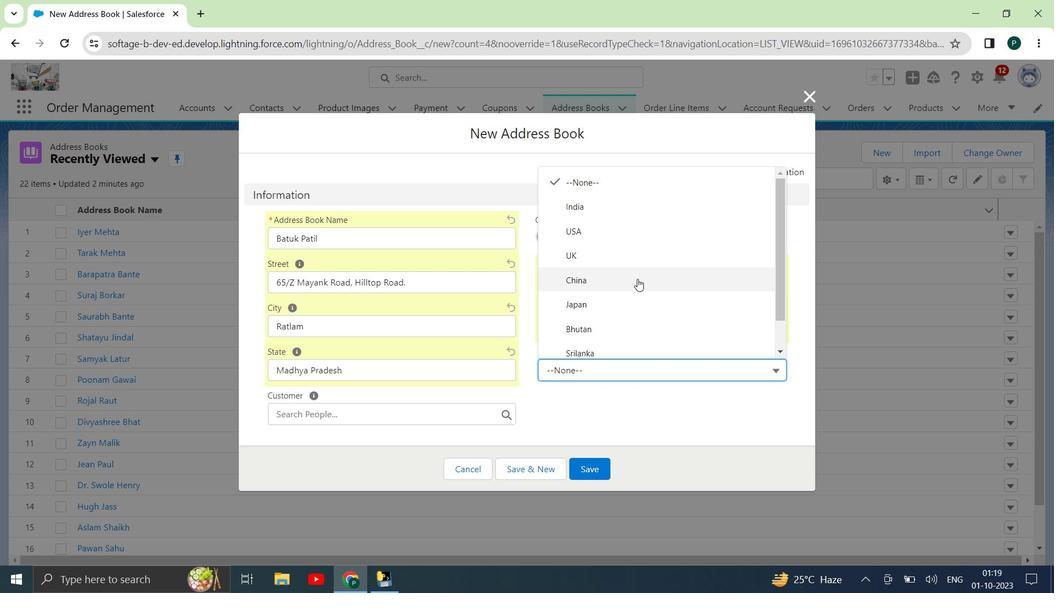 
Action: Mouse scrolled (637, 280) with delta (0, 0)
Screenshot: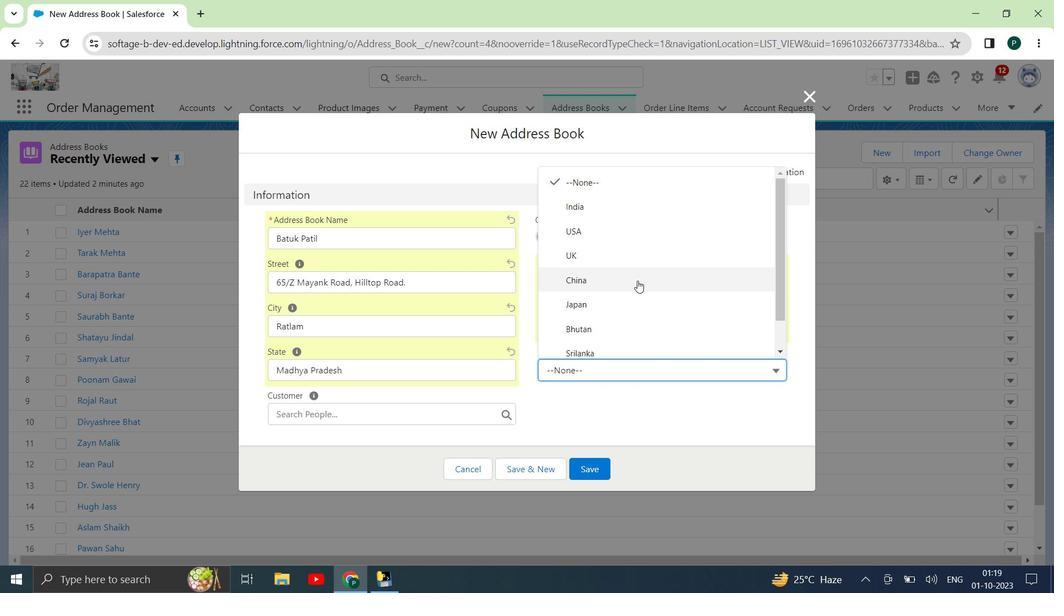 
Action: Mouse scrolled (637, 280) with delta (0, 0)
Screenshot: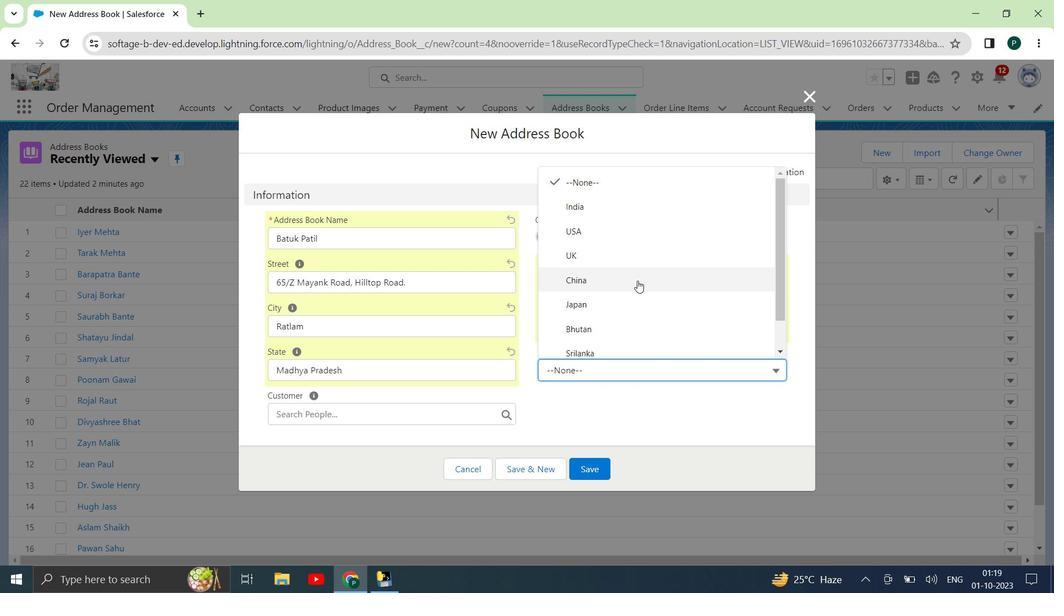 
Action: Mouse moved to (612, 312)
Screenshot: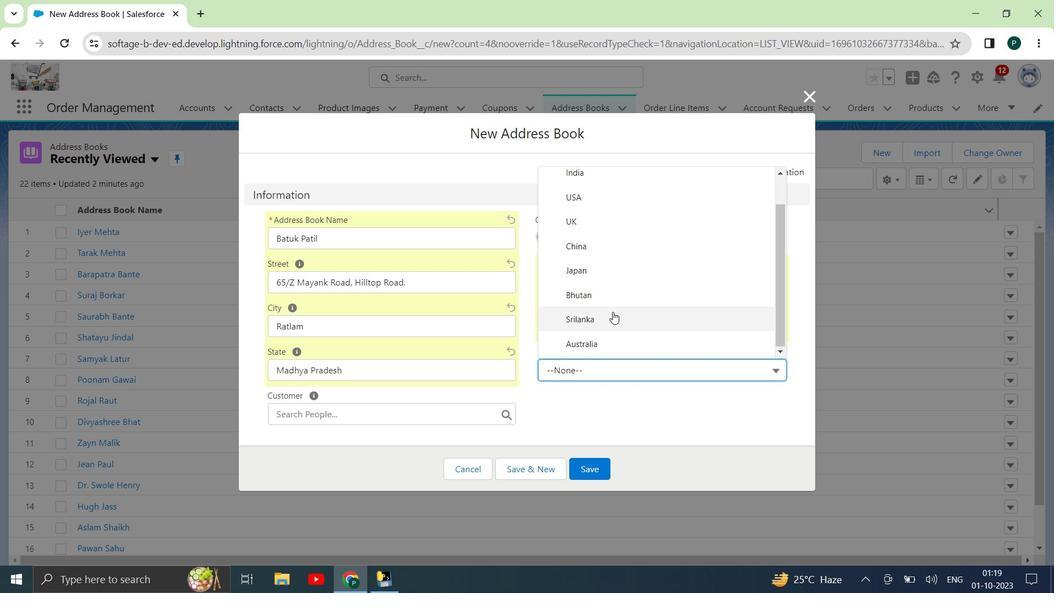 
Action: Mouse pressed left at (612, 312)
Screenshot: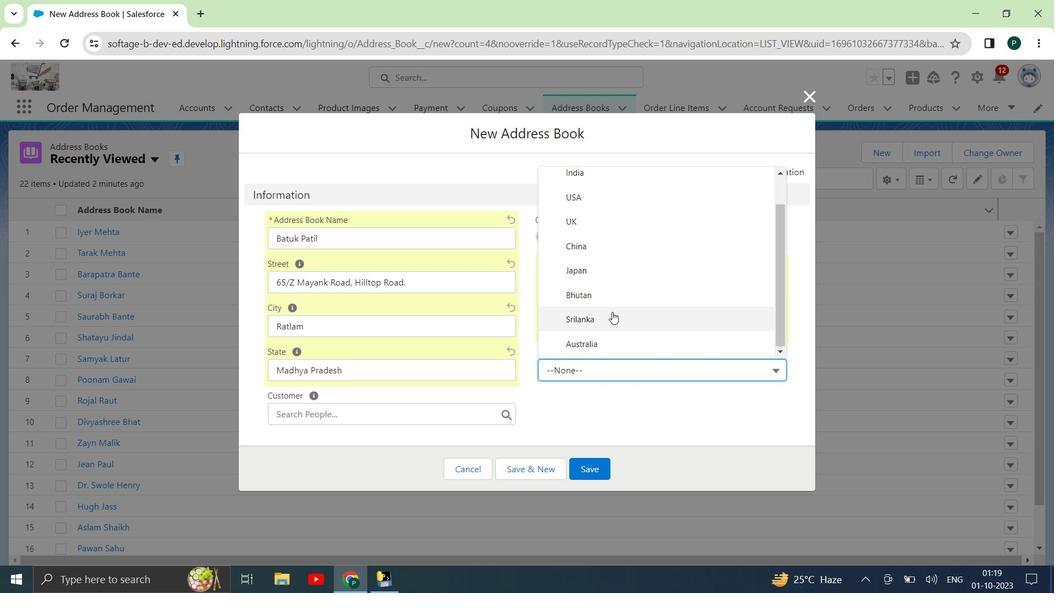 
Action: Mouse moved to (595, 472)
Screenshot: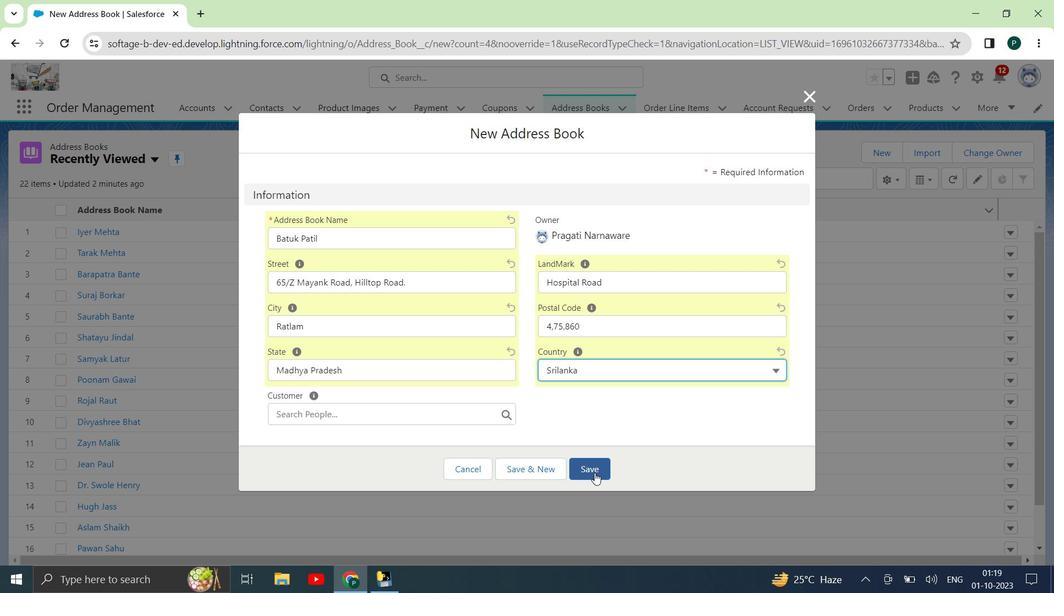
Action: Mouse pressed left at (595, 472)
Screenshot: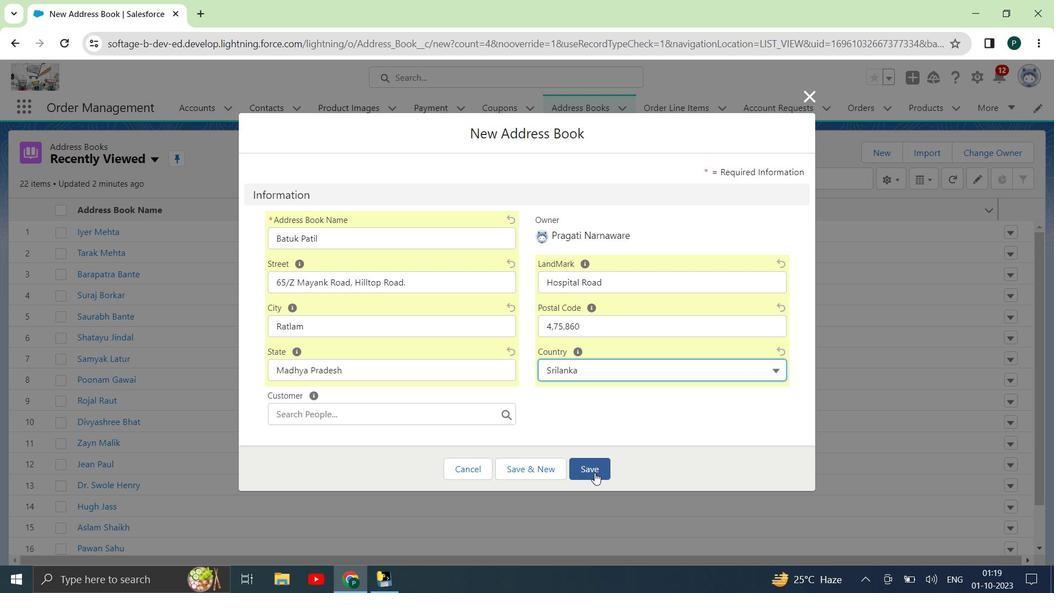 
Action: Mouse moved to (592, 107)
Screenshot: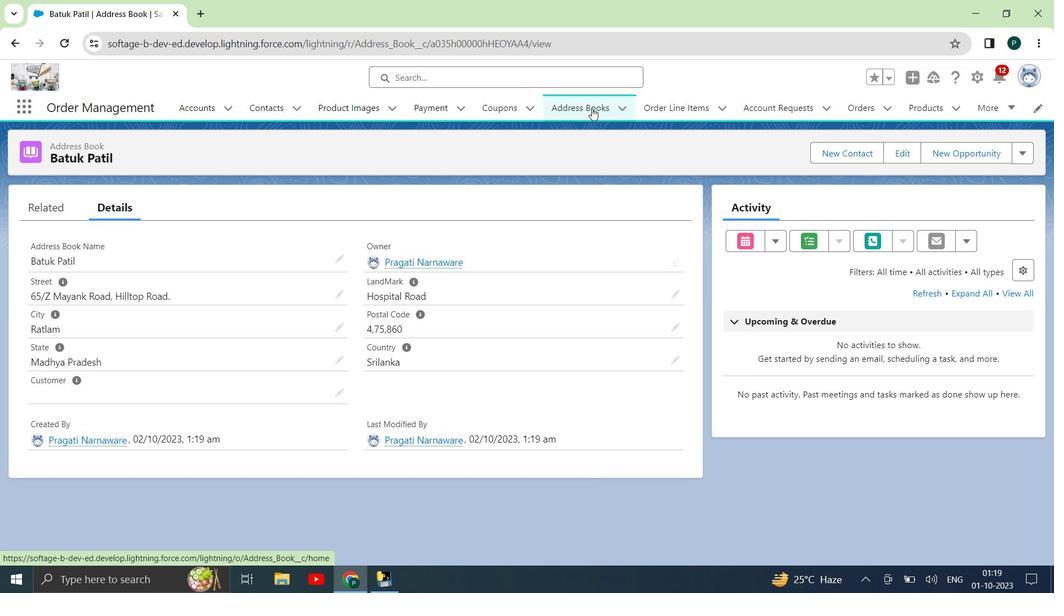 
Action: Mouse pressed left at (592, 107)
Screenshot: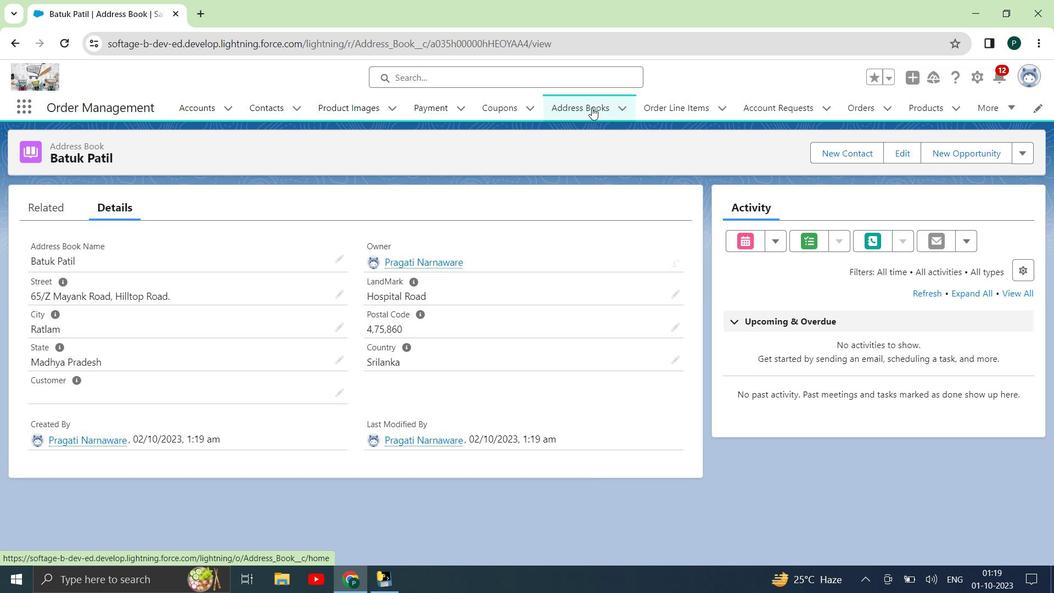 
Action: Mouse moved to (877, 156)
Screenshot: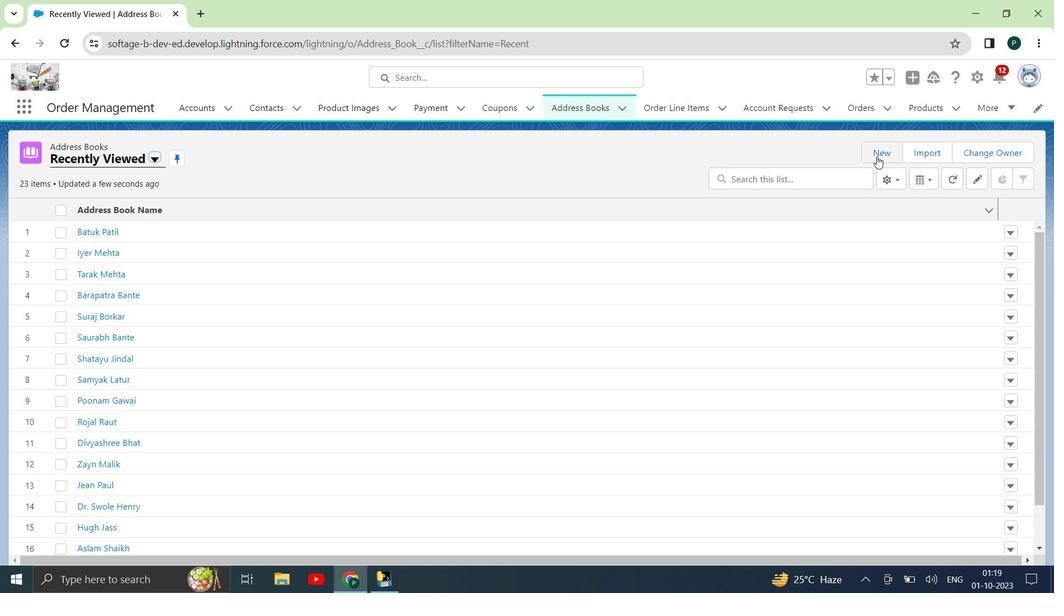 
Action: Mouse pressed left at (877, 156)
Screenshot: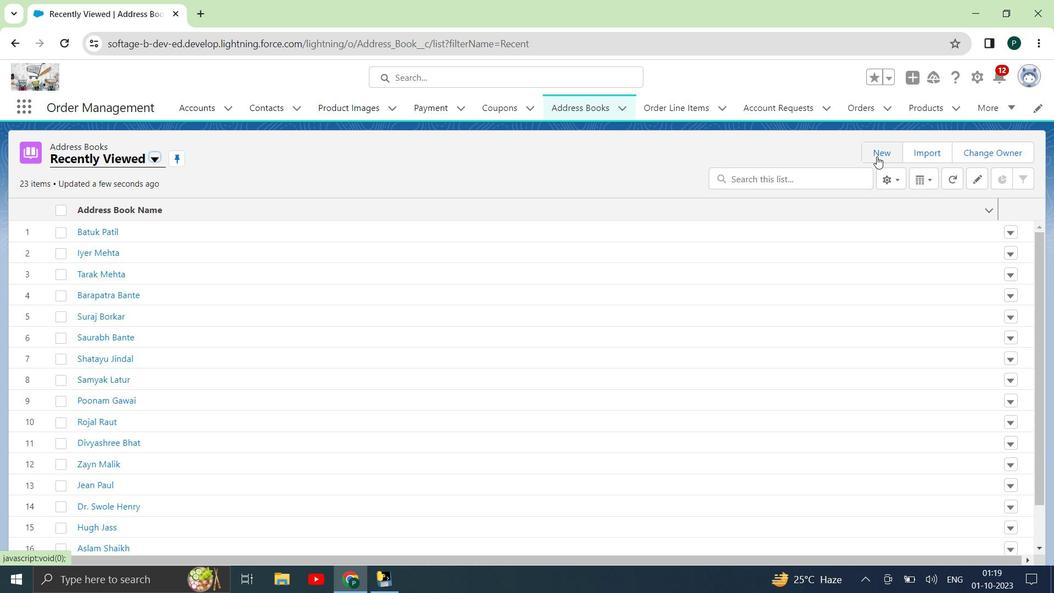 
Action: Mouse moved to (431, 239)
Screenshot: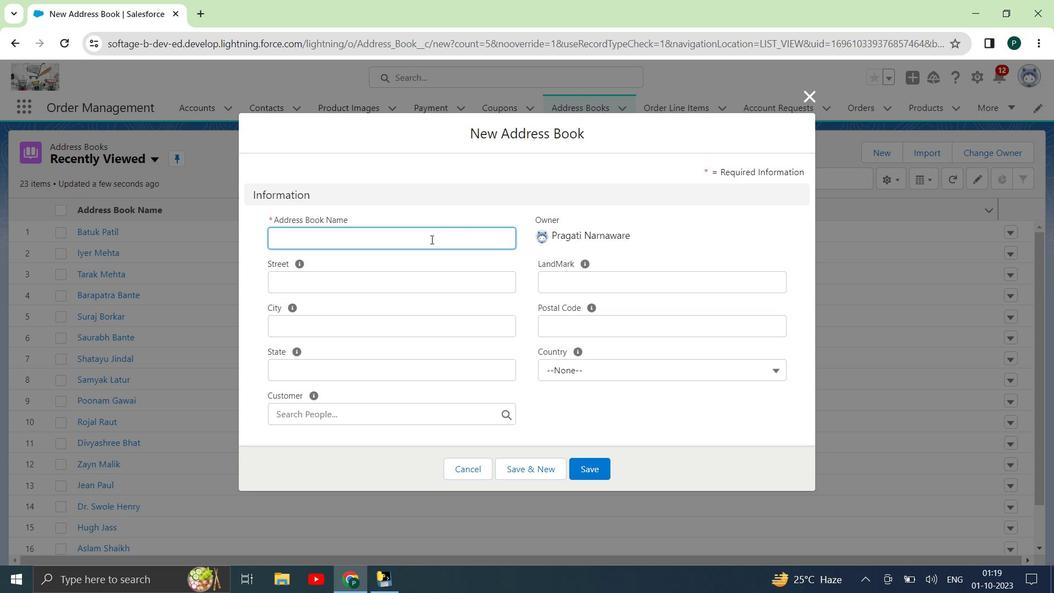 
Action: Mouse pressed left at (431, 239)
Screenshot: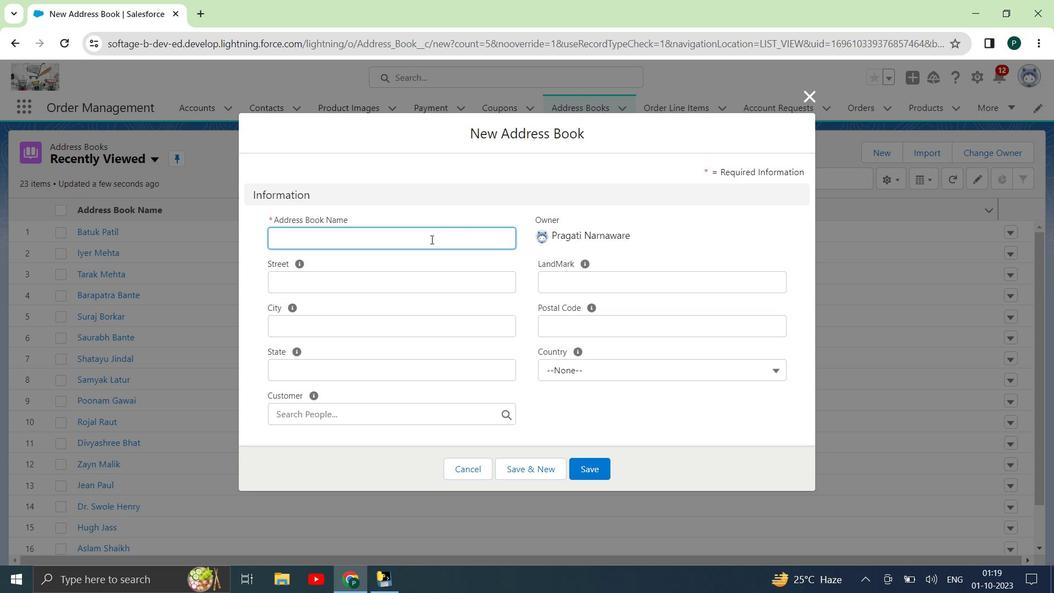 
Action: Key pressed <Key.shift>Narendr<Key.space>a<Key.backspace><Key.backspace>a<Key.space><Key.shift>Modi
Screenshot: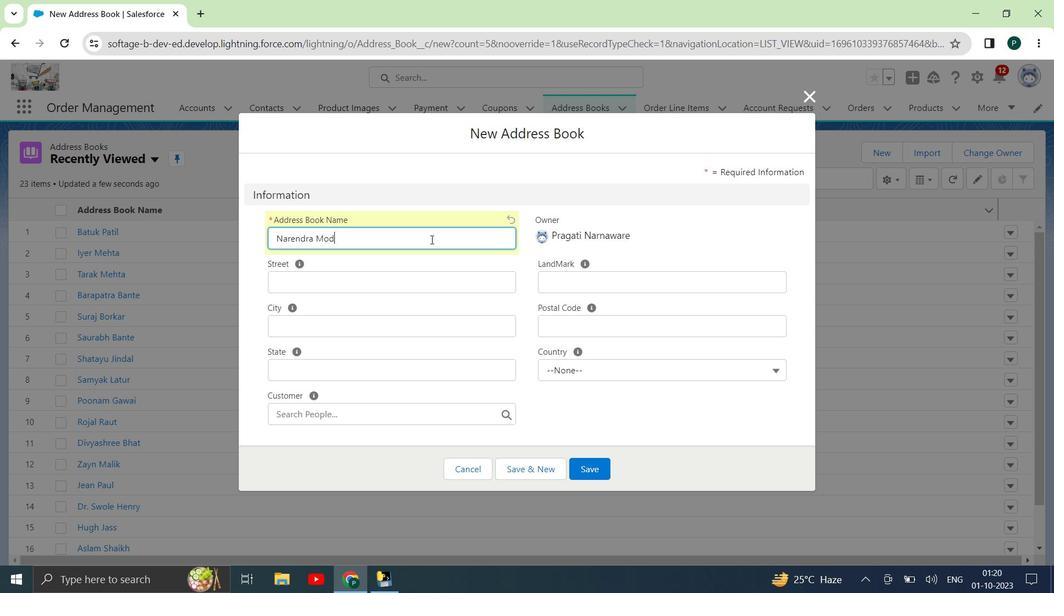 
Action: Mouse moved to (420, 283)
Screenshot: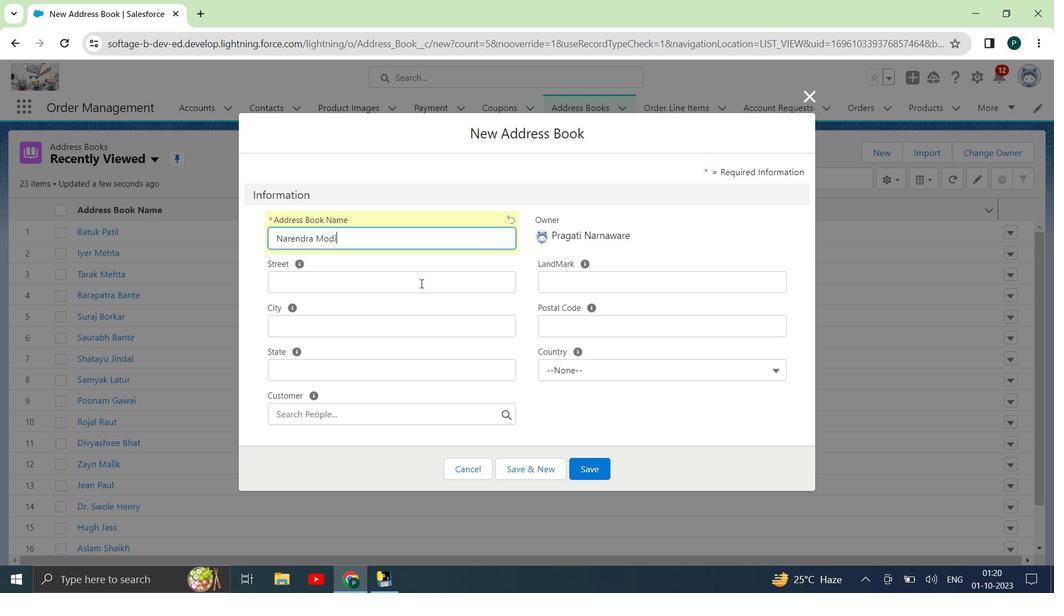 
Action: Mouse pressed left at (420, 283)
Screenshot: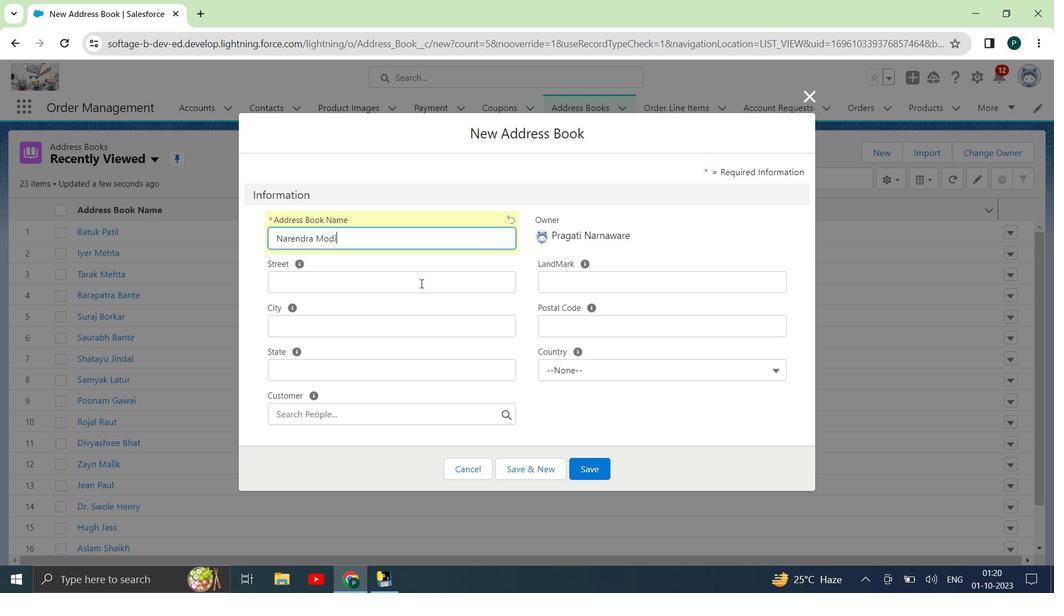 
Action: Key pressed <Key.shift><Key.shift><Key.shift><Key.shift><Key.shift><Key.shift><Key.shift><Key.shift><Key.shift><Key.shift><Key.shift><Key.shift><Key.shift><Key.home><Key.shift>78/<Key.shift><Key.shift><Key.shift><Key.shift><Key.shift><Key.shift><Key.shift><Key.shift><Key.shift><Key.shift><Key.shift><Key.shift><Key.shift><Key.shift><Key.shift><Key.shift><Key.shift><Key.shift><Key.shift><Key.shift><Key.shift><Key.shift><Key.shift><Key.shift><Key.shift><Key.shift><Key.shift><Key.shift><Key.shift><Key.shift><Key.shift><Key.shift><Key.shift>K<Key.space><Key.shift><Key.shift><Key.shift><Key.shift><Key.shift><Key.shift>Rahul<Key.space><Key.shift><Key.shift><Key.shift><Key.shift><Key.shift><Key.shift><Key.shift><Key.shift><Key.shift><Key.shift><Key.shift><Key.shift>AS<Key.backspace>shram,<Key.space><Key.shift>Central<Key.space><Key.shift>Perk<Key.space><Key.shift>t<Key.backspace><Key.shift>Restaurant
Screenshot: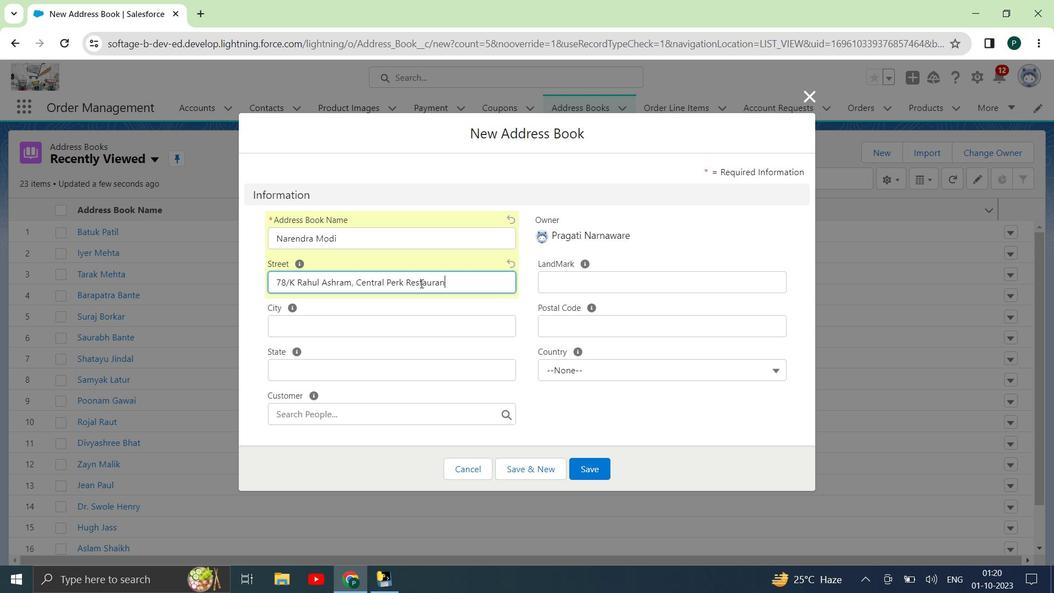 
Action: Mouse moved to (557, 272)
Screenshot: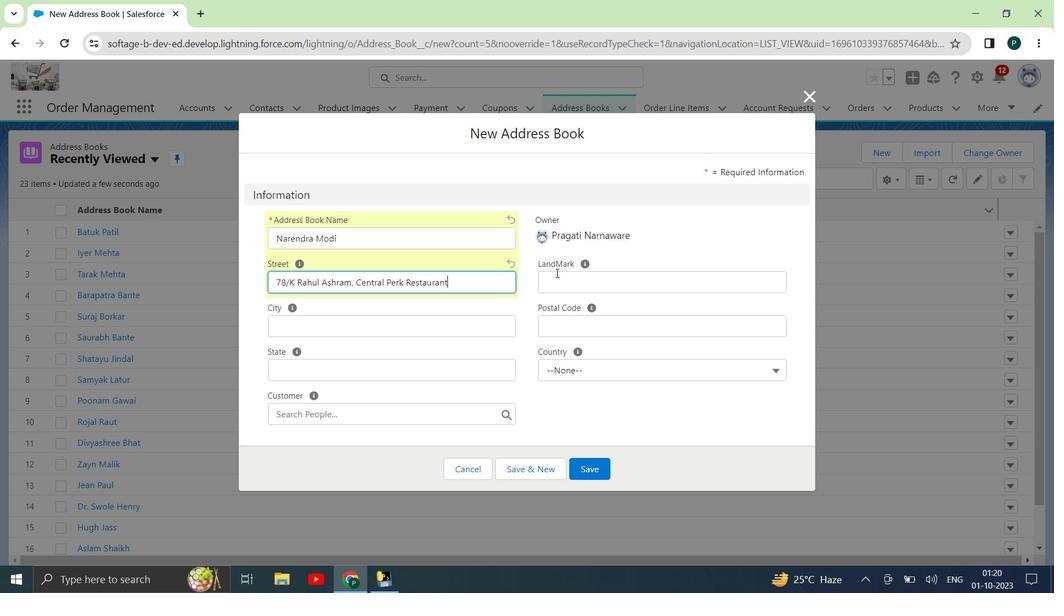 
Action: Mouse pressed left at (557, 272)
Screenshot: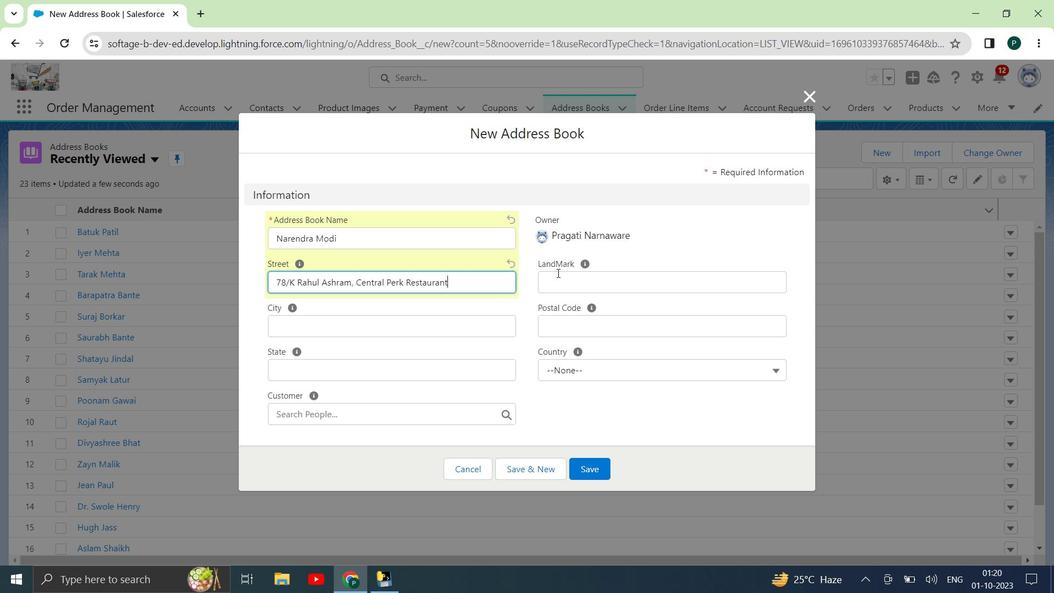 
Action: Key pressed <Key.shift><Key.shift><Key.shift><Key.shift><Key.shift><Key.shift><Key.shift><Key.shift><Key.shift><Key.shift><Key.shift><Key.shift><Key.shift><Key.shift><Key.shift><Key.shift><Key.shift><Key.shift><Key.shift><Key.shift><Key.shift><Key.shift><Key.shift><Key.shift><Key.shift><Key.shift><Key.shift><Key.shift><Key.shift><Key.shift><Key.shift>Pl<Key.backspace><Key.shift>L<Key.backspace>layground<Key.space>
Screenshot: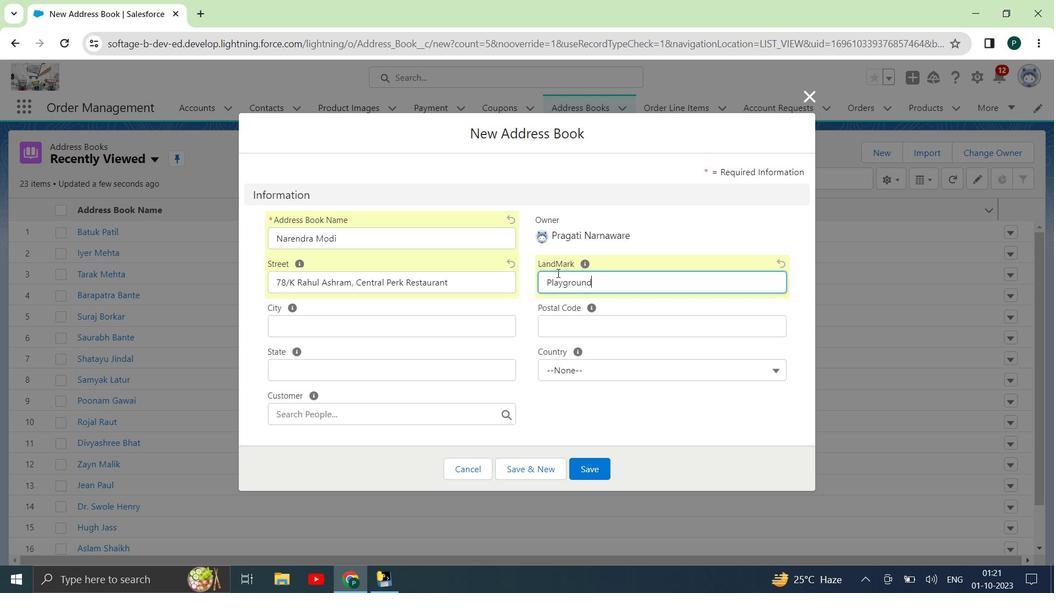 
Action: Mouse moved to (375, 322)
Screenshot: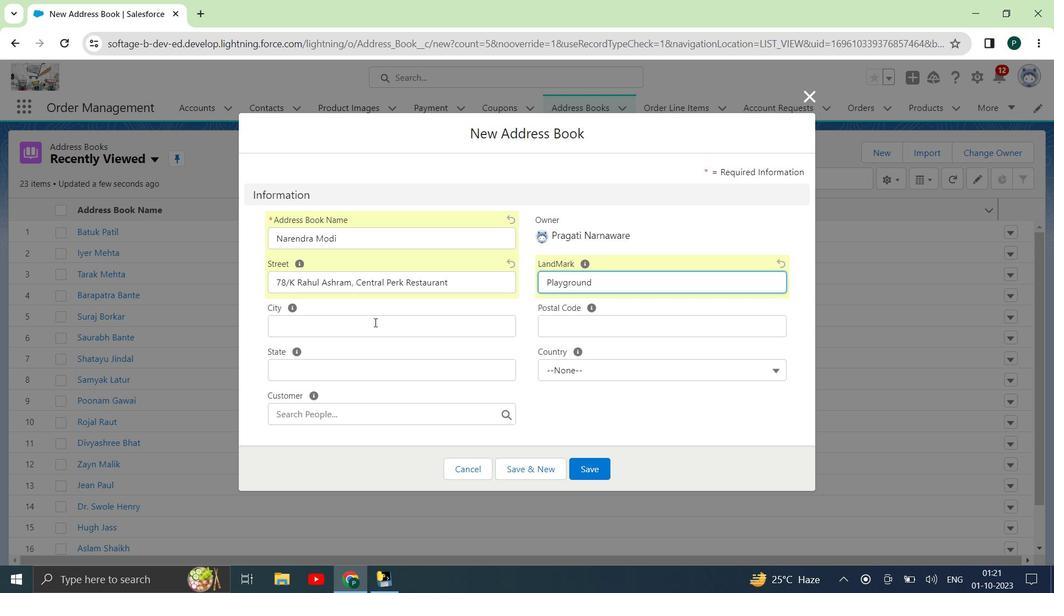 
Action: Mouse pressed left at (375, 322)
Screenshot: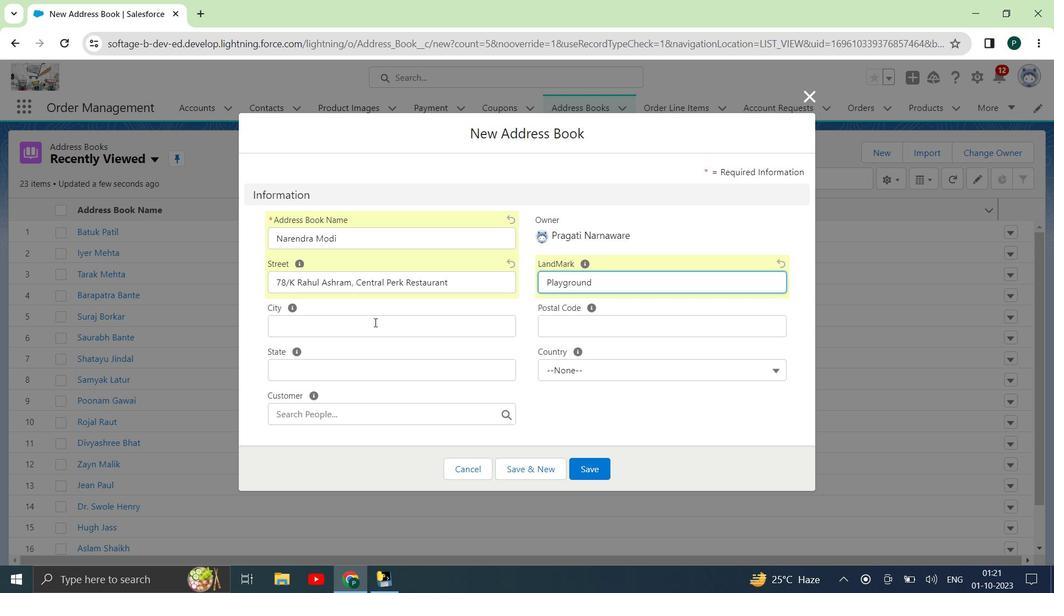 
Action: Key pressed <Key.shift><Key.shift><Key.shift><Key.shift><Key.shift><Key.shift><Key.shift><Key.shift><Key.shift><Key.shift><Key.shift><Key.shift><Key.shift><Key.shift><Key.shift><Key.shift><Key.shift><Key.shift><Key.shift><Key.shift><Key.shift><Key.shift><Key.shift><Key.shift><Key.shift><Key.shift><Key.shift><Key.shift><Key.shift><Key.shift><Key.shift><Key.shift><Key.shift><Key.shift><Key.shift>Jaipur<Key.space>
Screenshot: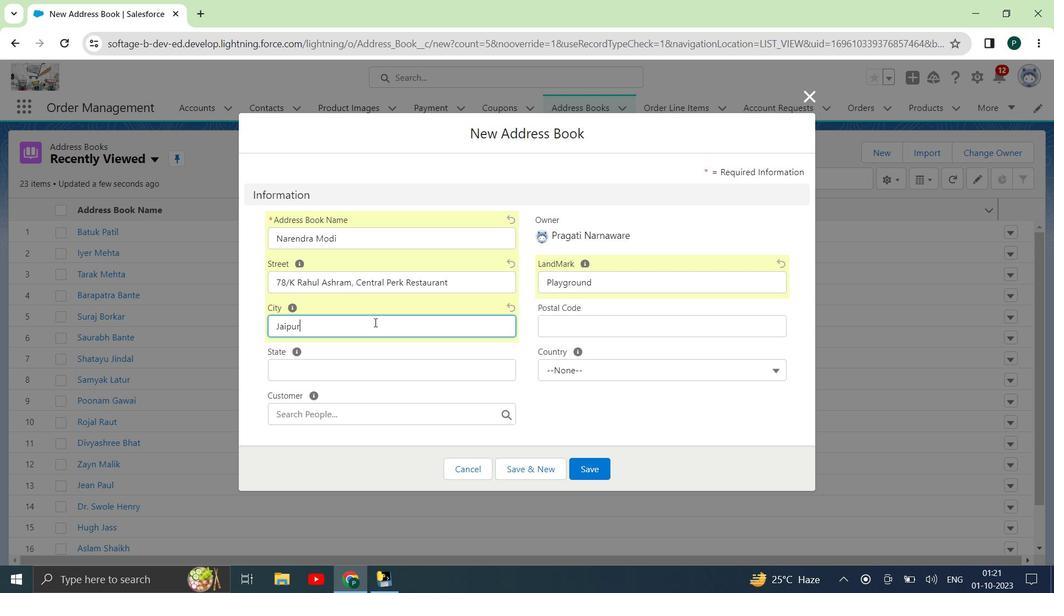 
Action: Mouse moved to (620, 333)
Screenshot: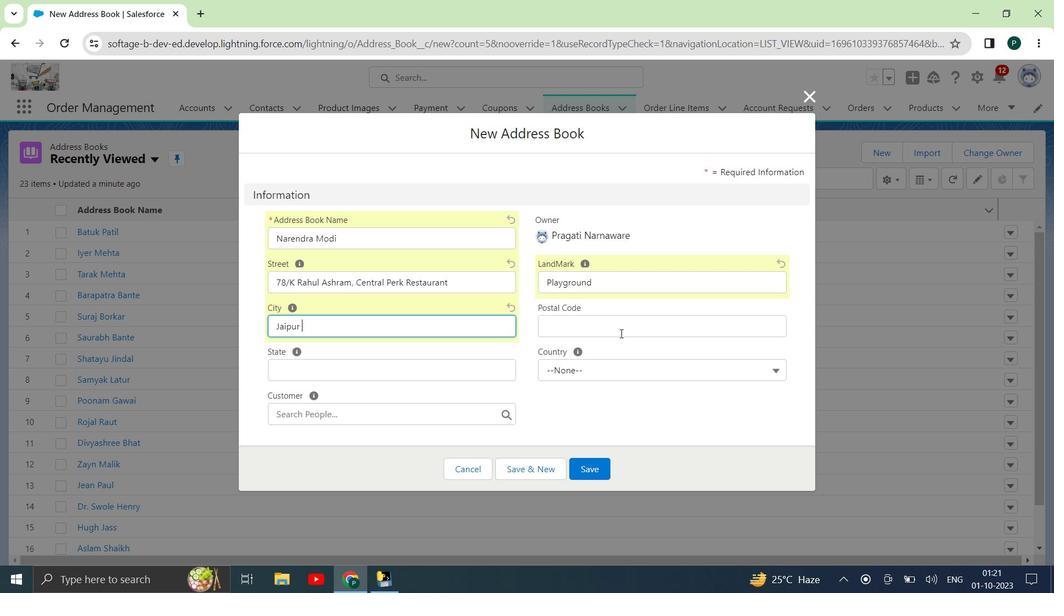 
Action: Mouse pressed left at (620, 333)
Screenshot: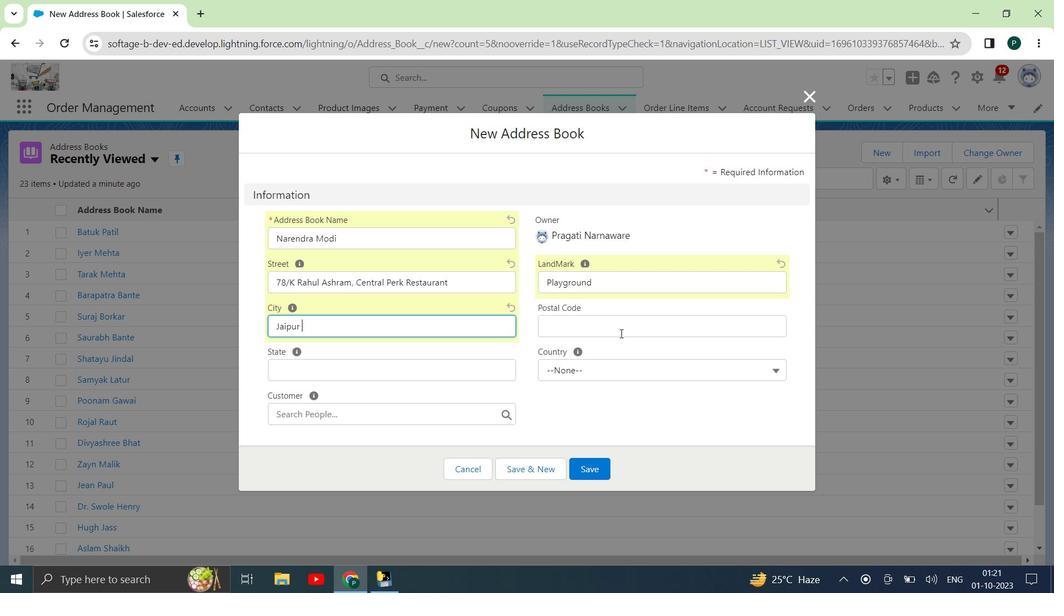 
Action: Key pressed 759510
Screenshot: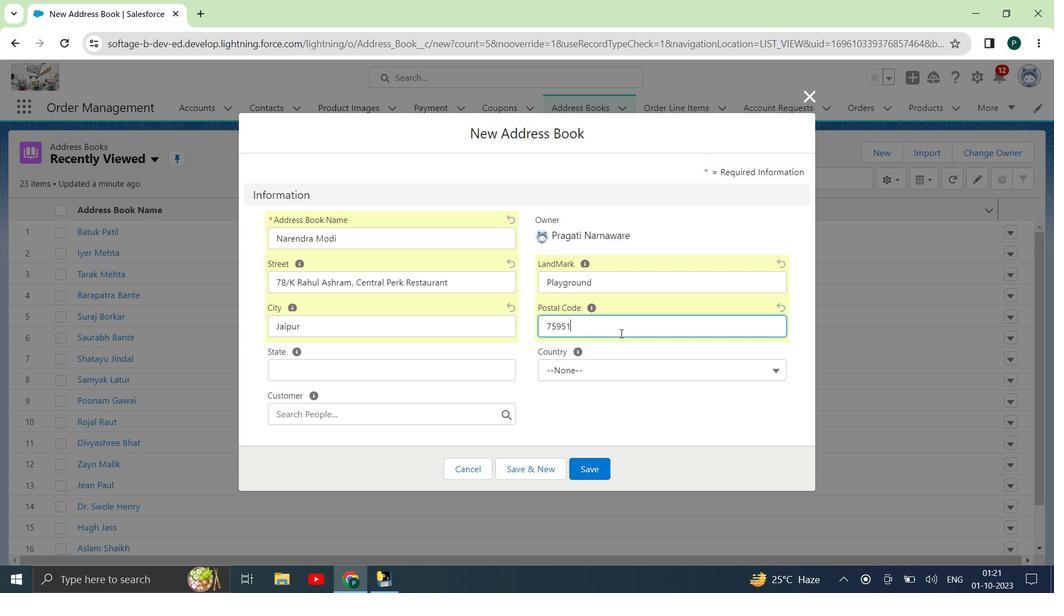 
Action: Mouse moved to (349, 387)
Screenshot: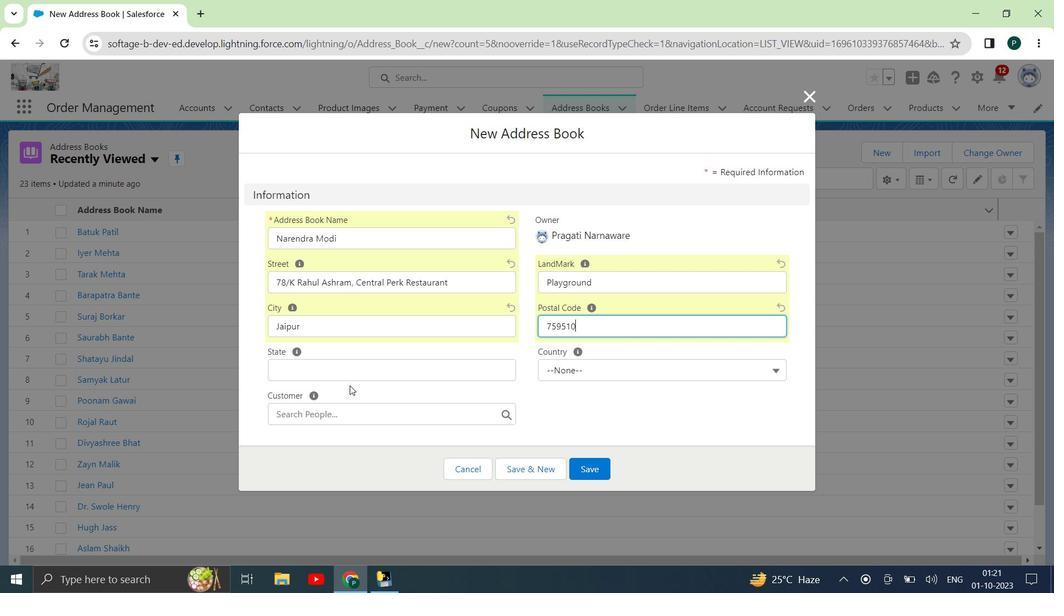
Action: Mouse pressed left at (349, 387)
Screenshot: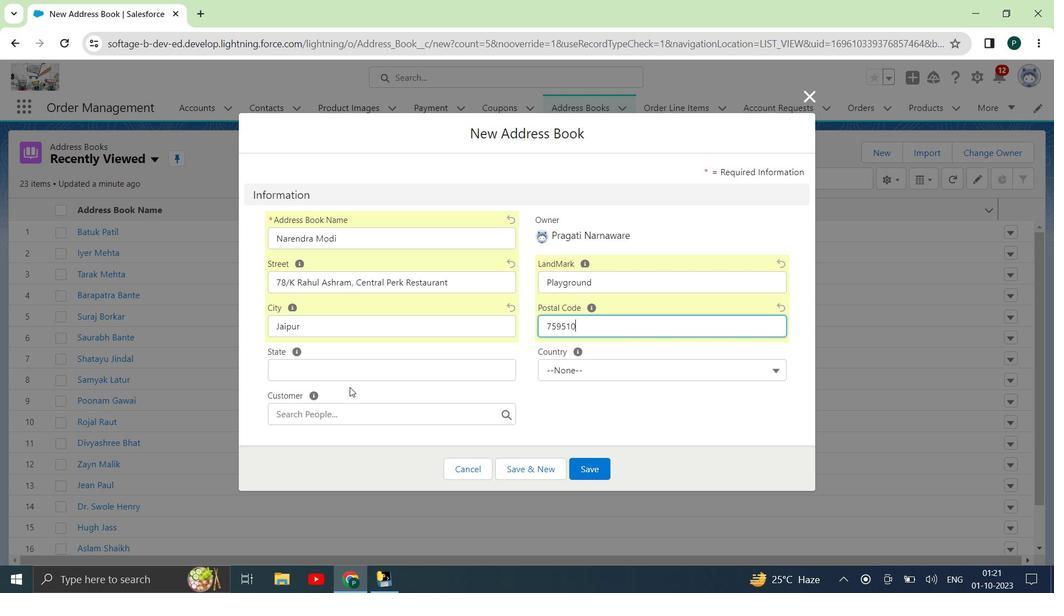 
Action: Mouse moved to (350, 379)
Screenshot: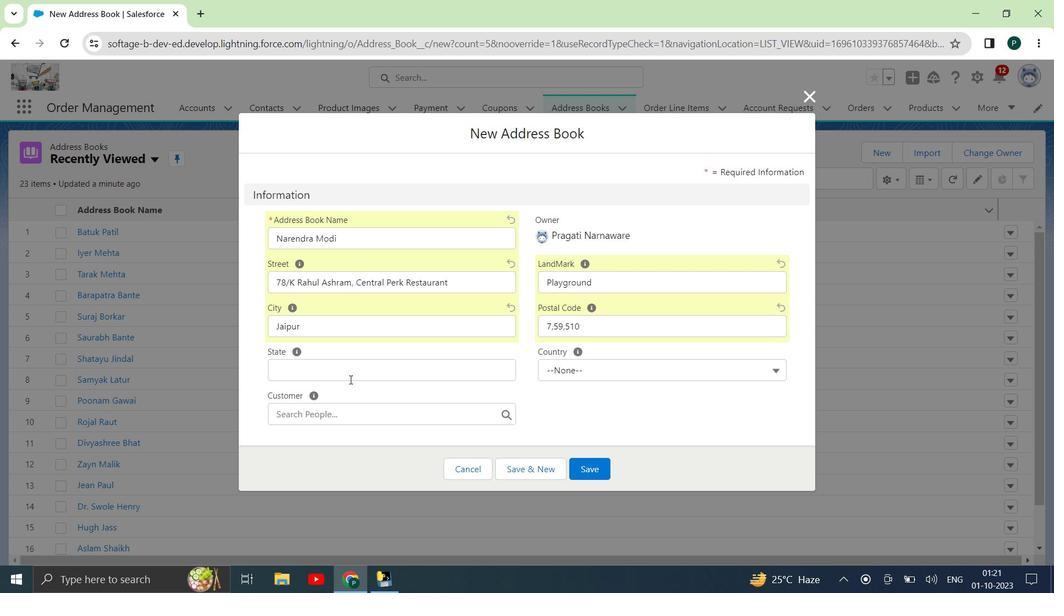 
Action: Mouse pressed left at (350, 379)
Screenshot: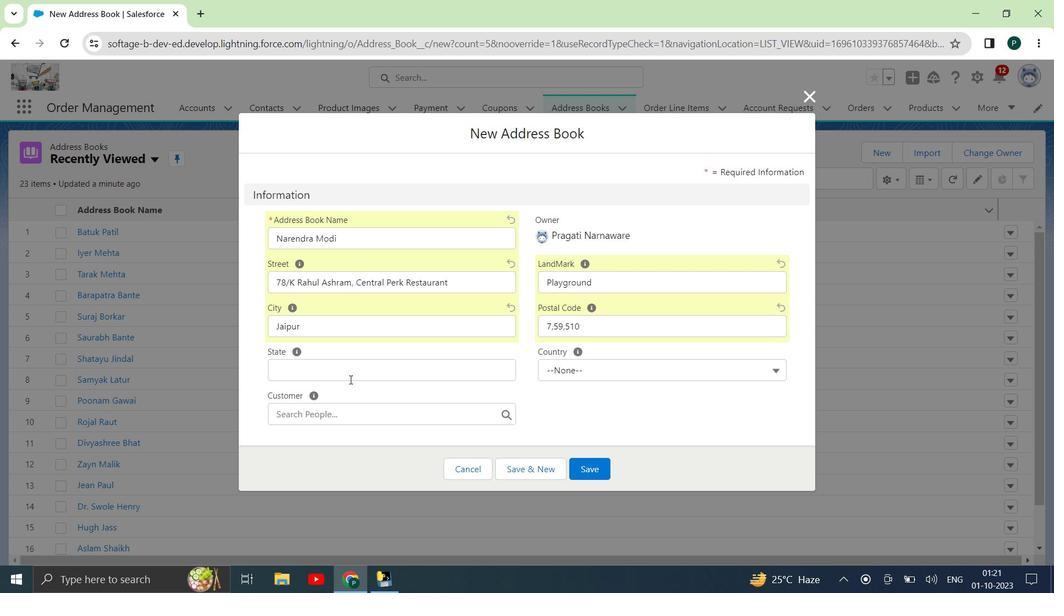 
Action: Key pressed <Key.shift>Rajasthan
Screenshot: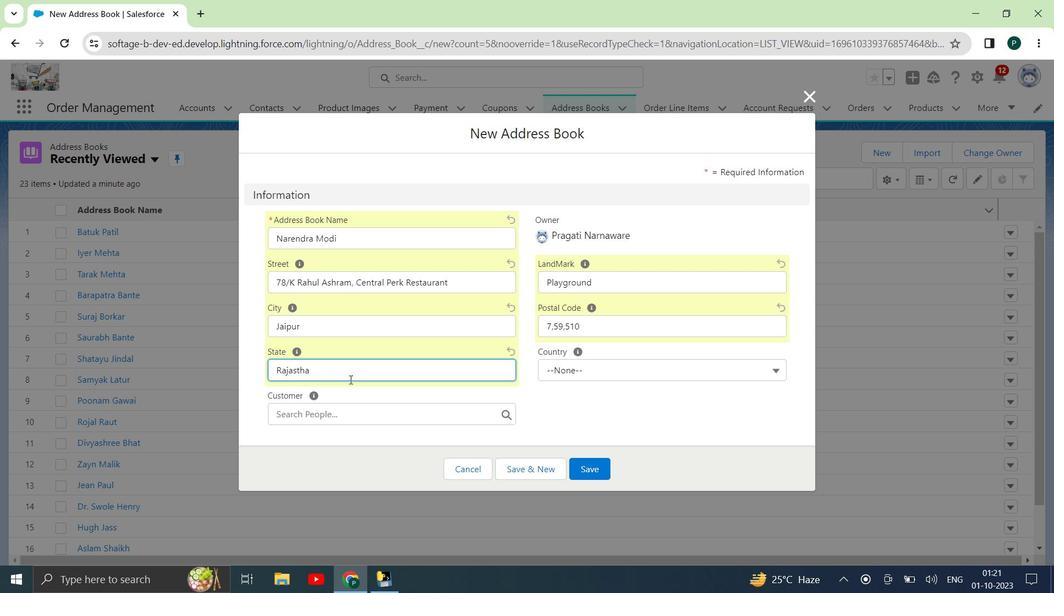 
Action: Mouse moved to (614, 363)
Screenshot: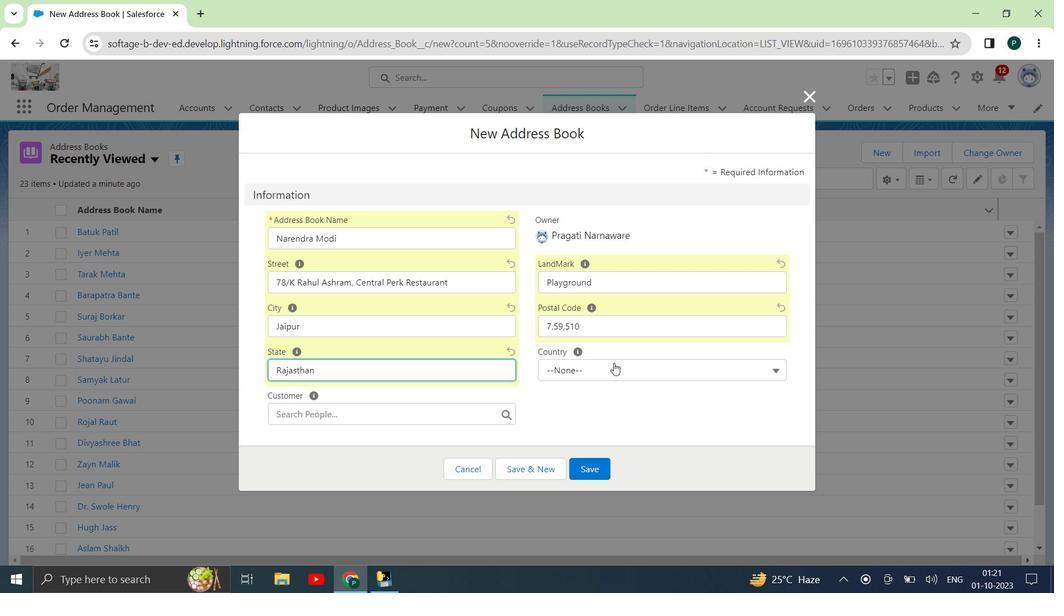 
Action: Mouse pressed left at (614, 363)
Screenshot: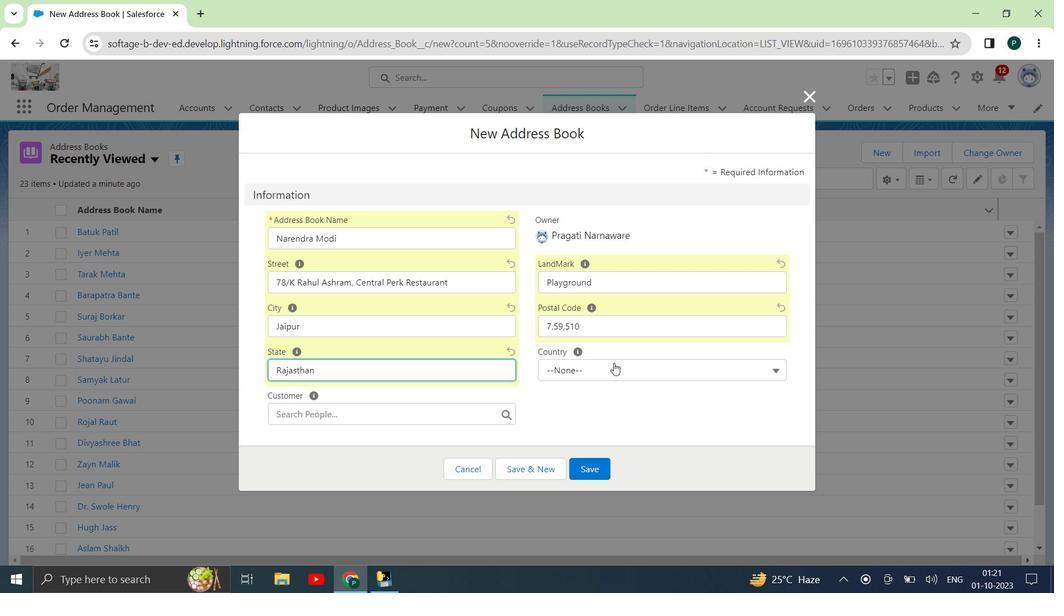 
Action: Mouse moved to (614, 289)
Screenshot: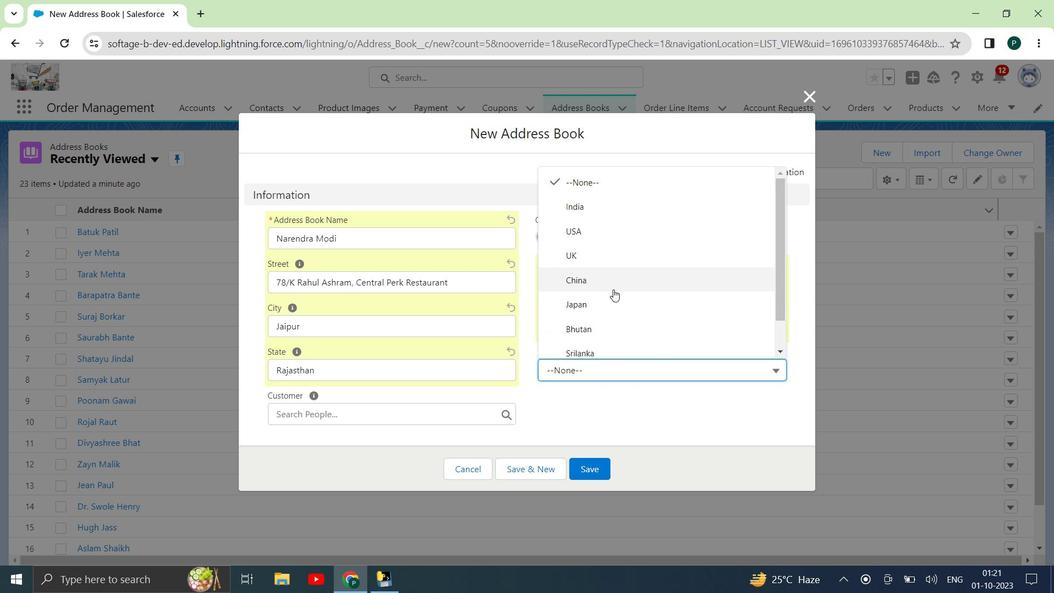 
Action: Mouse scrolled (614, 288) with delta (0, 0)
Screenshot: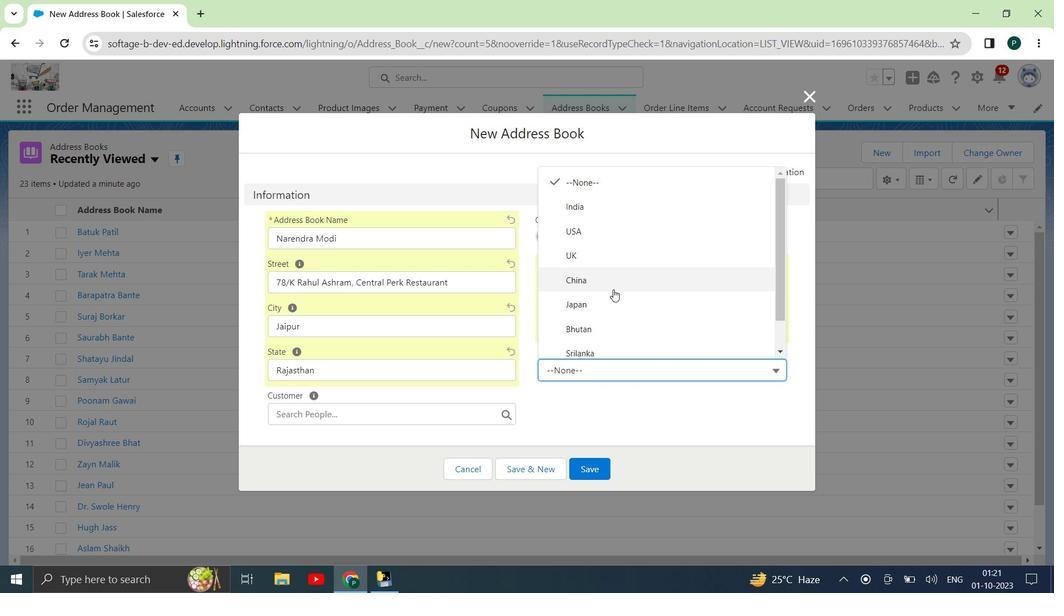 
Action: Mouse scrolled (614, 288) with delta (0, 0)
Screenshot: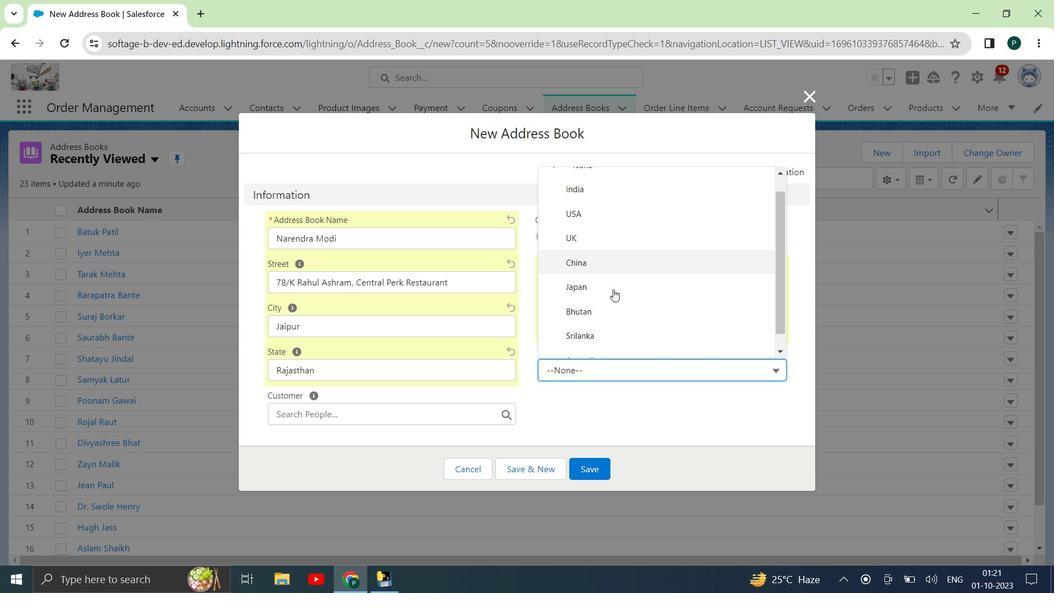 
Action: Mouse scrolled (614, 288) with delta (0, 0)
